 Task: Update your Trello board with specific details for each task in your personal planner.
Action: Mouse moved to (436, 629)
Screenshot: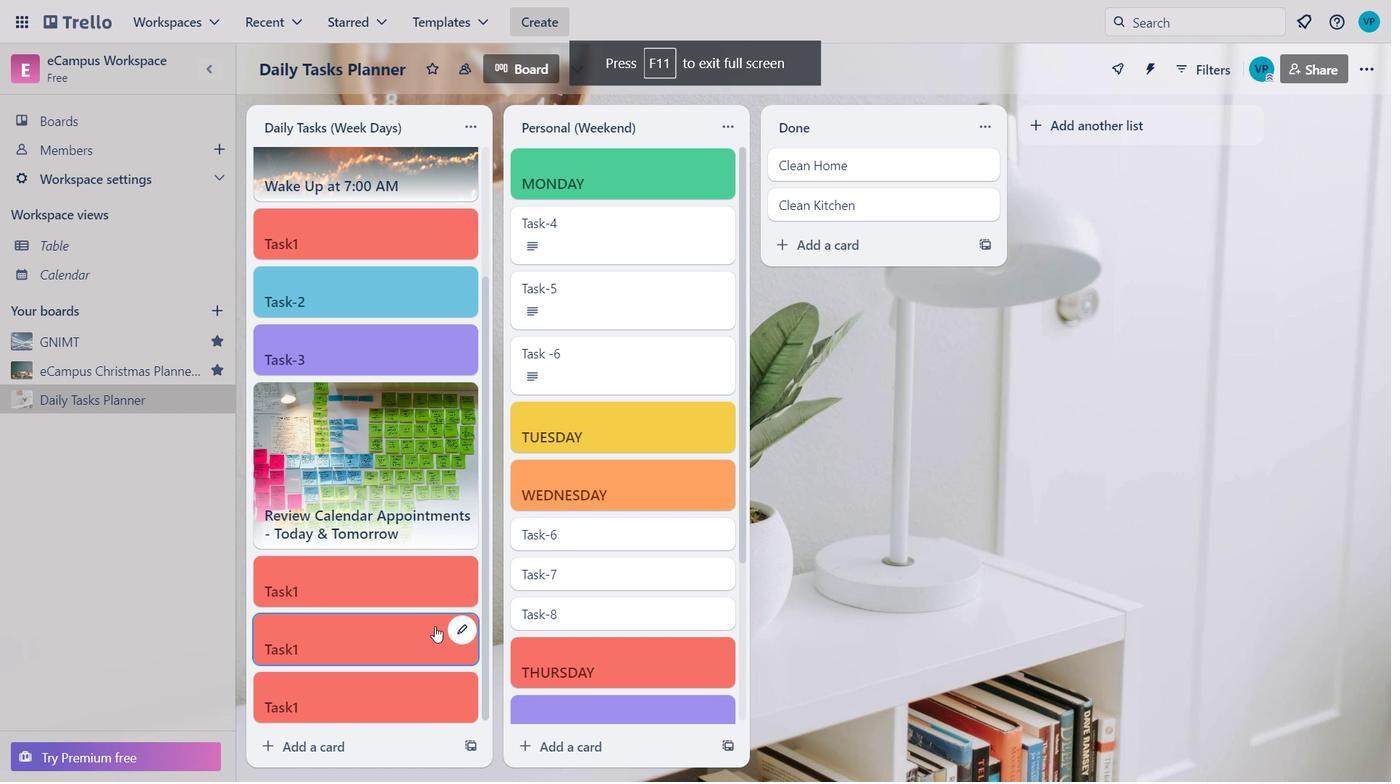 
Action: Mouse scrolled (436, 628) with delta (0, 0)
Screenshot: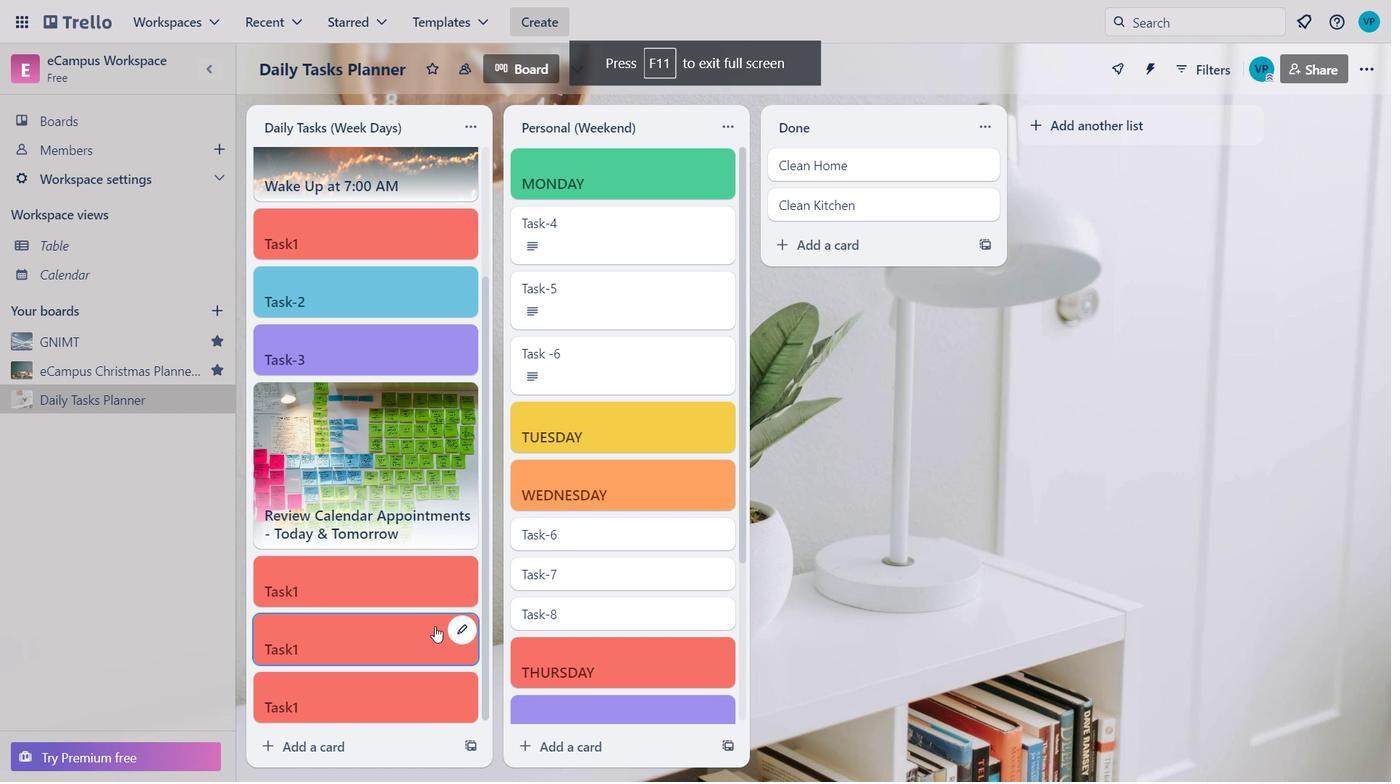 
Action: Mouse moved to (439, 632)
Screenshot: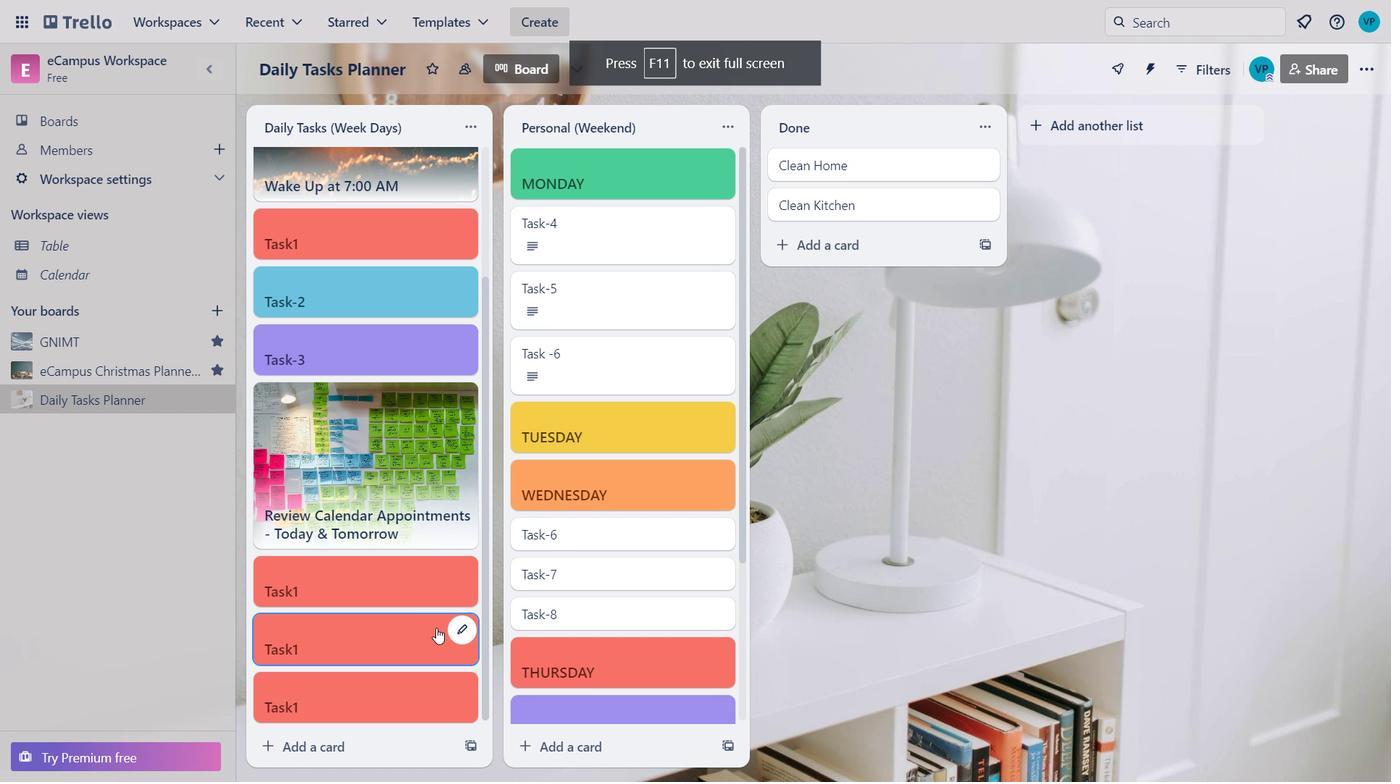
Action: Mouse scrolled (439, 632) with delta (0, 0)
Screenshot: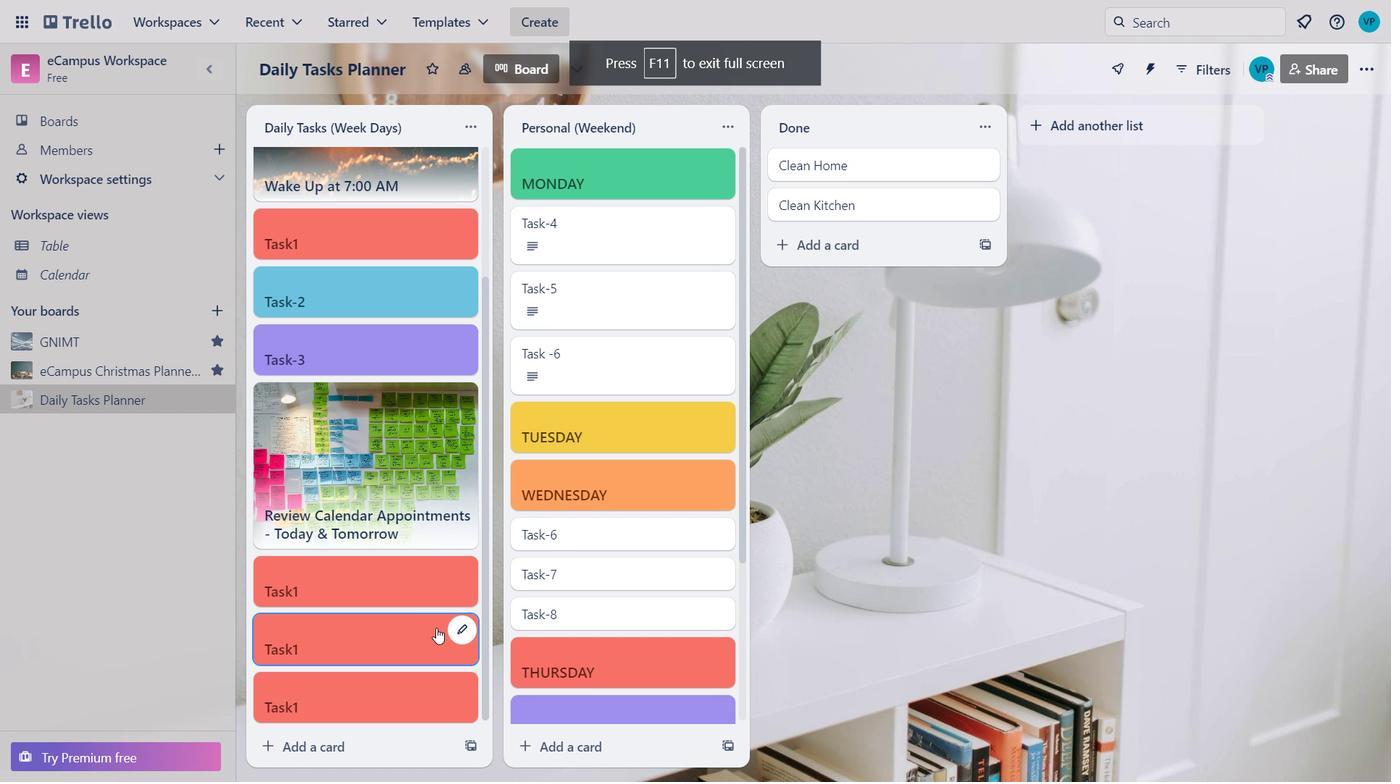 
Action: Mouse moved to (450, 661)
Screenshot: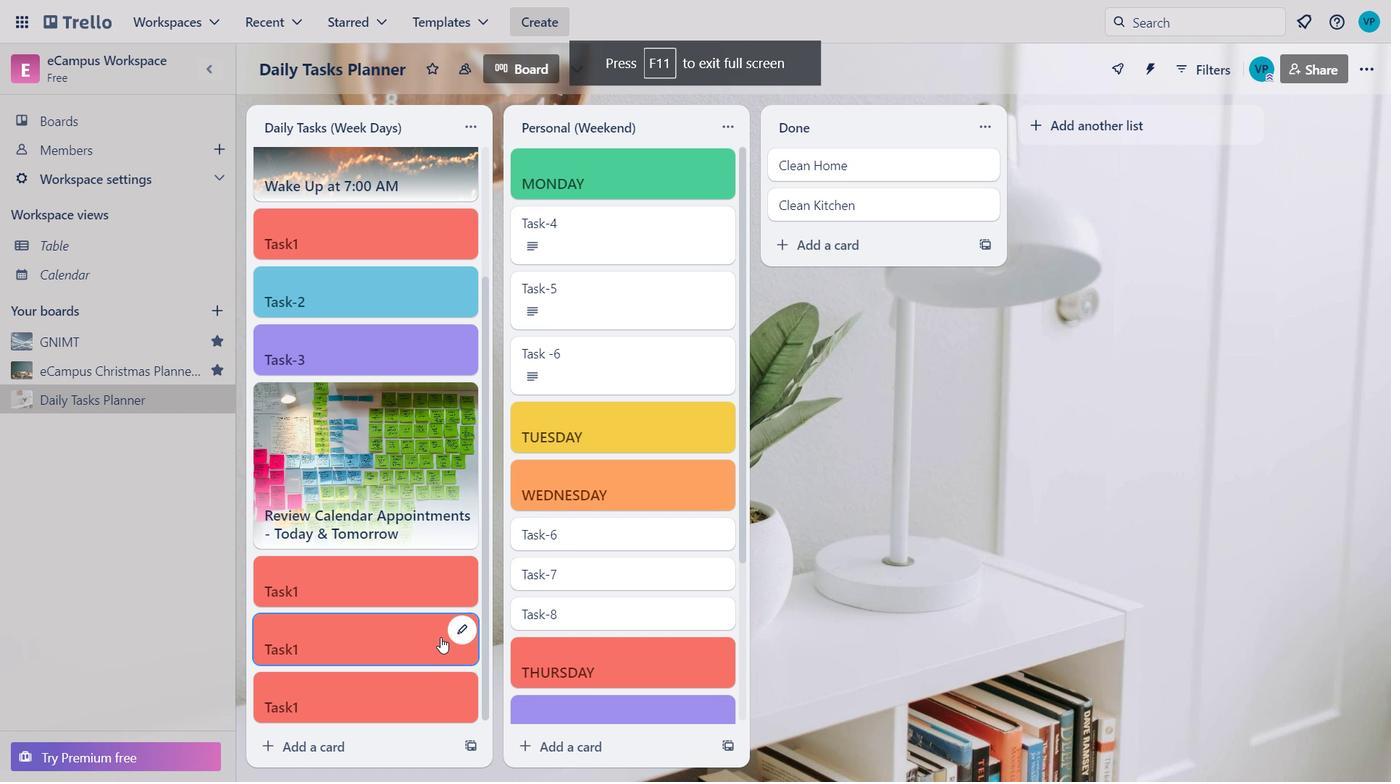 
Action: Mouse scrolled (450, 660) with delta (0, 0)
Screenshot: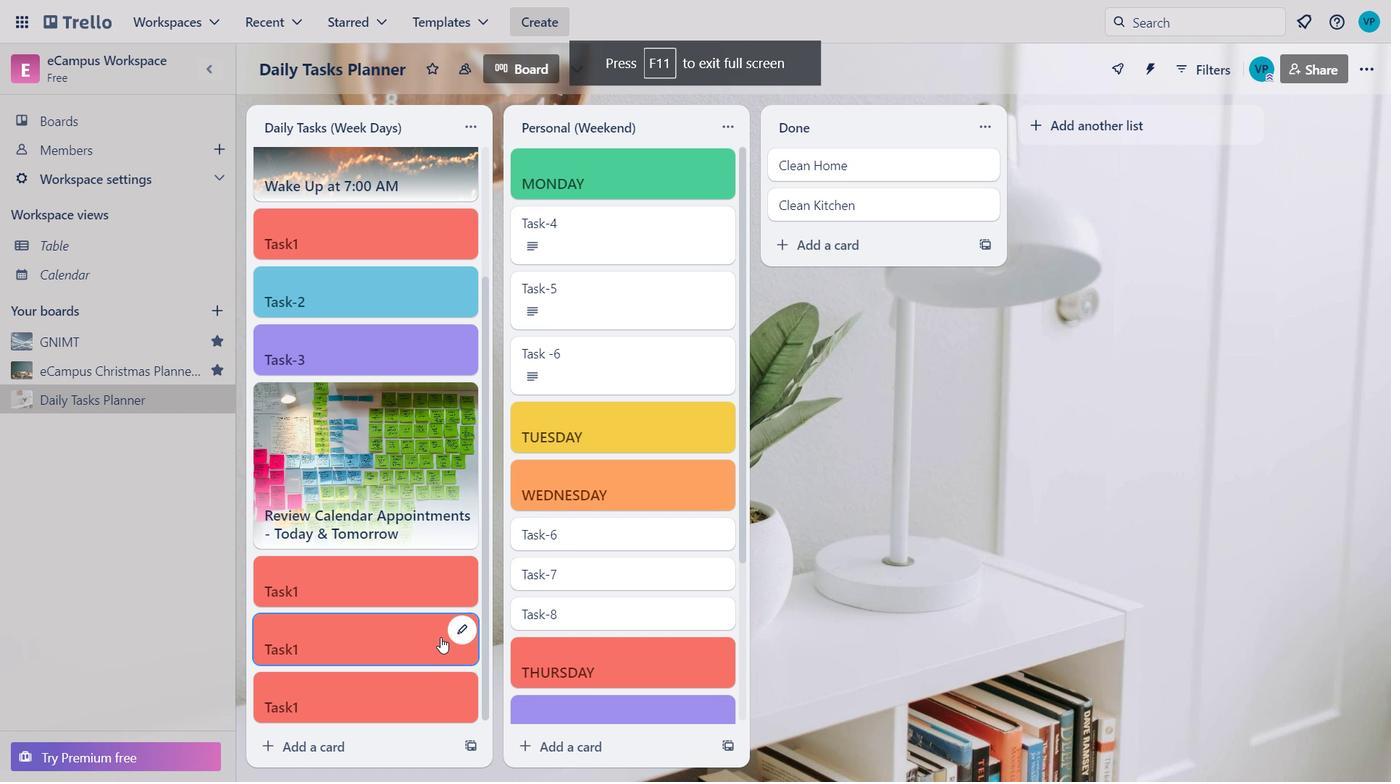 
Action: Mouse moved to (455, 688)
Screenshot: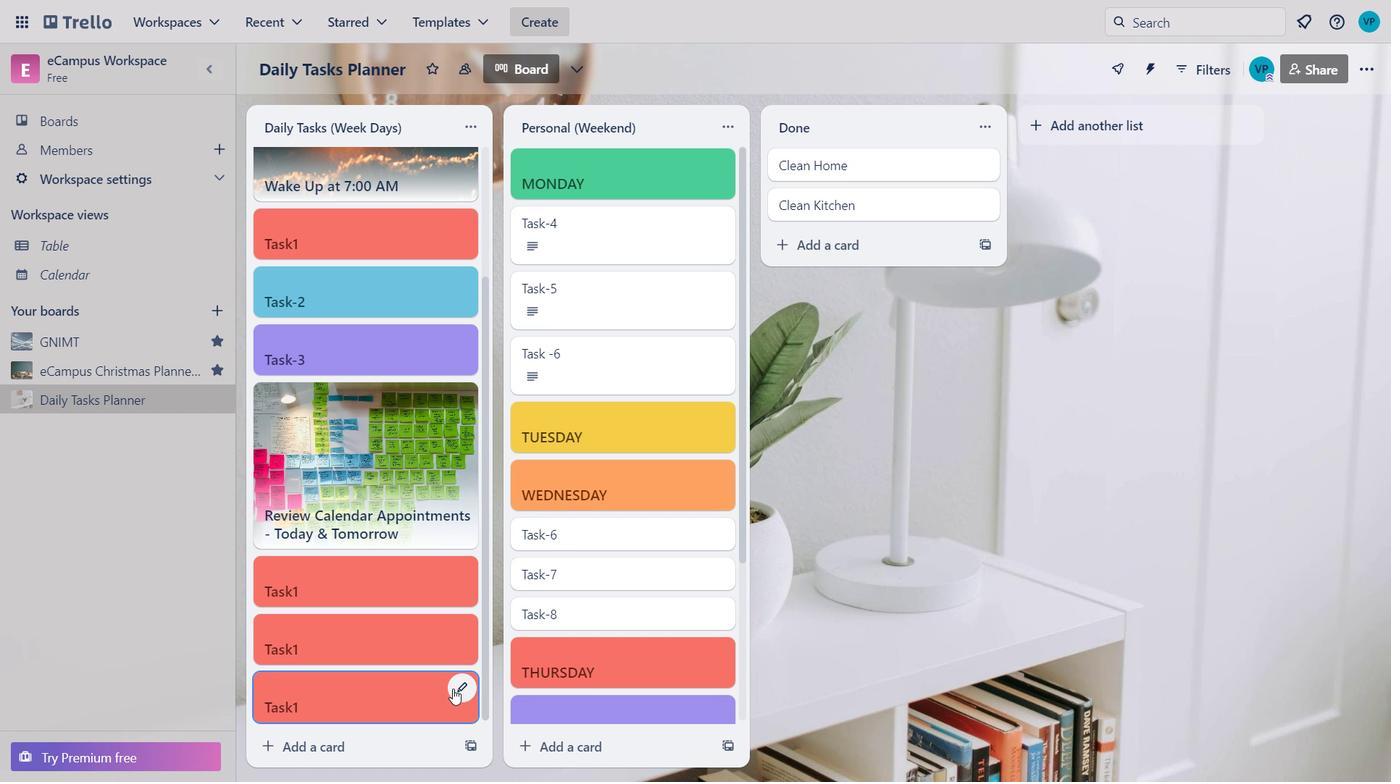 
Action: Mouse pressed left at (455, 688)
Screenshot: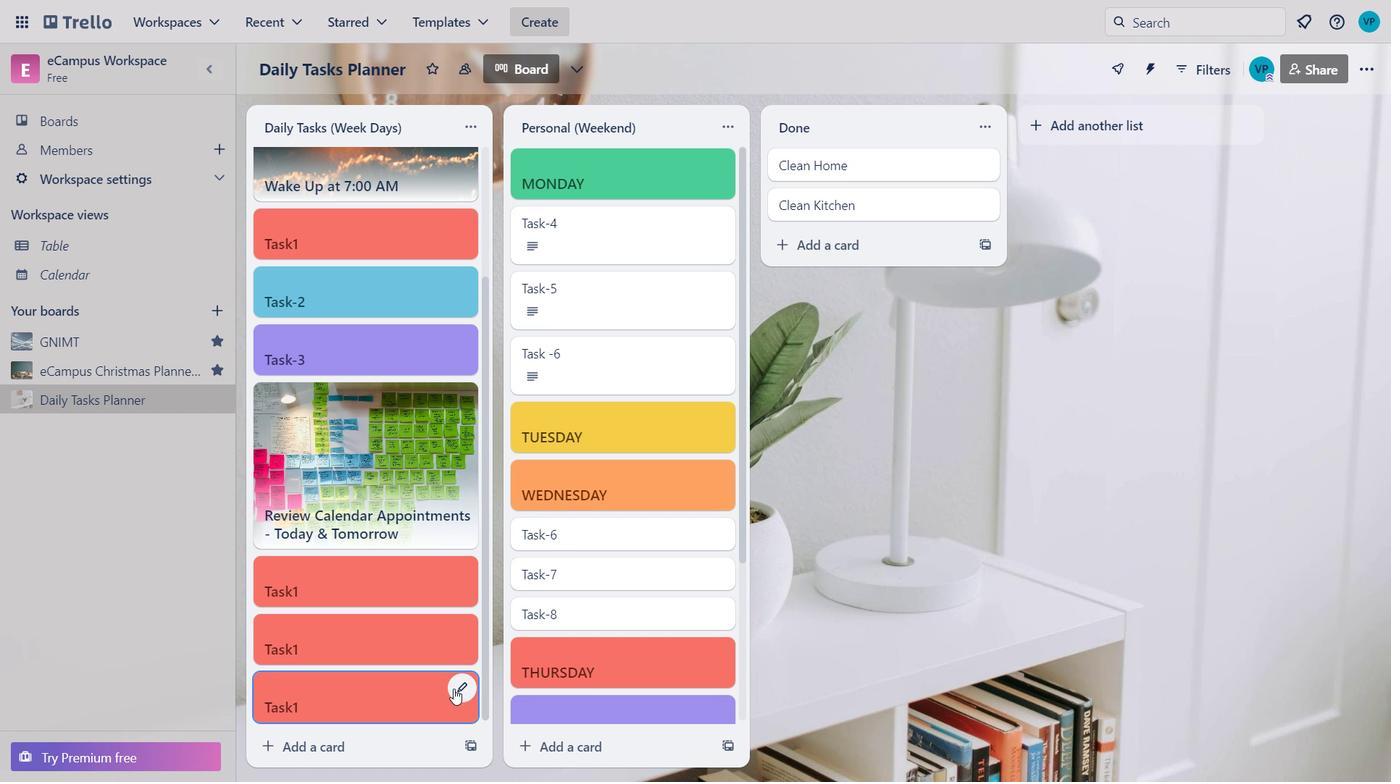 
Action: Mouse moved to (553, 626)
Screenshot: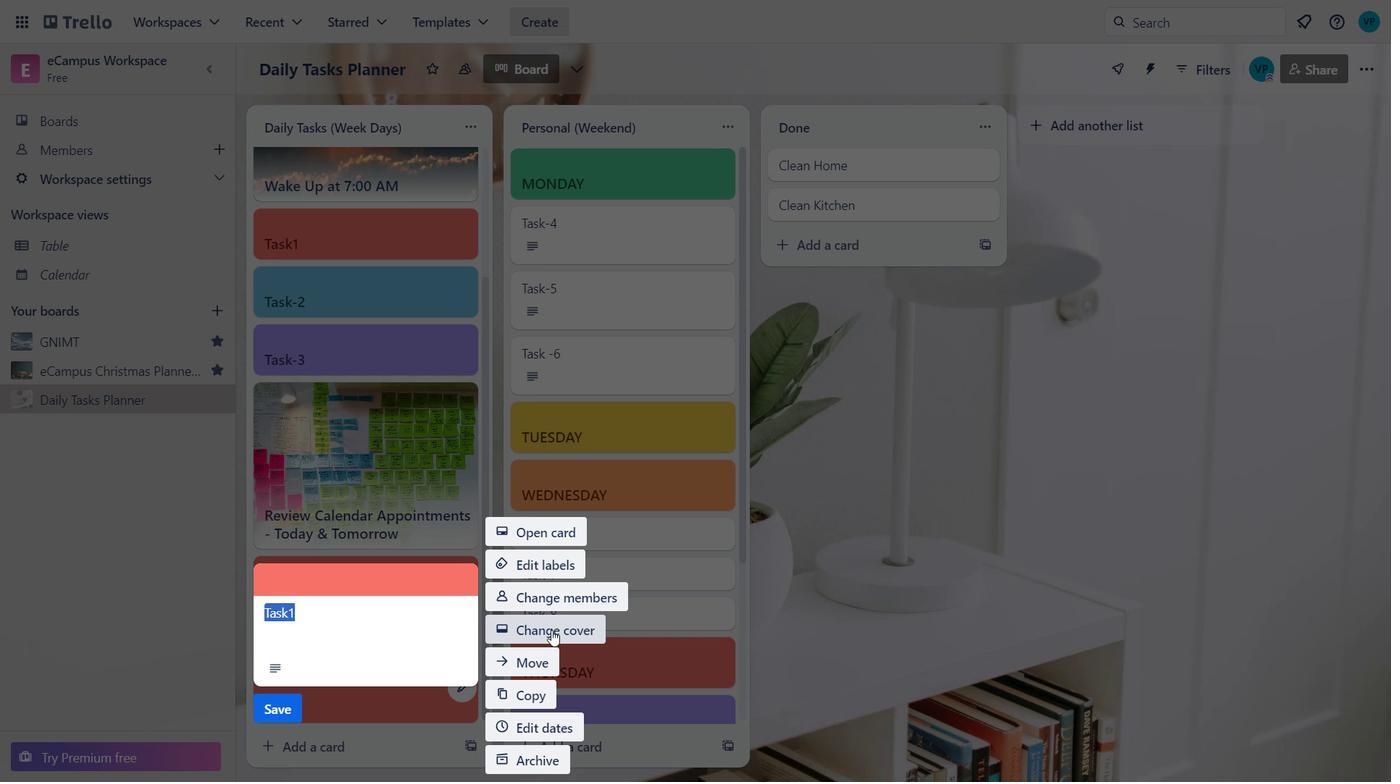 
Action: Mouse pressed left at (553, 626)
Screenshot: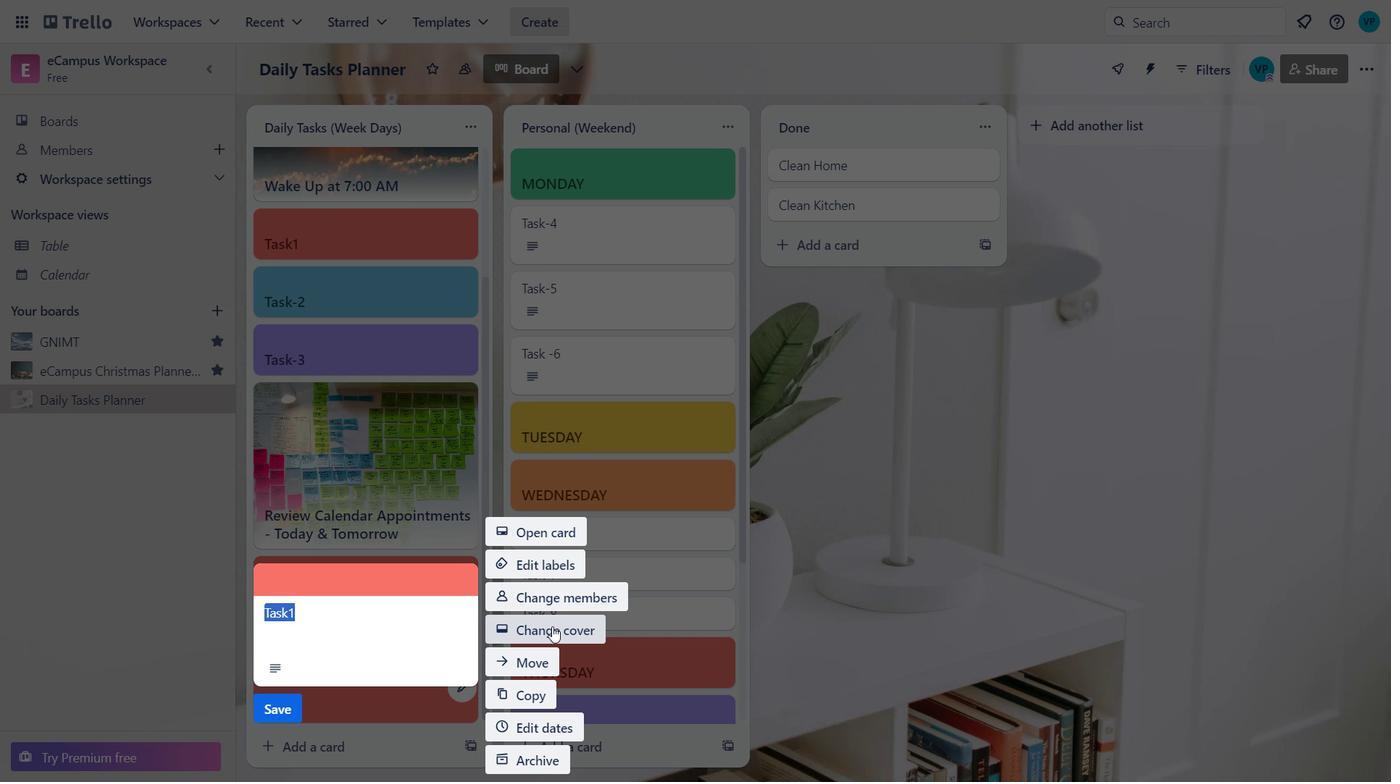 
Action: Mouse moved to (871, 591)
Screenshot: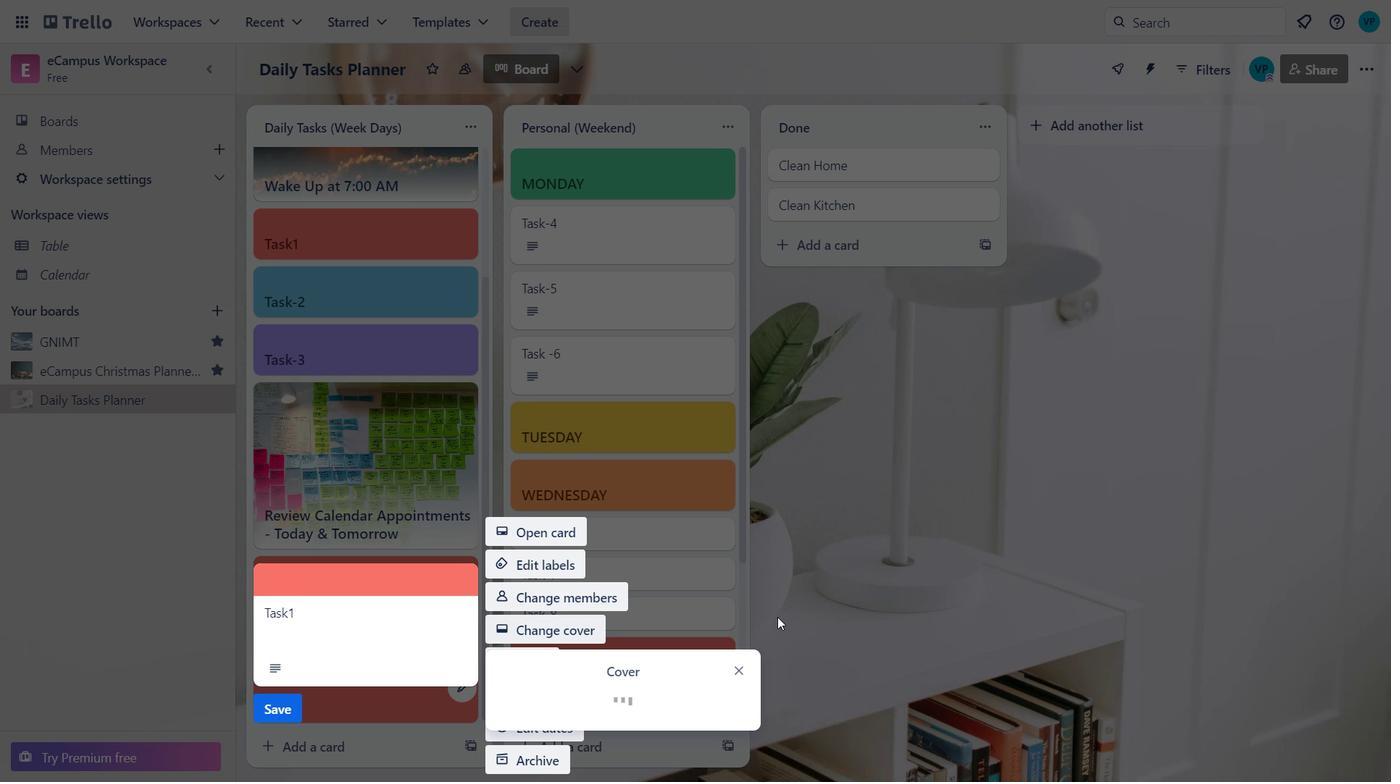 
Action: Mouse pressed left at (871, 591)
Screenshot: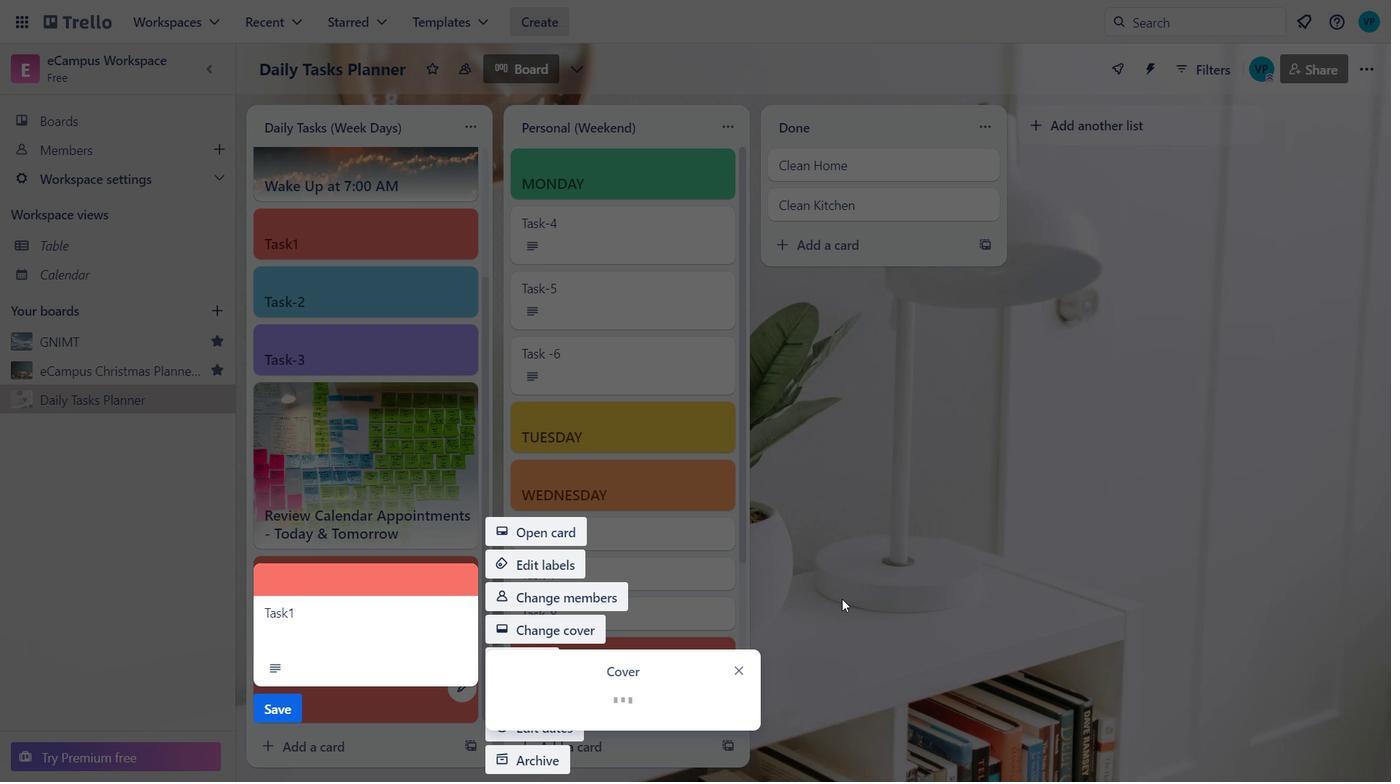 
Action: Mouse moved to (392, 652)
Screenshot: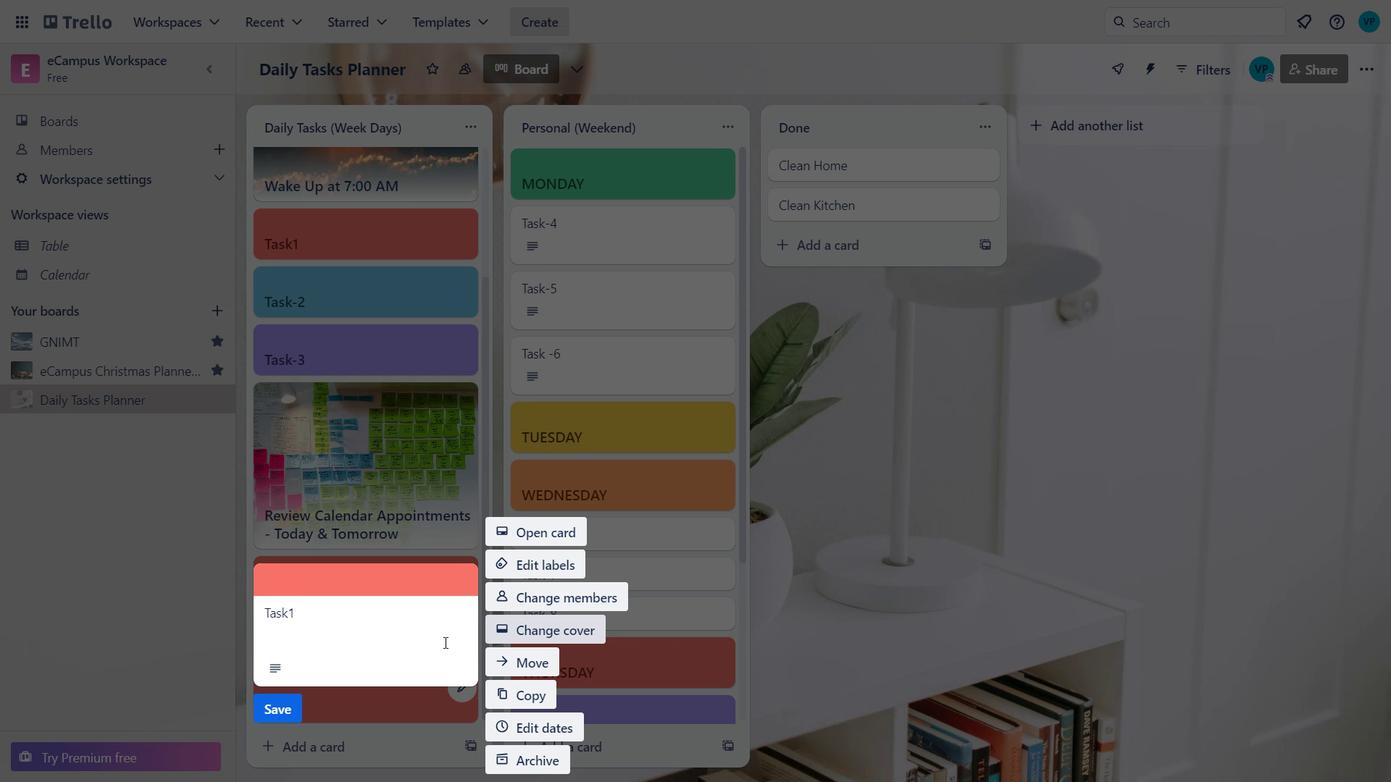 
Action: Mouse pressed left at (392, 652)
Screenshot: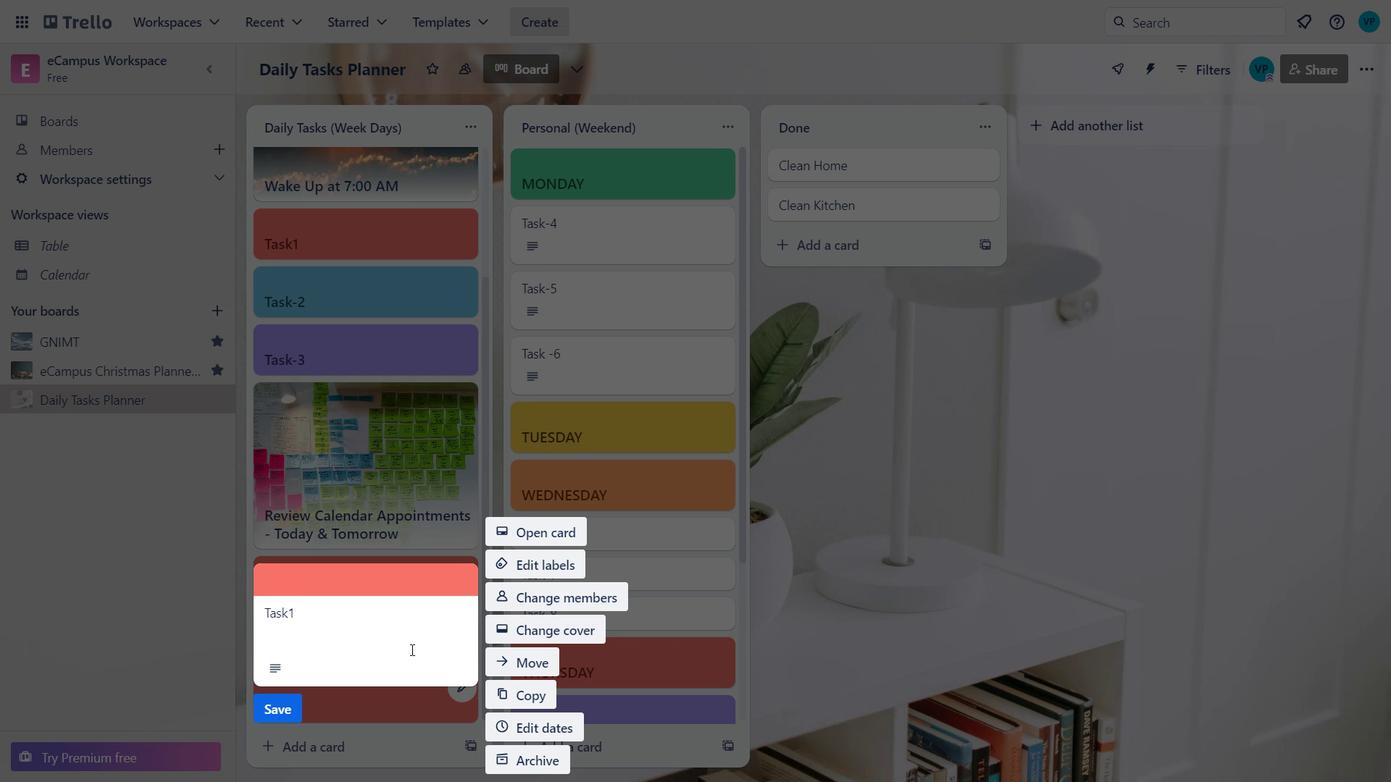 
Action: Mouse moved to (911, 590)
Screenshot: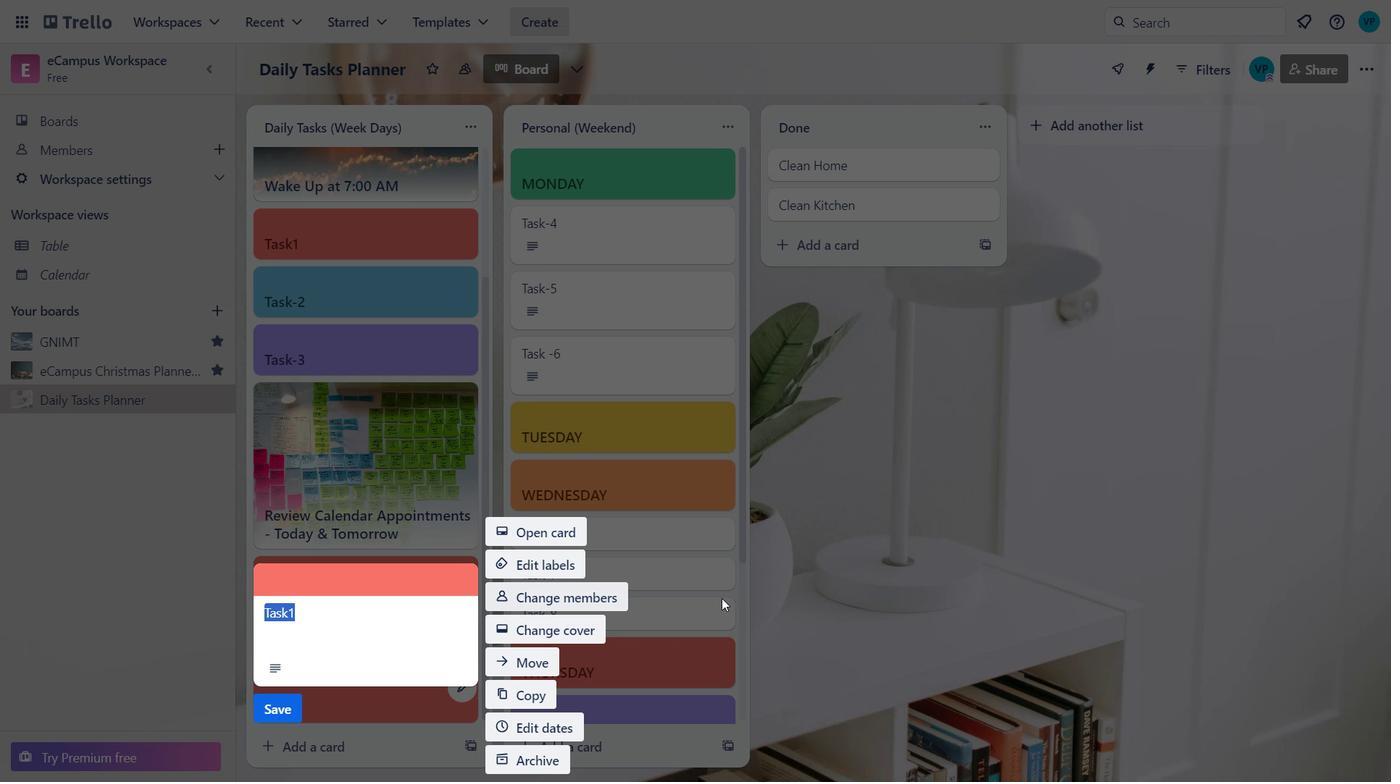 
Action: Mouse pressed left at (911, 590)
Screenshot: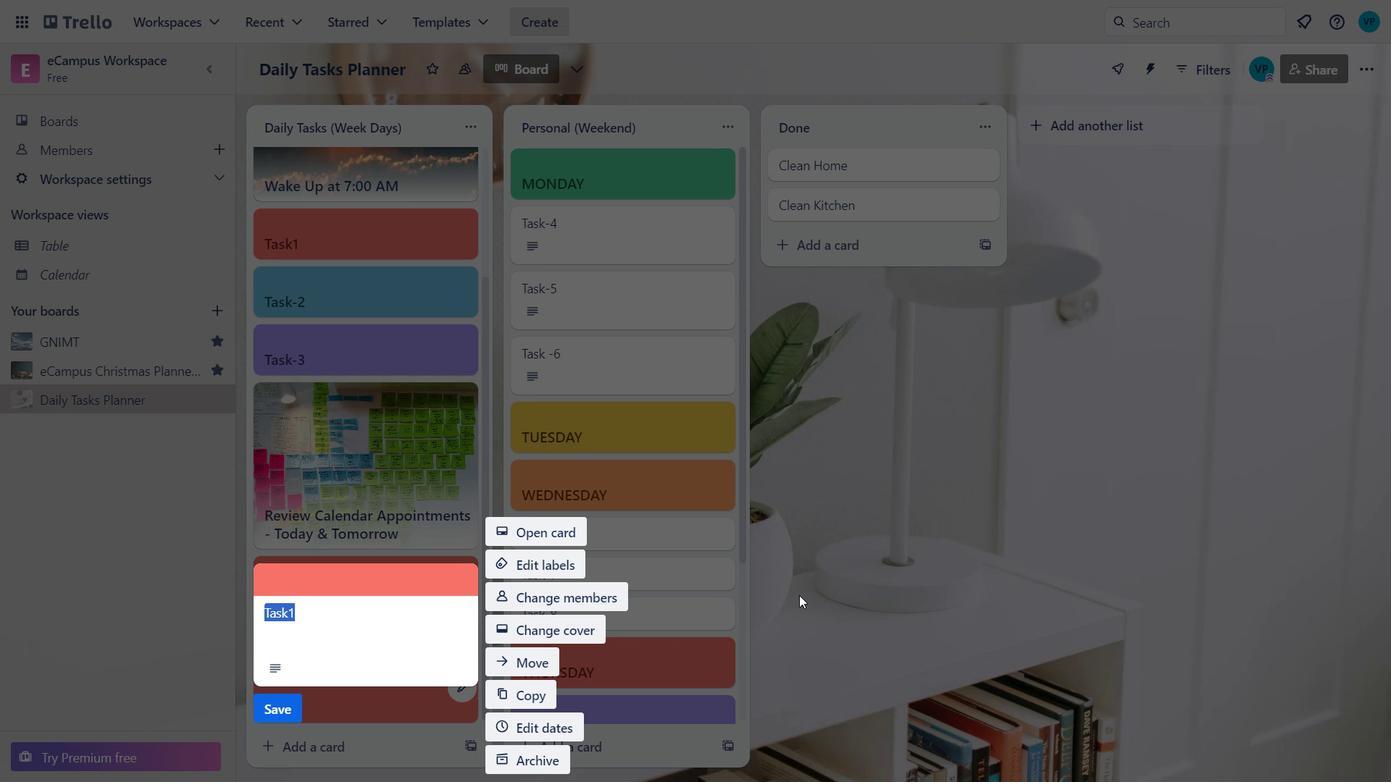 
Action: Mouse moved to (910, 590)
Screenshot: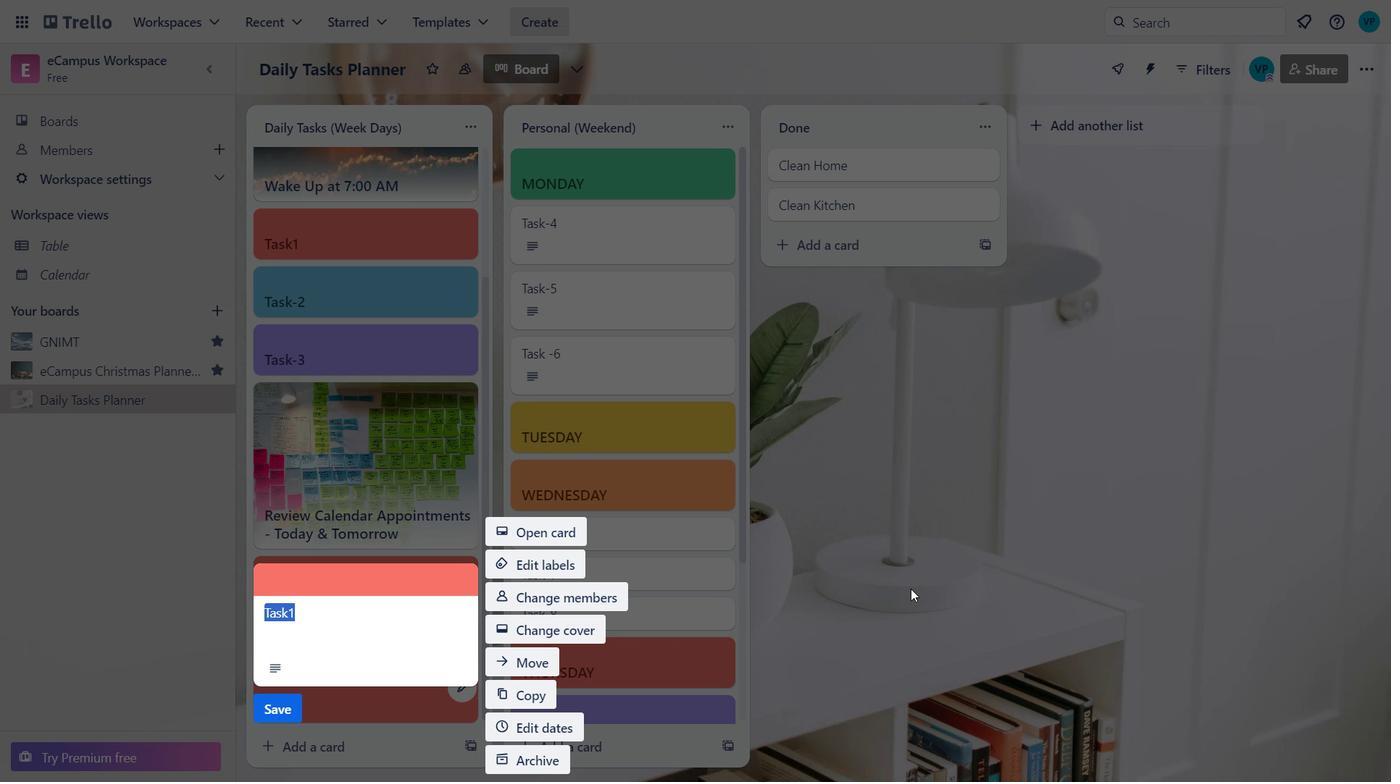 
Action: Mouse pressed left at (910, 590)
Screenshot: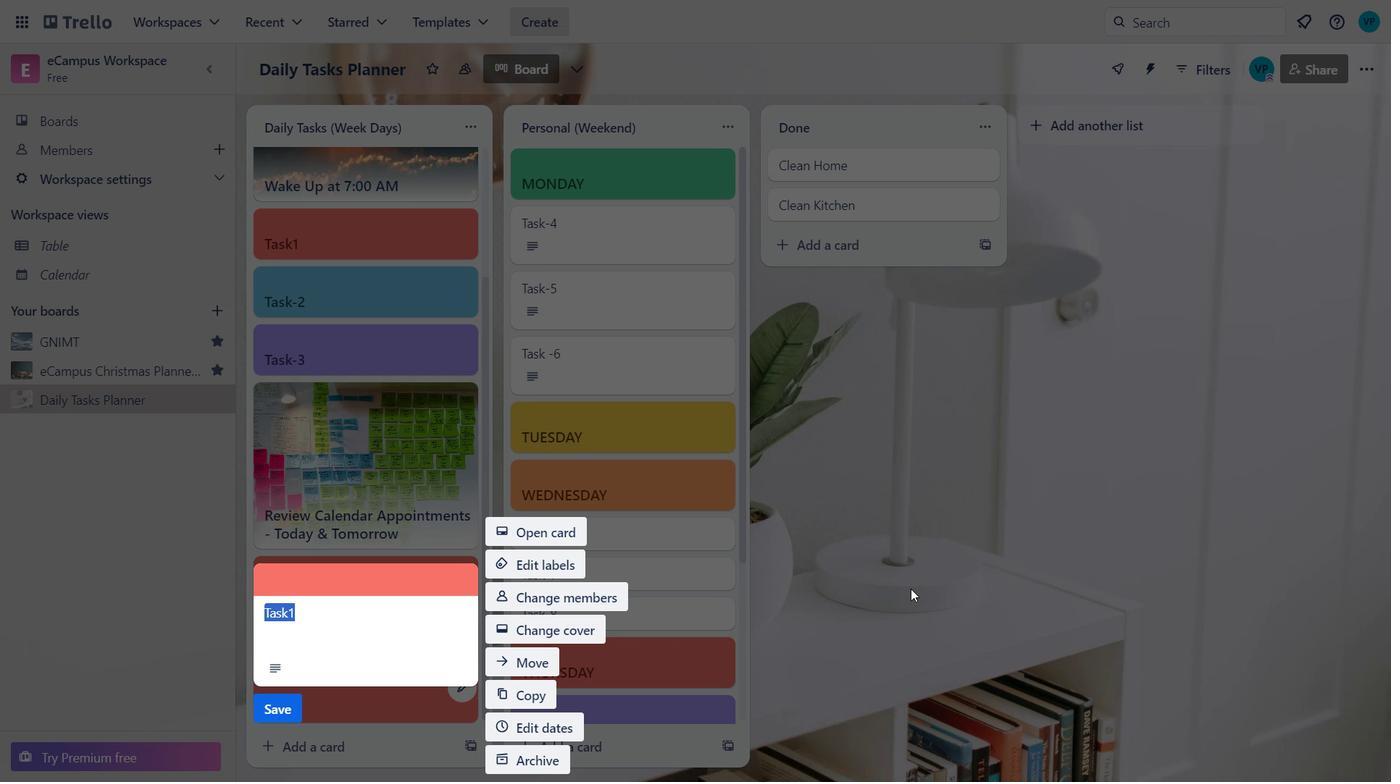 
Action: Mouse moved to (306, 709)
Screenshot: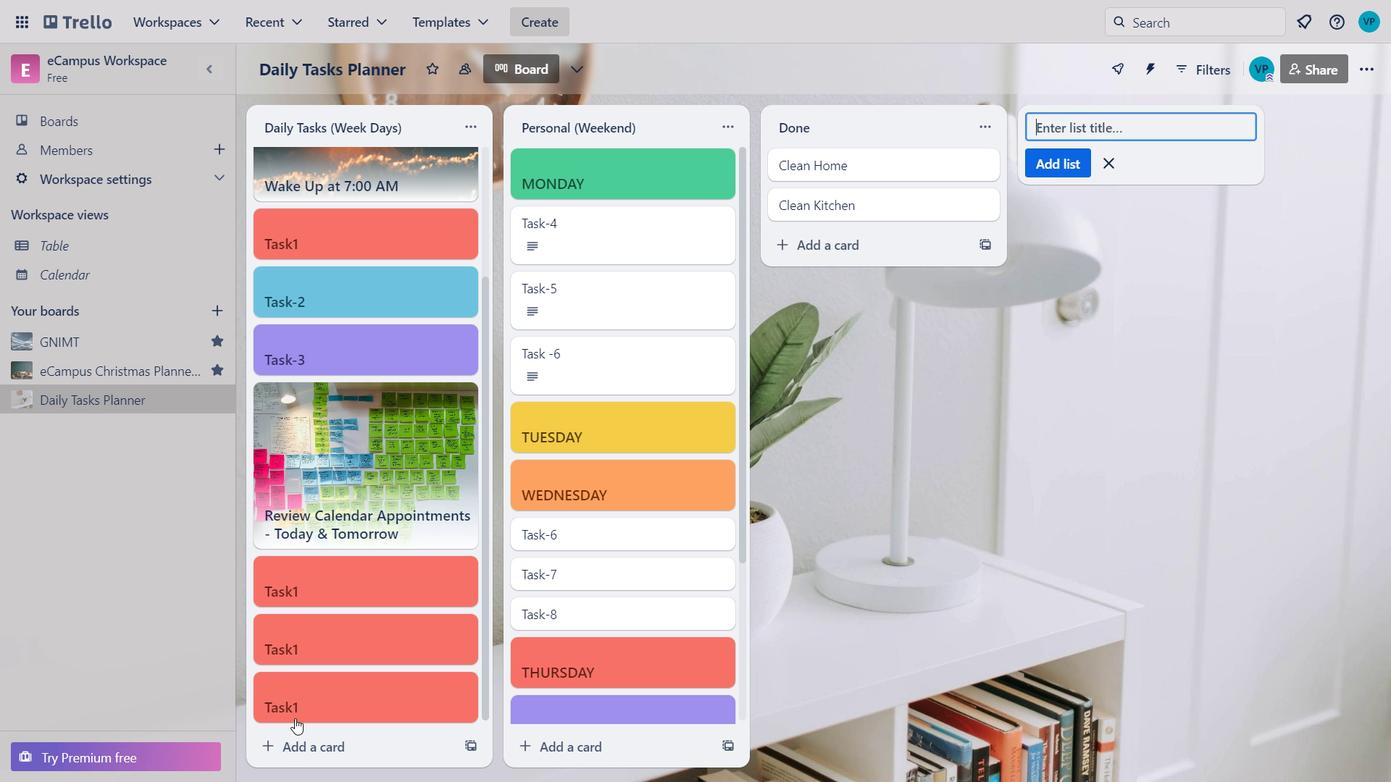 
Action: Mouse pressed left at (306, 709)
Screenshot: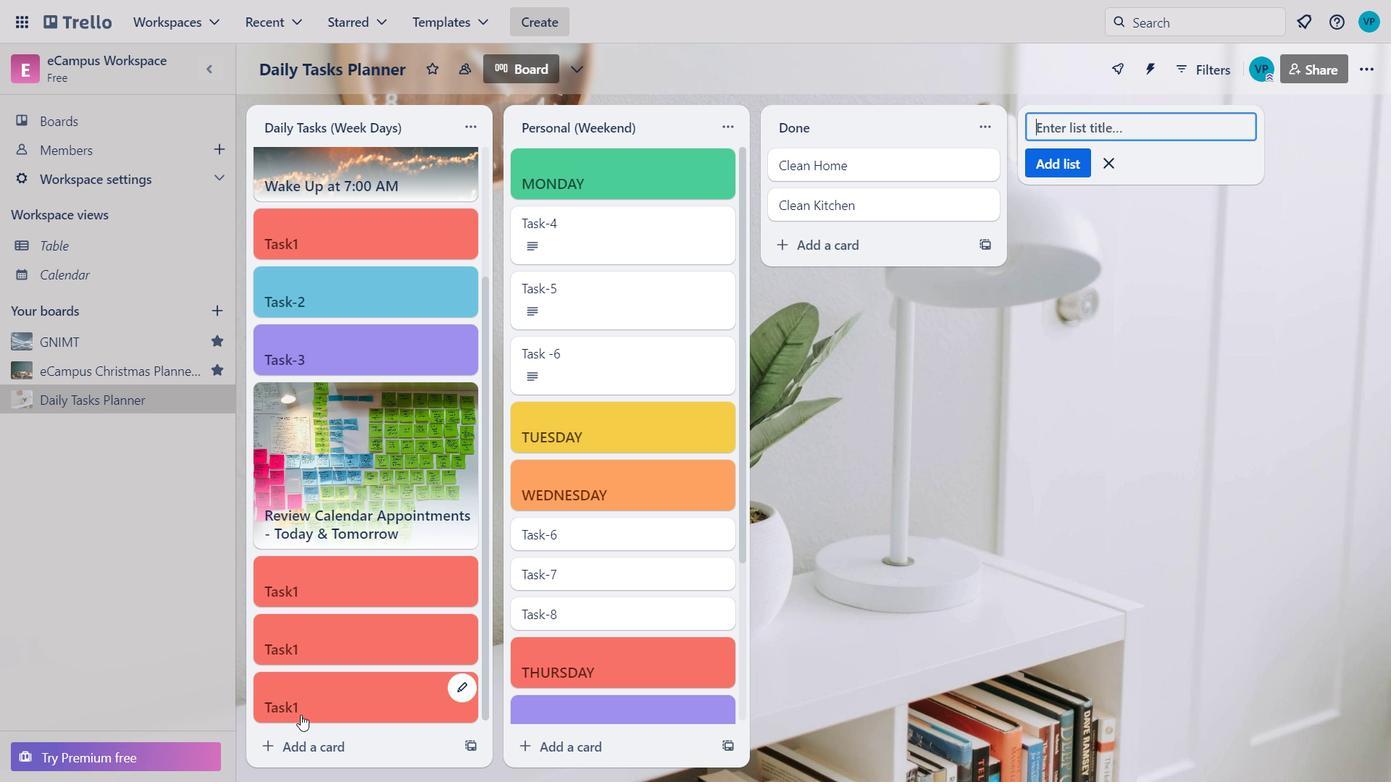 
Action: Mouse pressed left at (306, 709)
Screenshot: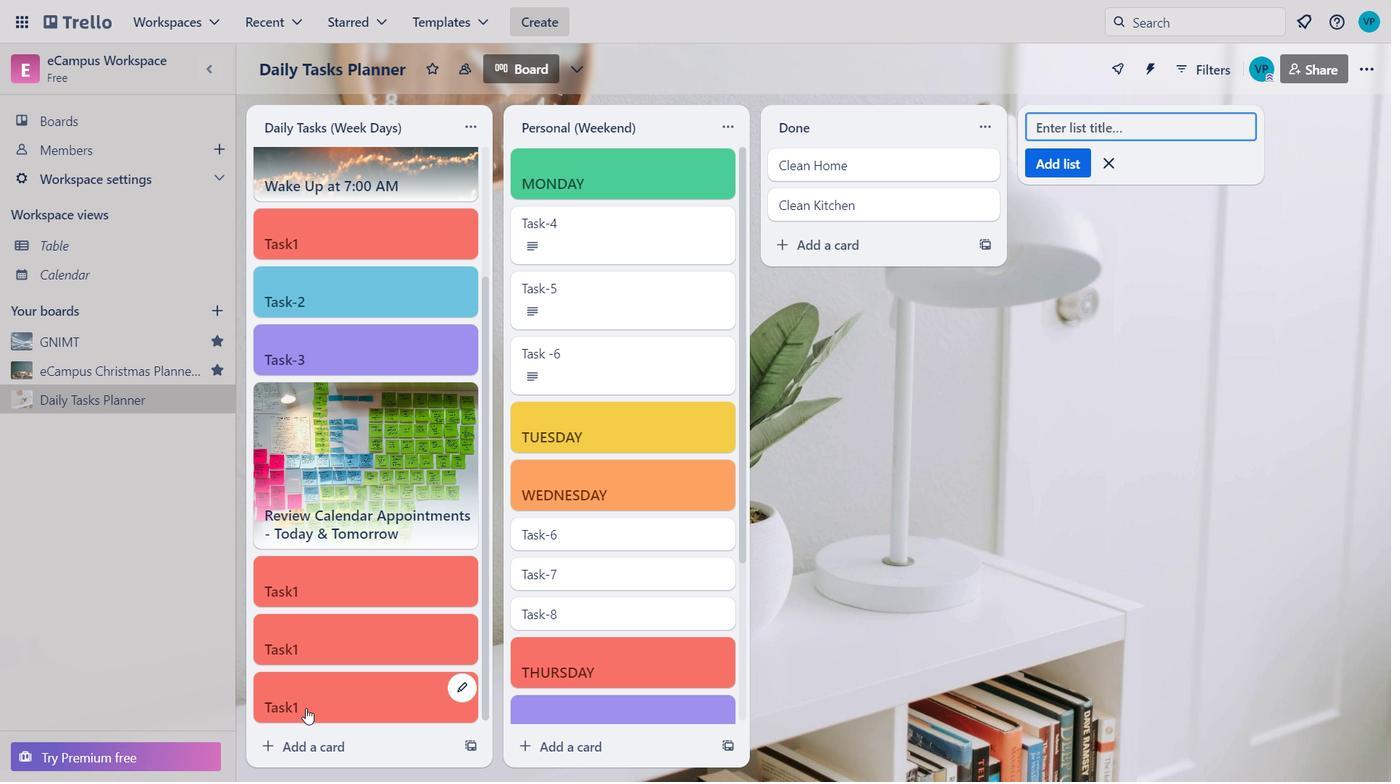 
Action: Mouse moved to (363, 679)
Screenshot: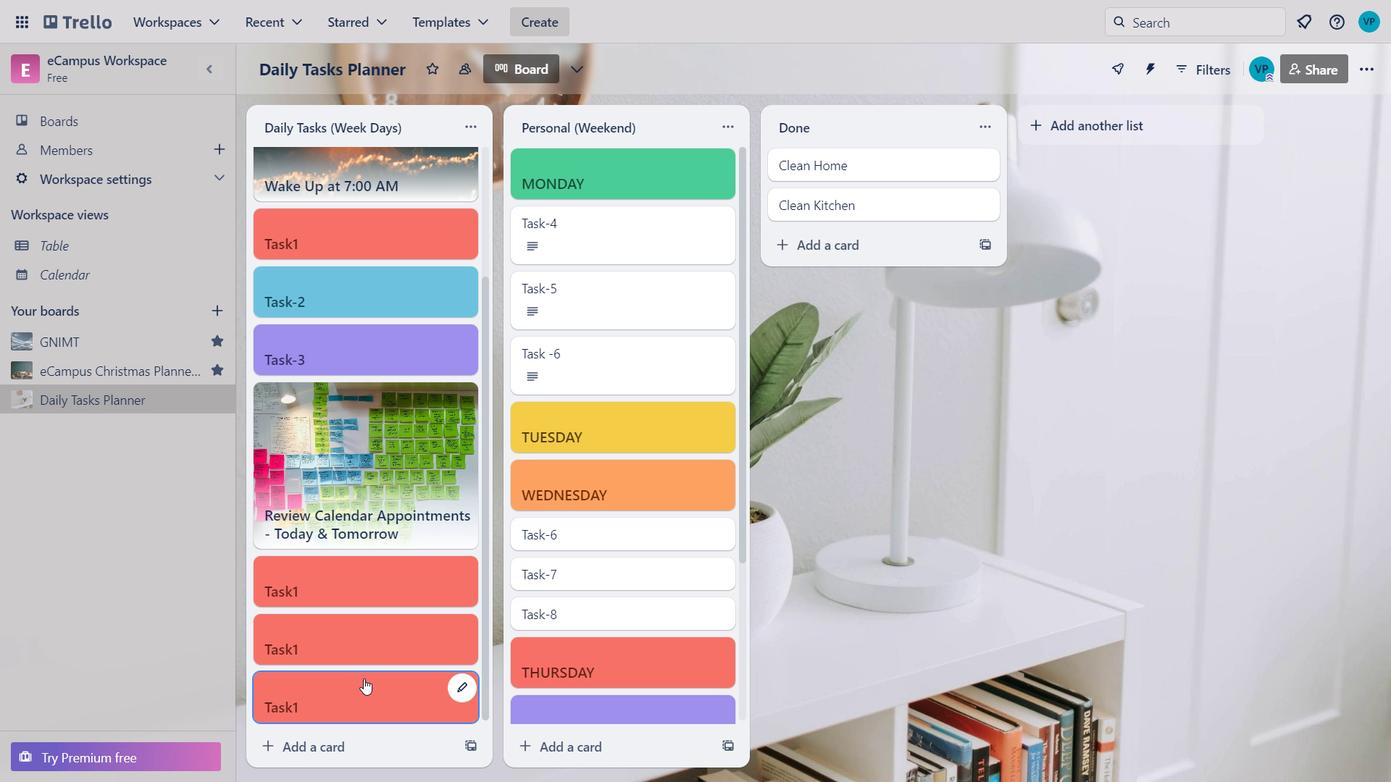 
Action: Mouse pressed left at (363, 679)
Screenshot: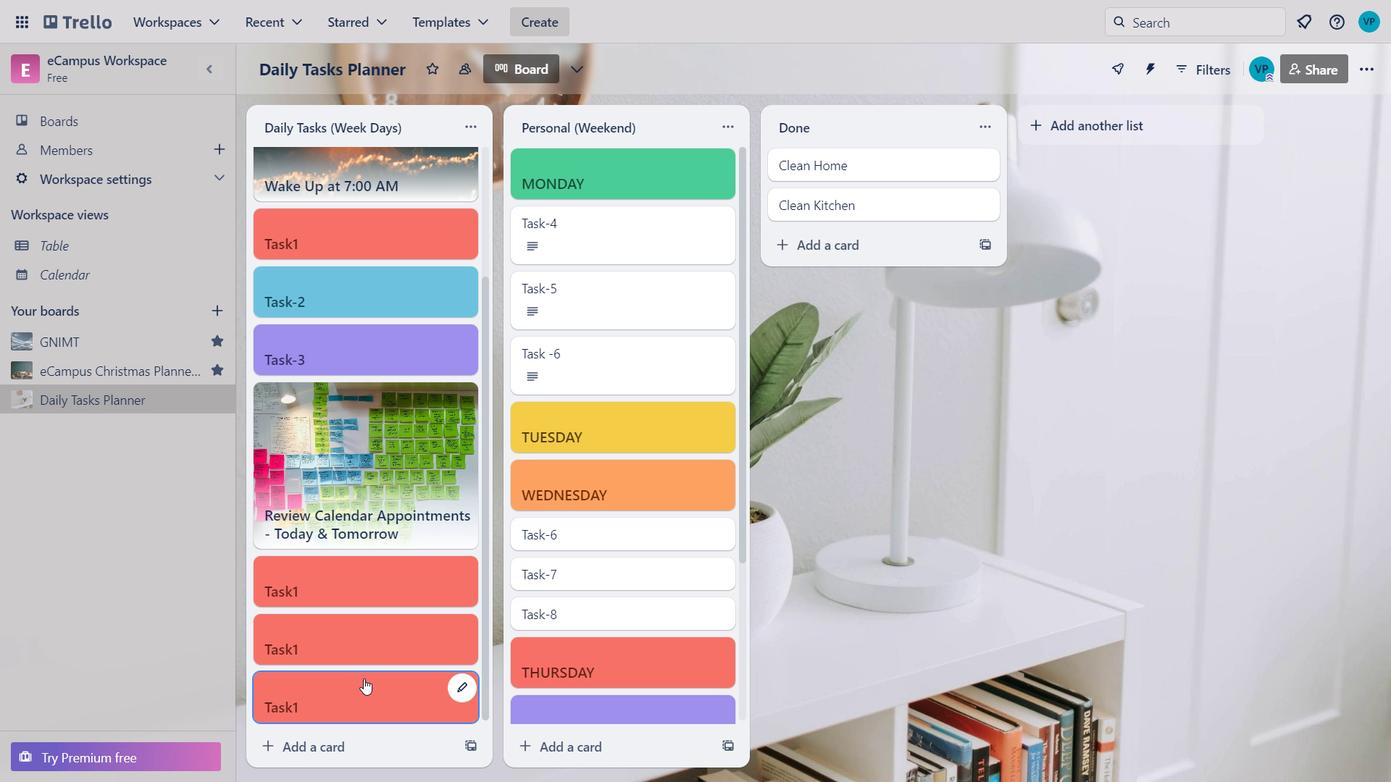 
Action: Mouse pressed left at (363, 679)
Screenshot: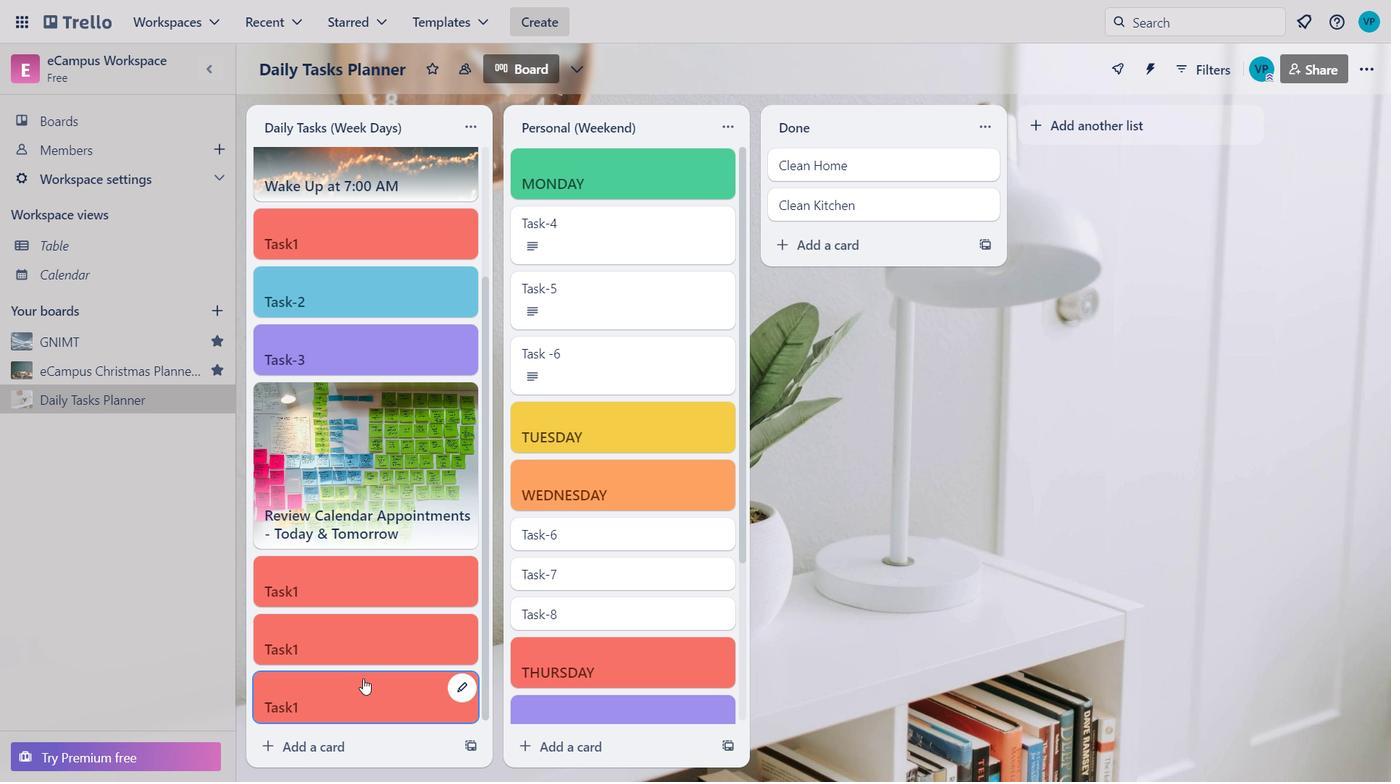 
Action: Mouse moved to (911, 646)
Screenshot: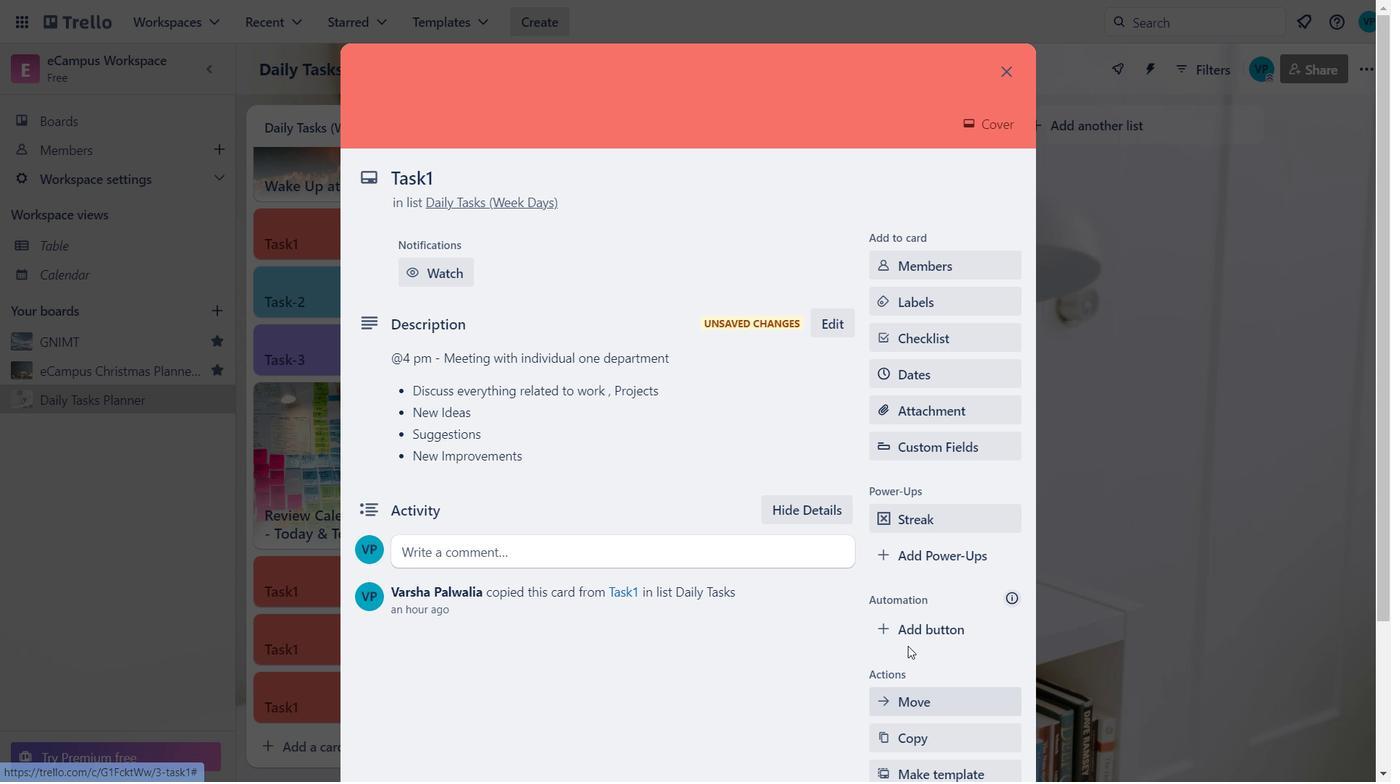 
Action: Mouse scrolled (911, 645) with delta (0, 0)
Screenshot: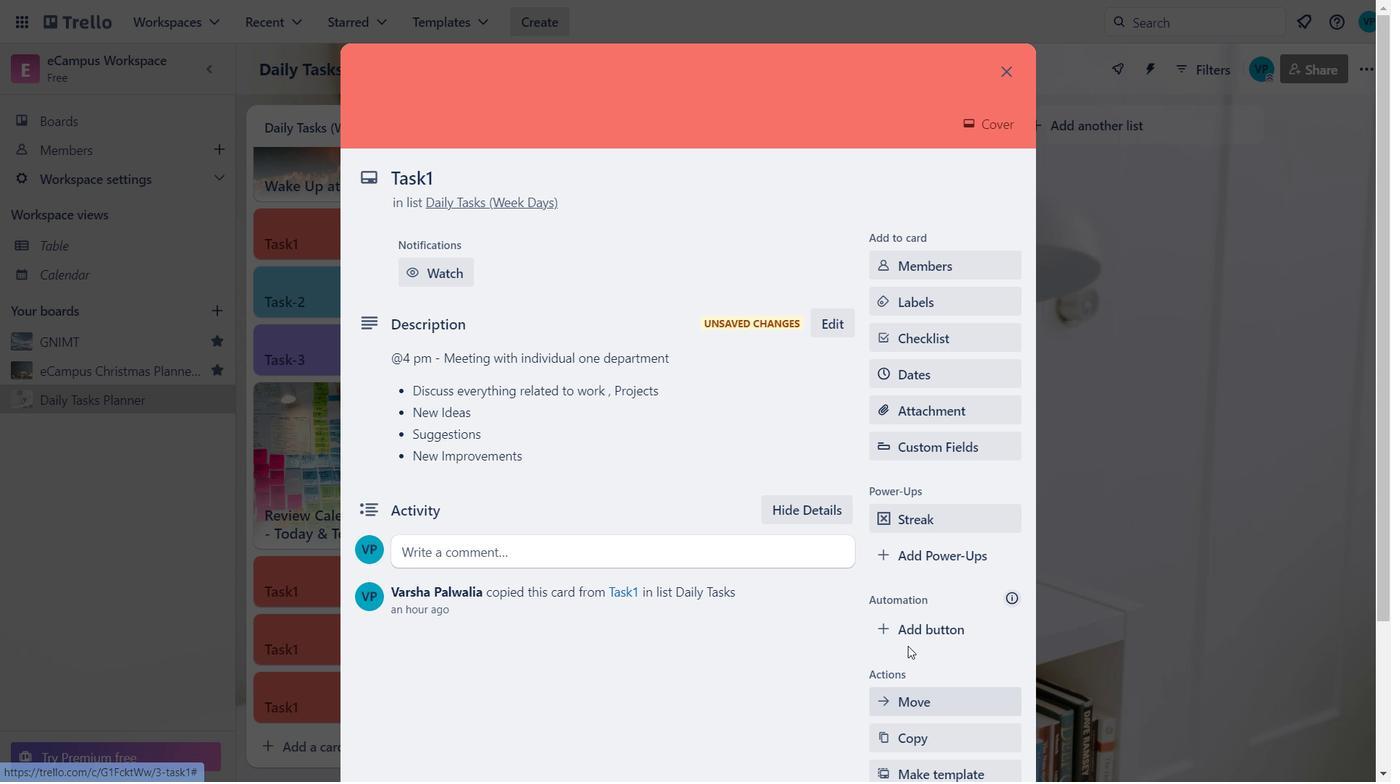 
Action: Mouse moved to (913, 648)
Screenshot: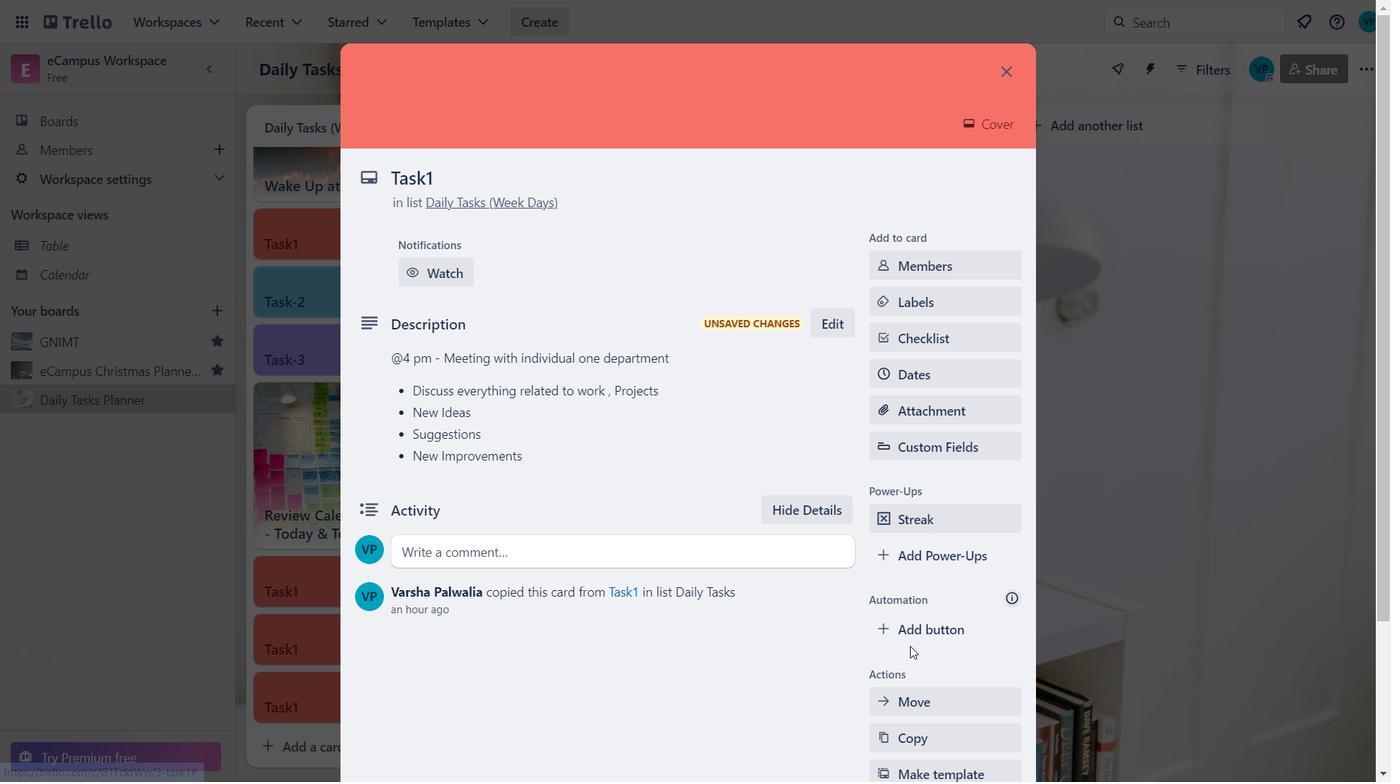 
Action: Mouse scrolled (913, 648) with delta (0, 0)
Screenshot: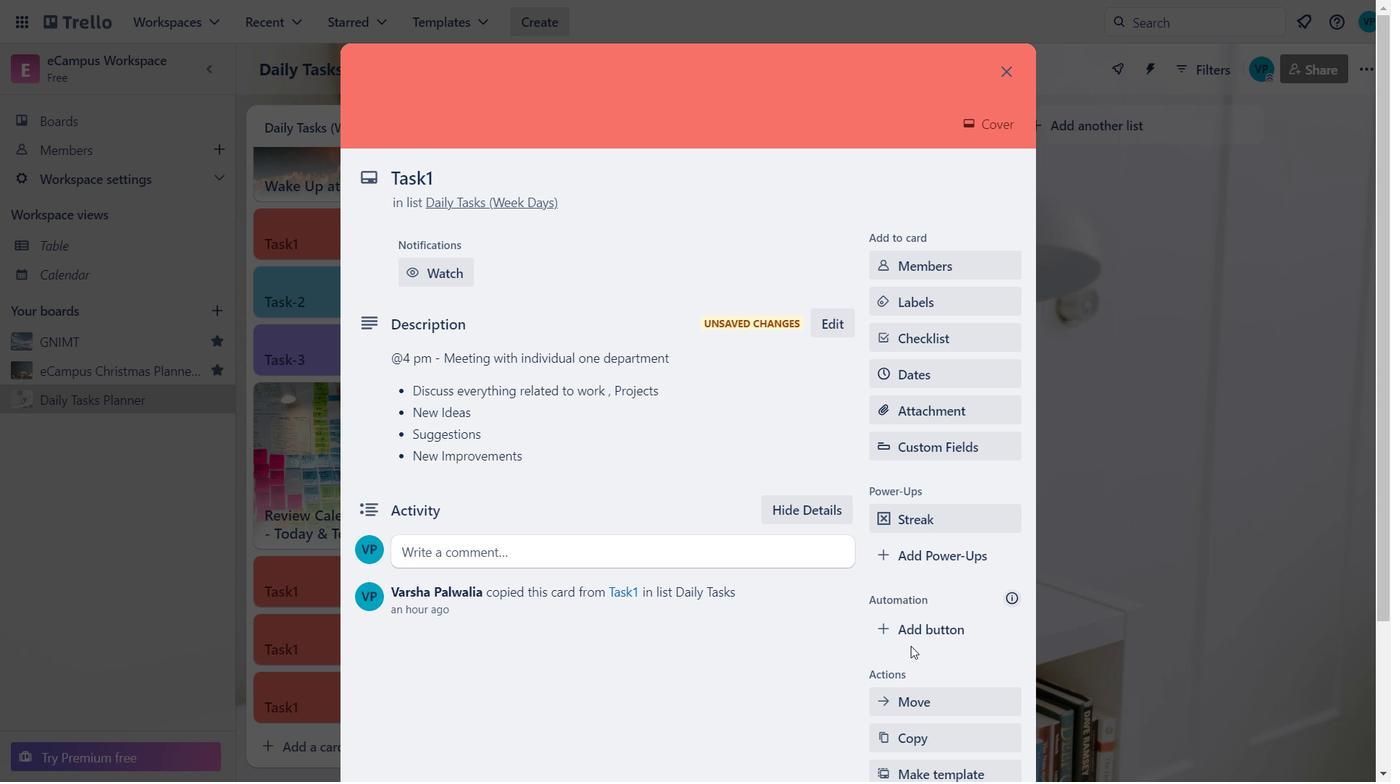 
Action: Mouse moved to (916, 555)
Screenshot: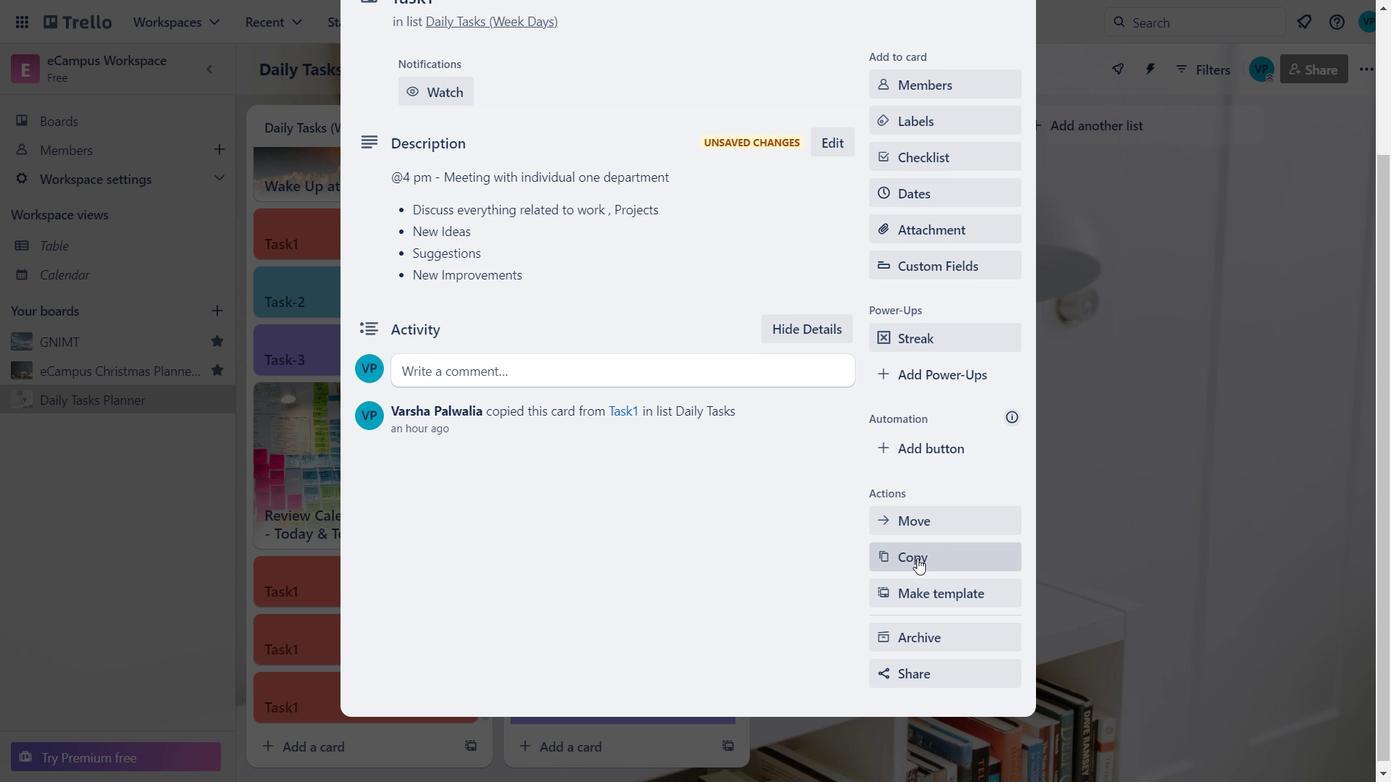 
Action: Mouse scrolled (916, 555) with delta (0, 0)
Screenshot: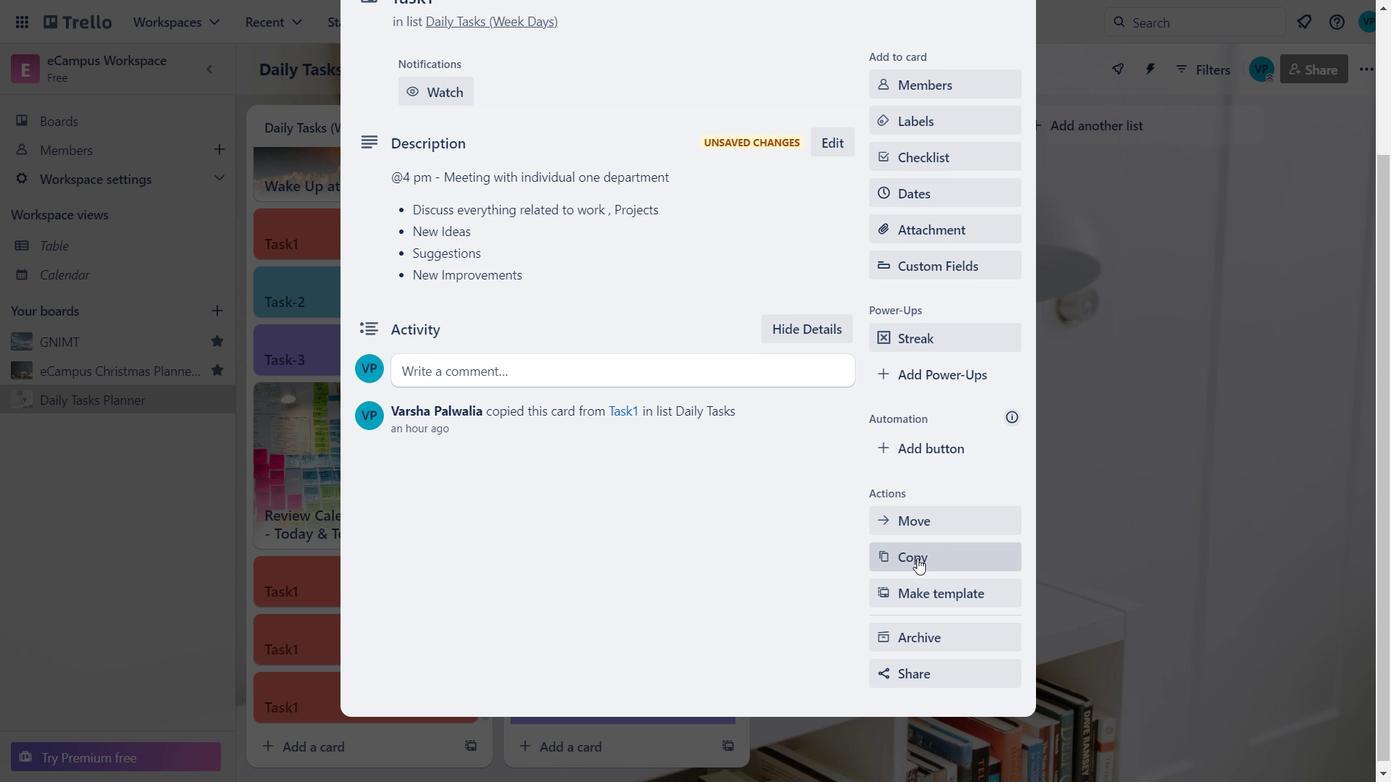 
Action: Mouse moved to (953, 644)
Screenshot: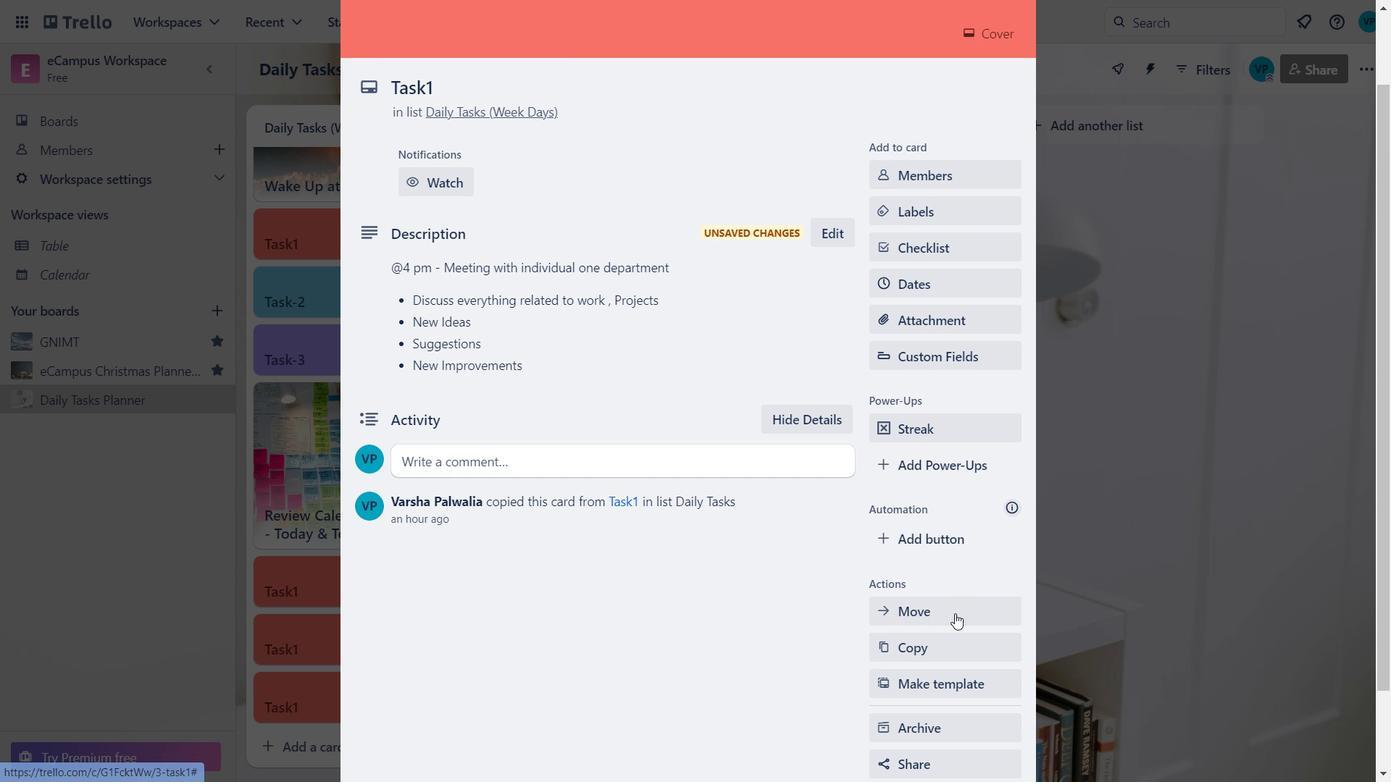 
Action: Mouse scrolled (953, 643) with delta (0, 0)
Screenshot: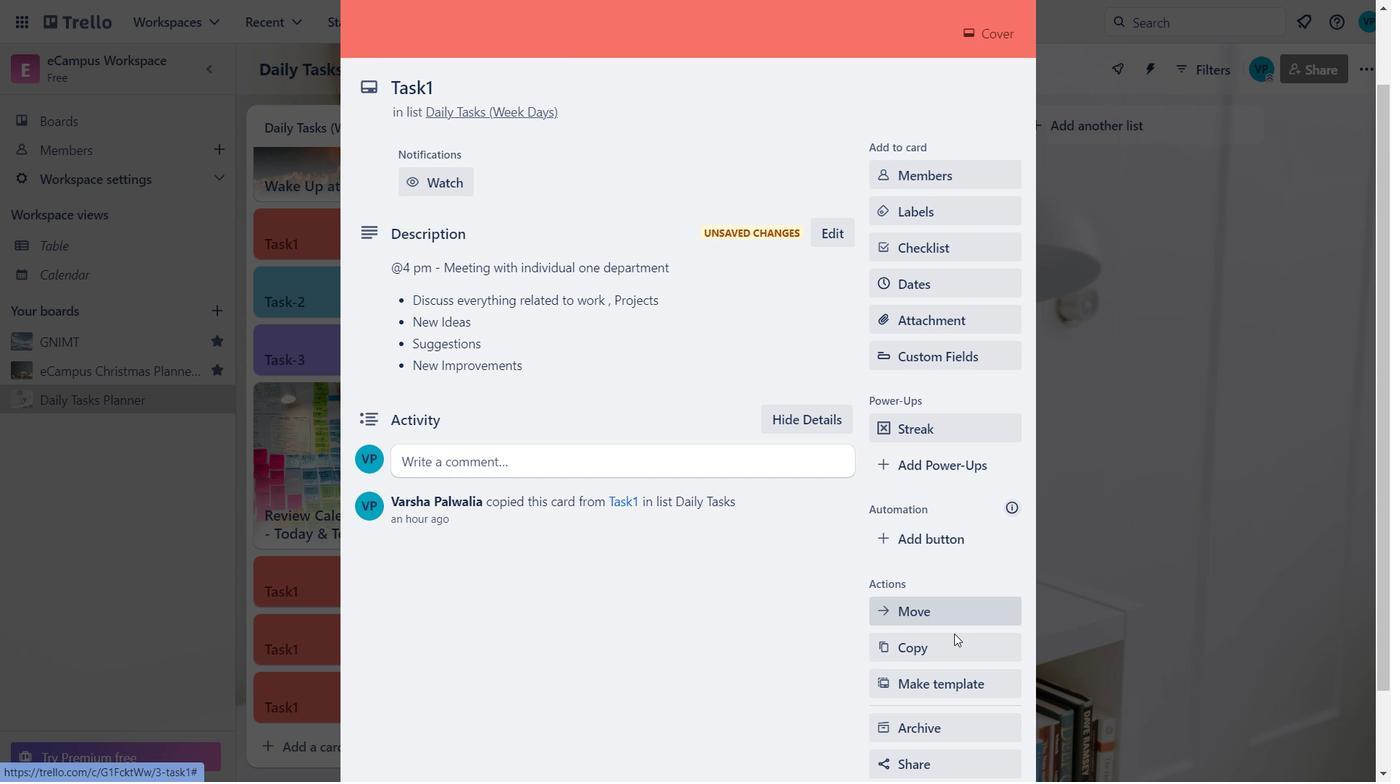
Action: Mouse moved to (939, 225)
Screenshot: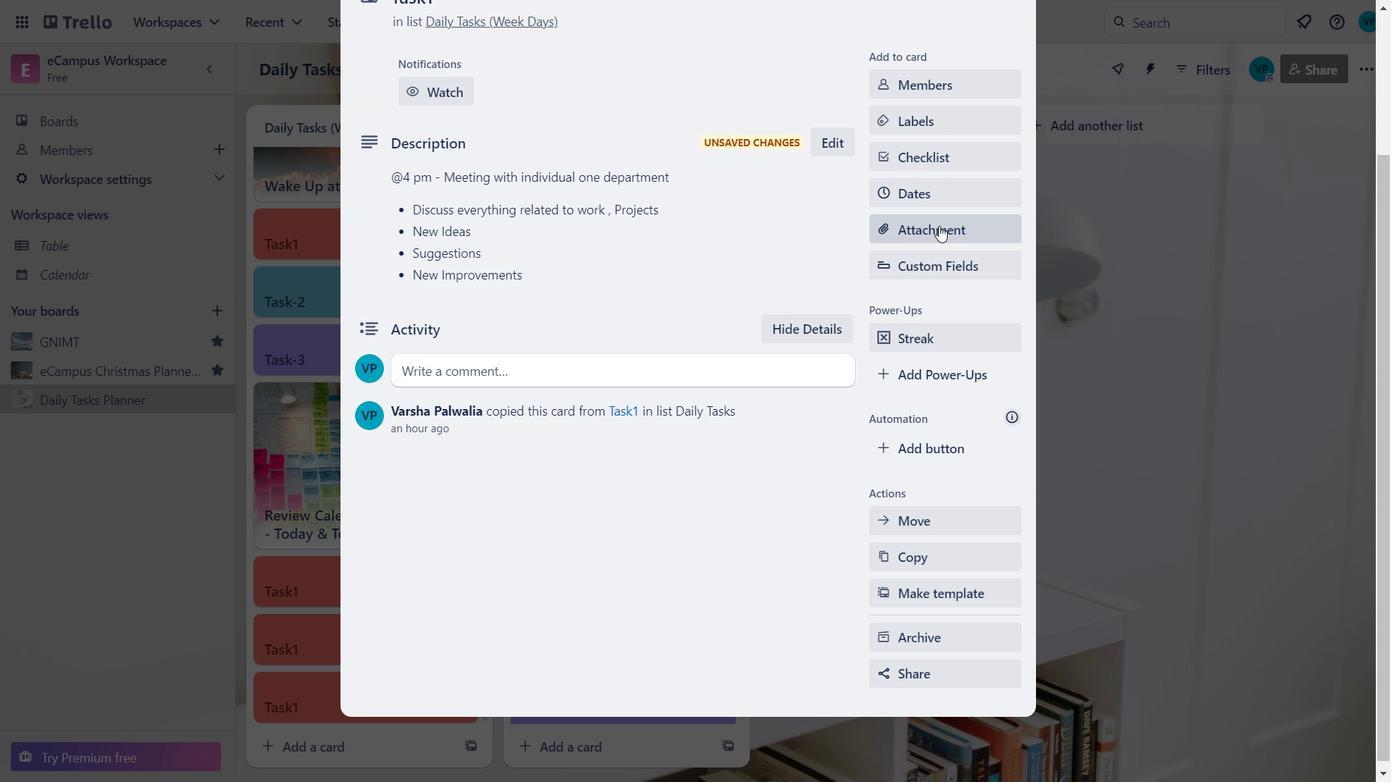 
Action: Mouse scrolled (939, 226) with delta (0, 0)
Screenshot: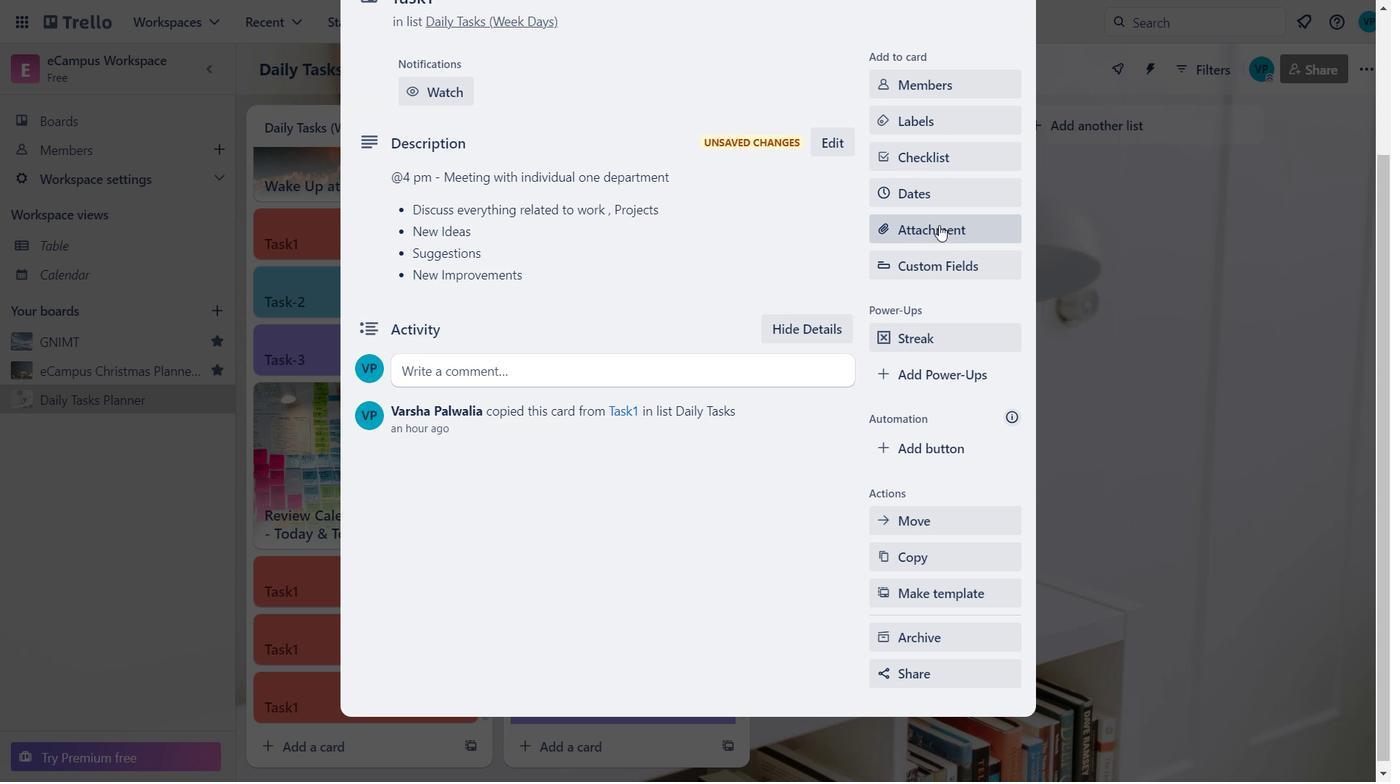
Action: Mouse moved to (991, 35)
Screenshot: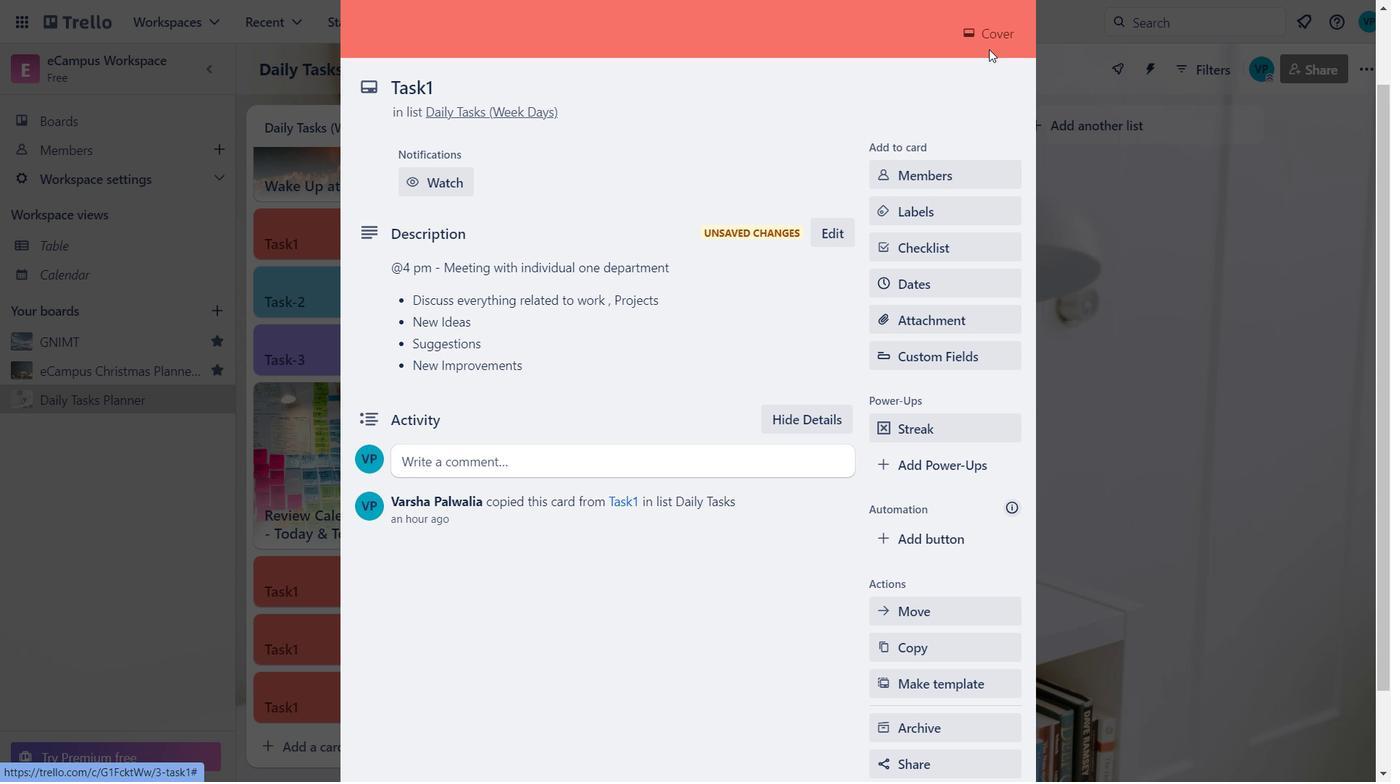 
Action: Mouse pressed left at (991, 35)
Screenshot: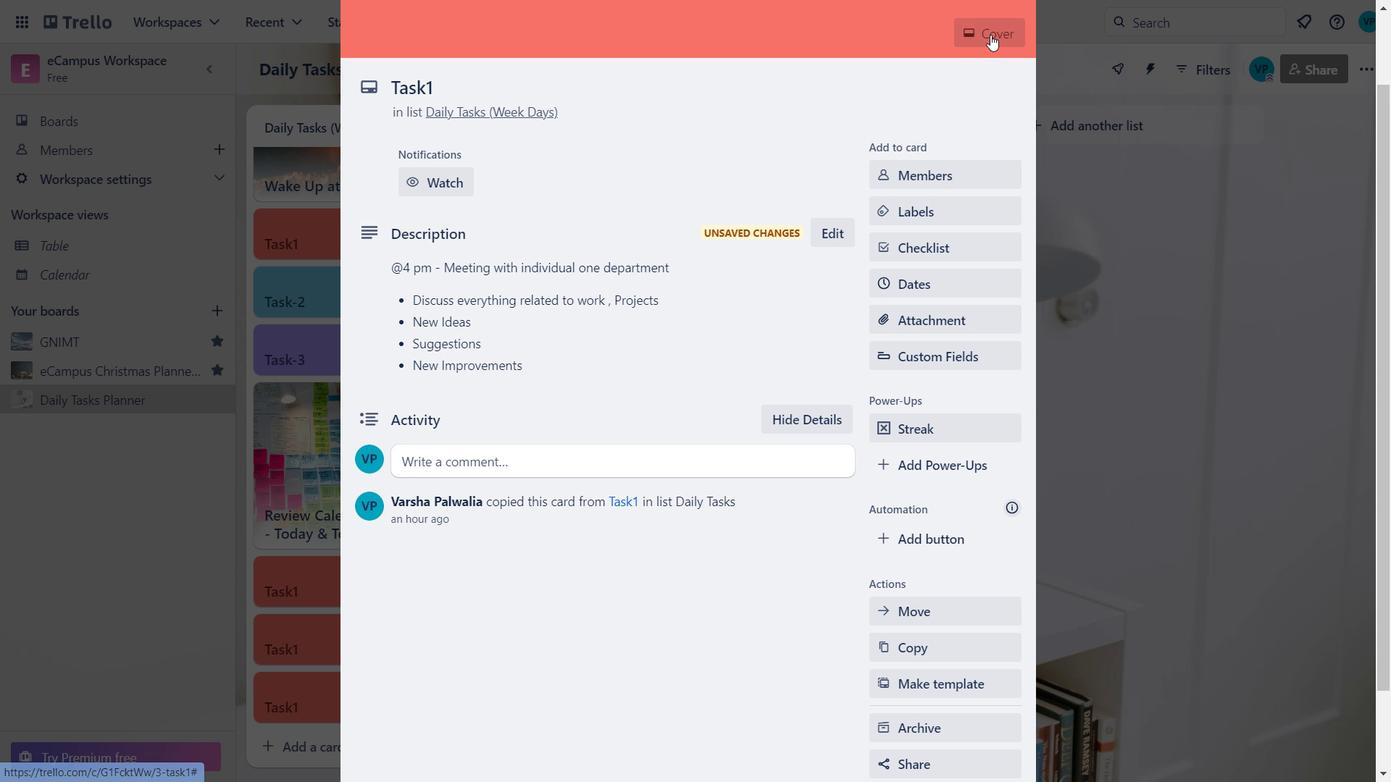 
Action: Mouse moved to (991, 33)
Screenshot: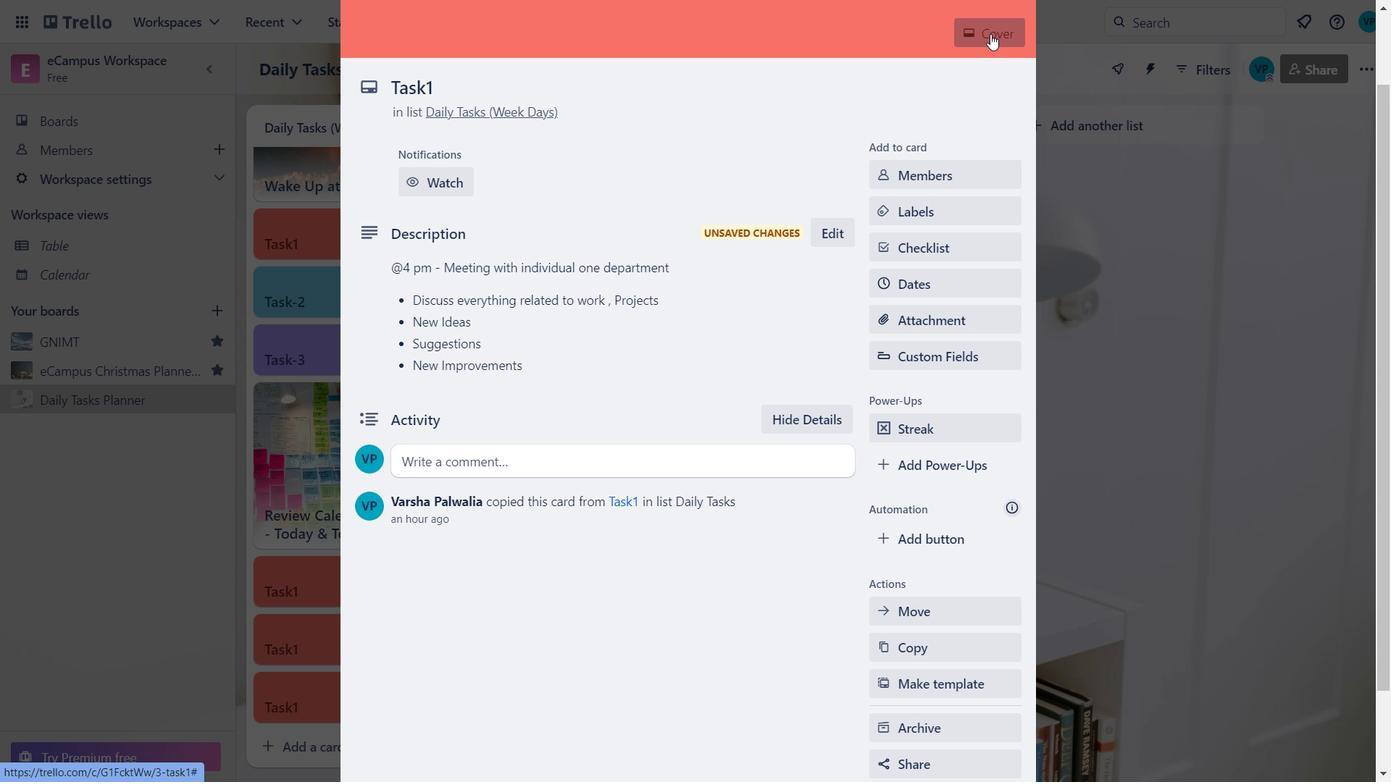 
Action: Mouse scrolled (991, 34) with delta (0, 0)
Screenshot: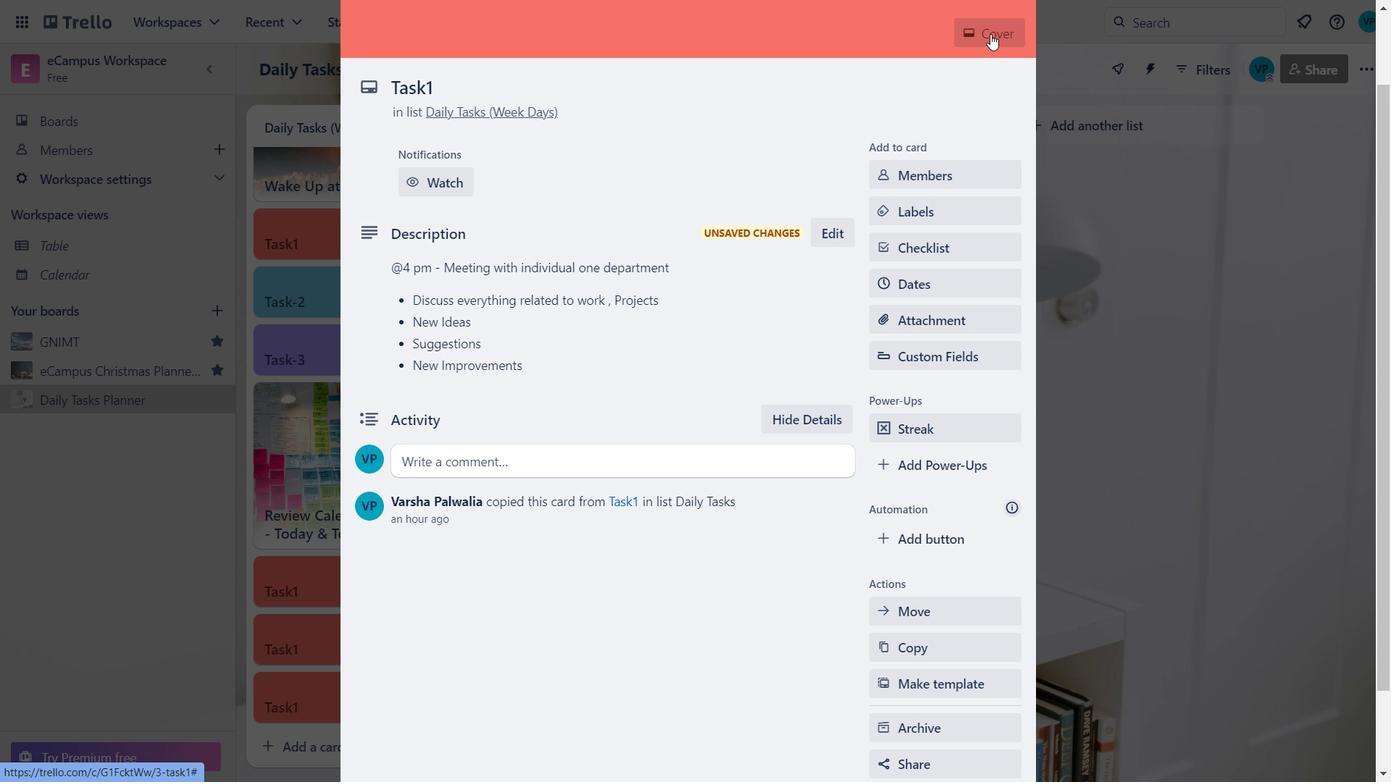 
Action: Mouse moved to (1099, 552)
Screenshot: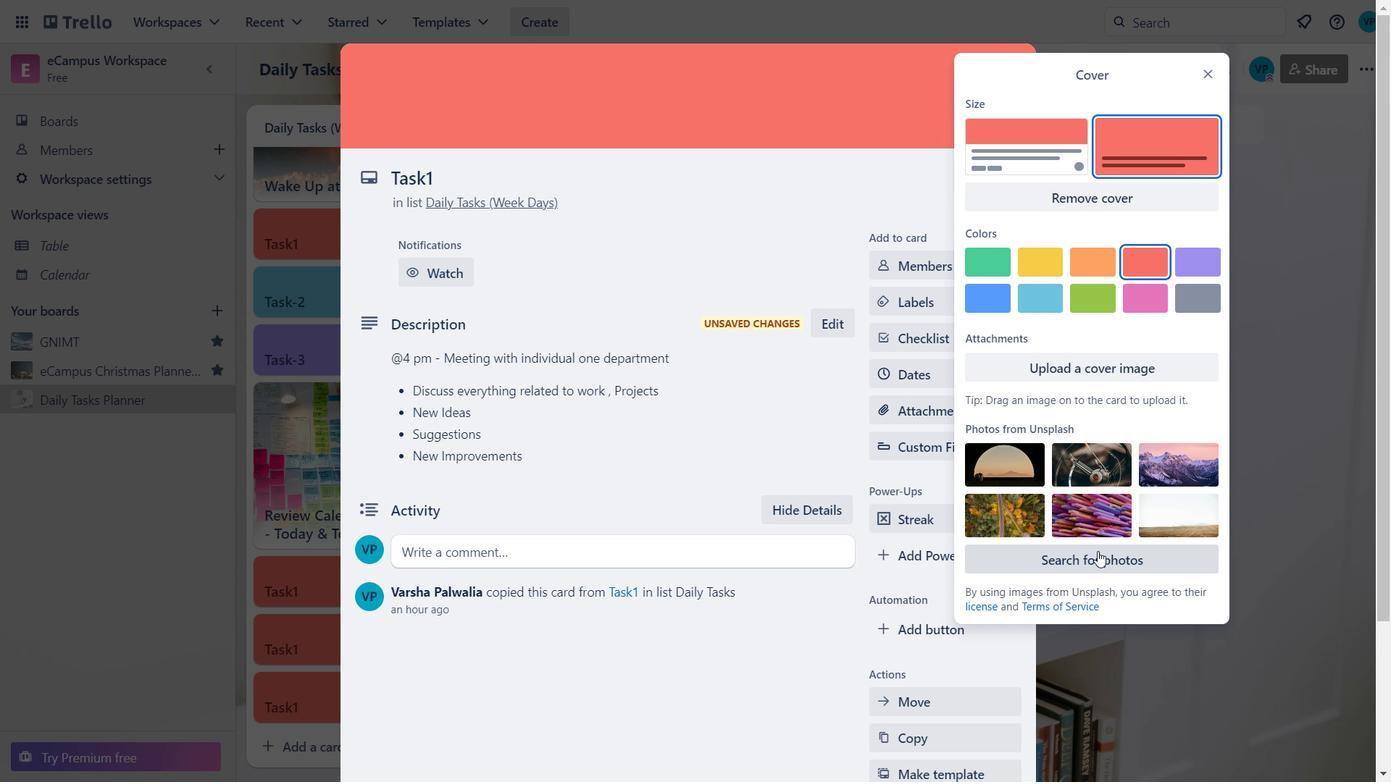 
Action: Mouse pressed left at (1099, 552)
Screenshot: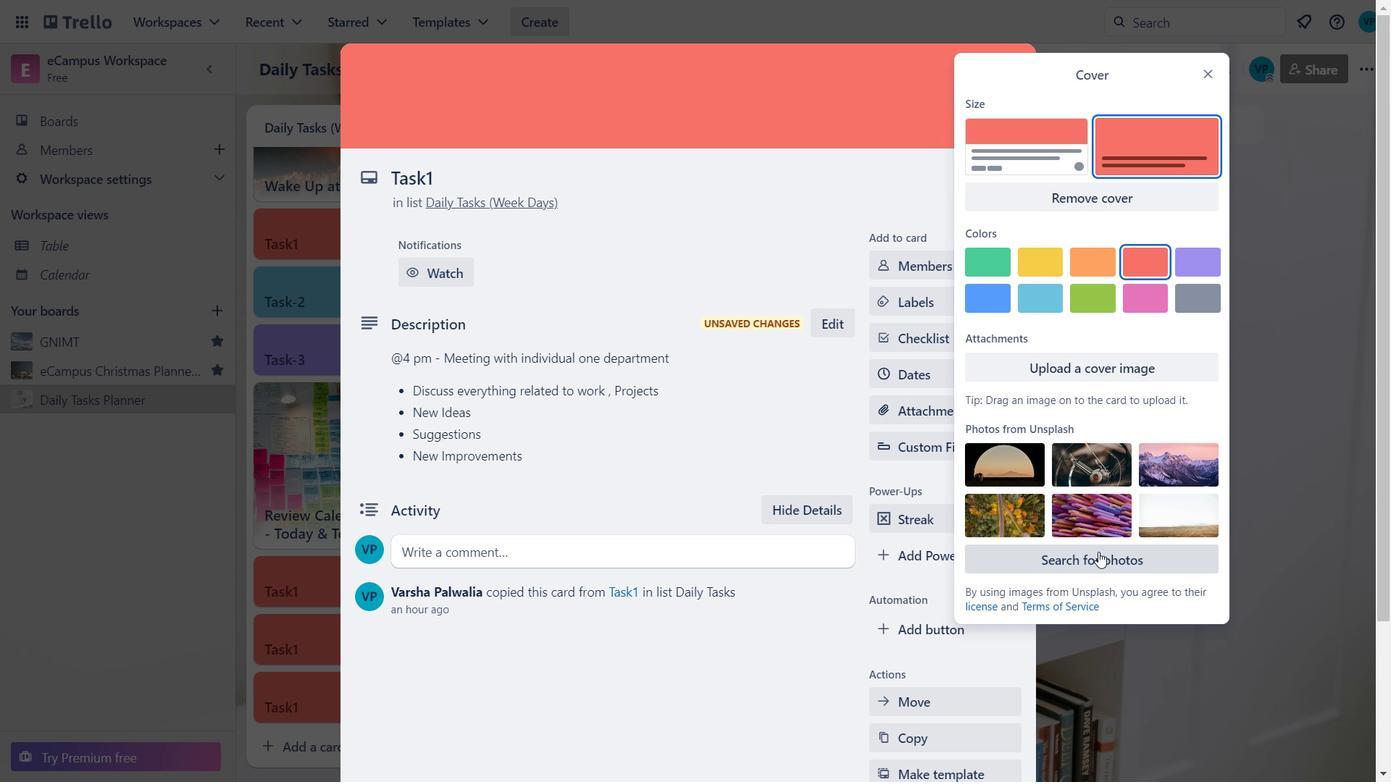 
Action: Mouse moved to (1045, 125)
Screenshot: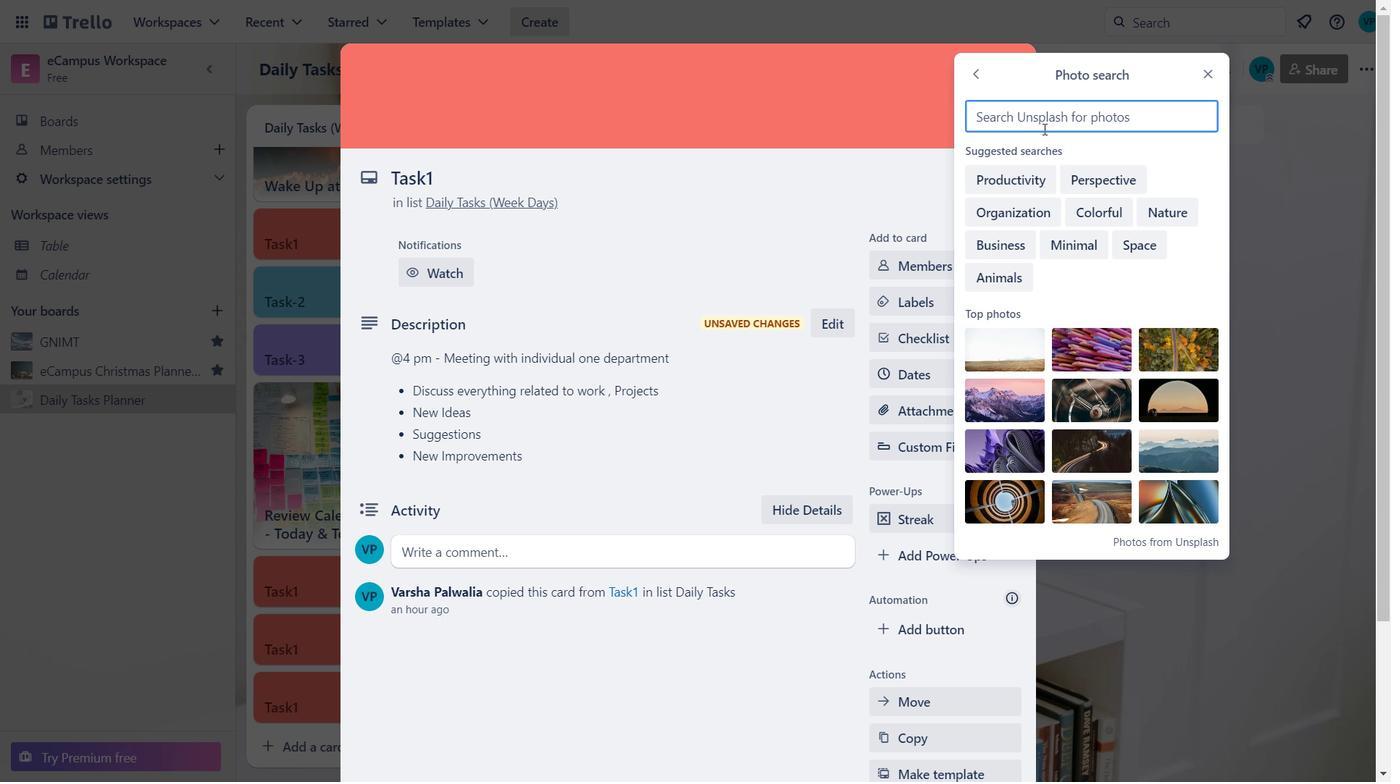
Action: Mouse pressed left at (1045, 125)
Screenshot: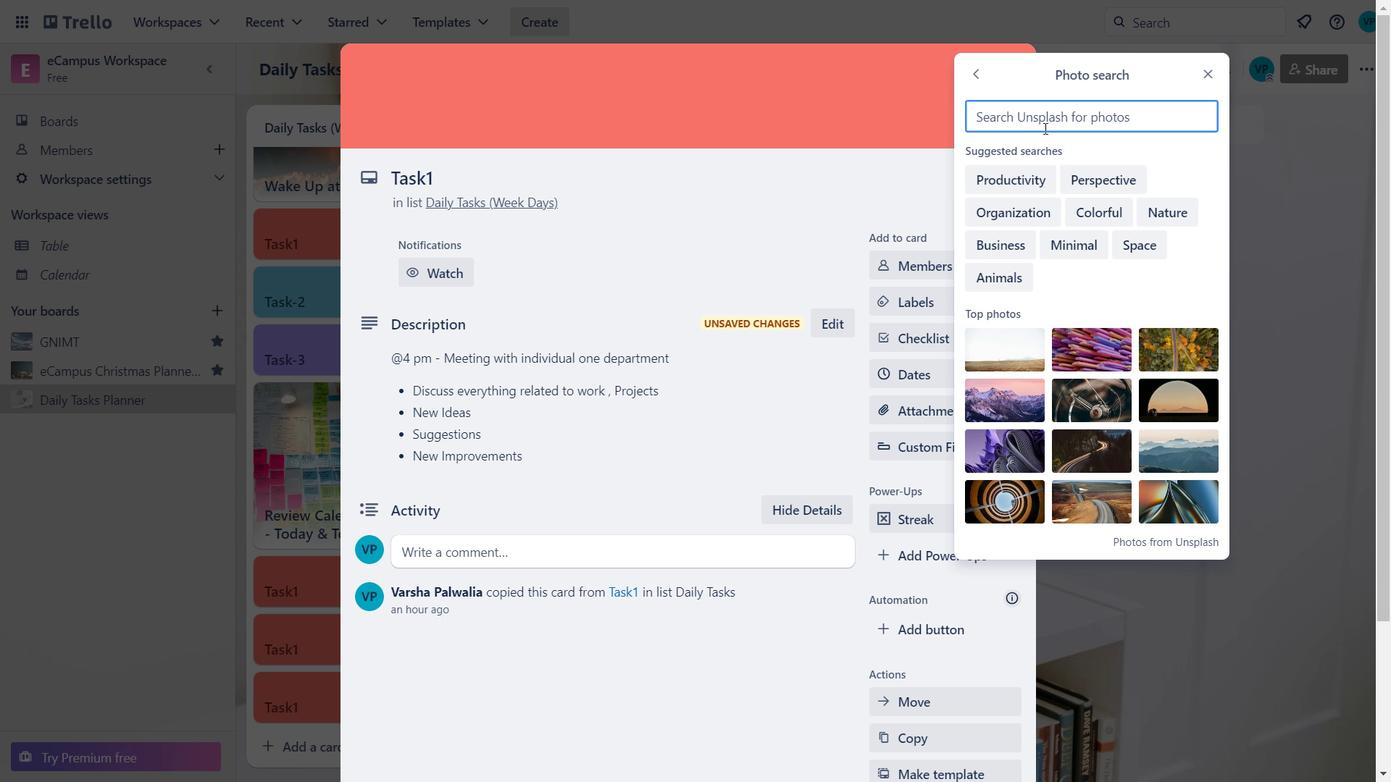 
Action: Mouse moved to (1048, 125)
Screenshot: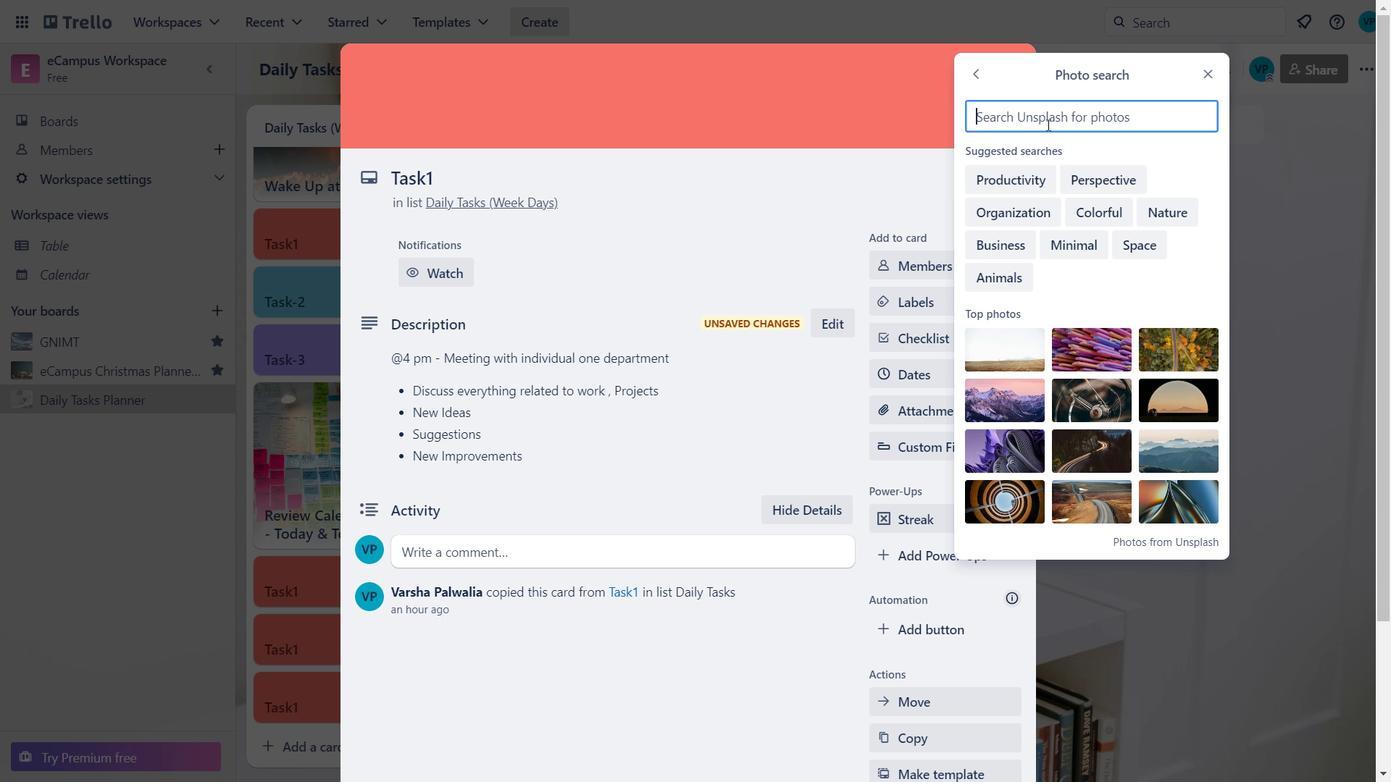 
Action: Key pressed <Key.caps_lock>M<Key.caps_lock>eeting
Screenshot: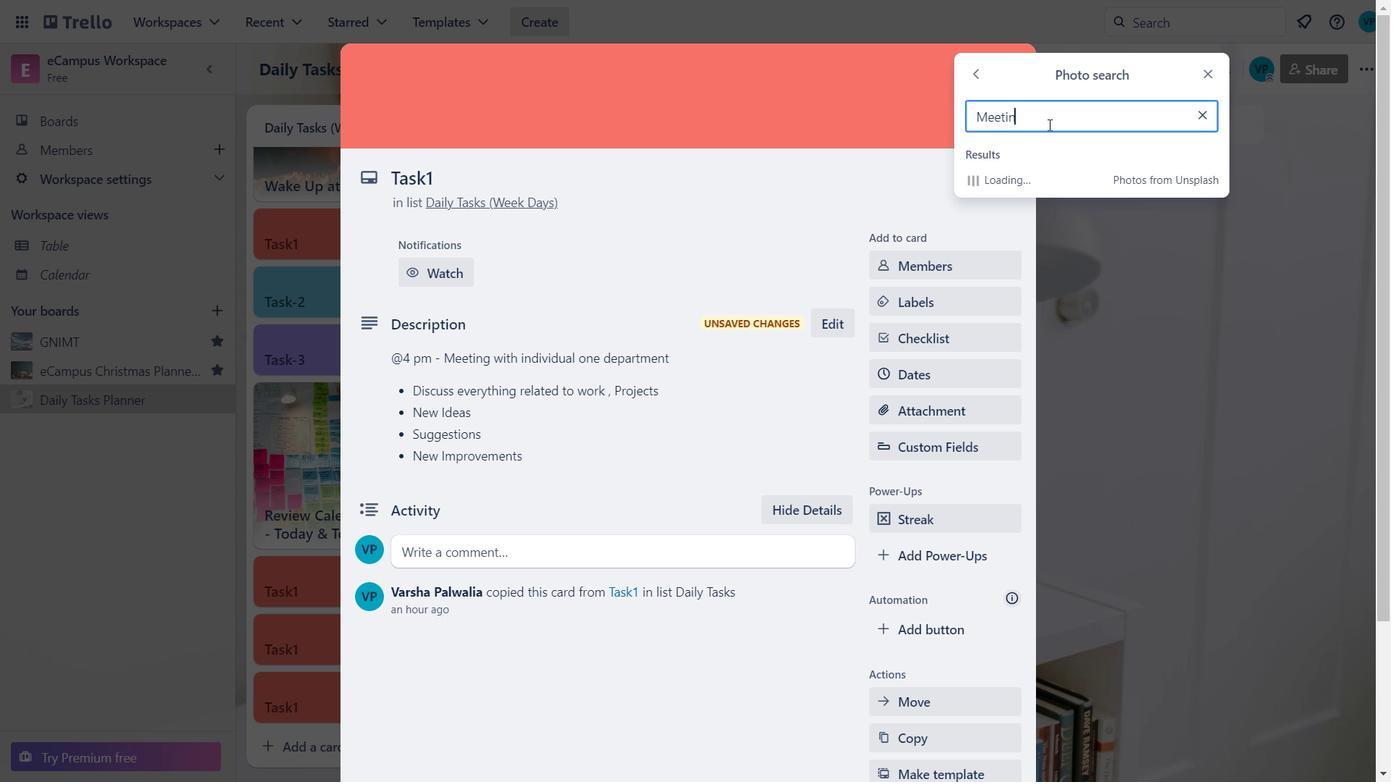 
Action: Mouse moved to (1034, 268)
Screenshot: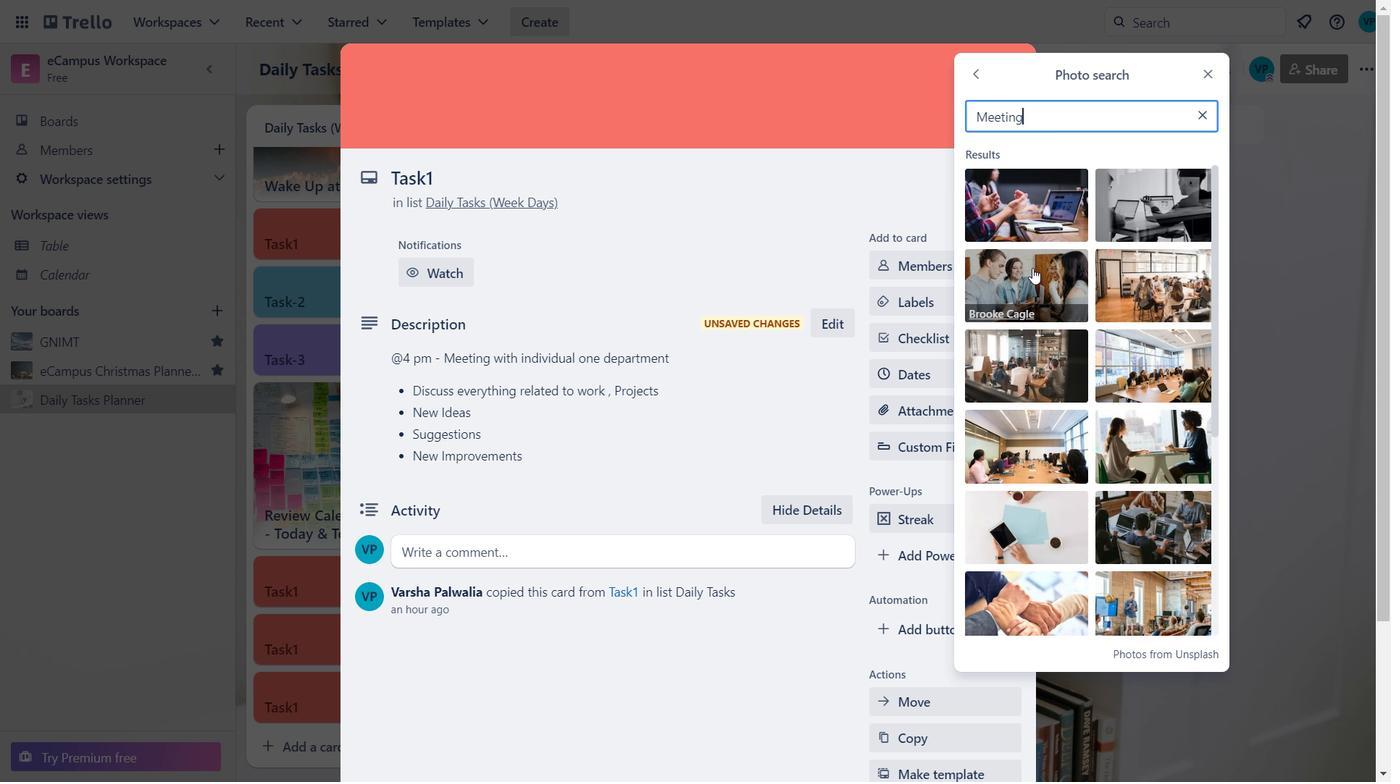 
Action: Mouse scrolled (1034, 267) with delta (0, 0)
Screenshot: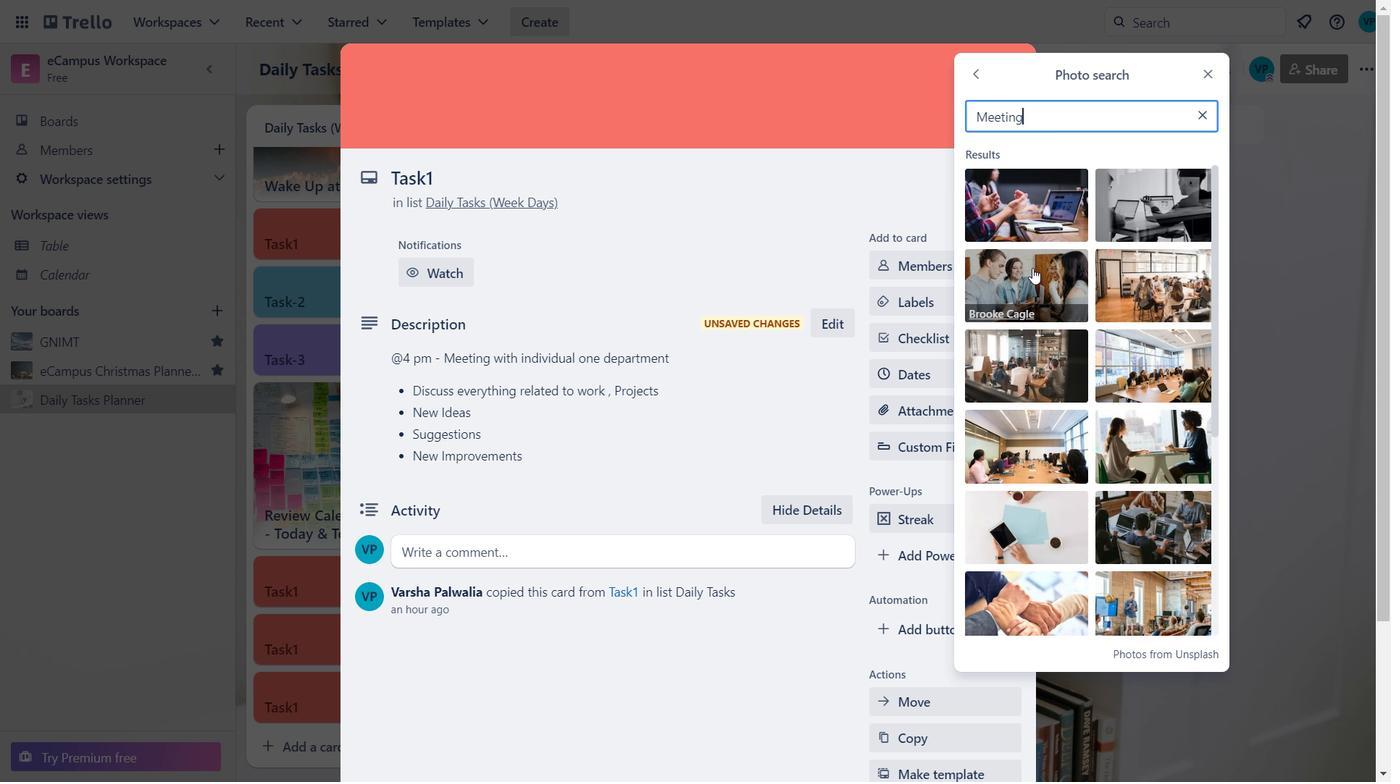 
Action: Mouse moved to (1037, 271)
Screenshot: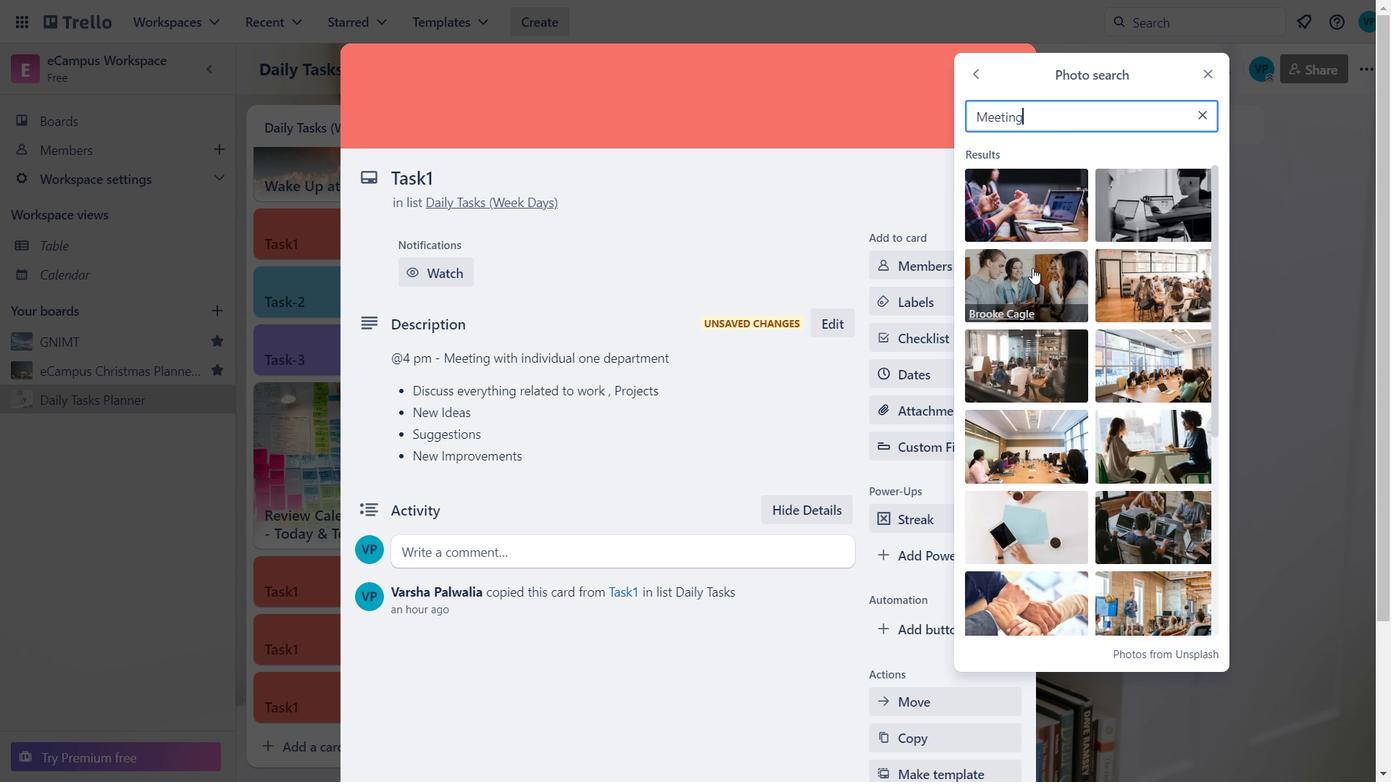 
Action: Mouse scrolled (1037, 270) with delta (0, 0)
Screenshot: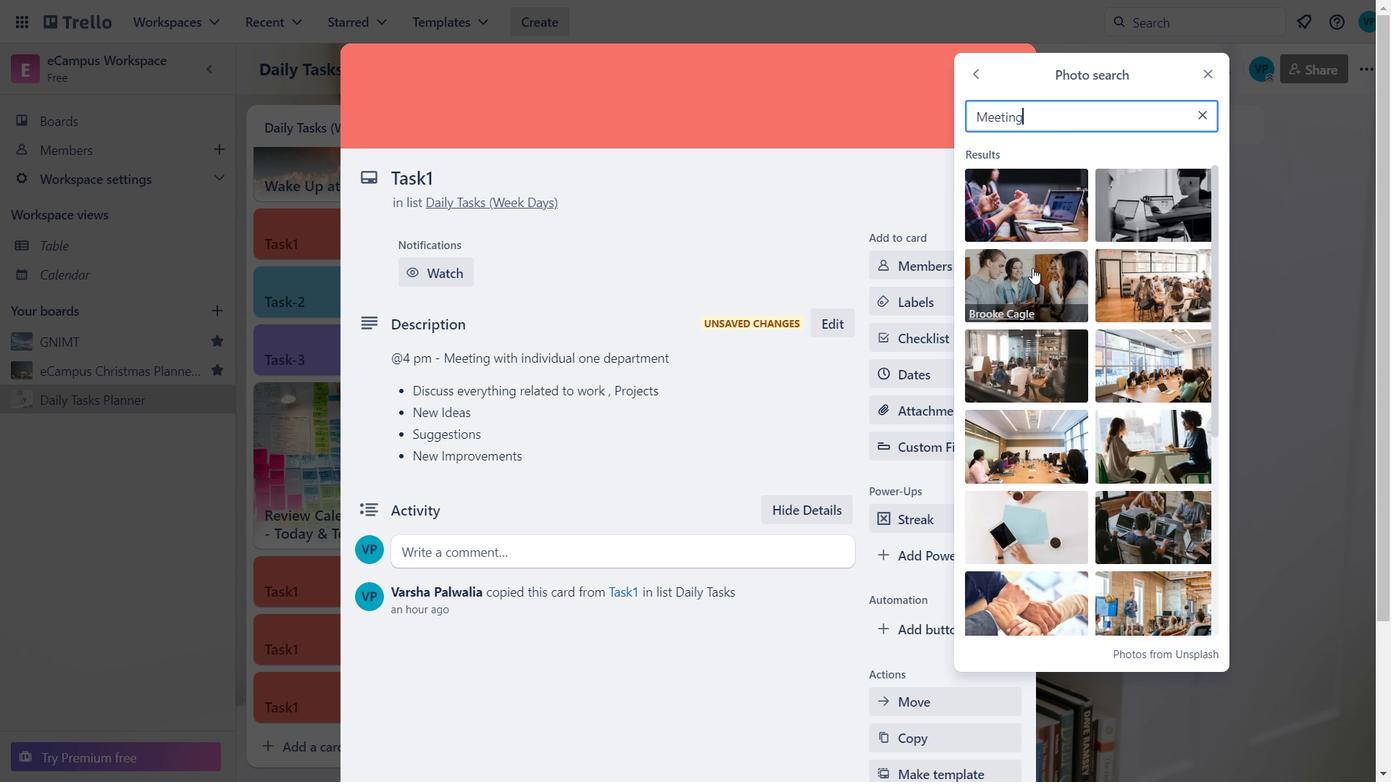 
Action: Mouse moved to (1130, 552)
Screenshot: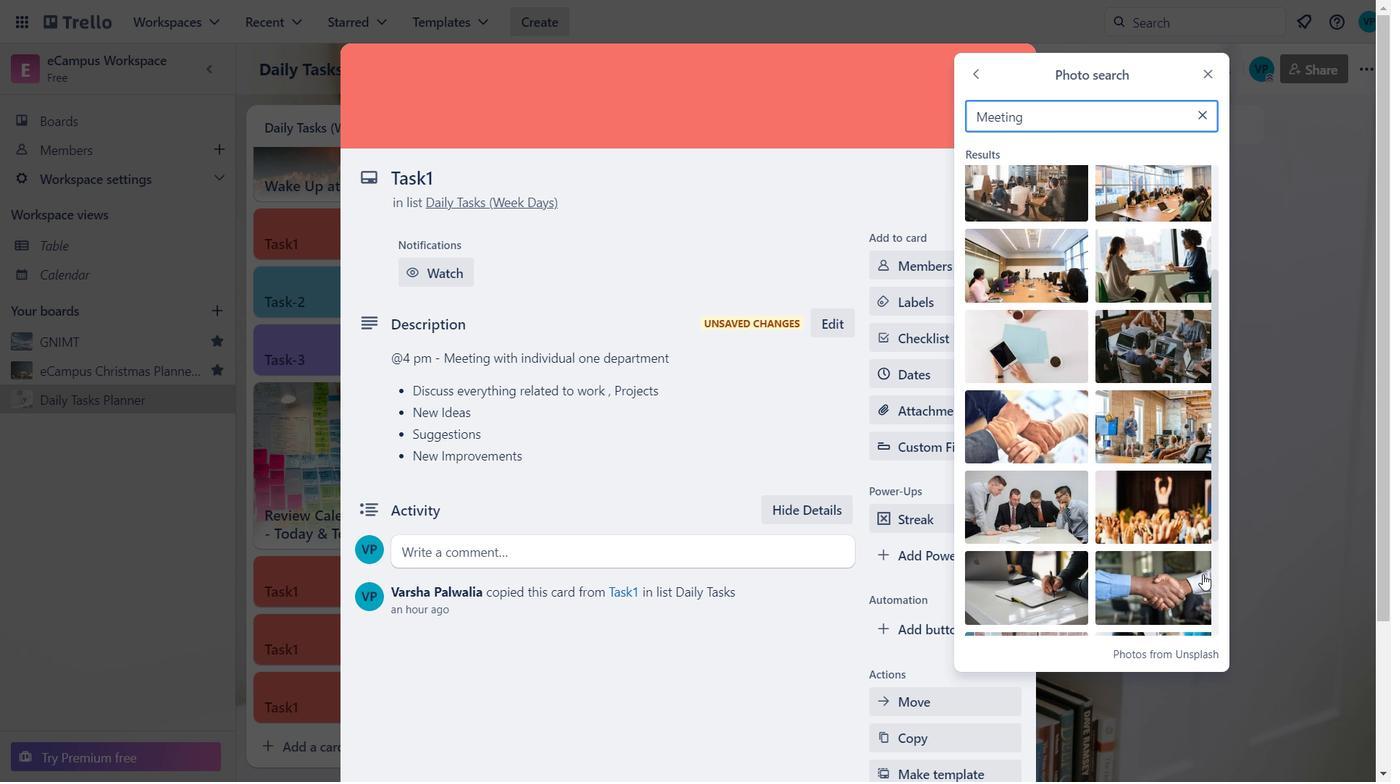 
Action: Mouse scrolled (1130, 551) with delta (0, 0)
Screenshot: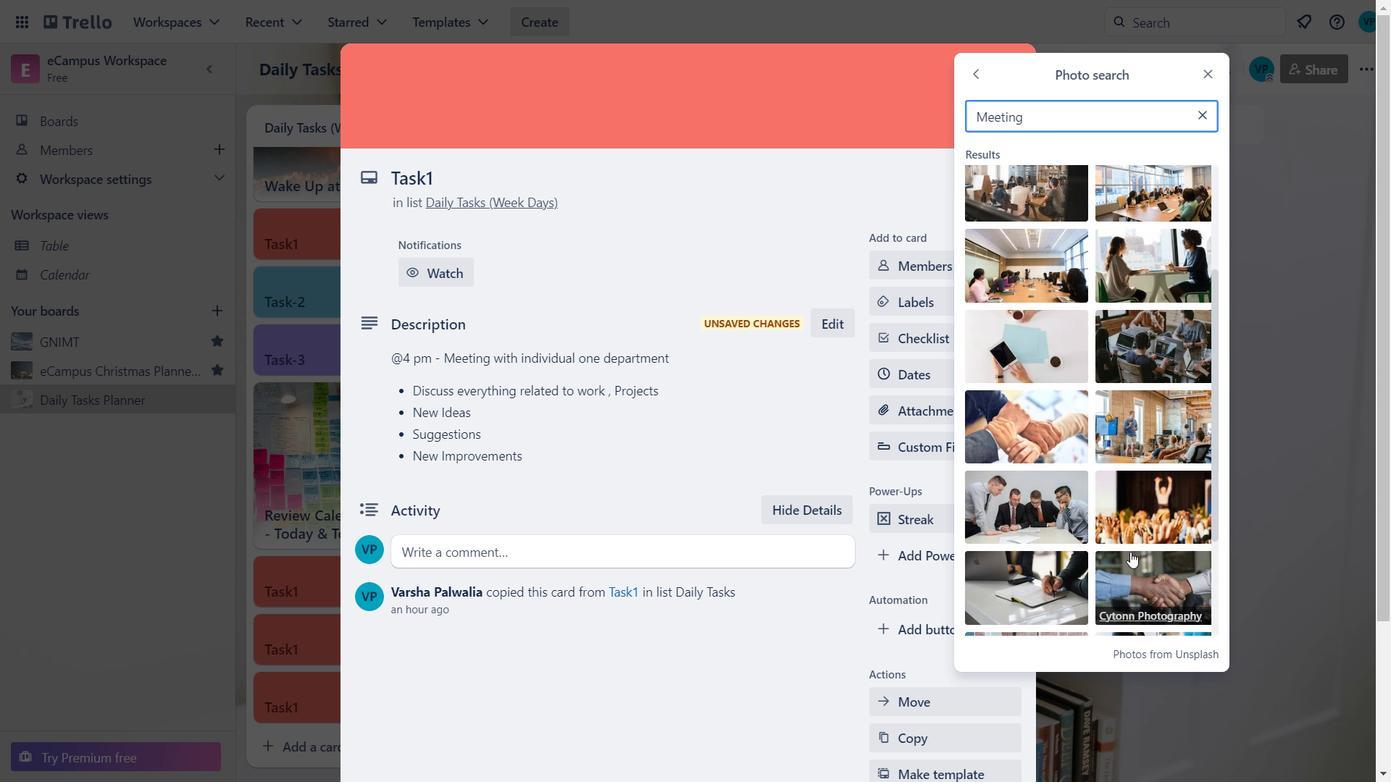 
Action: Mouse scrolled (1130, 551) with delta (0, 0)
Screenshot: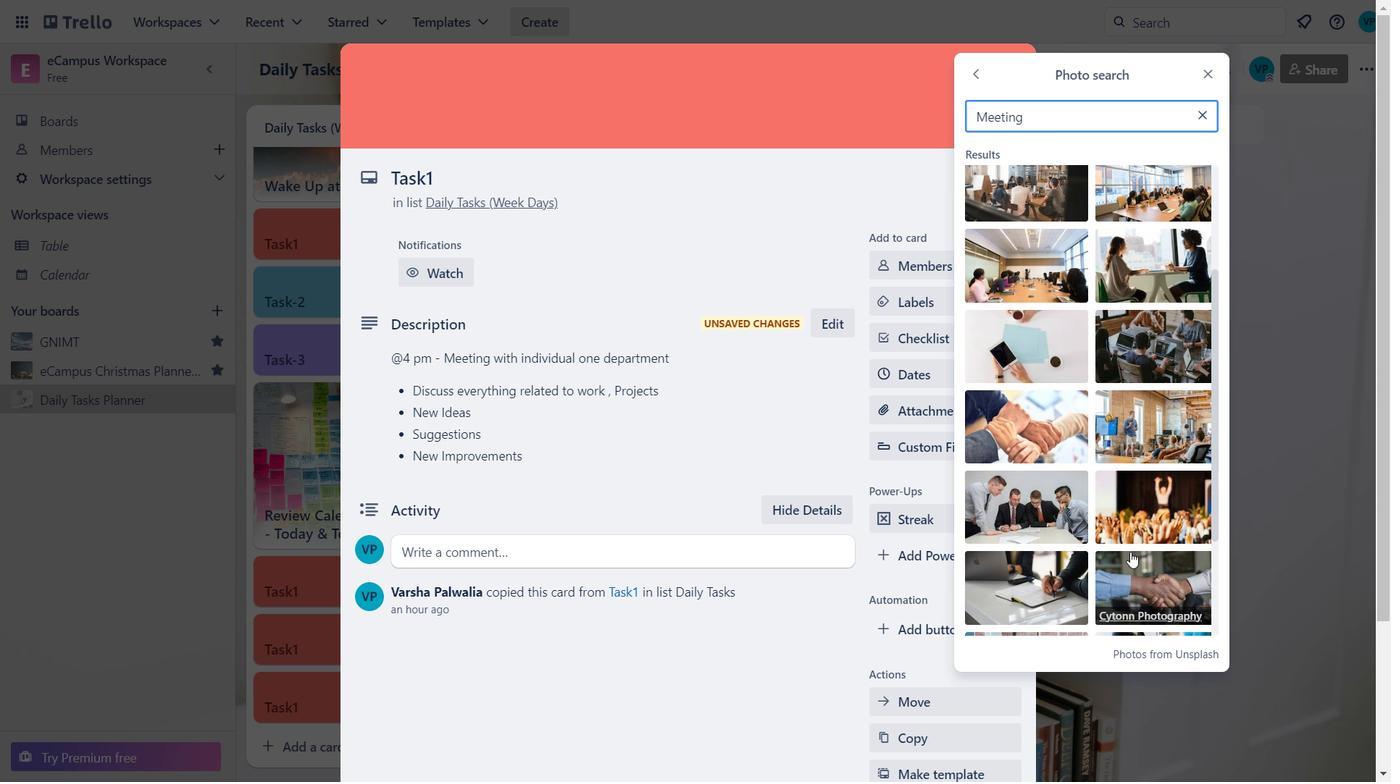 
Action: Mouse moved to (1110, 534)
Screenshot: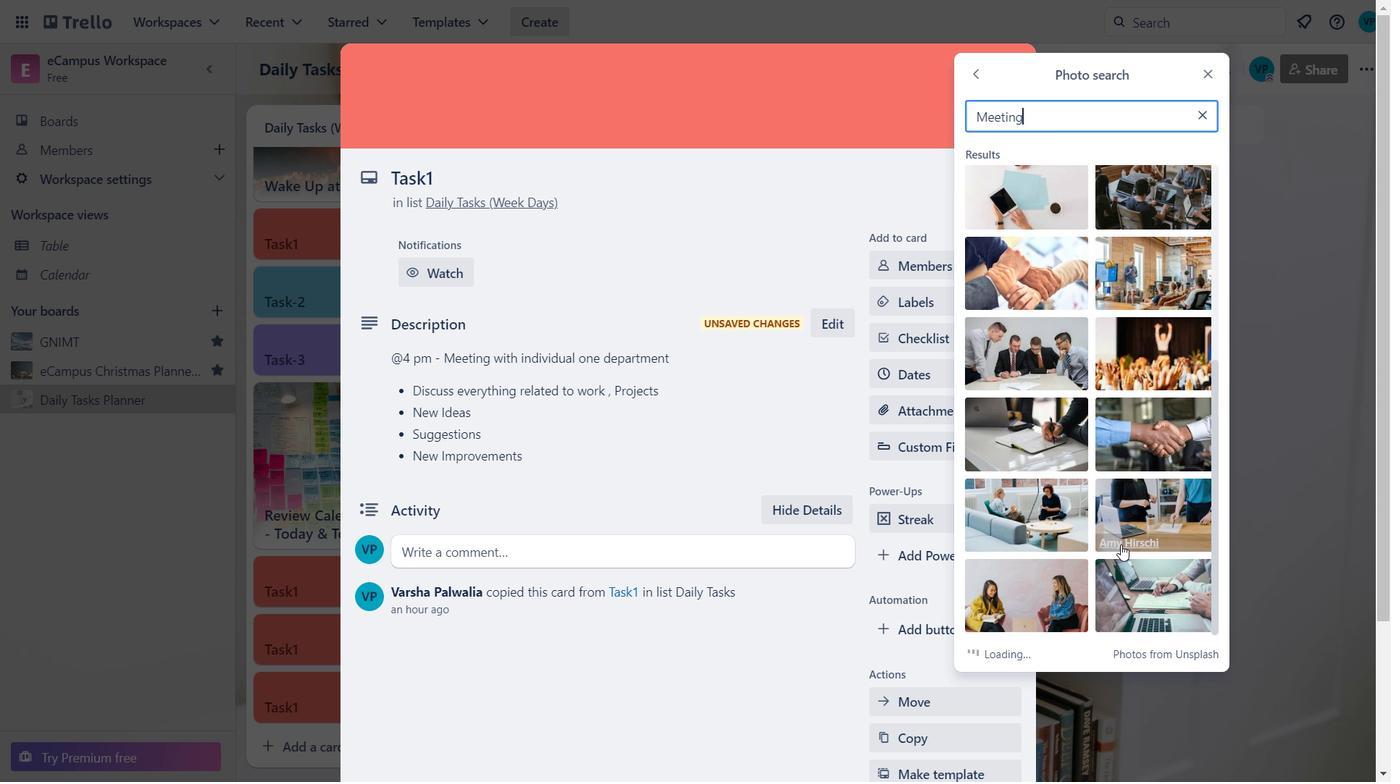 
Action: Mouse scrolled (1110, 534) with delta (0, 0)
Screenshot: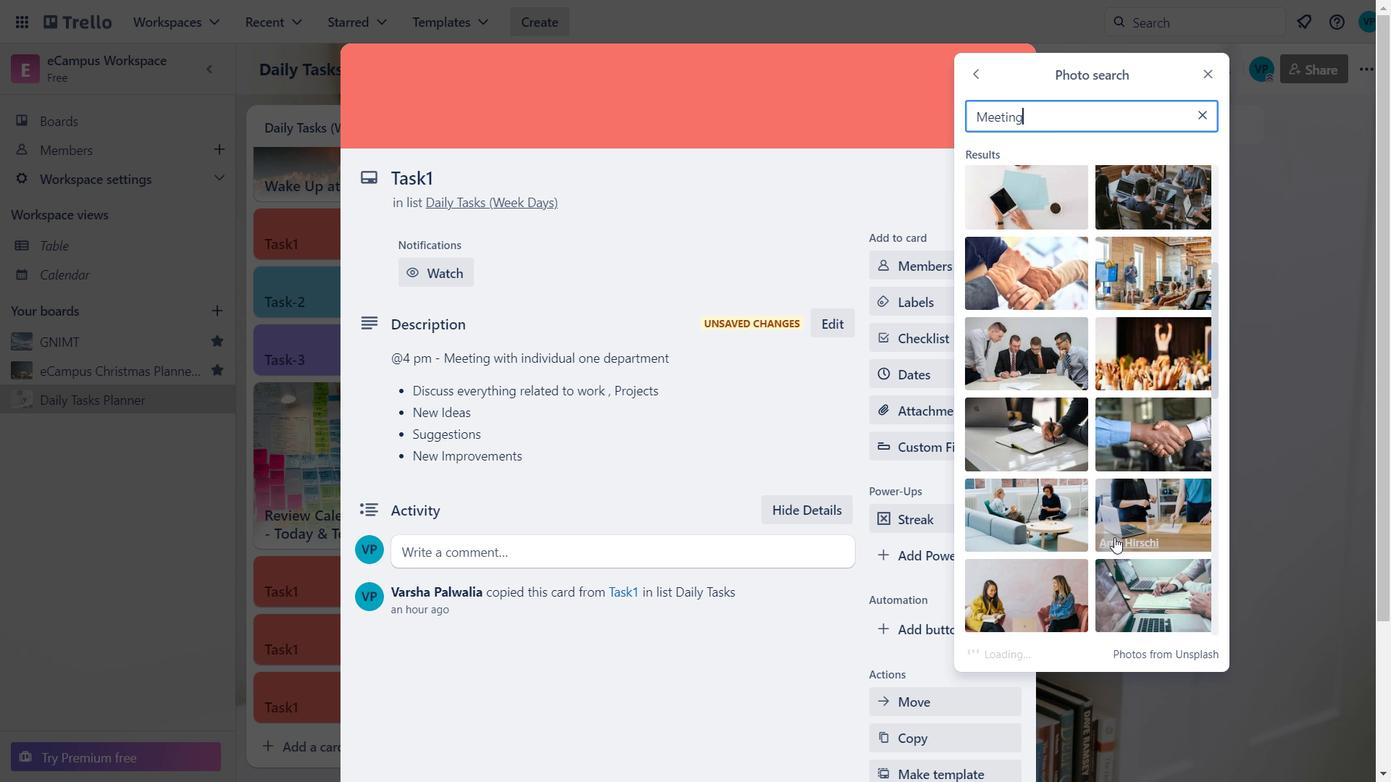 
Action: Mouse moved to (1110, 534)
Screenshot: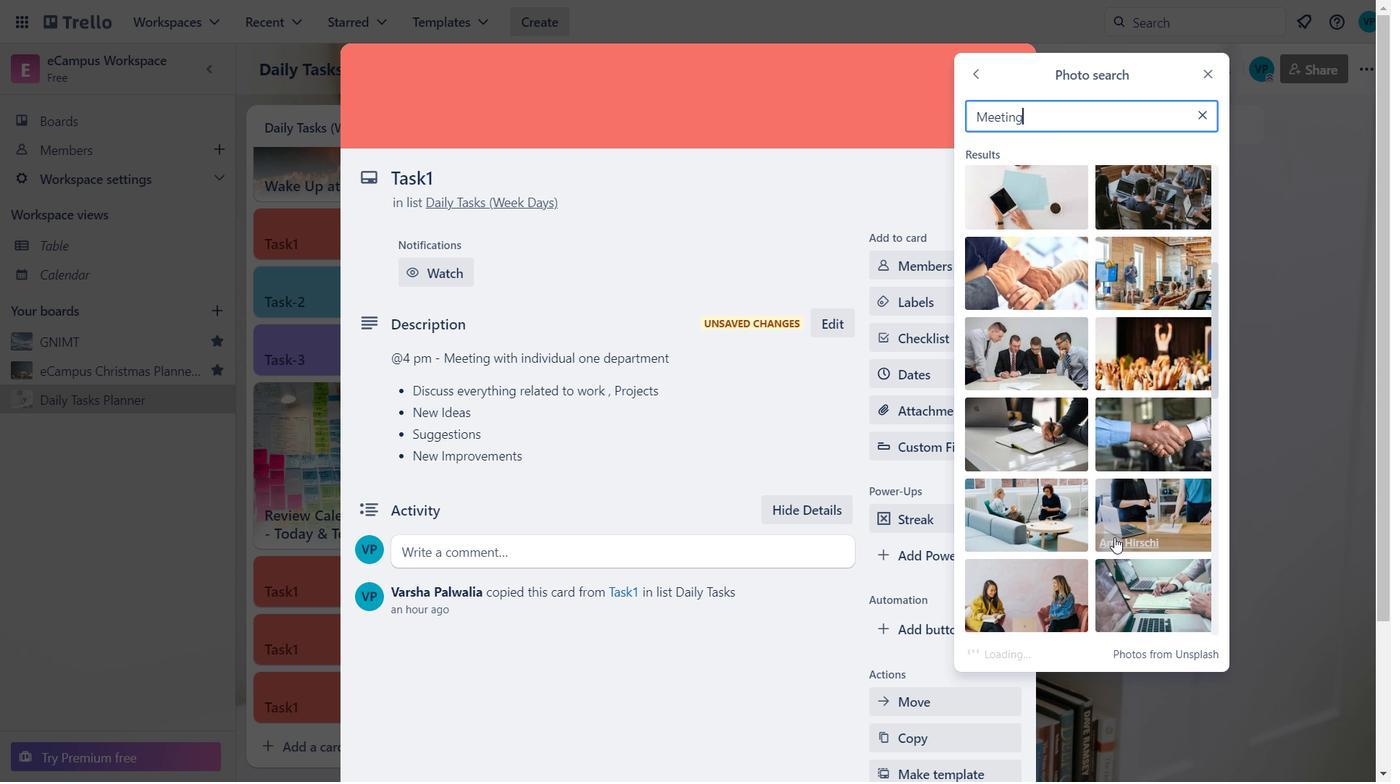 
Action: Mouse scrolled (1110, 533) with delta (0, 0)
Screenshot: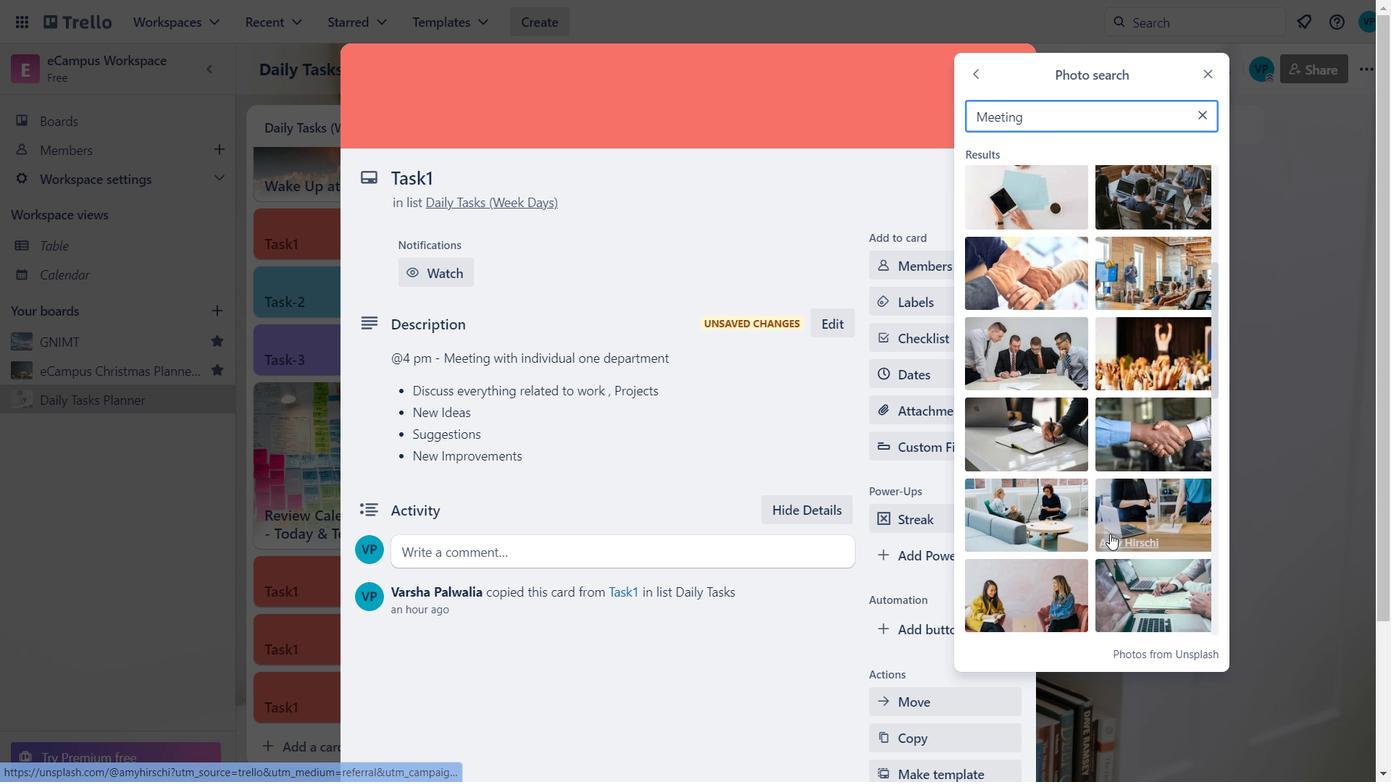 
Action: Mouse moved to (1040, 418)
Screenshot: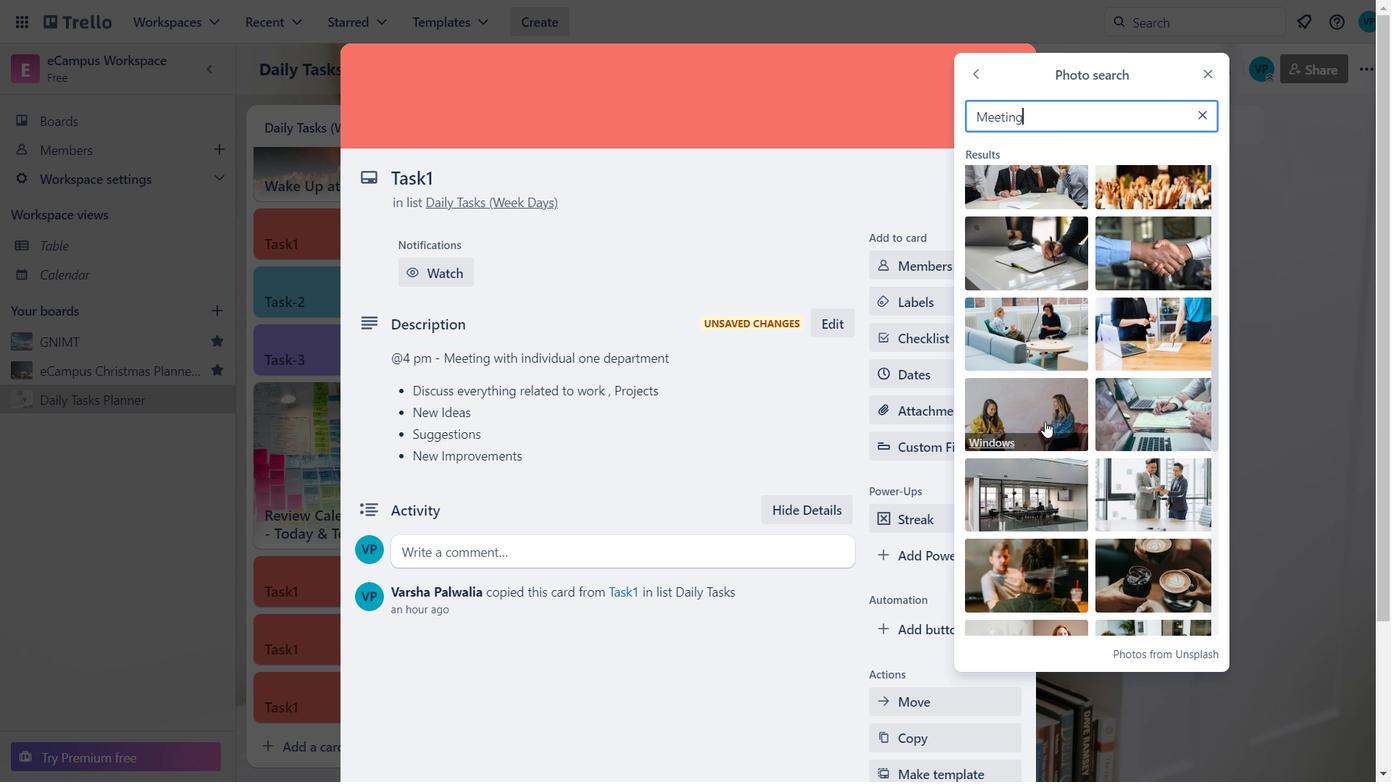 
Action: Mouse pressed left at (1040, 418)
Screenshot: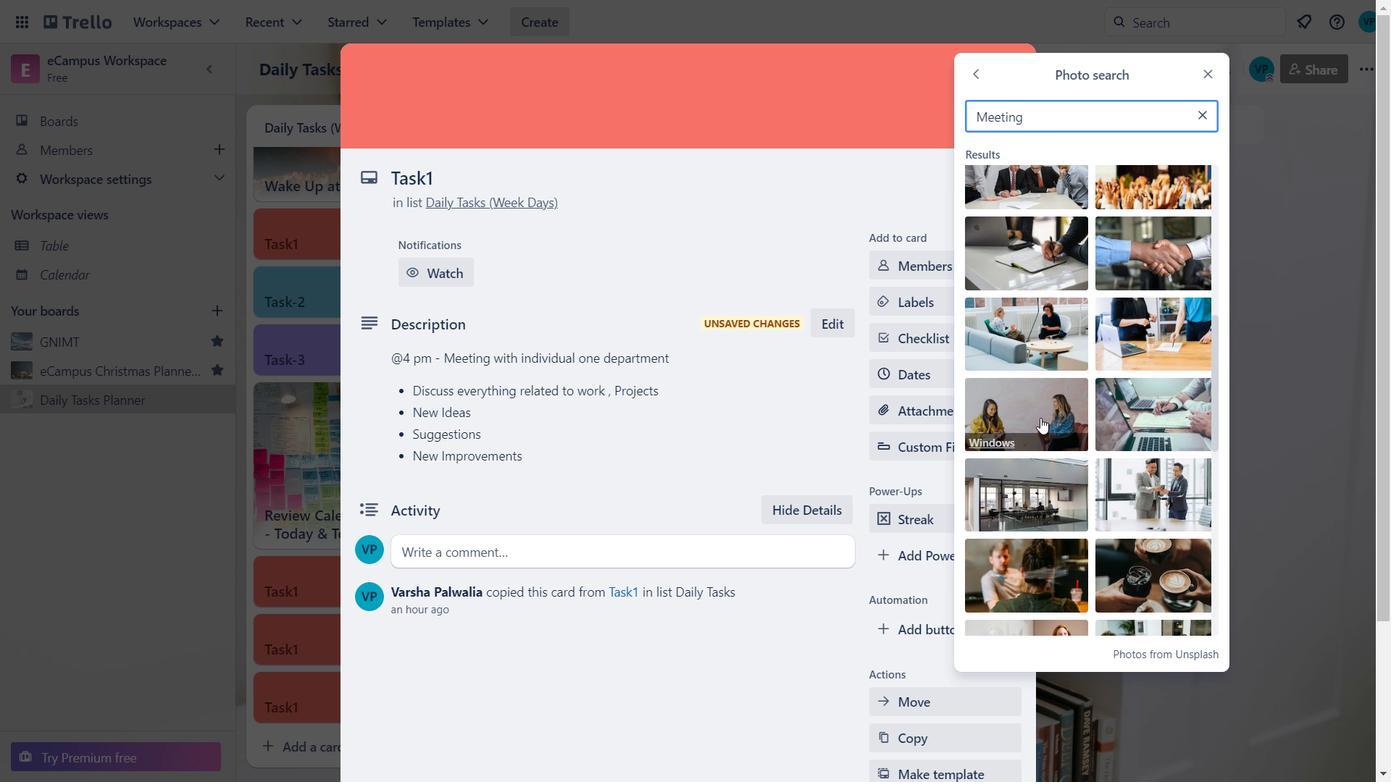 
Action: Mouse moved to (1164, 128)
Screenshot: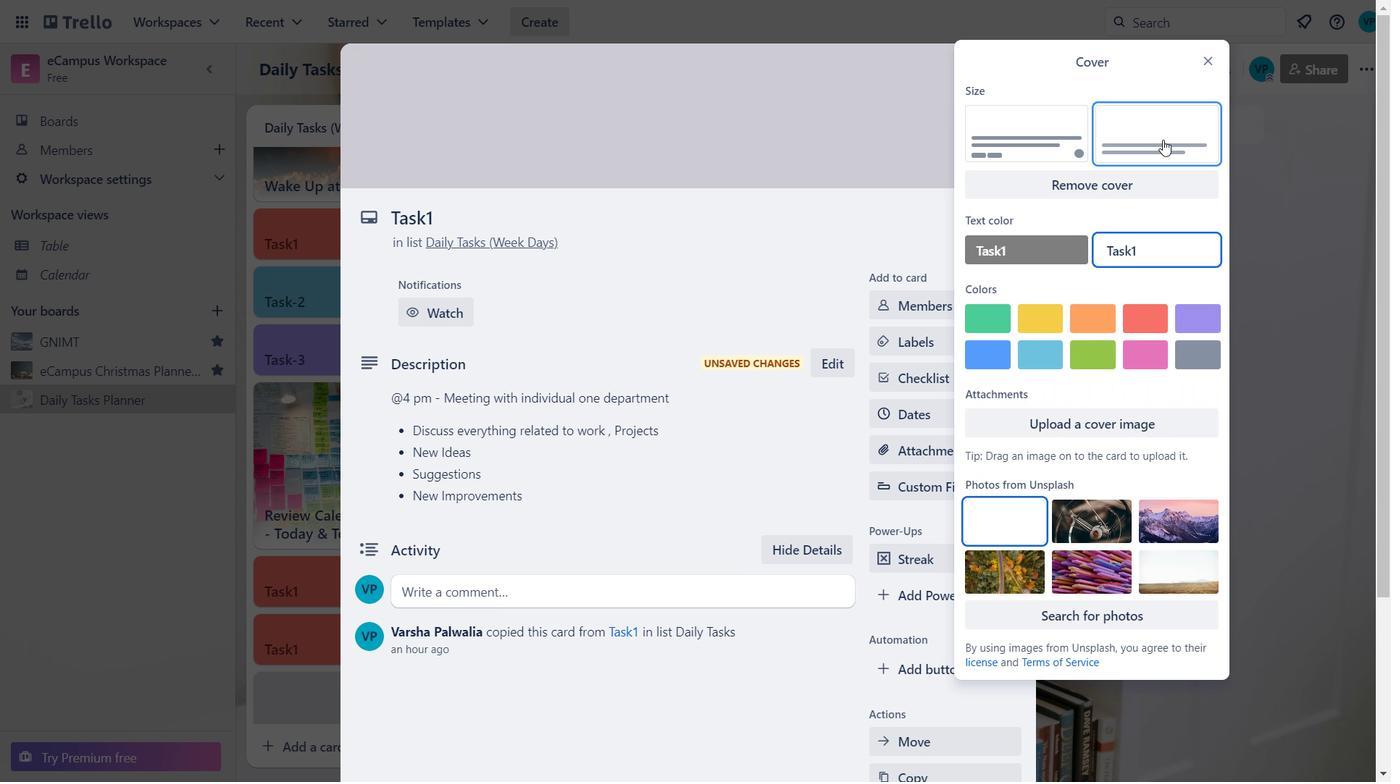 
Action: Mouse pressed left at (1164, 128)
Screenshot: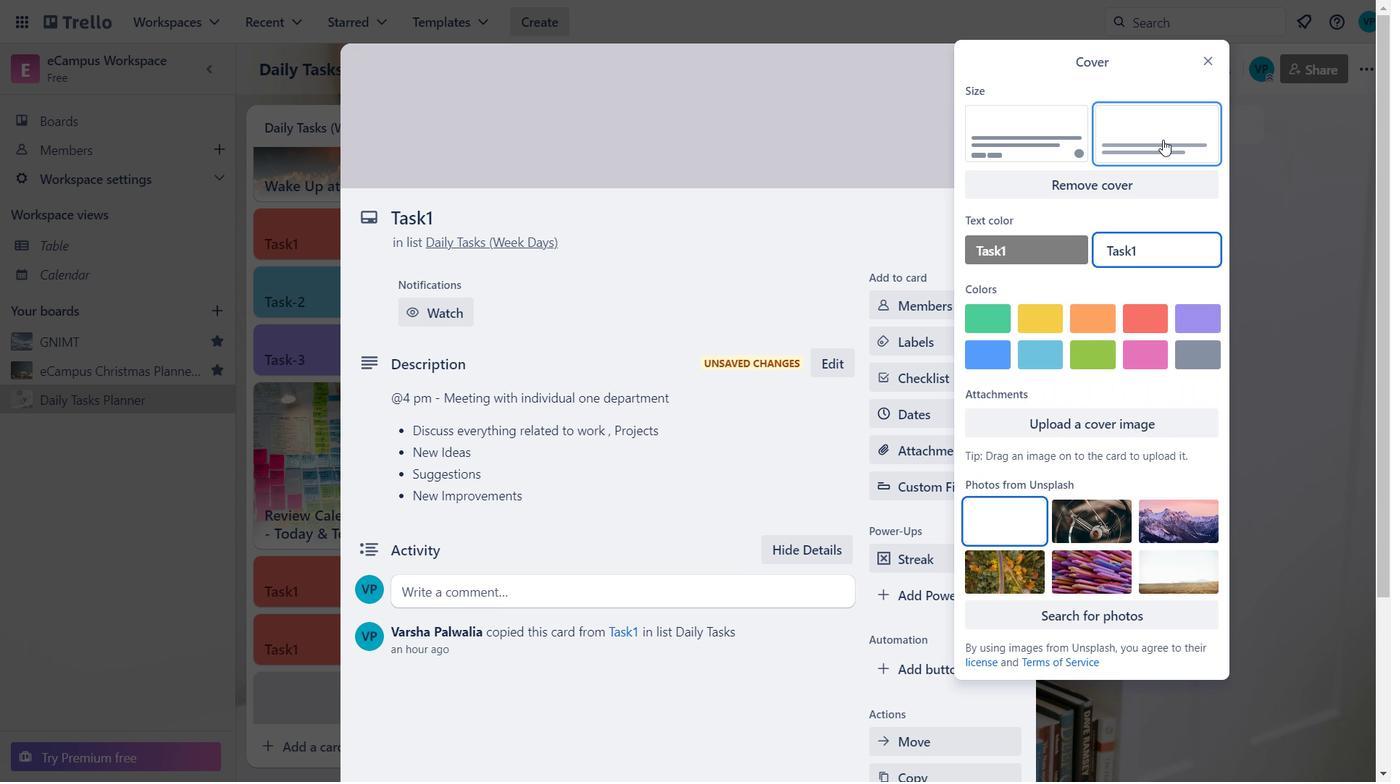 
Action: Mouse moved to (1248, 92)
Screenshot: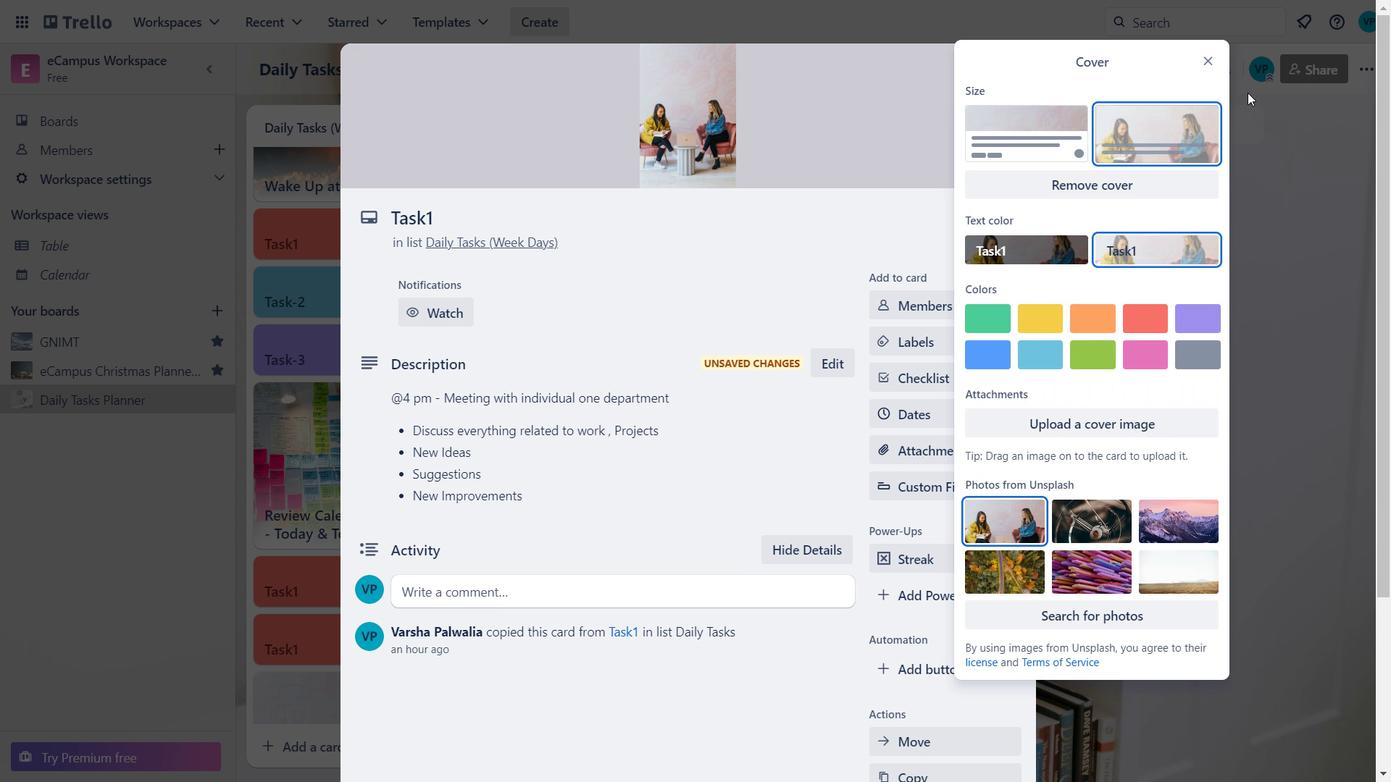 
Action: Mouse pressed left at (1248, 92)
Screenshot: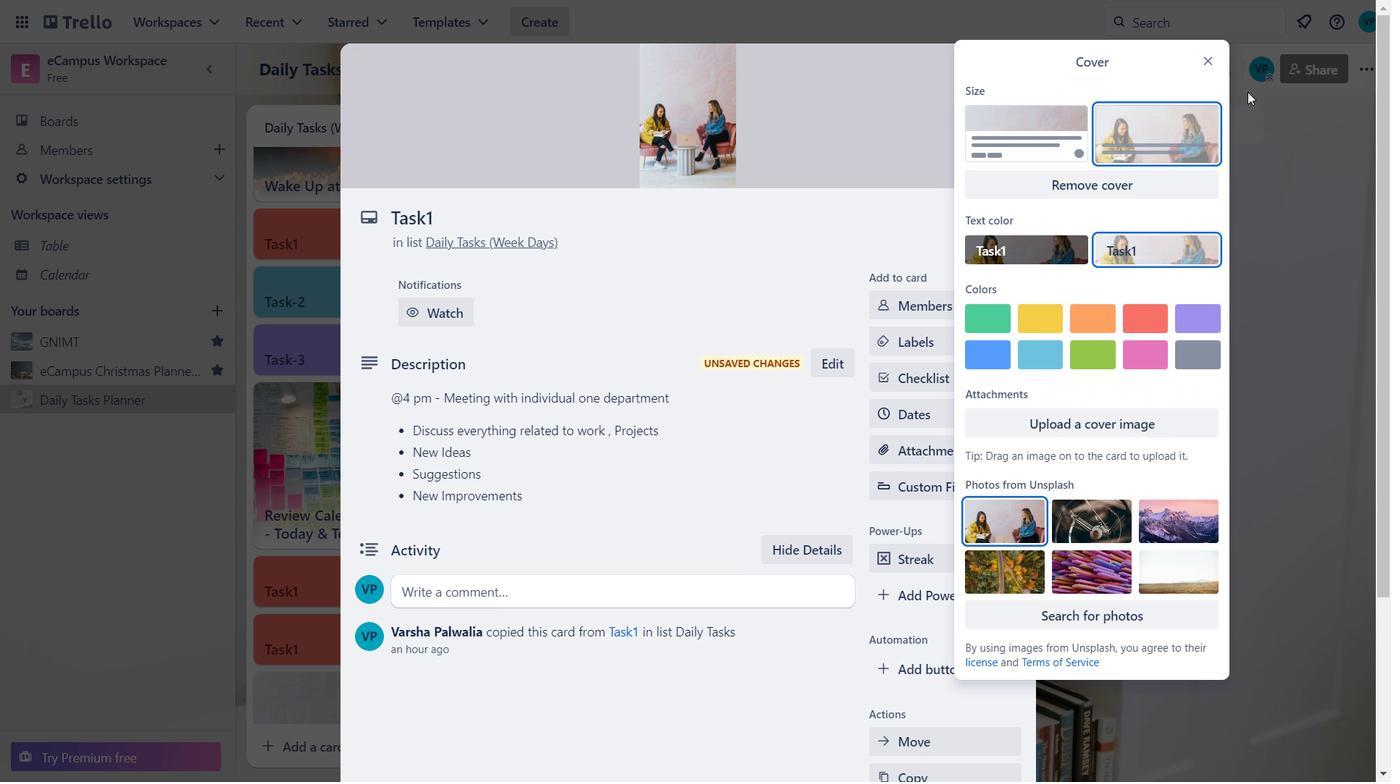 
Action: Mouse moved to (1000, 71)
Screenshot: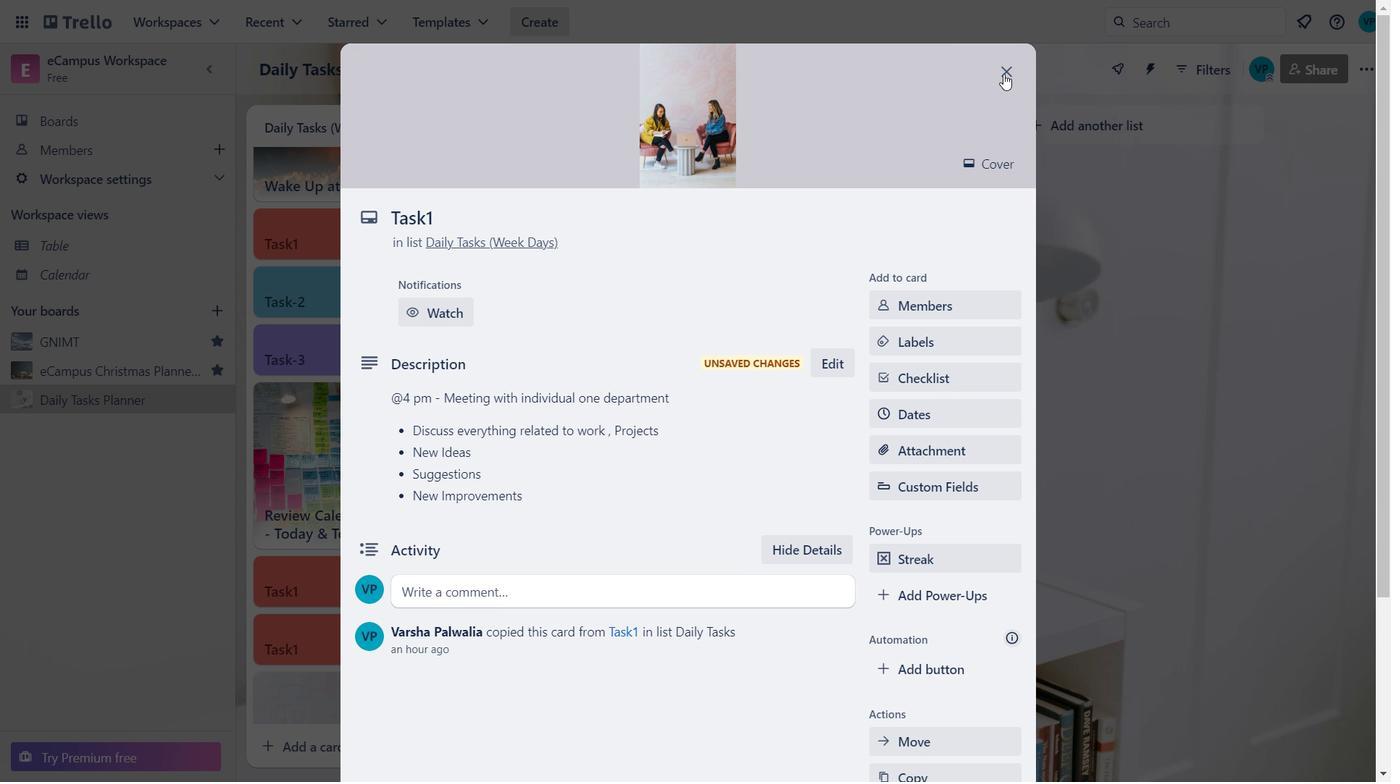 
Action: Mouse pressed left at (1000, 71)
Screenshot: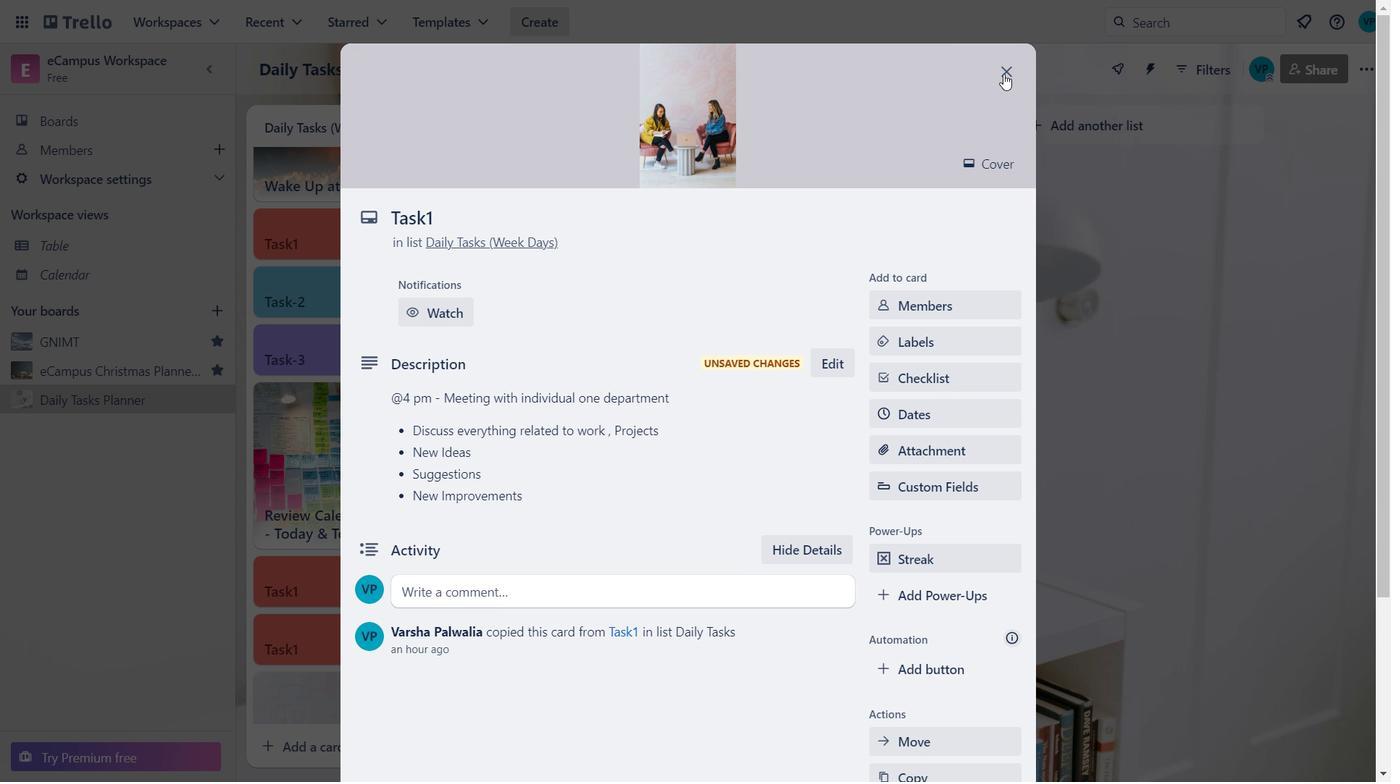 
Action: Mouse moved to (353, 595)
Screenshot: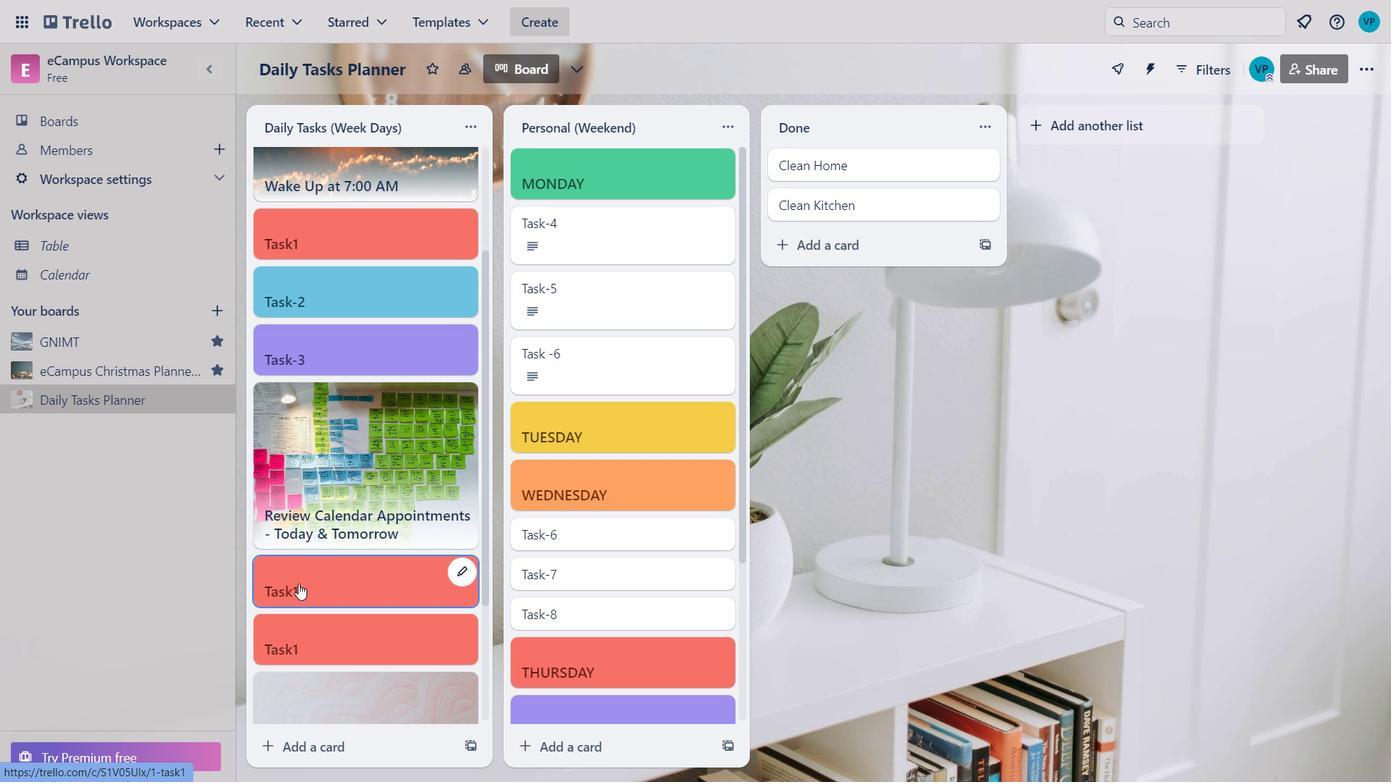 
Action: Mouse scrolled (353, 594) with delta (0, 0)
Screenshot: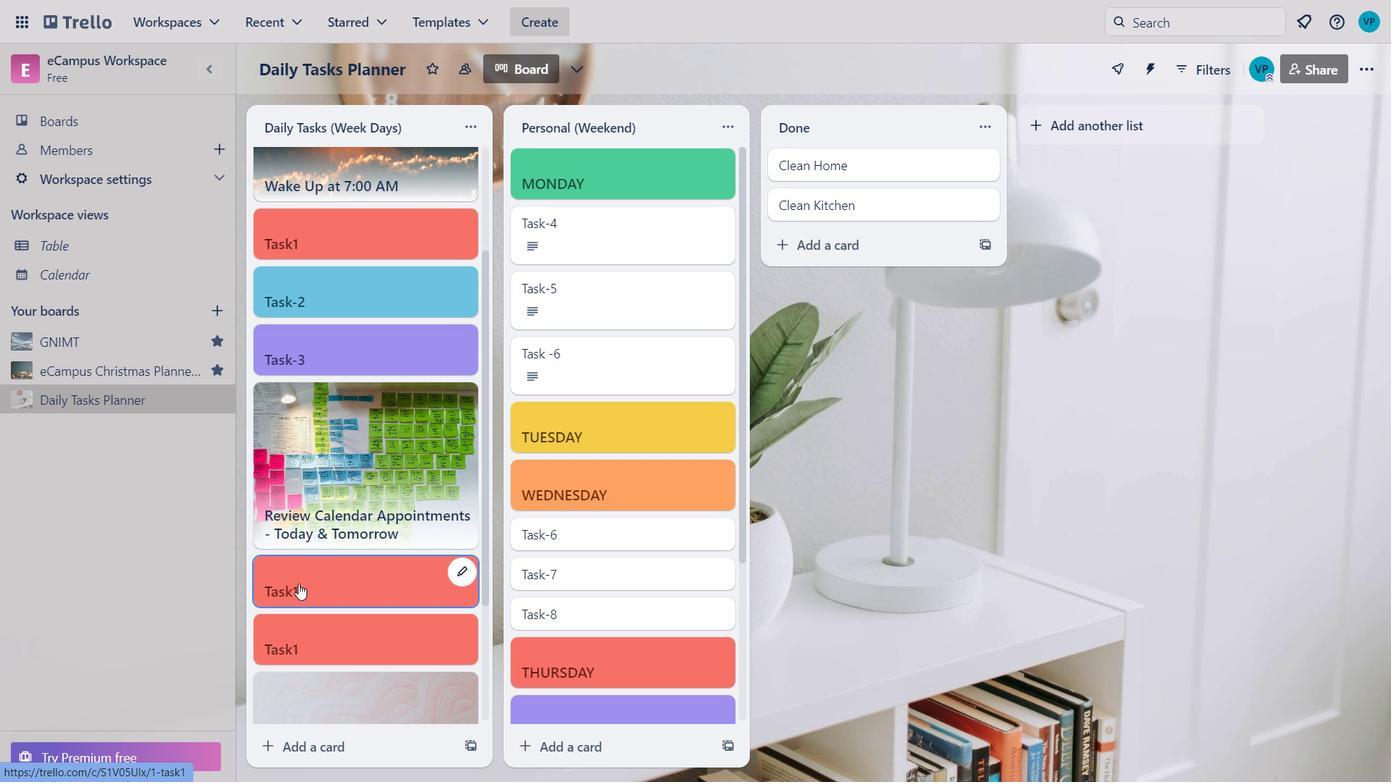 
Action: Mouse moved to (354, 598)
Screenshot: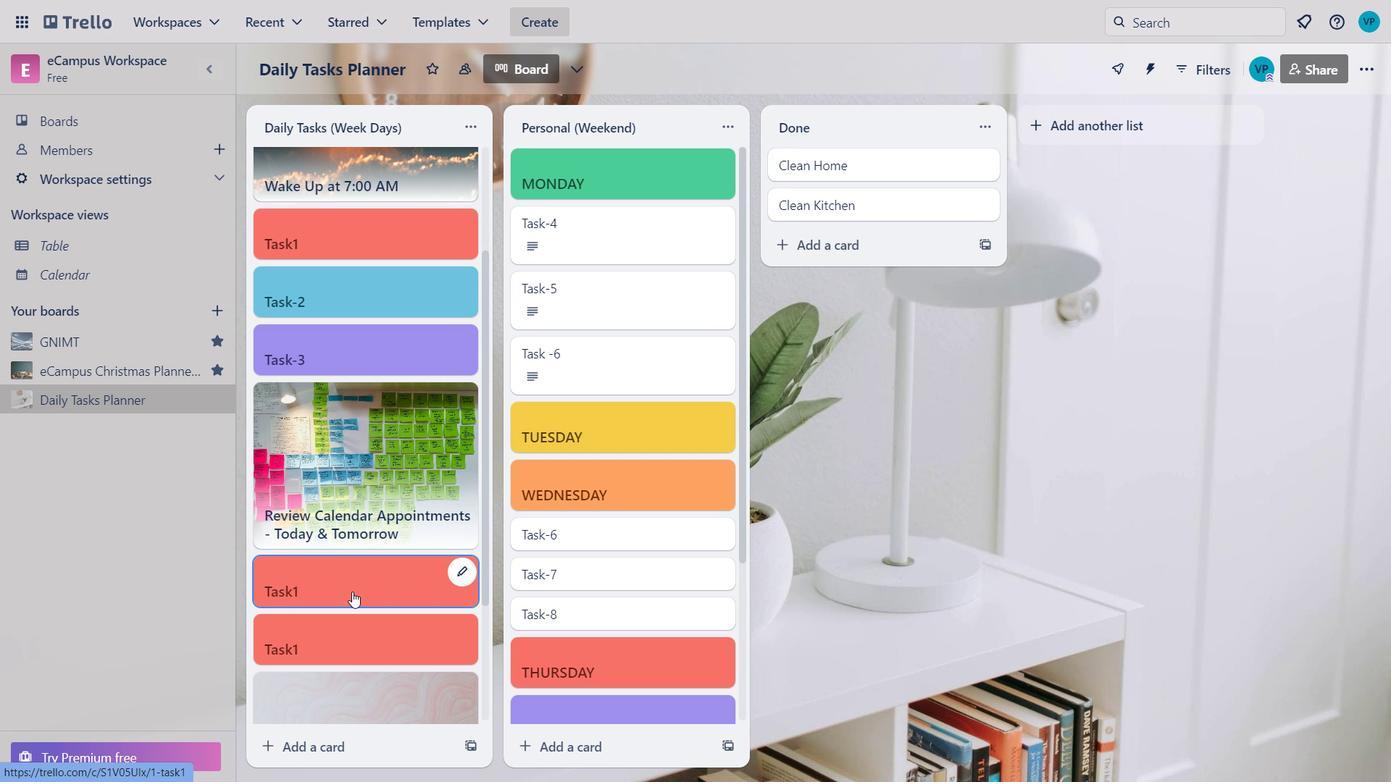
Action: Mouse scrolled (354, 597) with delta (0, 0)
Screenshot: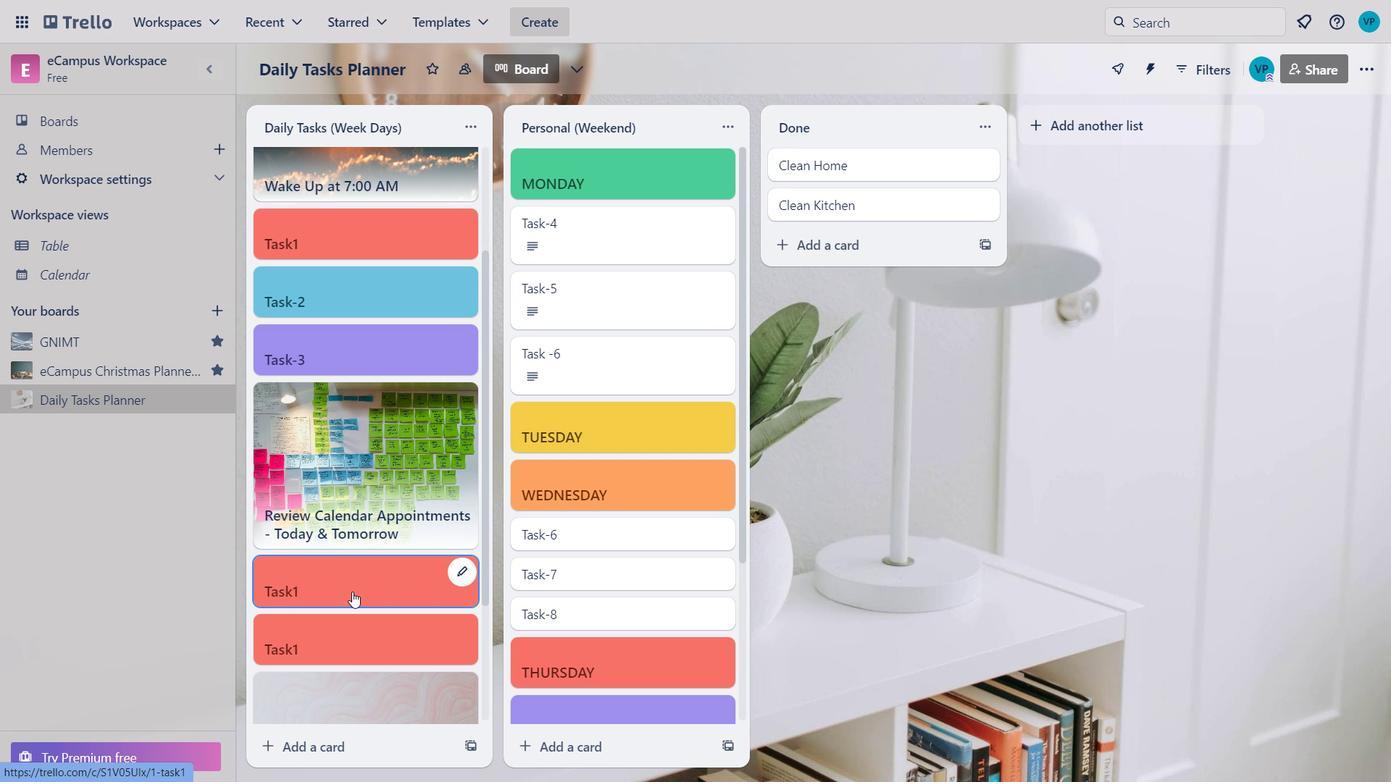 
Action: Mouse moved to (356, 605)
Screenshot: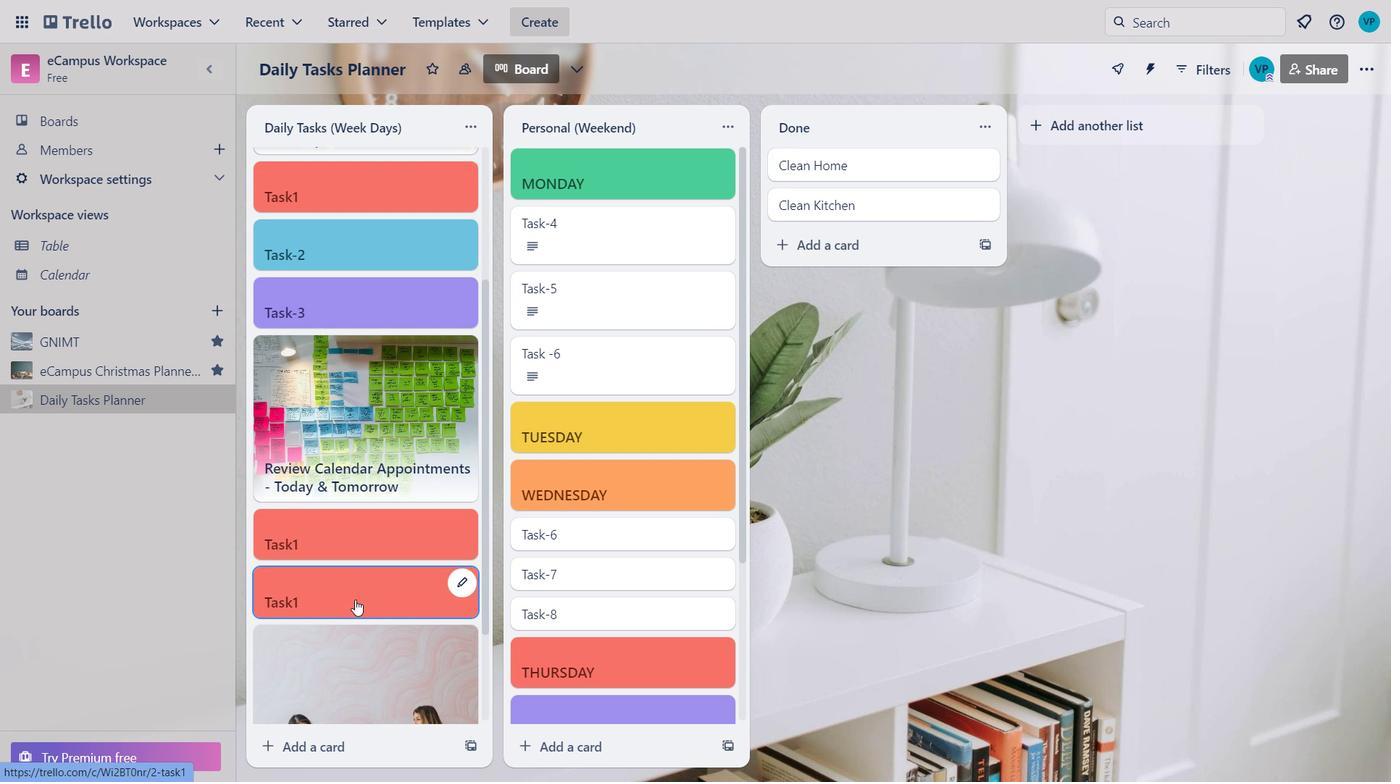 
Action: Mouse scrolled (356, 605) with delta (0, 0)
Screenshot: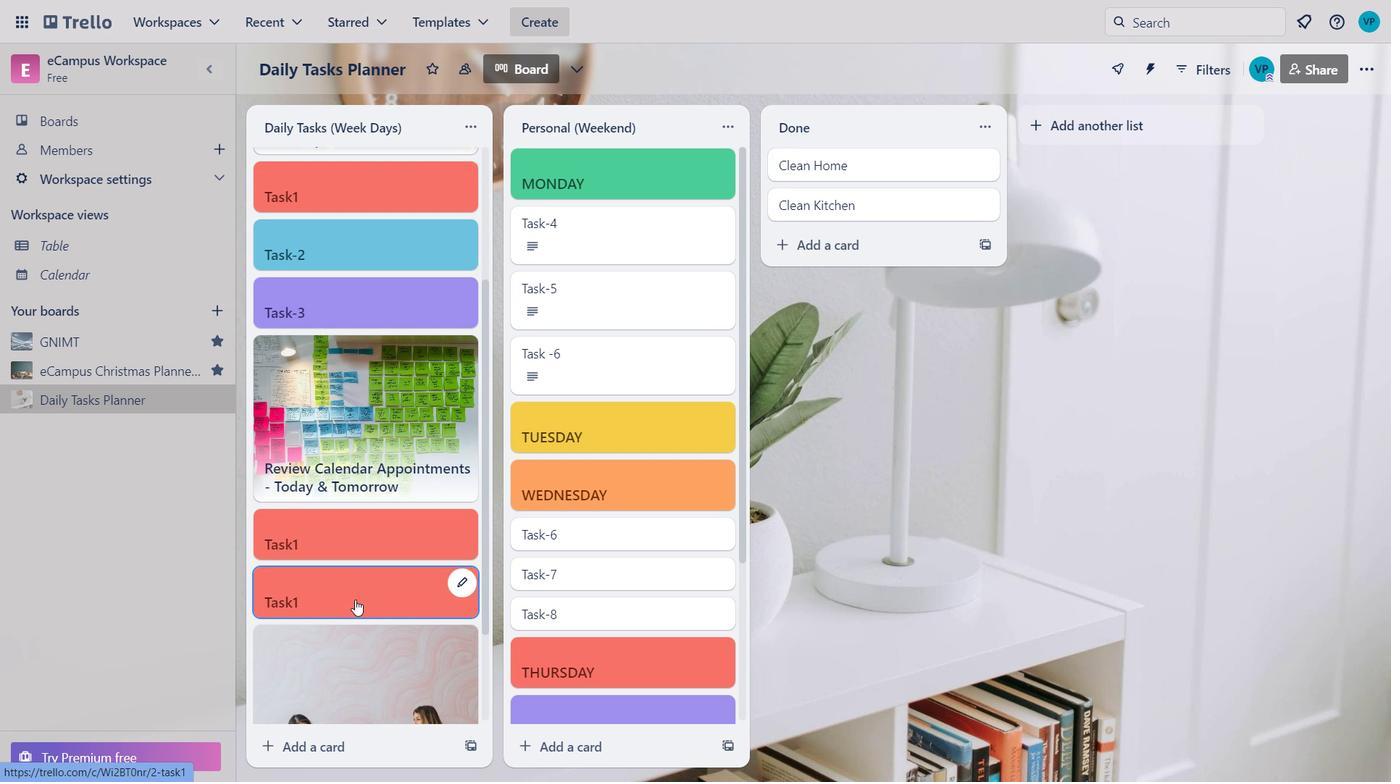 
Action: Mouse moved to (358, 610)
Screenshot: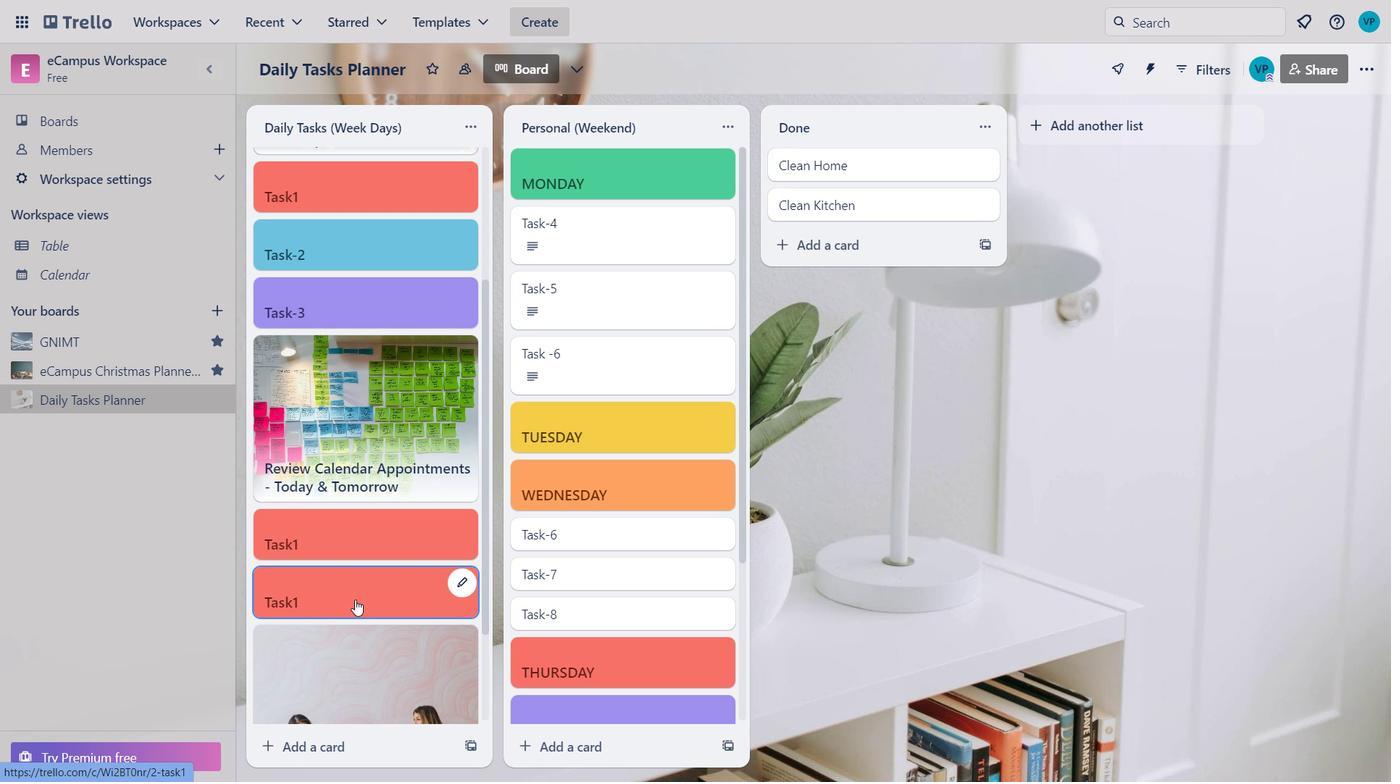 
Action: Mouse scrolled (358, 609) with delta (0, 0)
Screenshot: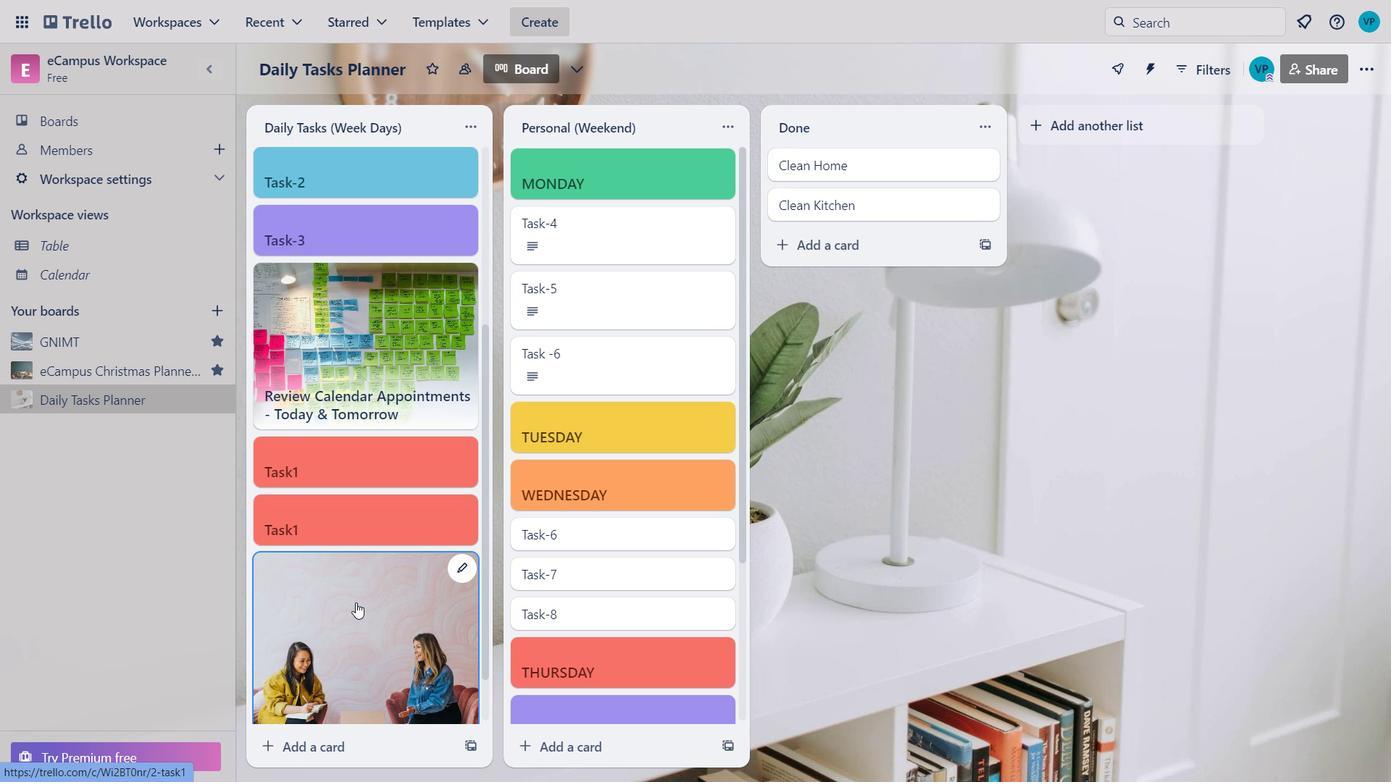 
Action: Mouse moved to (312, 400)
Screenshot: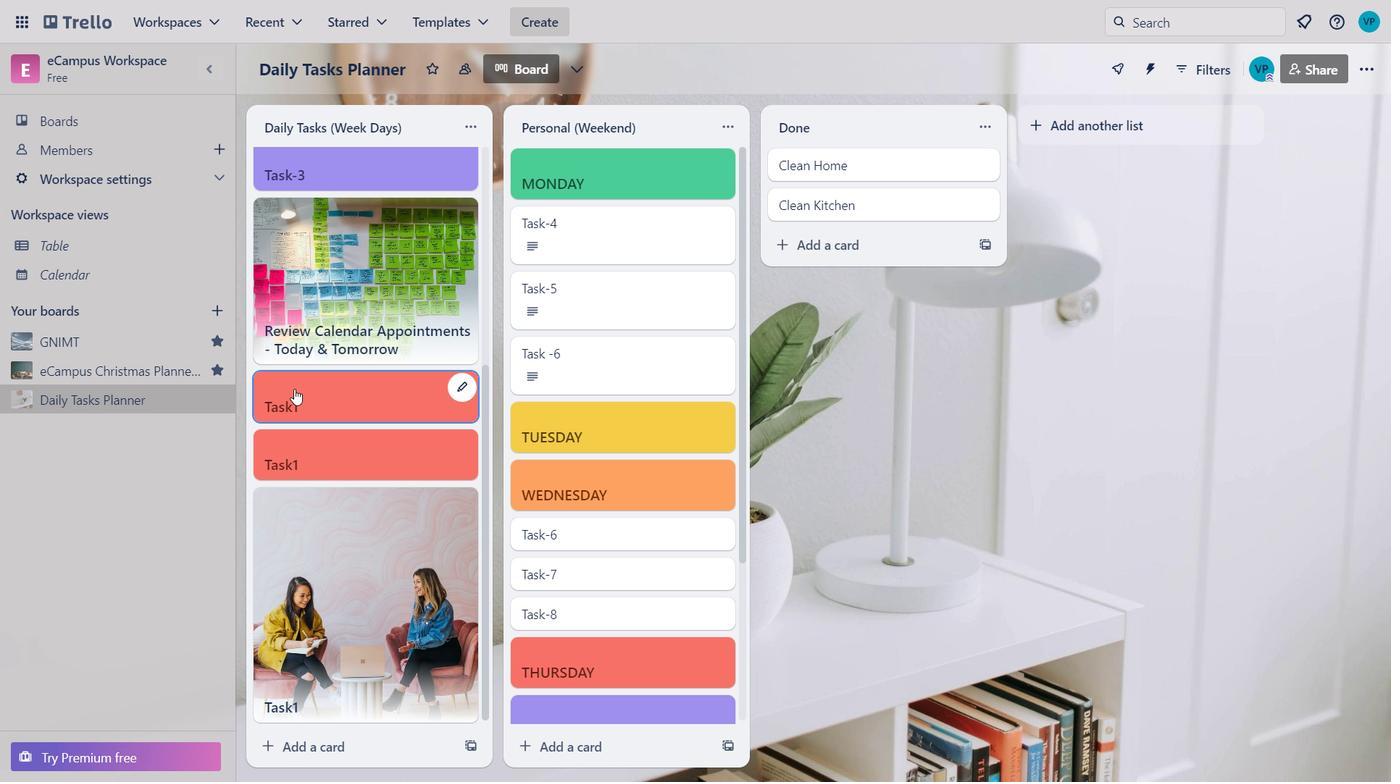 
Action: Mouse pressed left at (312, 400)
Screenshot: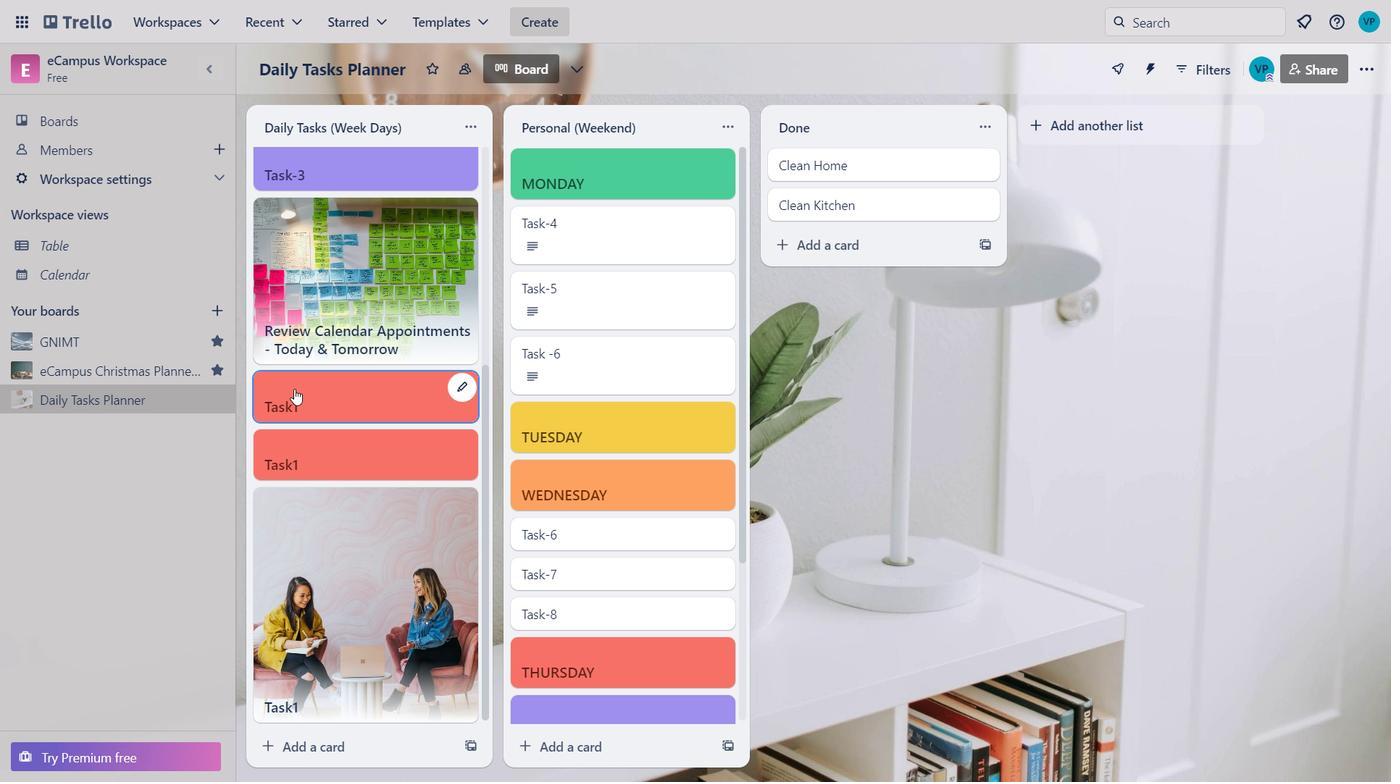 
Action: Mouse moved to (312, 400)
Screenshot: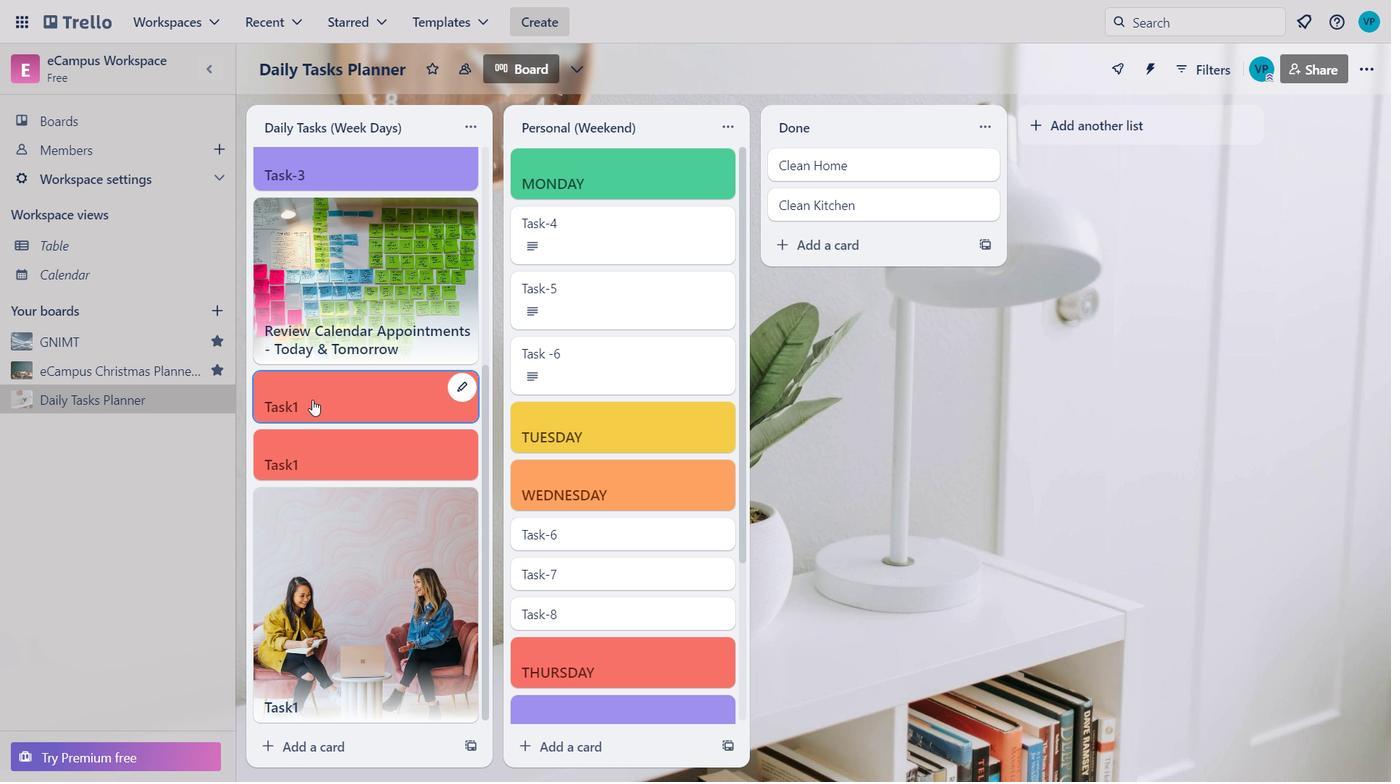
Action: Mouse pressed left at (312, 400)
Screenshot: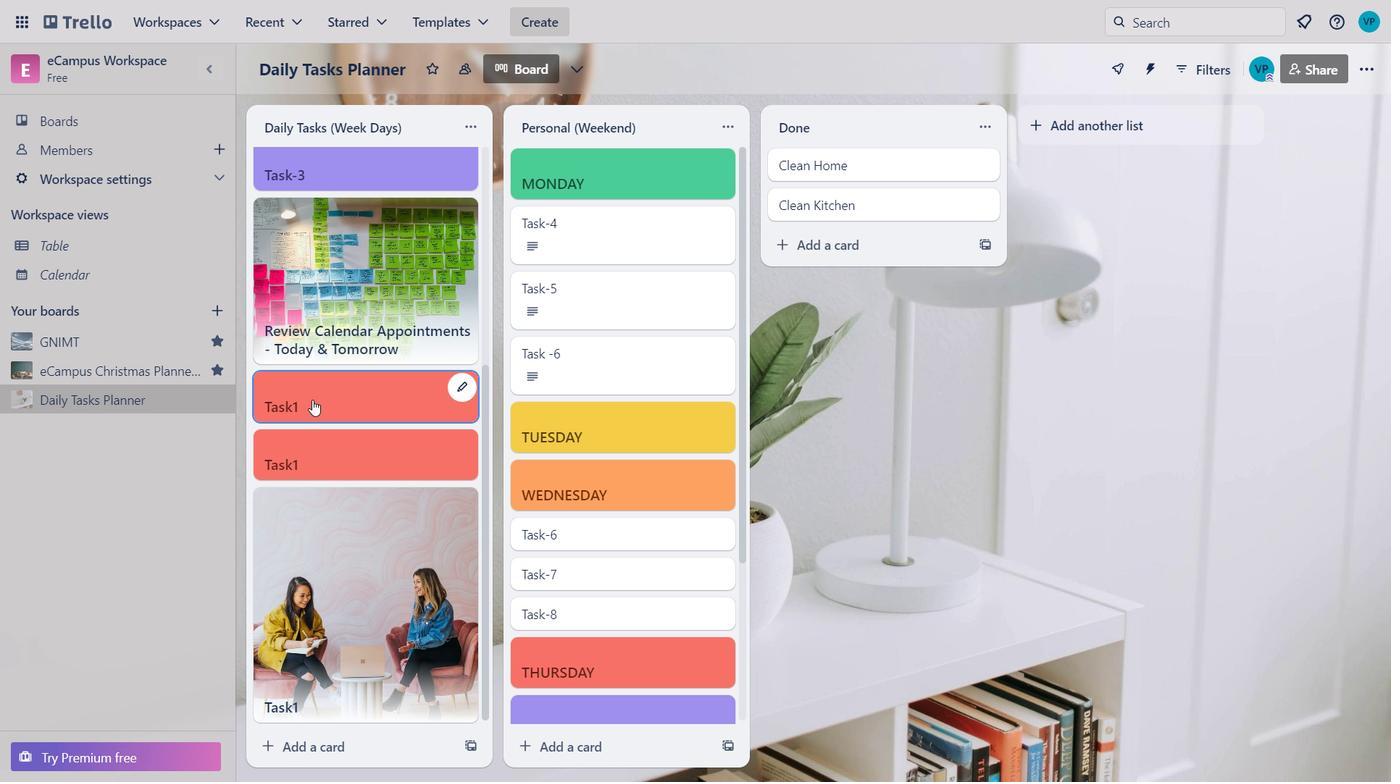
Action: Mouse moved to (300, 404)
Screenshot: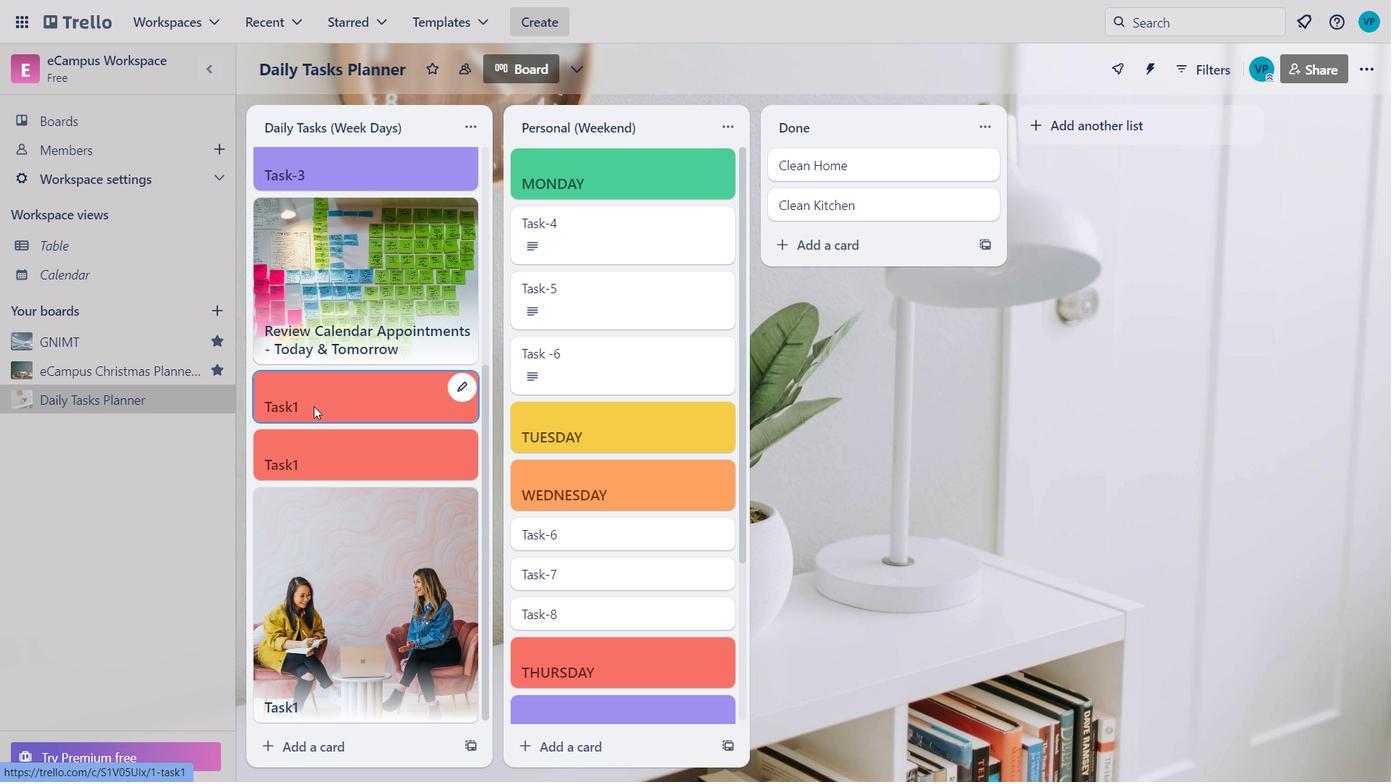 
Action: Mouse pressed left at (300, 404)
Screenshot: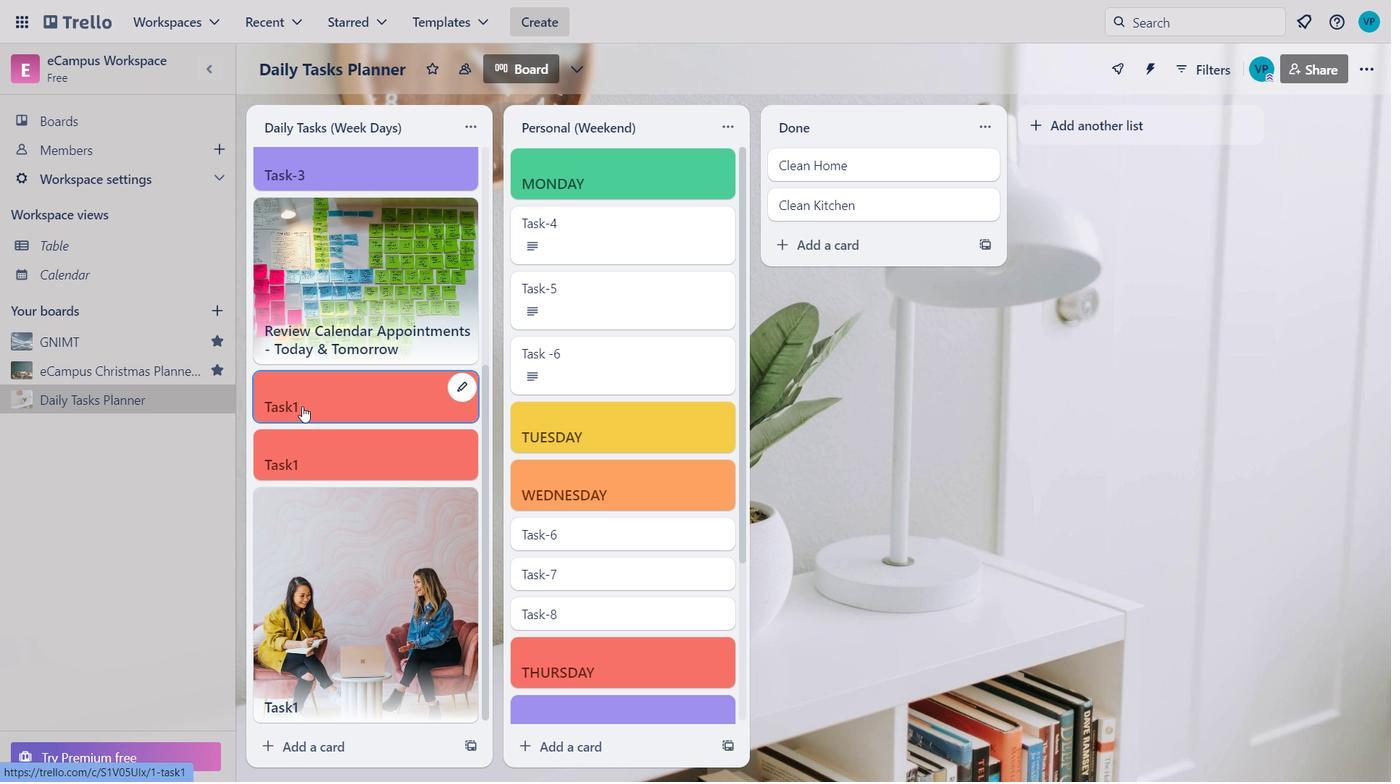 
Action: Mouse pressed left at (300, 404)
Screenshot: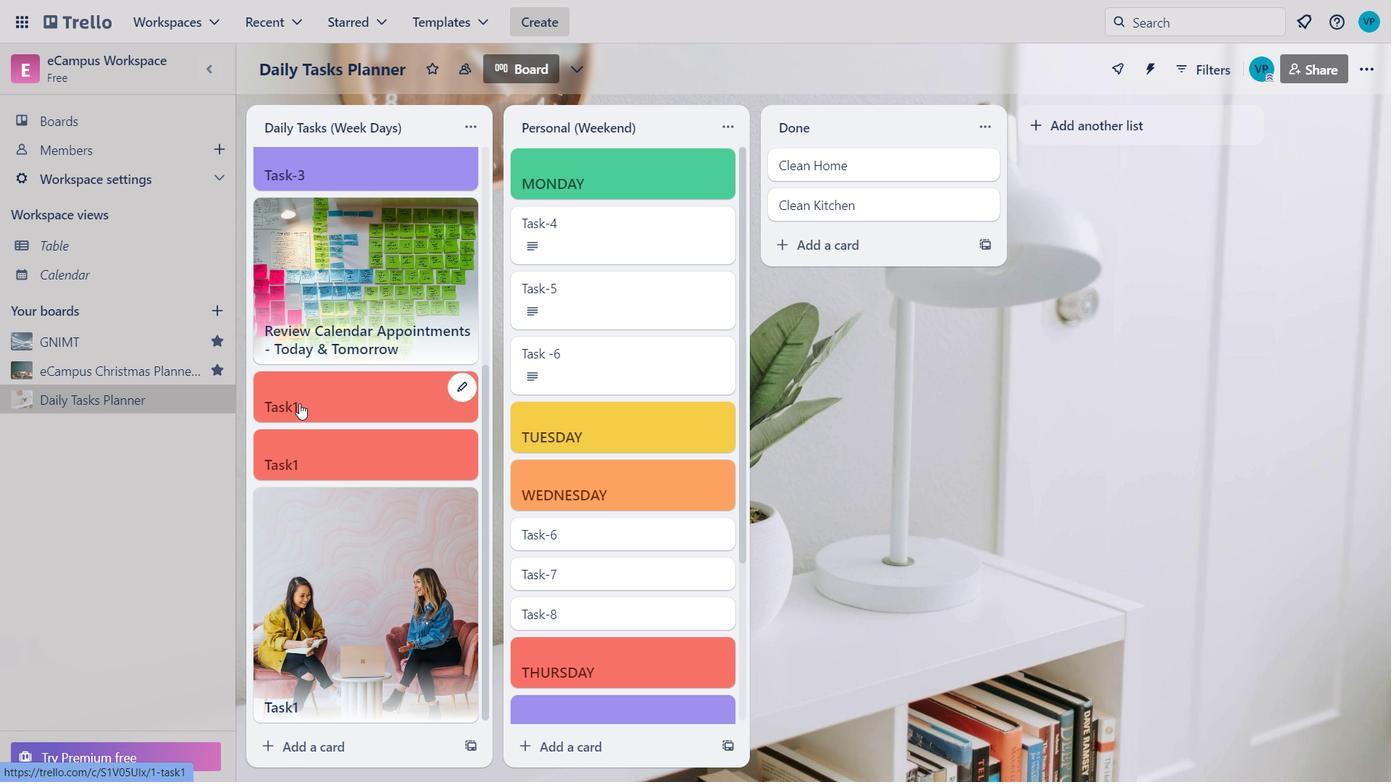 
Action: Mouse moved to (449, 386)
Screenshot: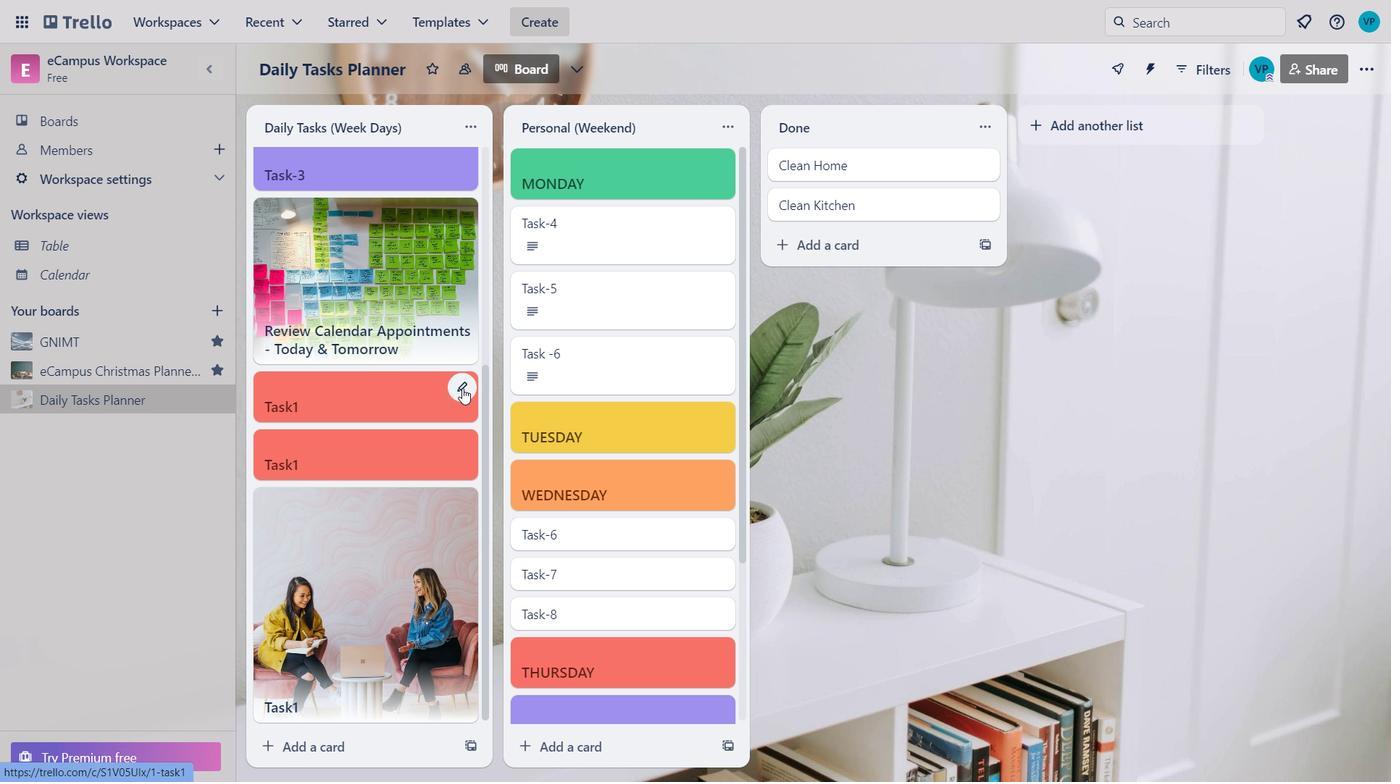 
Action: Mouse pressed left at (449, 386)
Screenshot: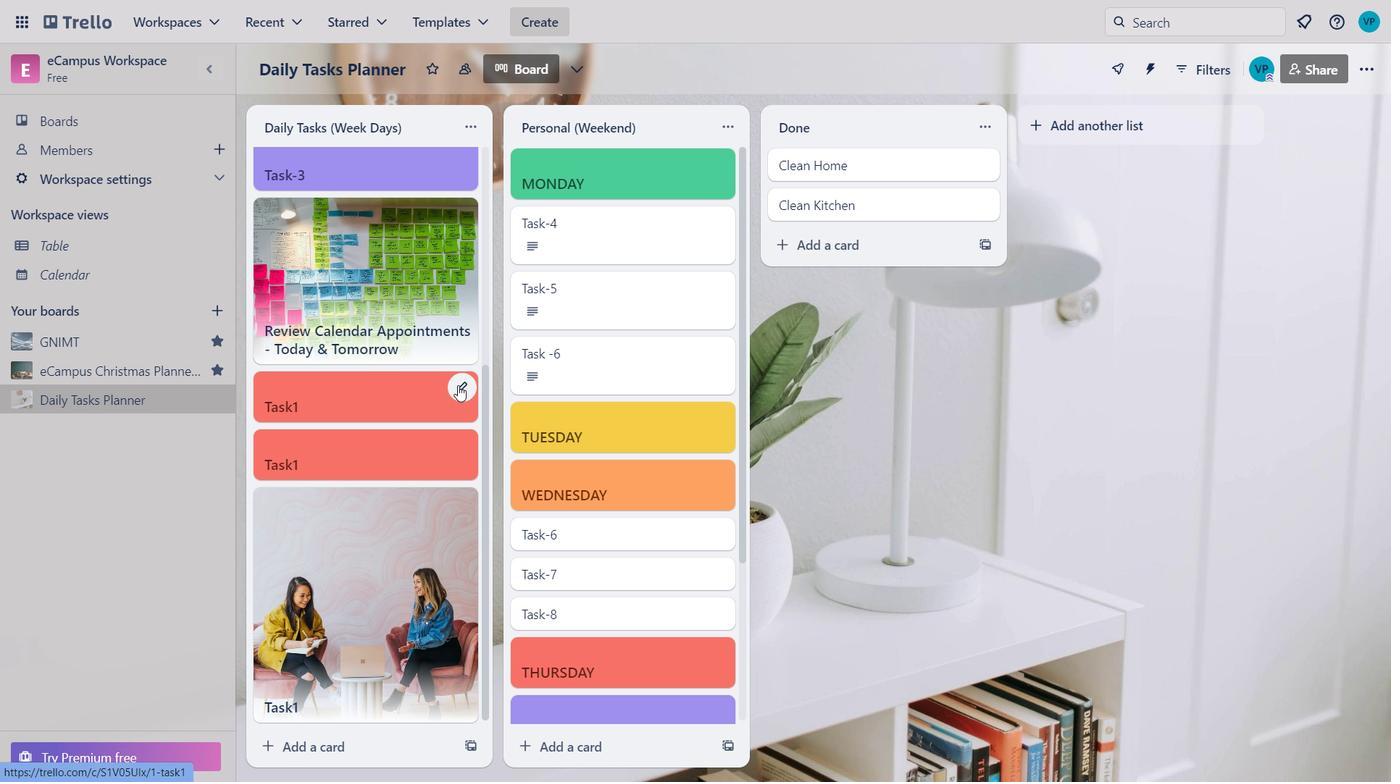 
Action: Mouse moved to (385, 429)
Screenshot: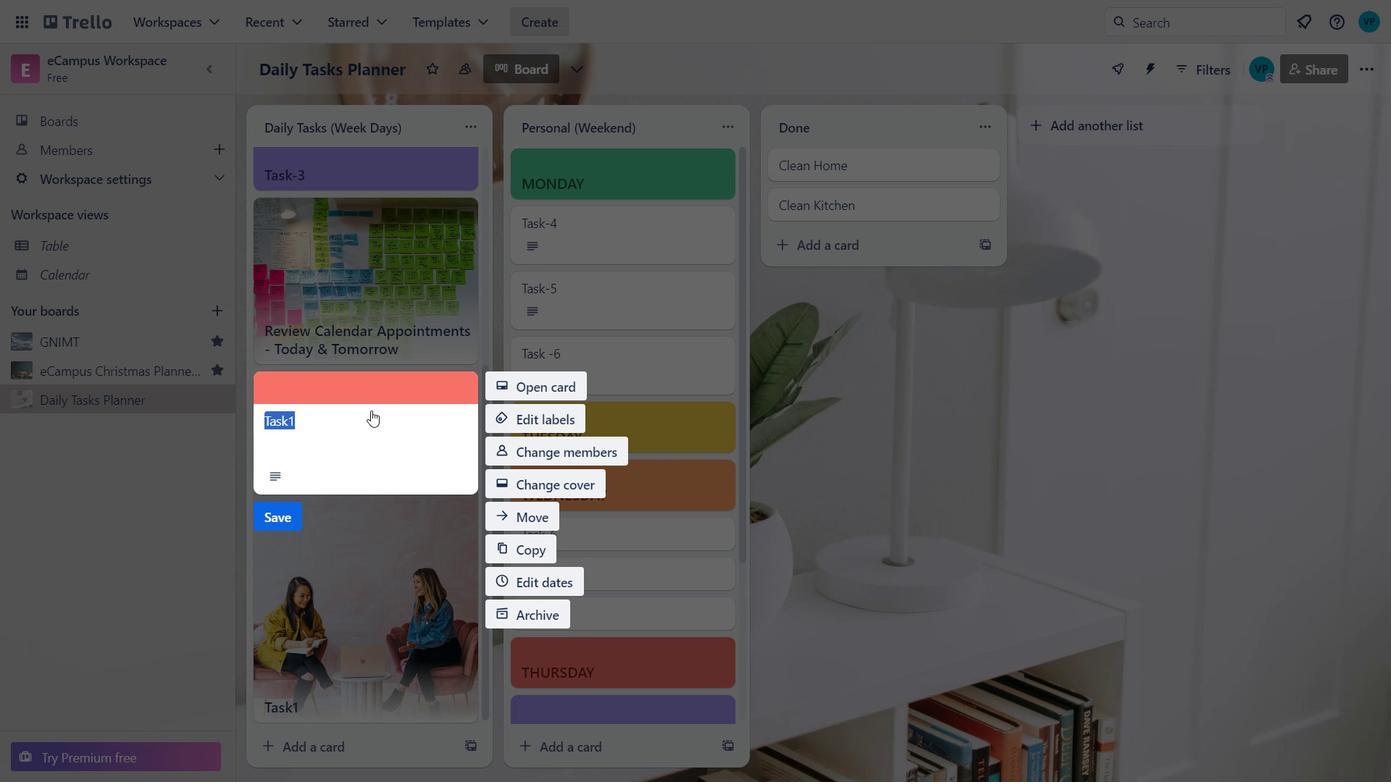 
Action: Mouse pressed left at (385, 429)
Screenshot: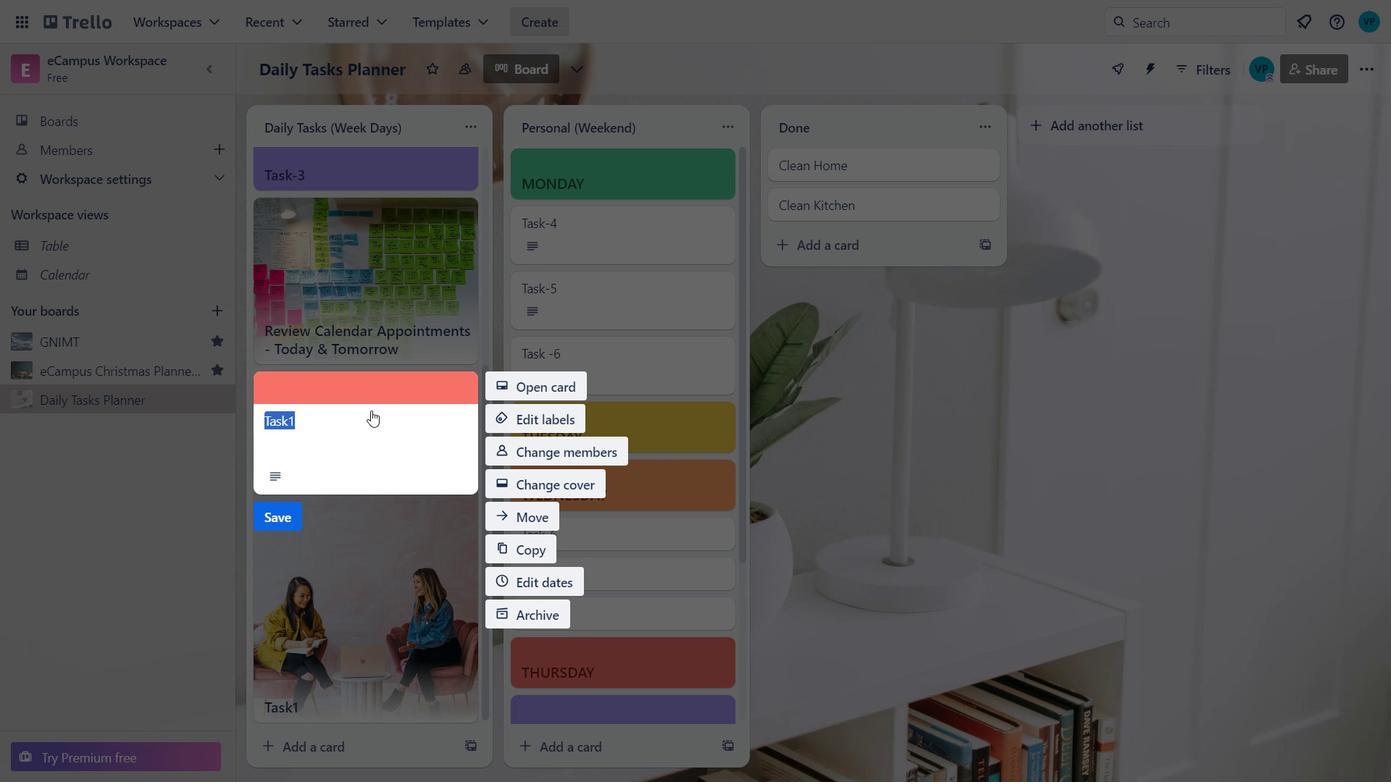 
Action: Mouse moved to (410, 599)
Screenshot: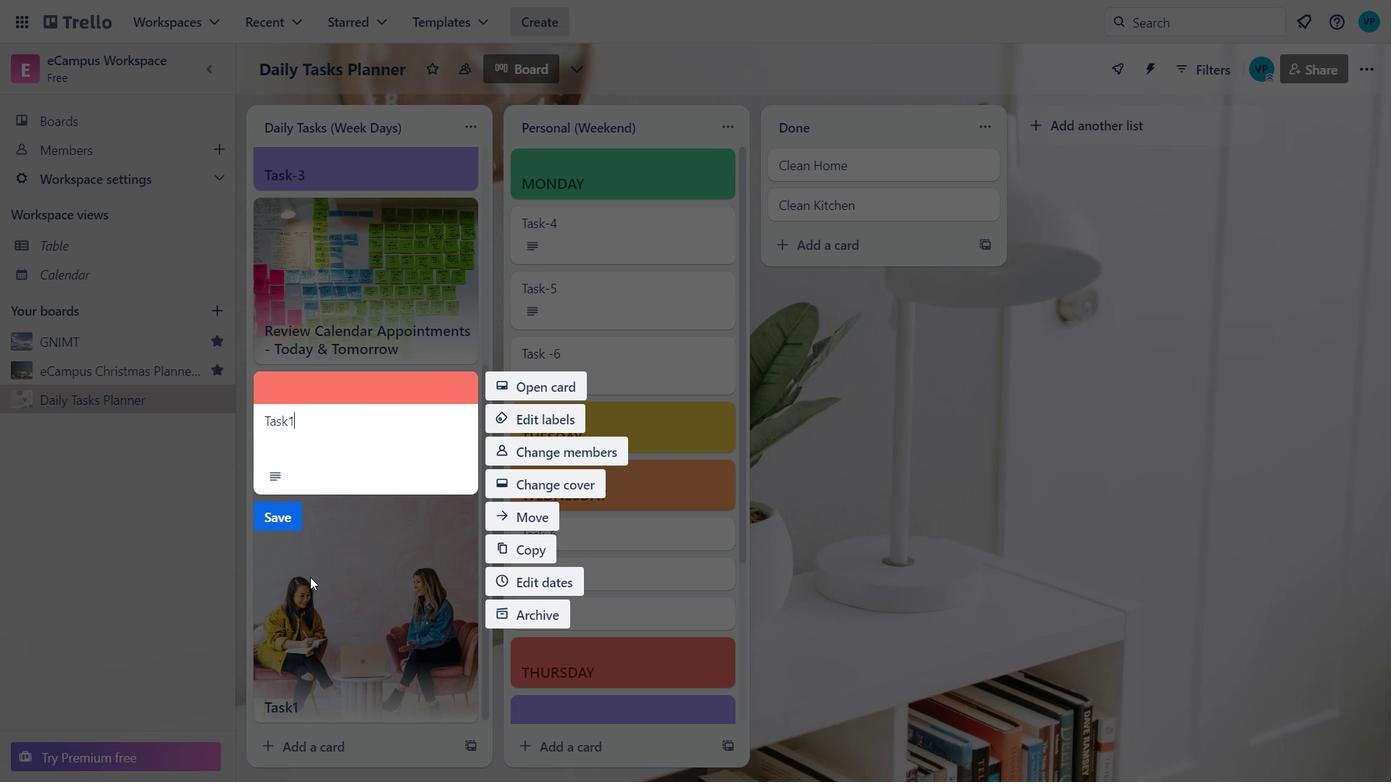 
Action: Mouse pressed left at (410, 599)
Screenshot: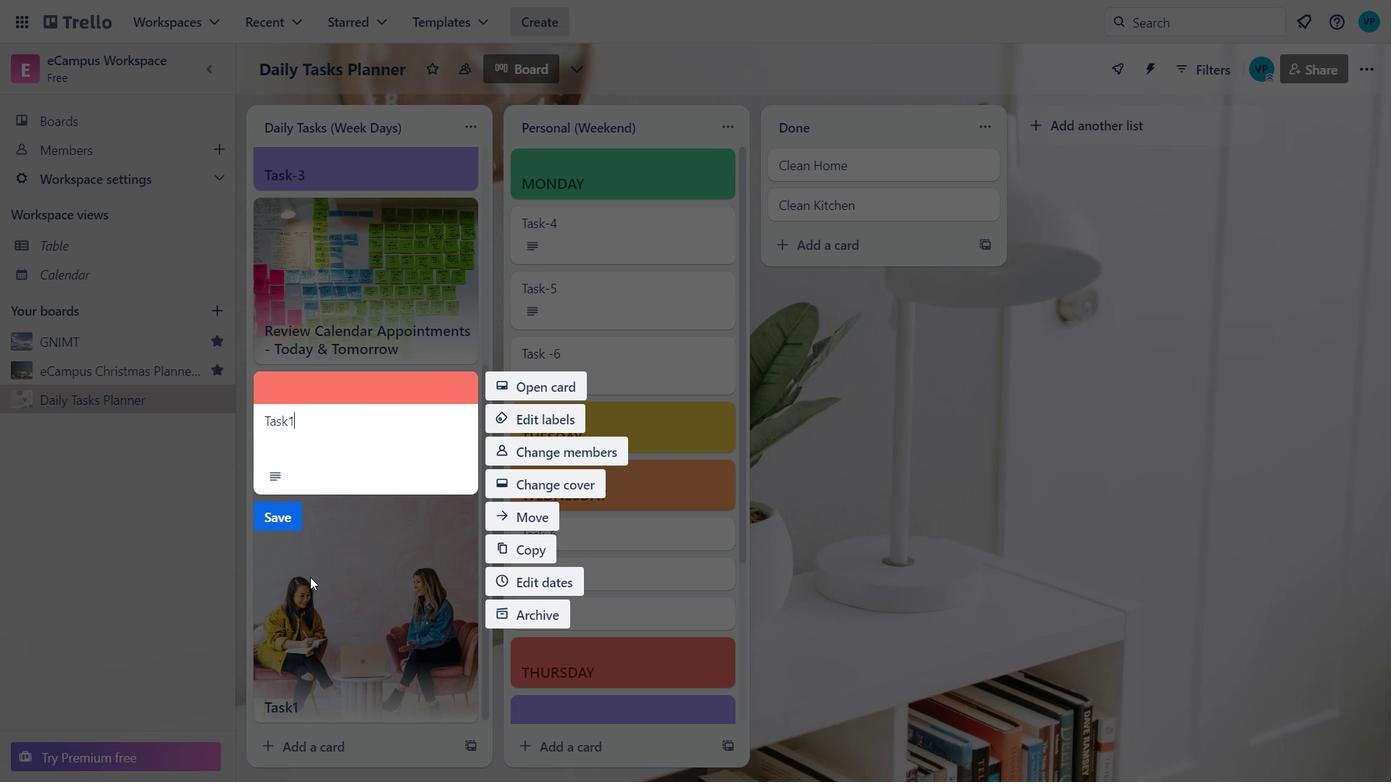 
Action: Mouse moved to (331, 448)
Screenshot: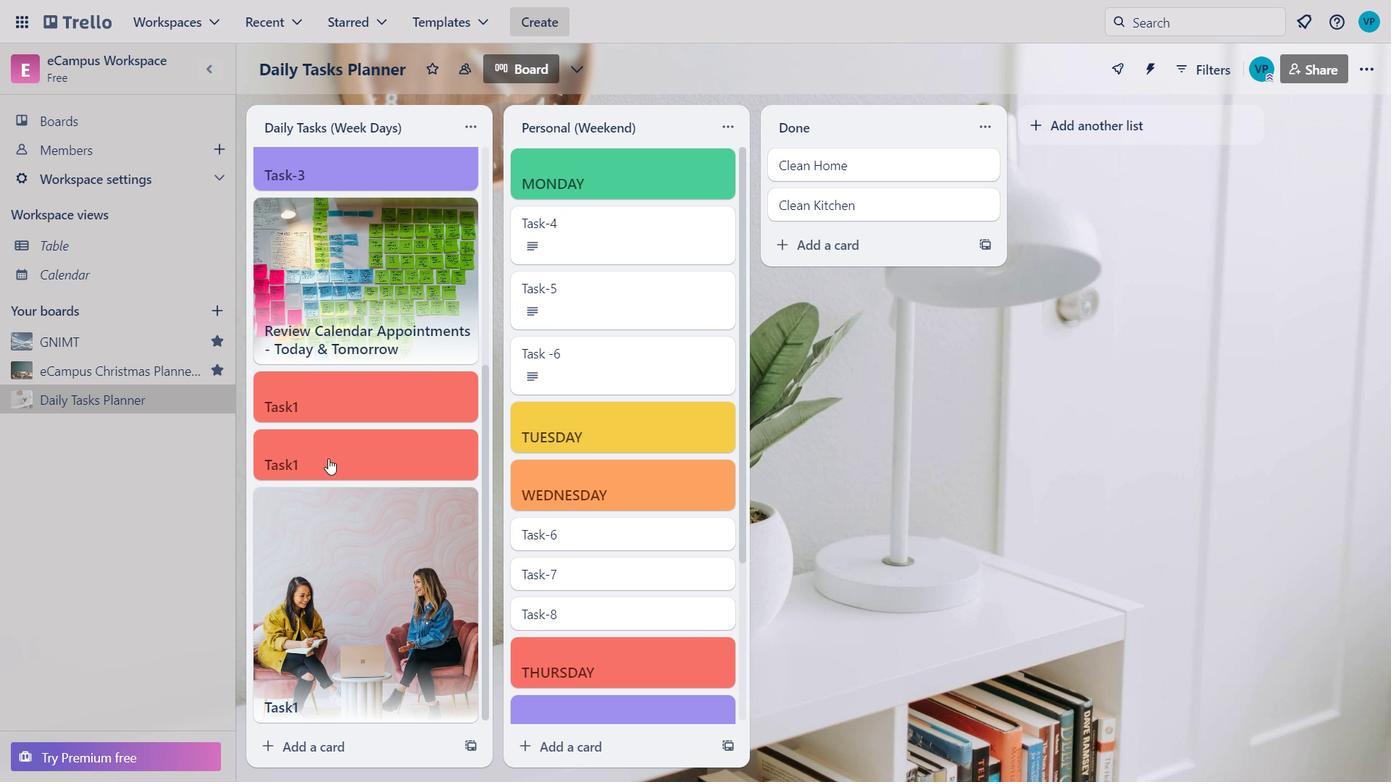 
Action: Mouse pressed left at (331, 448)
Screenshot: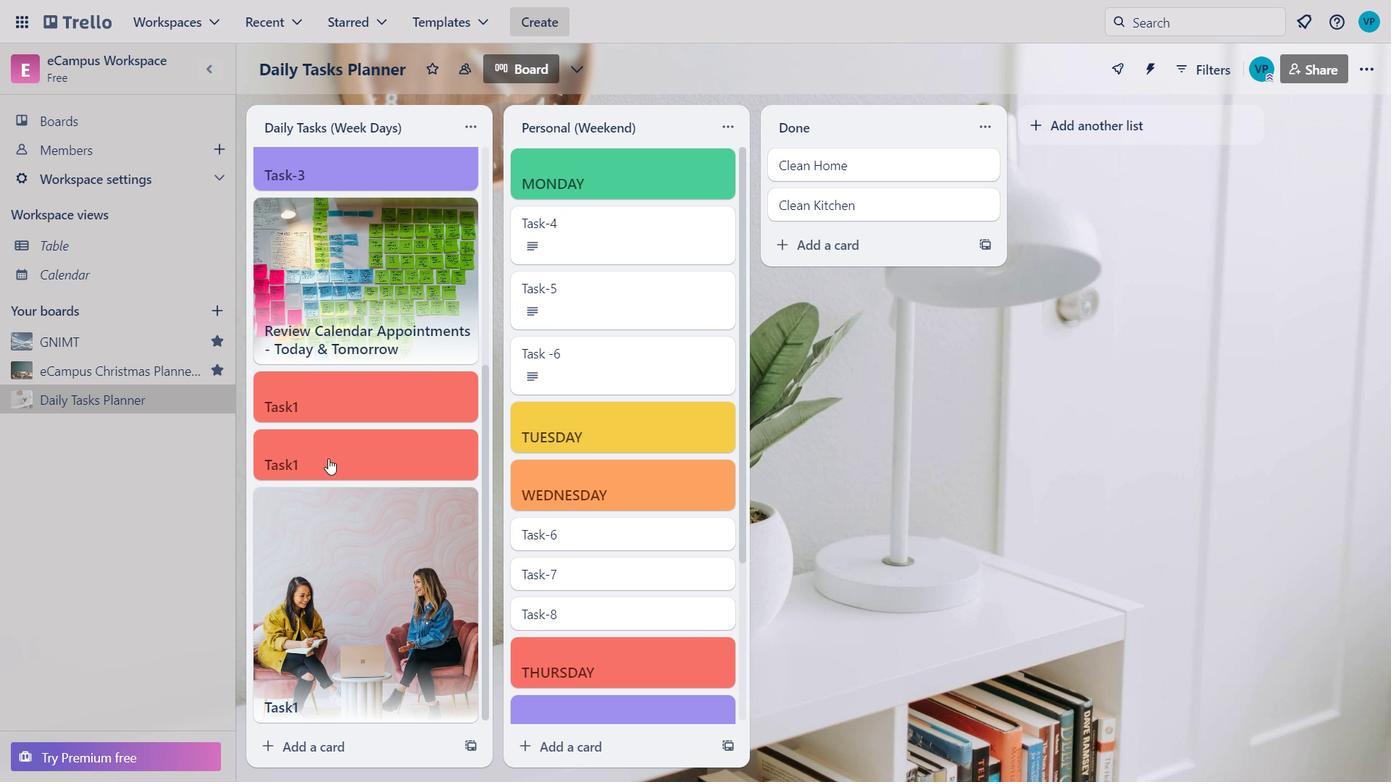
Action: Mouse pressed left at (331, 448)
Screenshot: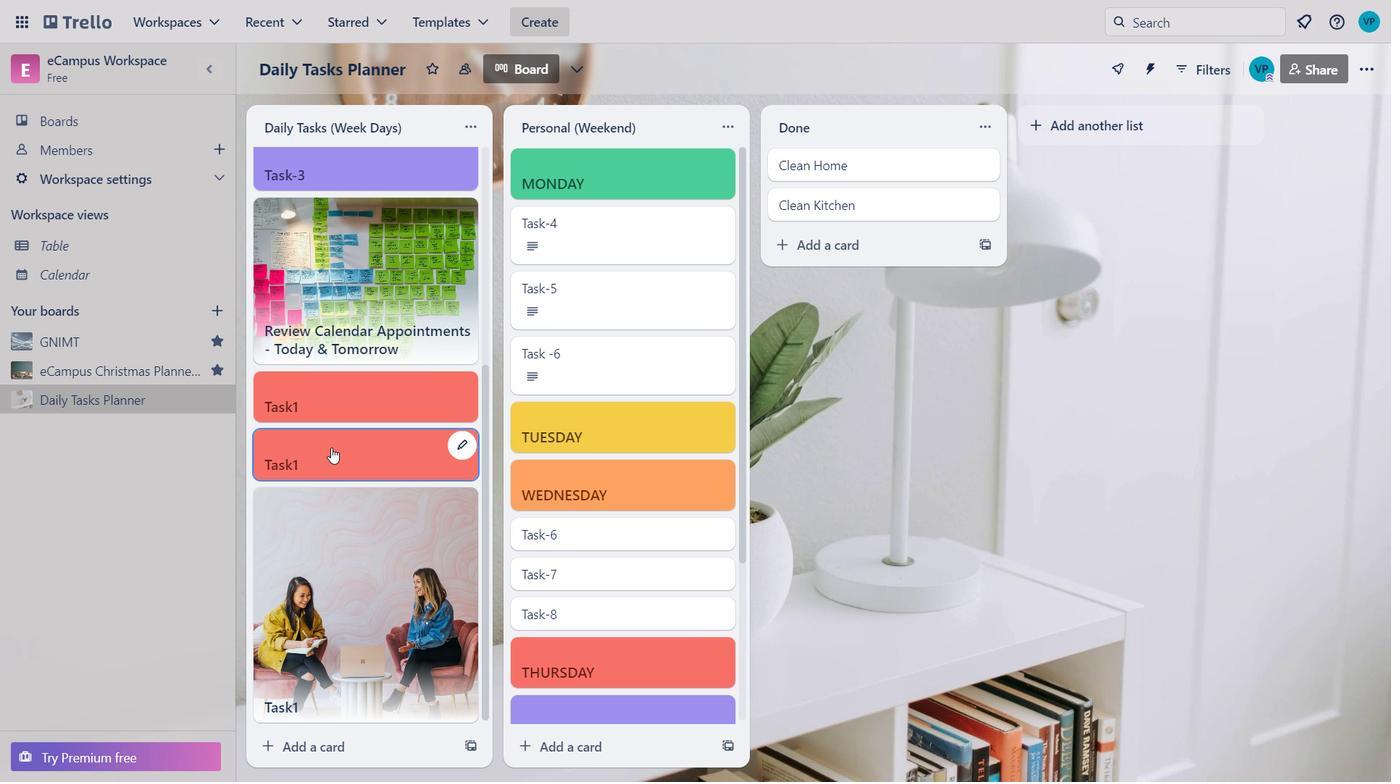 
Action: Mouse moved to (392, 445)
Screenshot: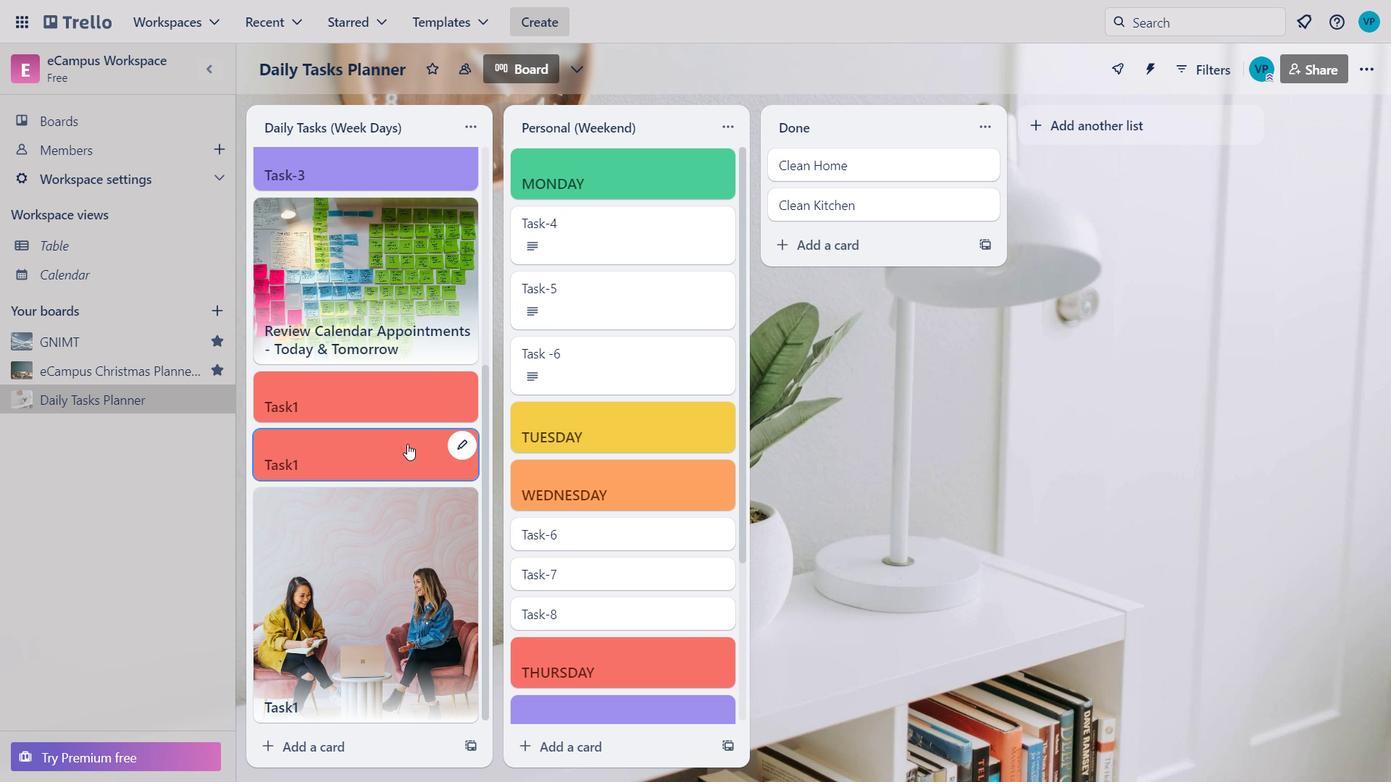 
Action: Mouse pressed left at (392, 445)
Screenshot: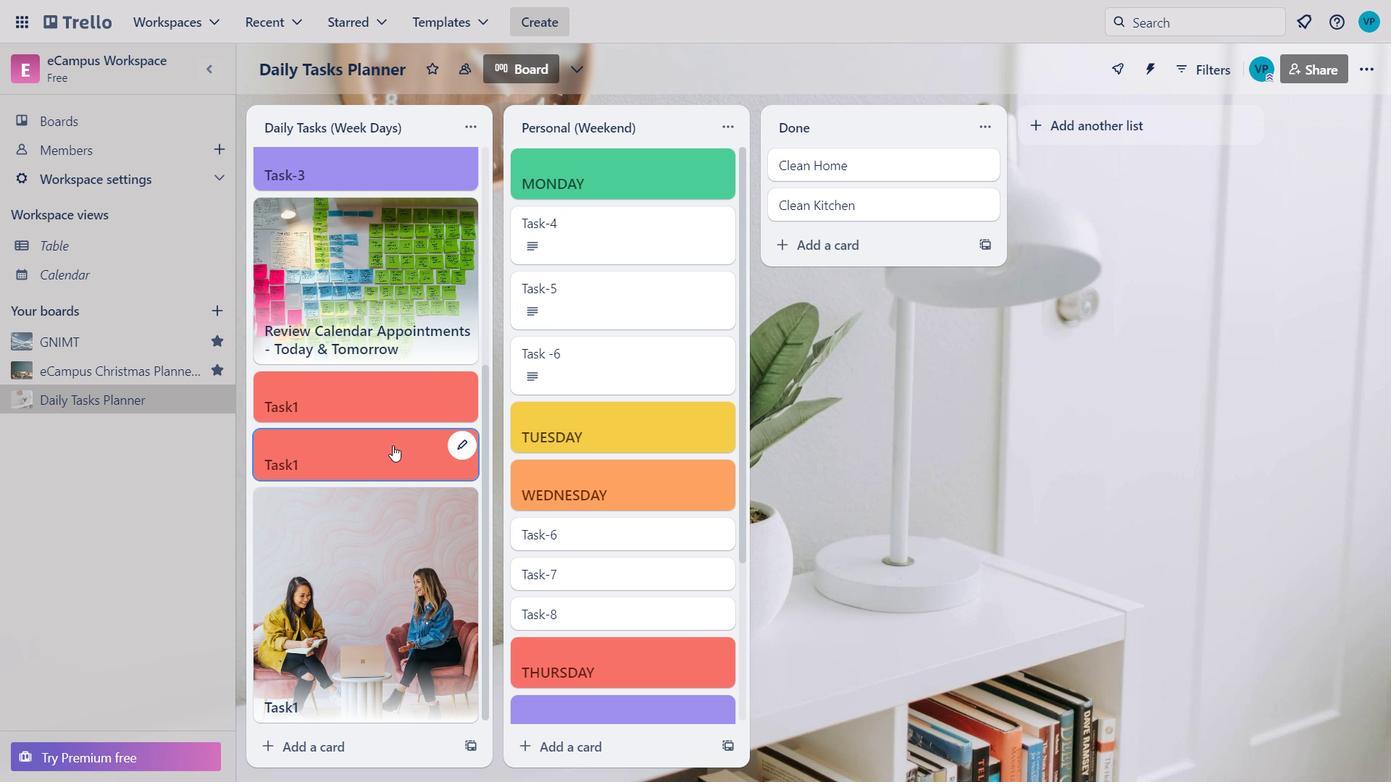 
Action: Mouse pressed left at (392, 445)
Screenshot: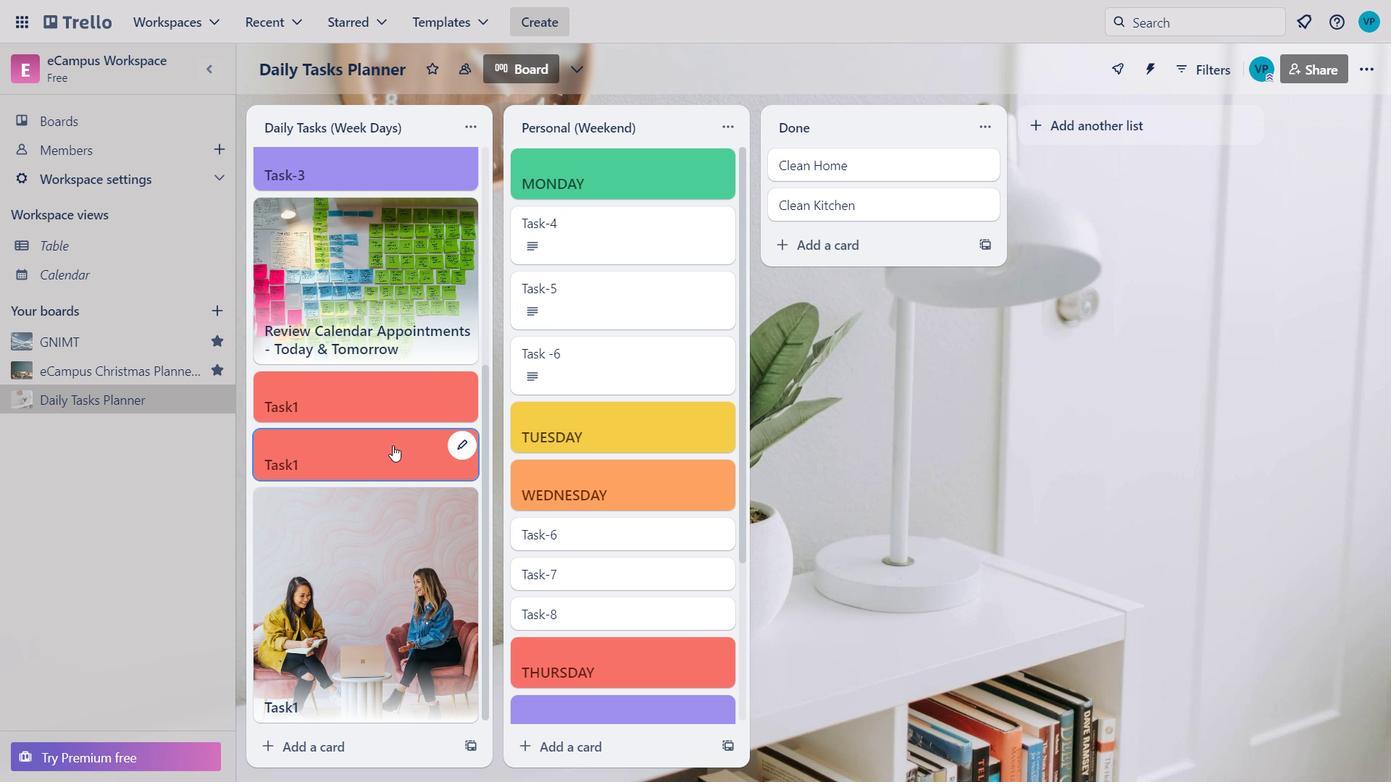 
Action: Mouse moved to (452, 152)
Screenshot: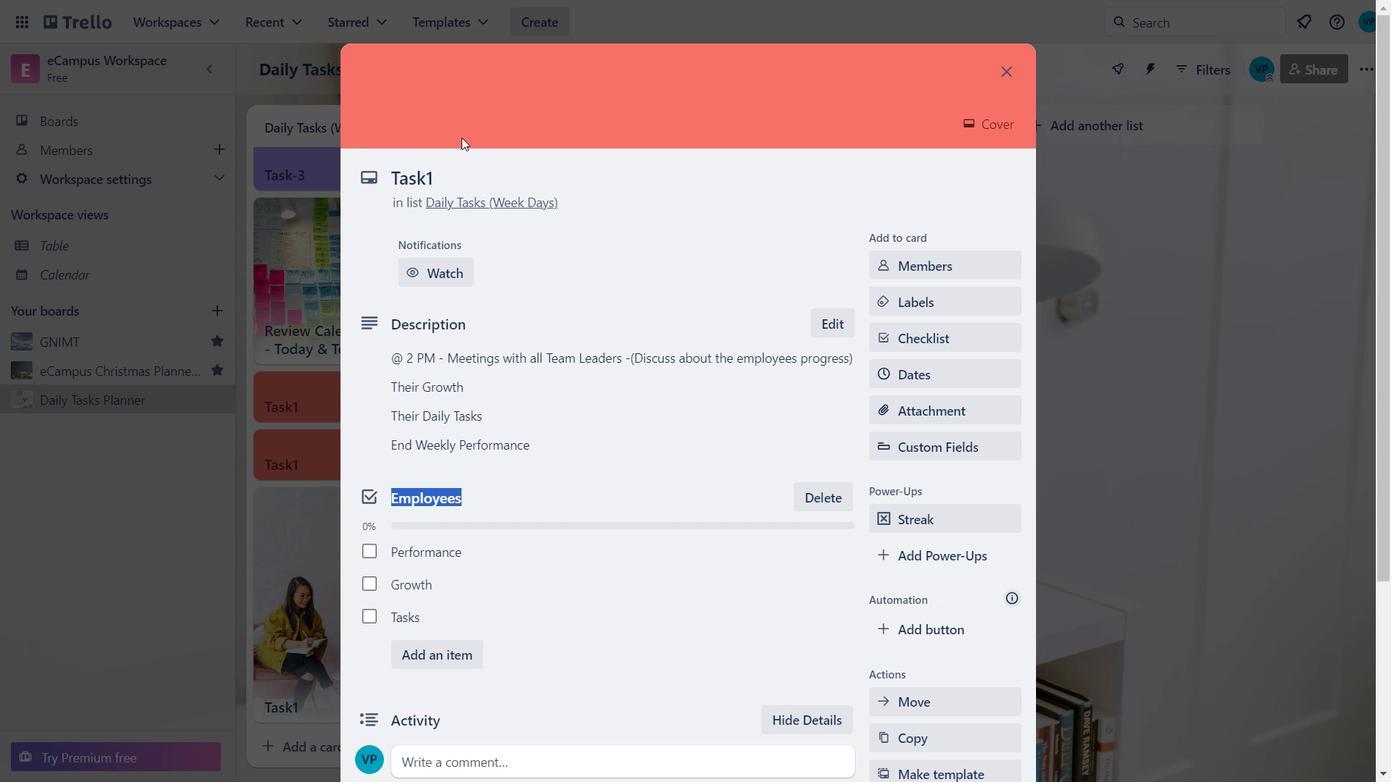 
Action: Mouse pressed left at (452, 152)
Screenshot: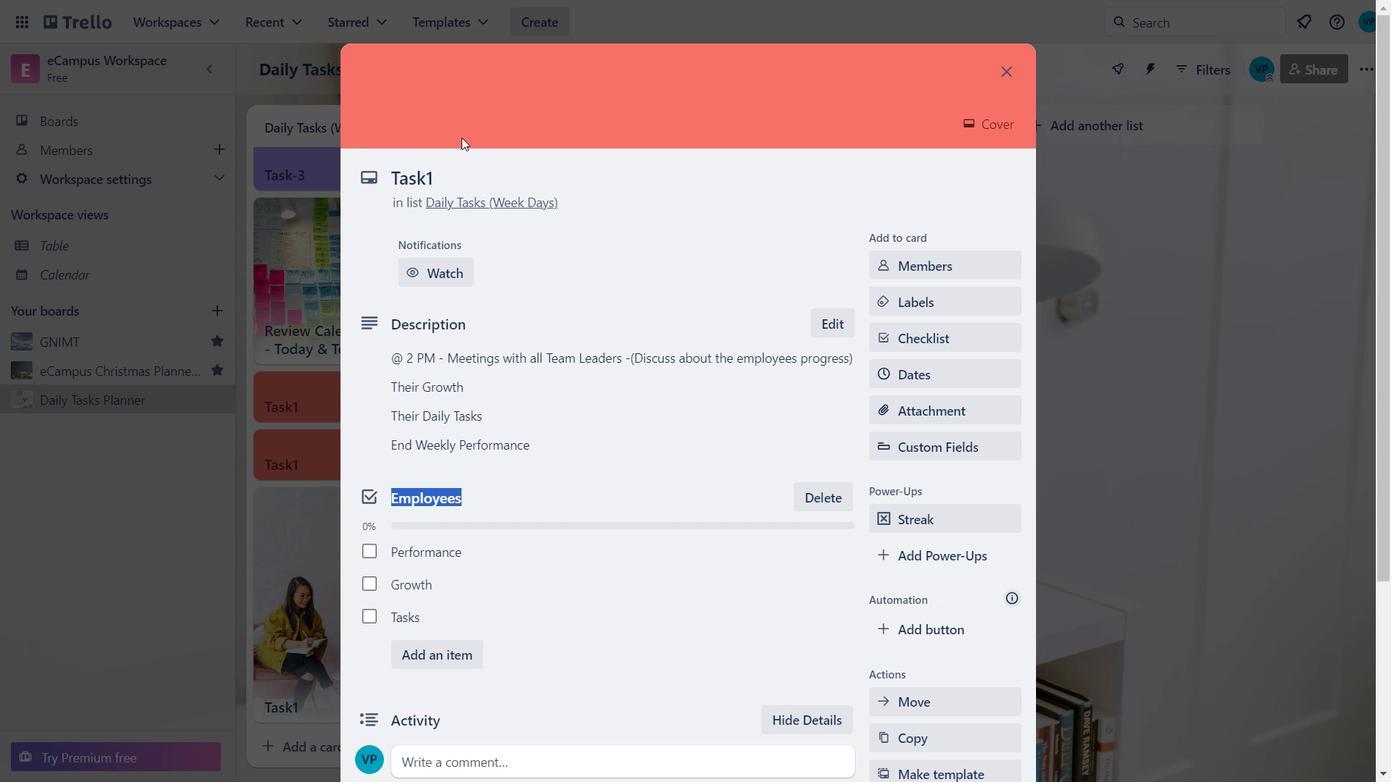 
Action: Mouse moved to (449, 156)
Screenshot: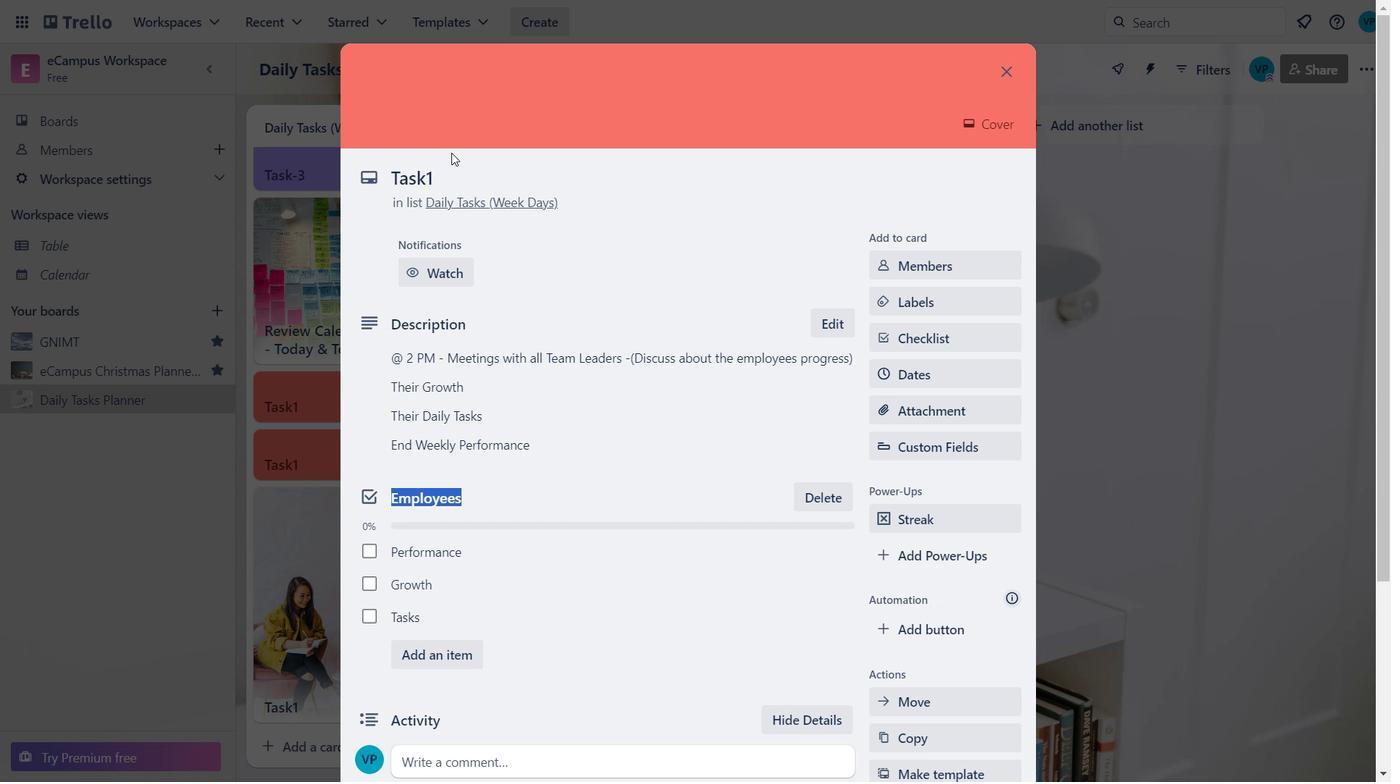 
Action: Mouse pressed left at (449, 156)
Screenshot: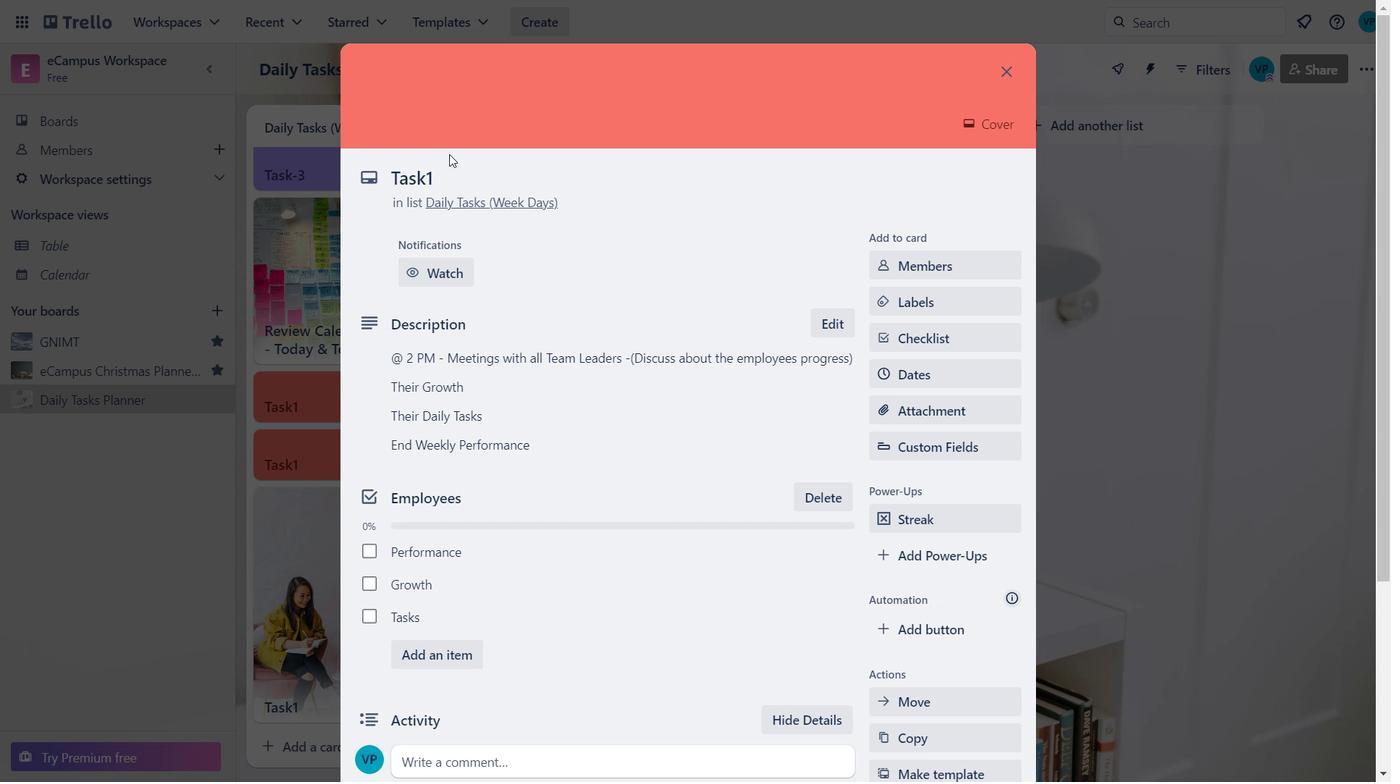 
Action: Mouse moved to (448, 169)
Screenshot: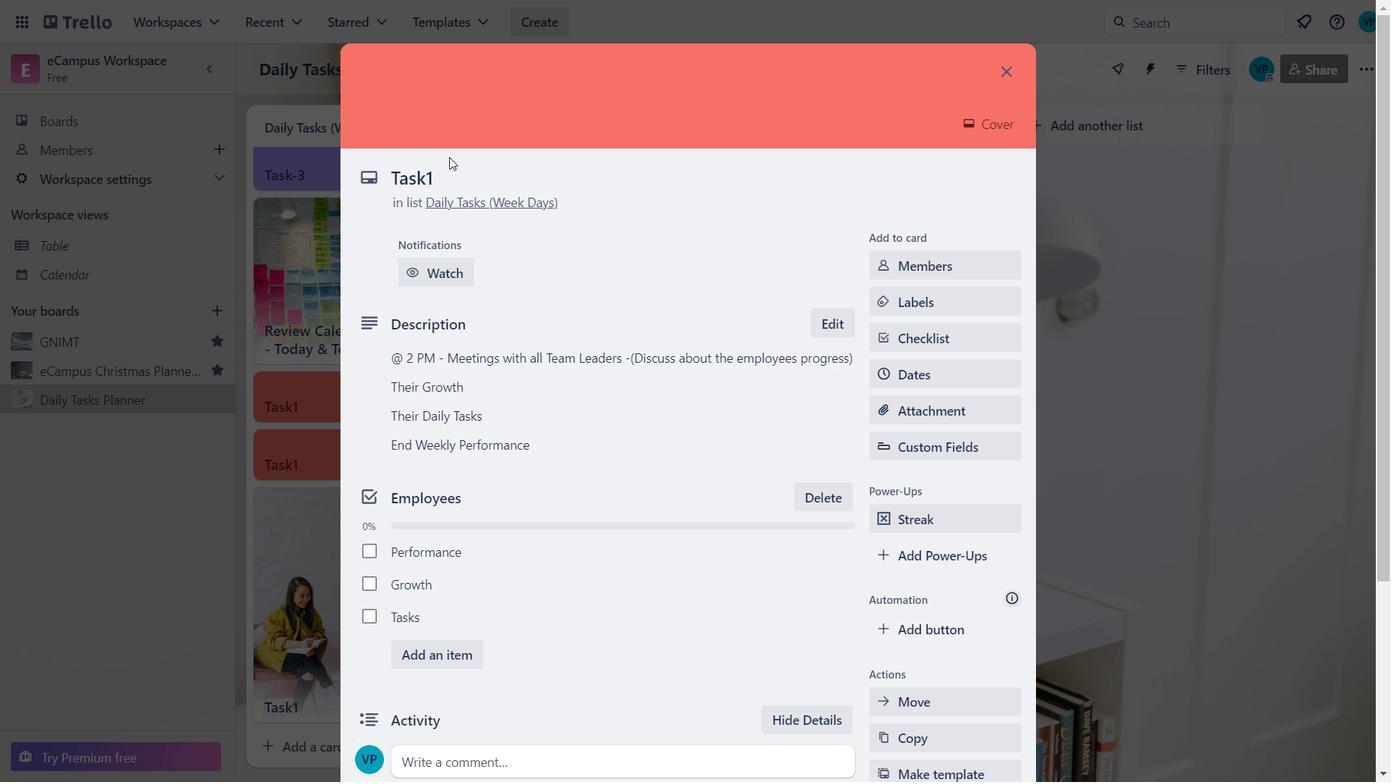
Action: Mouse pressed left at (448, 169)
Screenshot: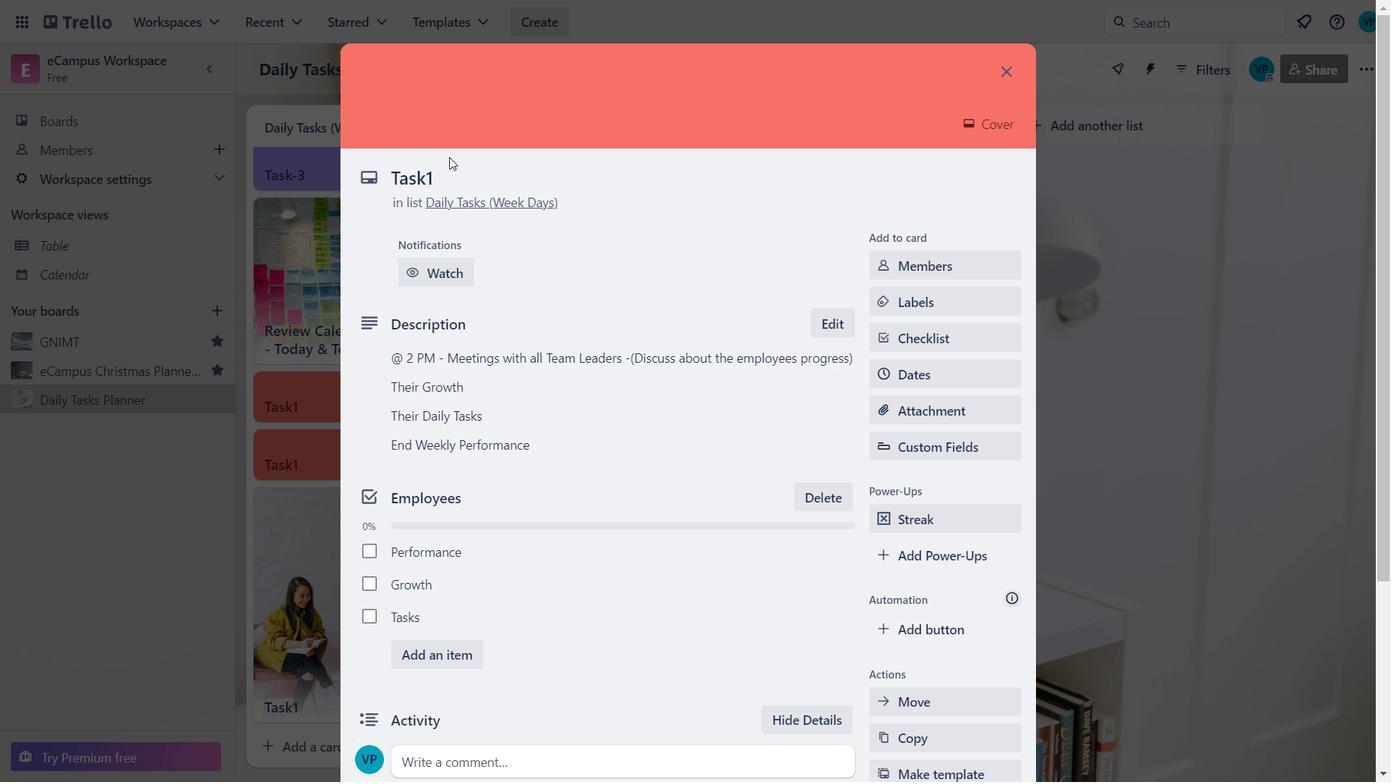 
Action: Mouse moved to (445, 175)
Screenshot: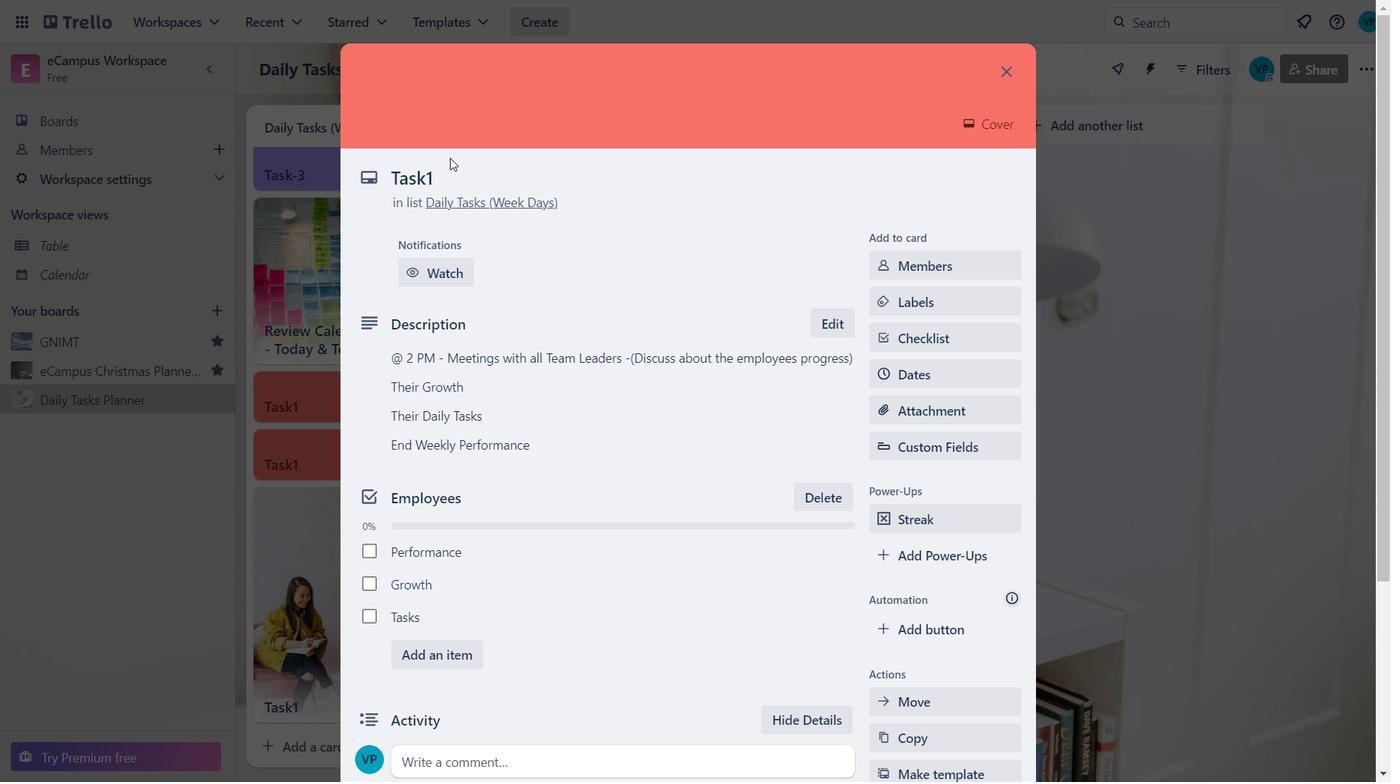 
Action: Mouse pressed left at (445, 175)
Screenshot: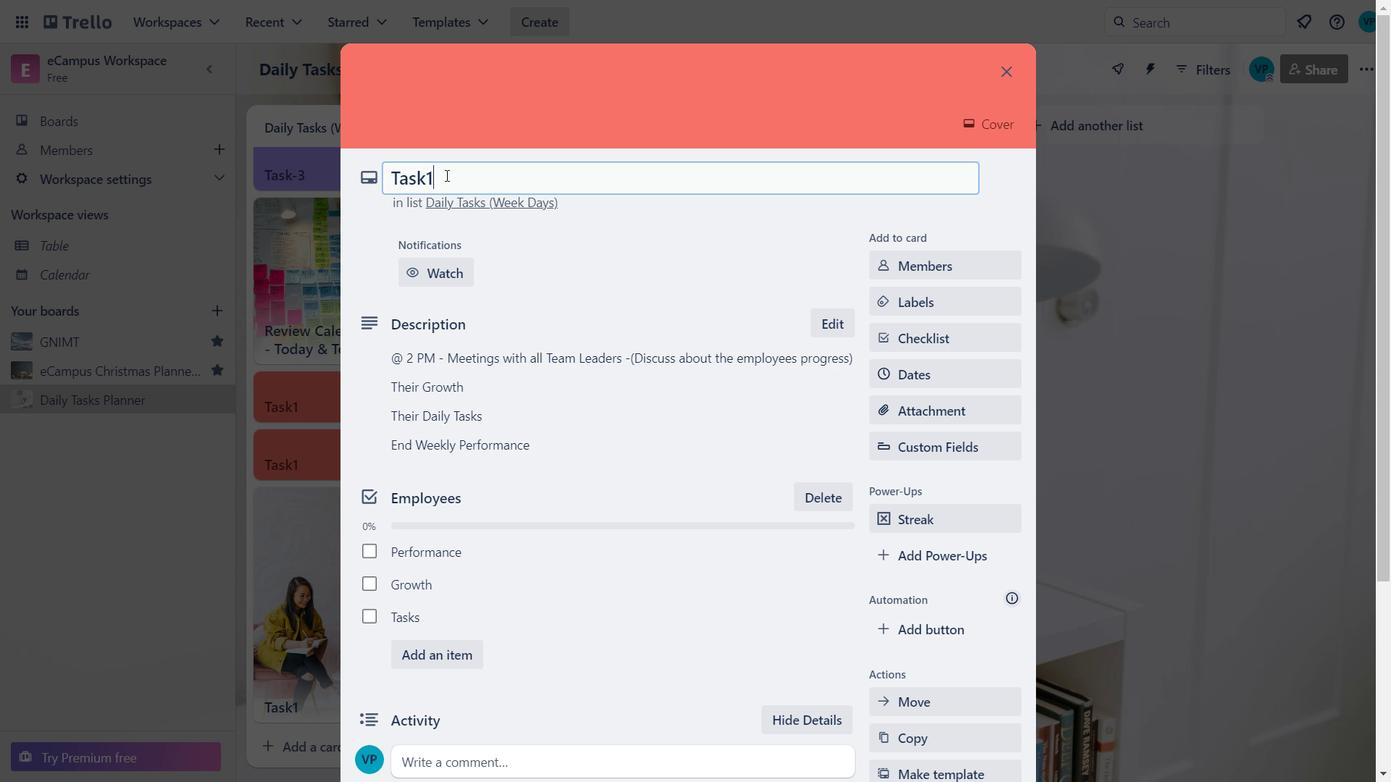 
Action: Key pressed <Key.backspace>
Screenshot: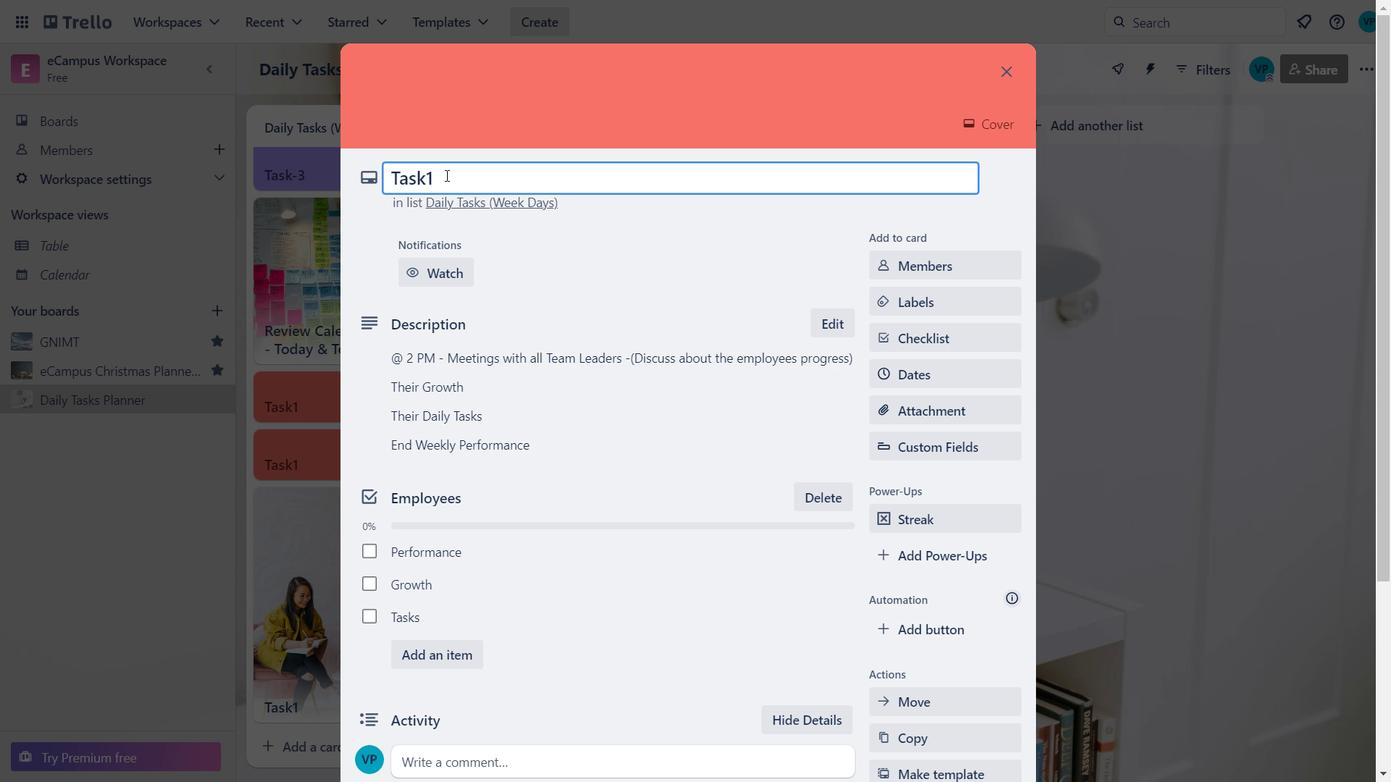 
Action: Mouse moved to (445, 174)
Screenshot: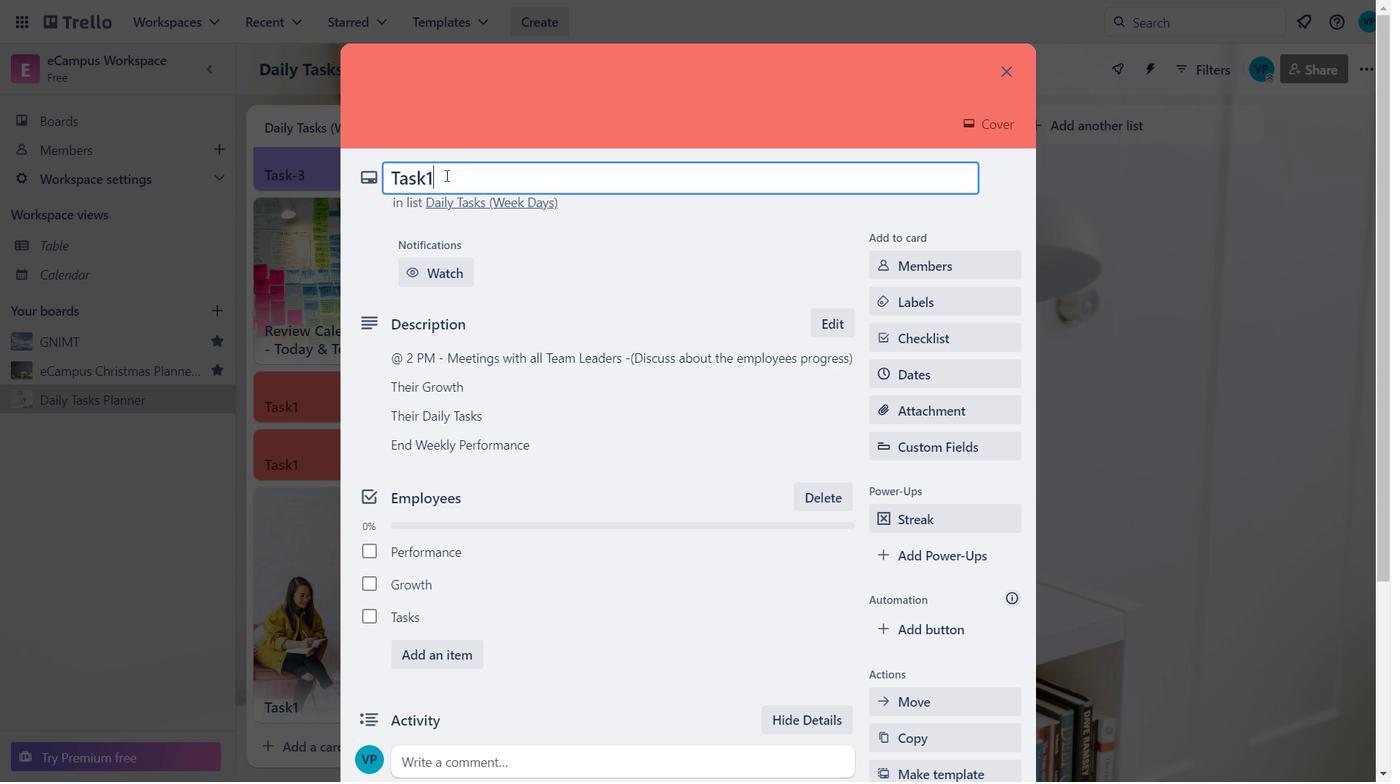 
Action: Key pressed 2
Screenshot: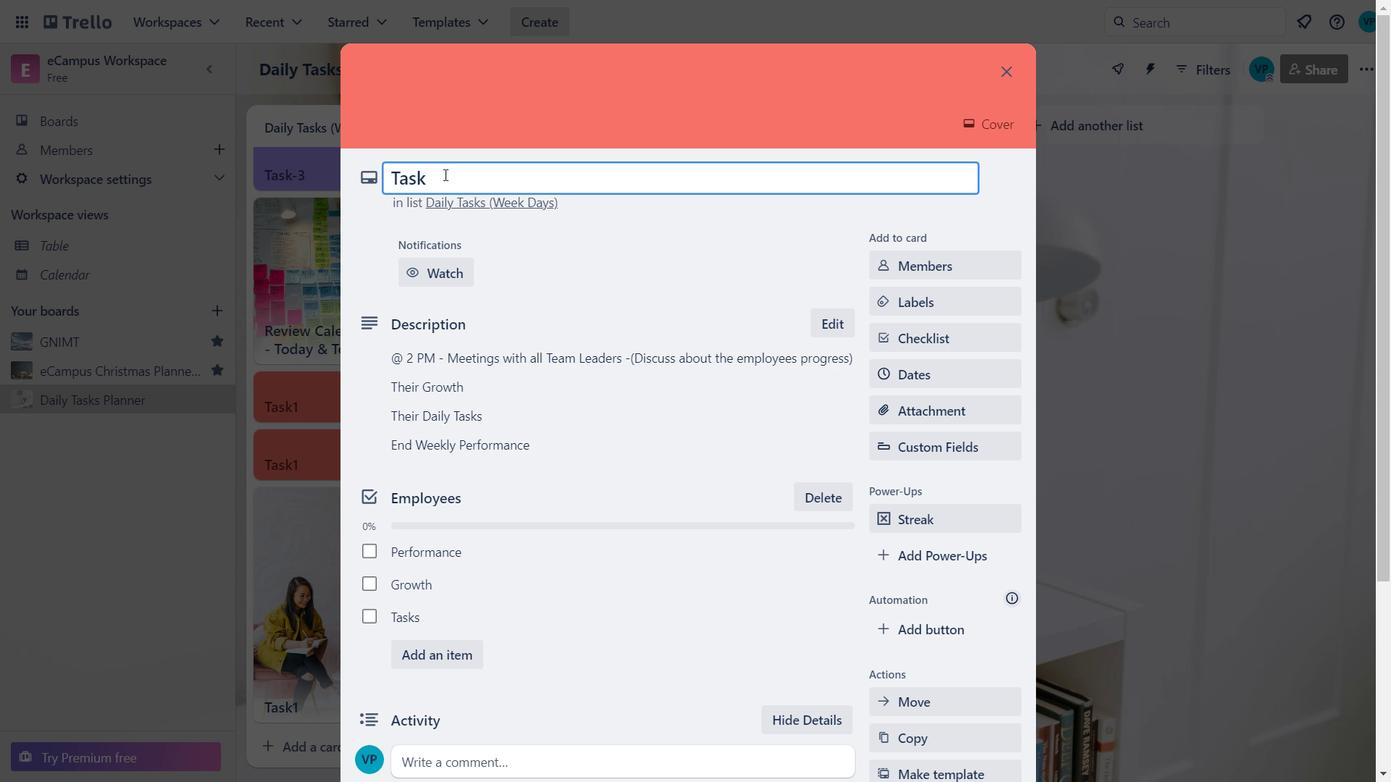 
Action: Mouse moved to (521, 414)
Screenshot: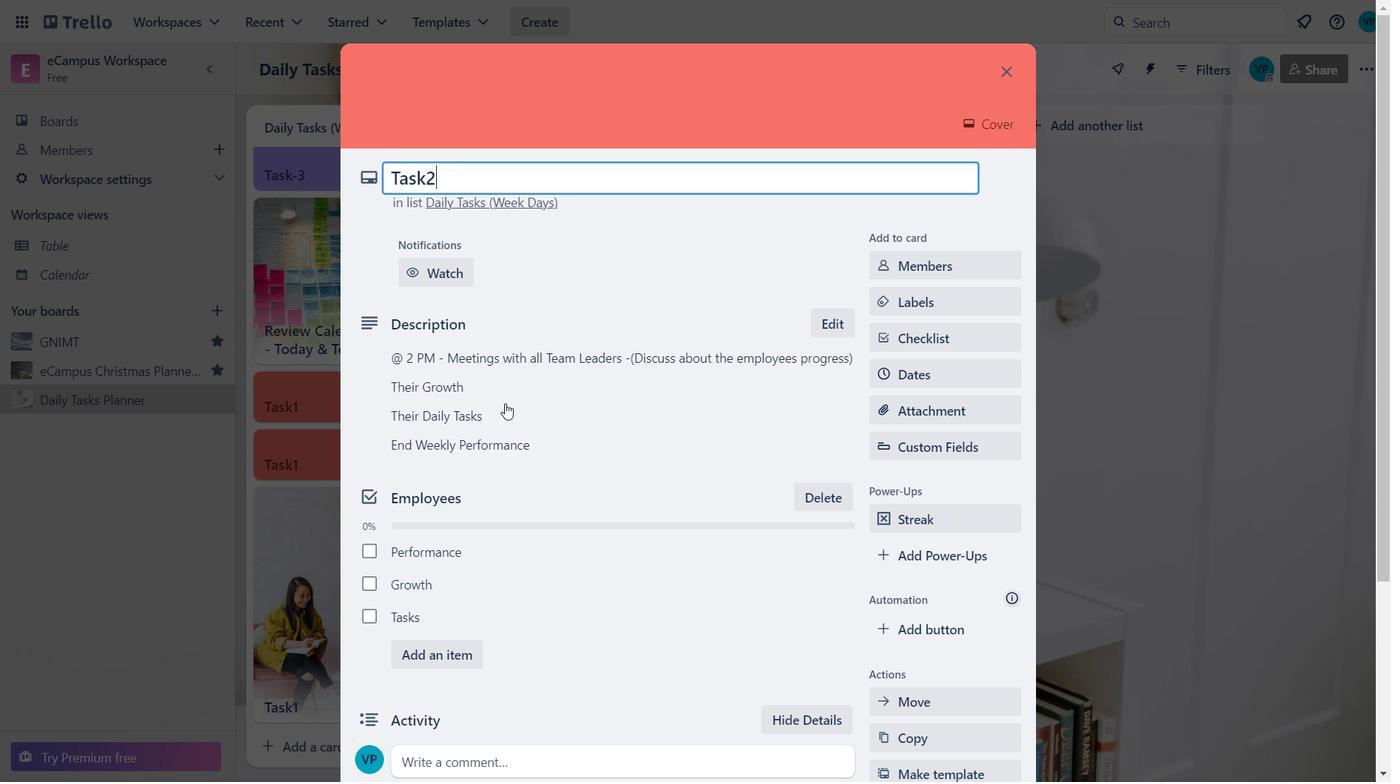
Action: Mouse scrolled (521, 413) with delta (0, 0)
Screenshot: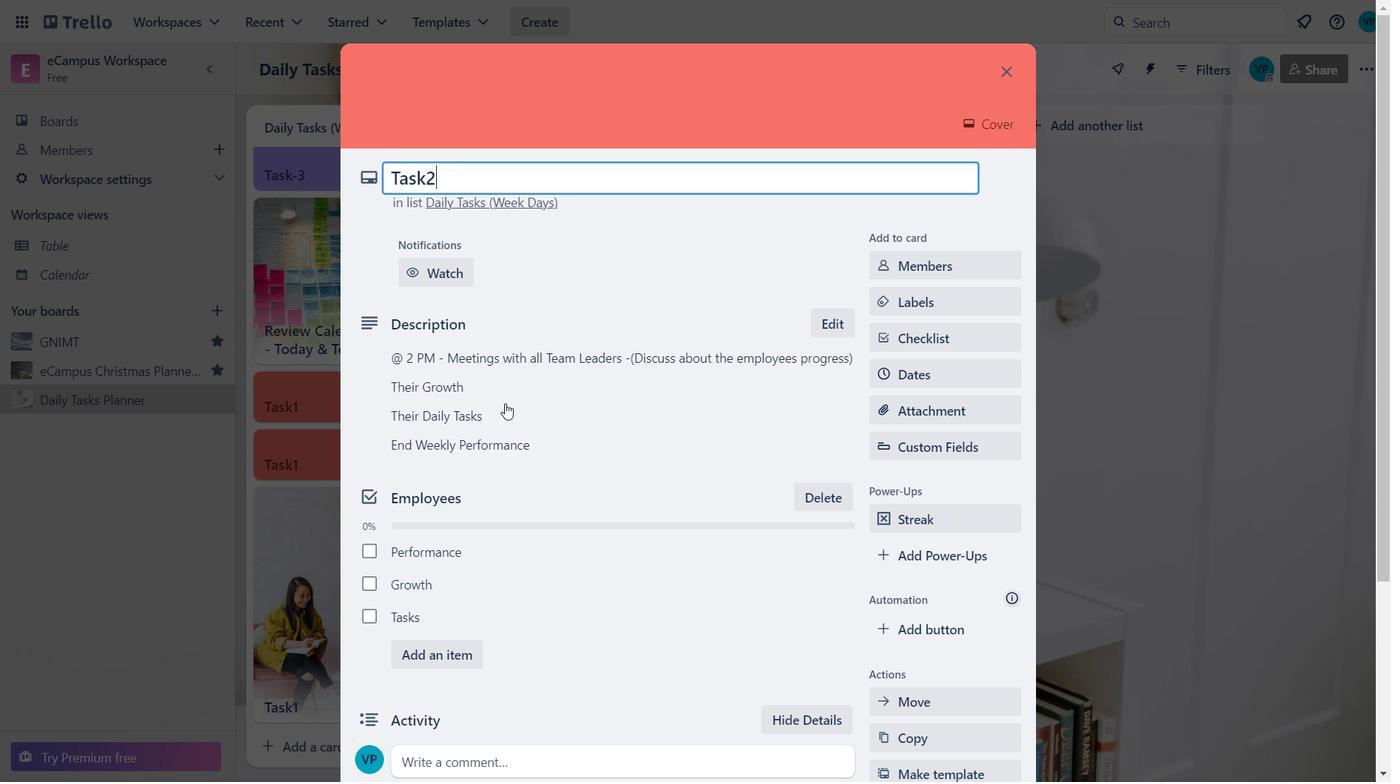 
Action: Mouse moved to (526, 421)
Screenshot: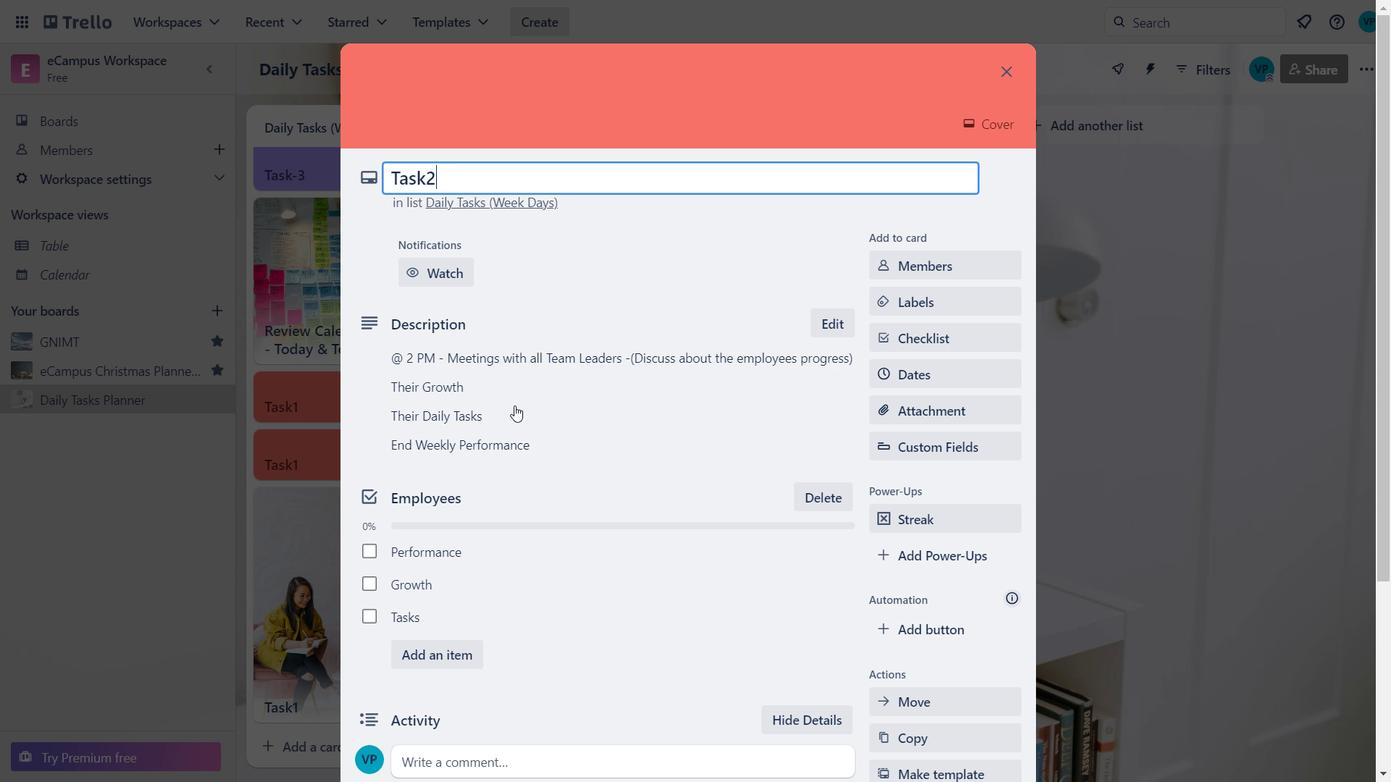 
Action: Mouse scrolled (526, 420) with delta (0, 0)
Screenshot: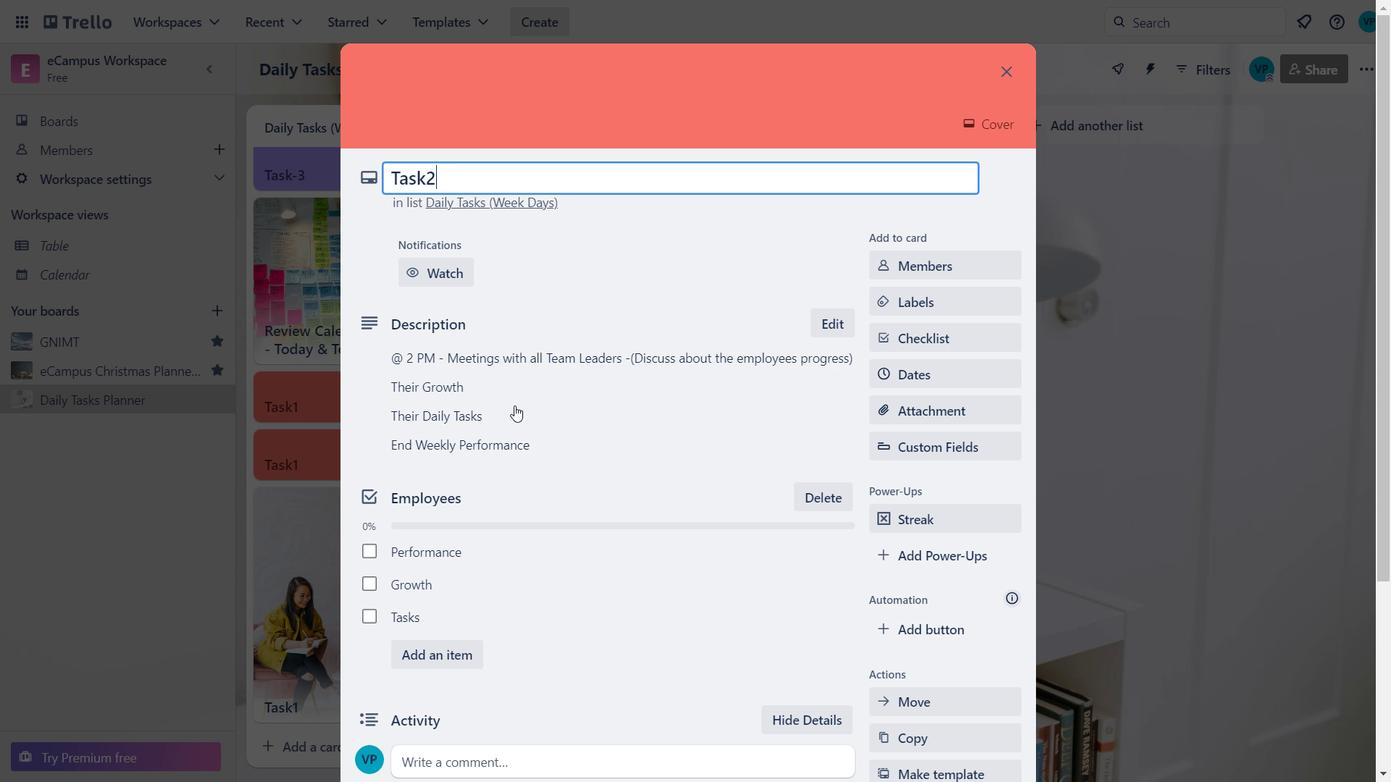 
Action: Mouse moved to (529, 426)
Screenshot: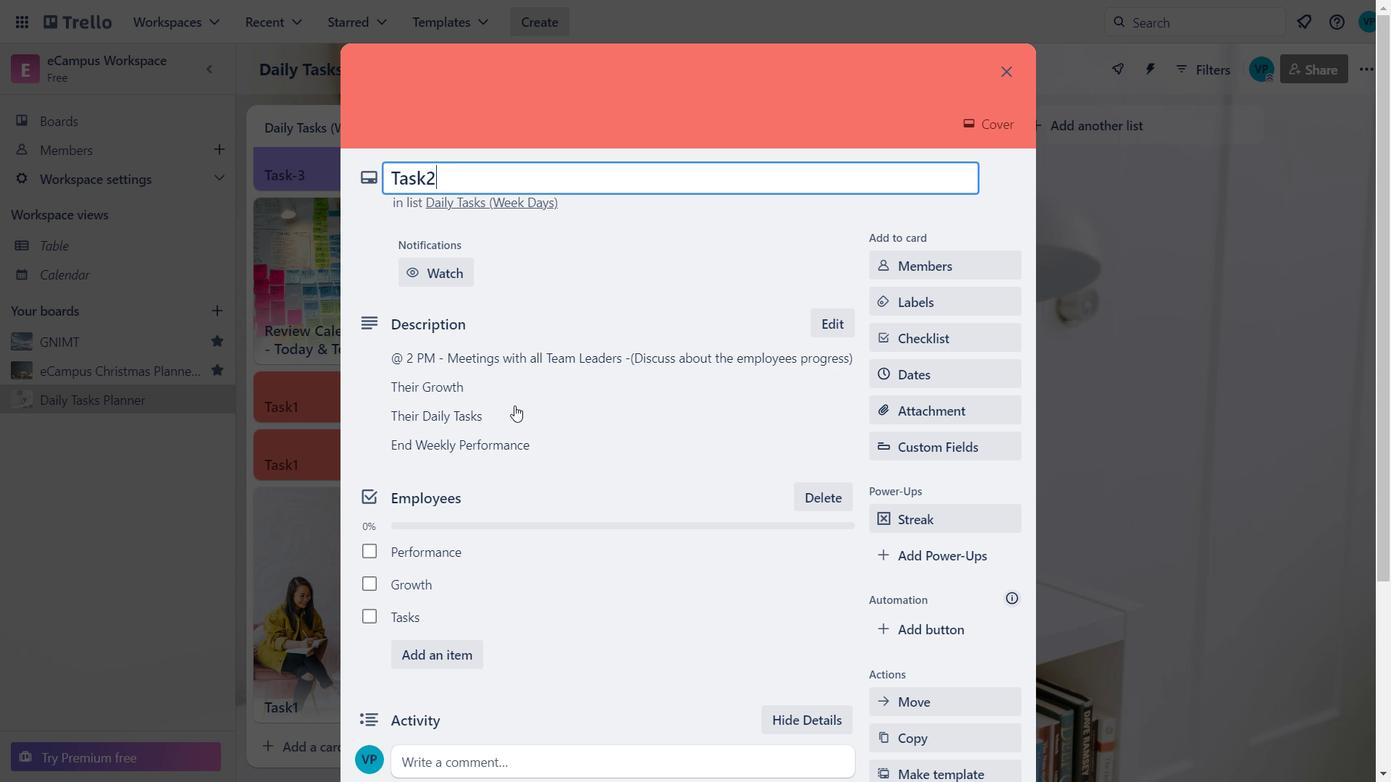 
Action: Mouse scrolled (529, 425) with delta (0, 0)
Screenshot: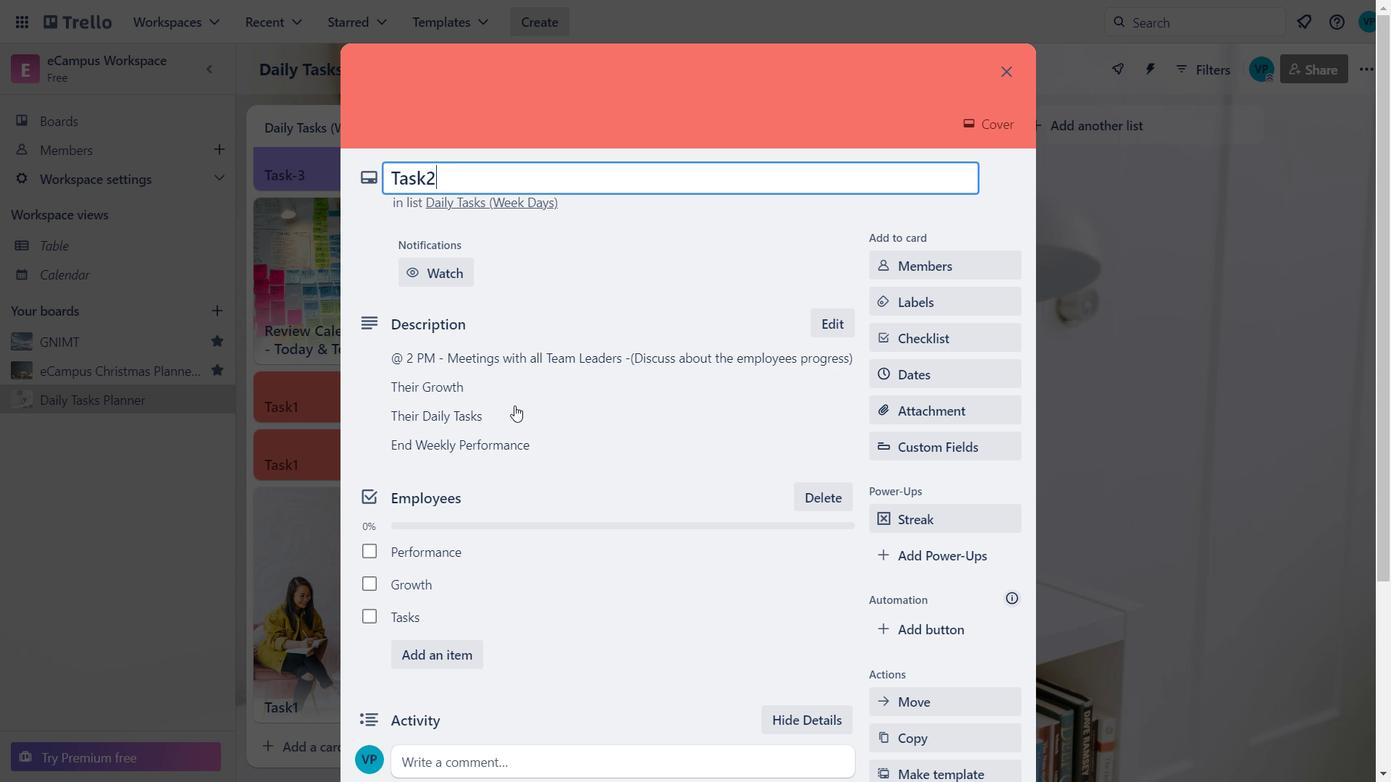 
Action: Mouse moved to (532, 431)
Screenshot: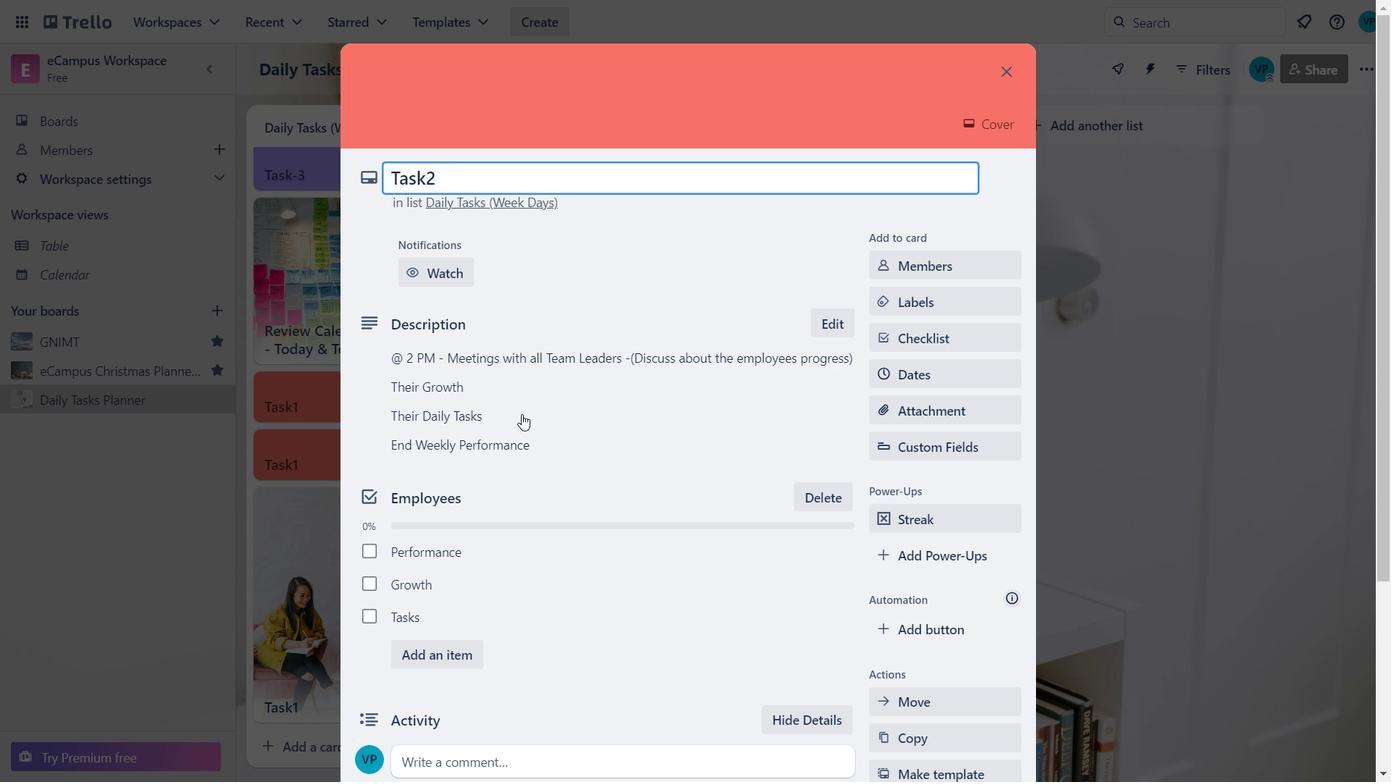 
Action: Mouse scrolled (532, 430) with delta (0, 0)
Screenshot: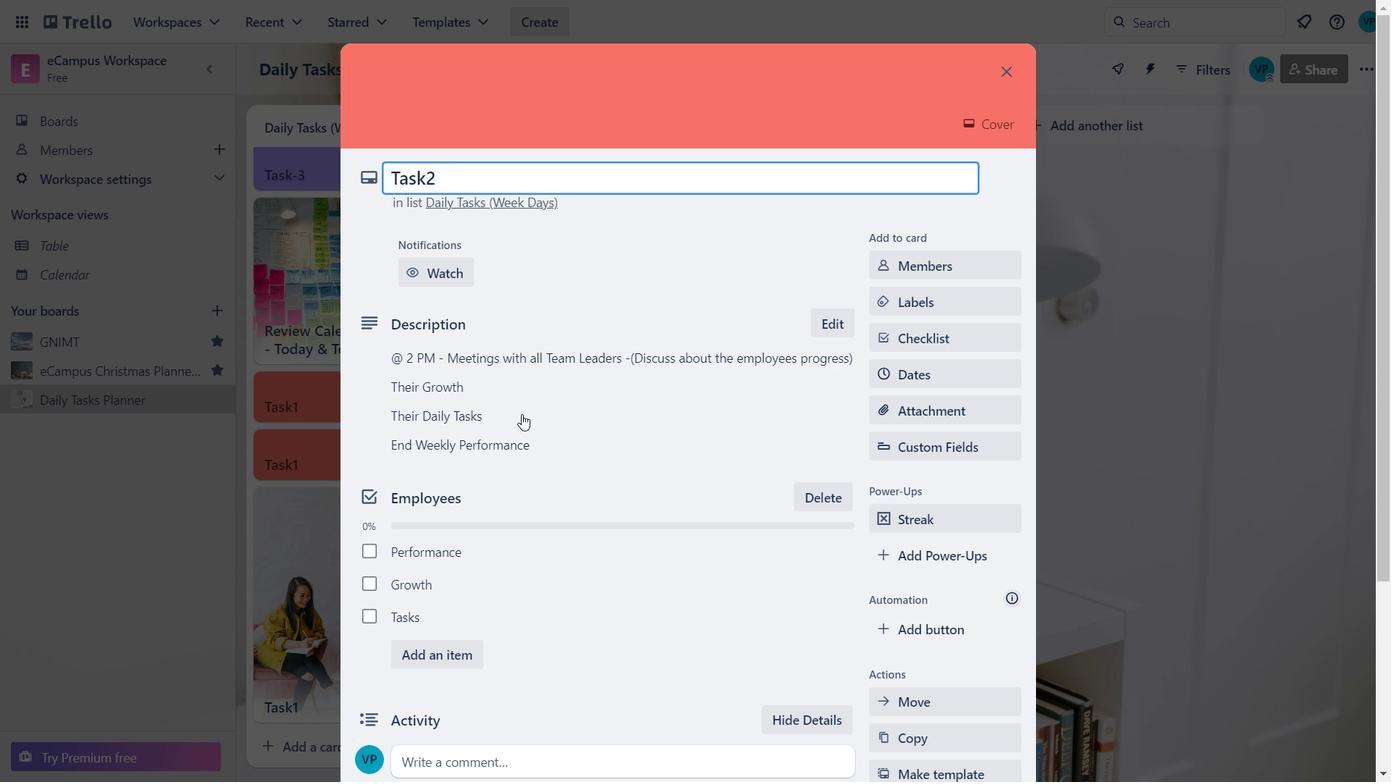 
Action: Mouse moved to (1239, 301)
Screenshot: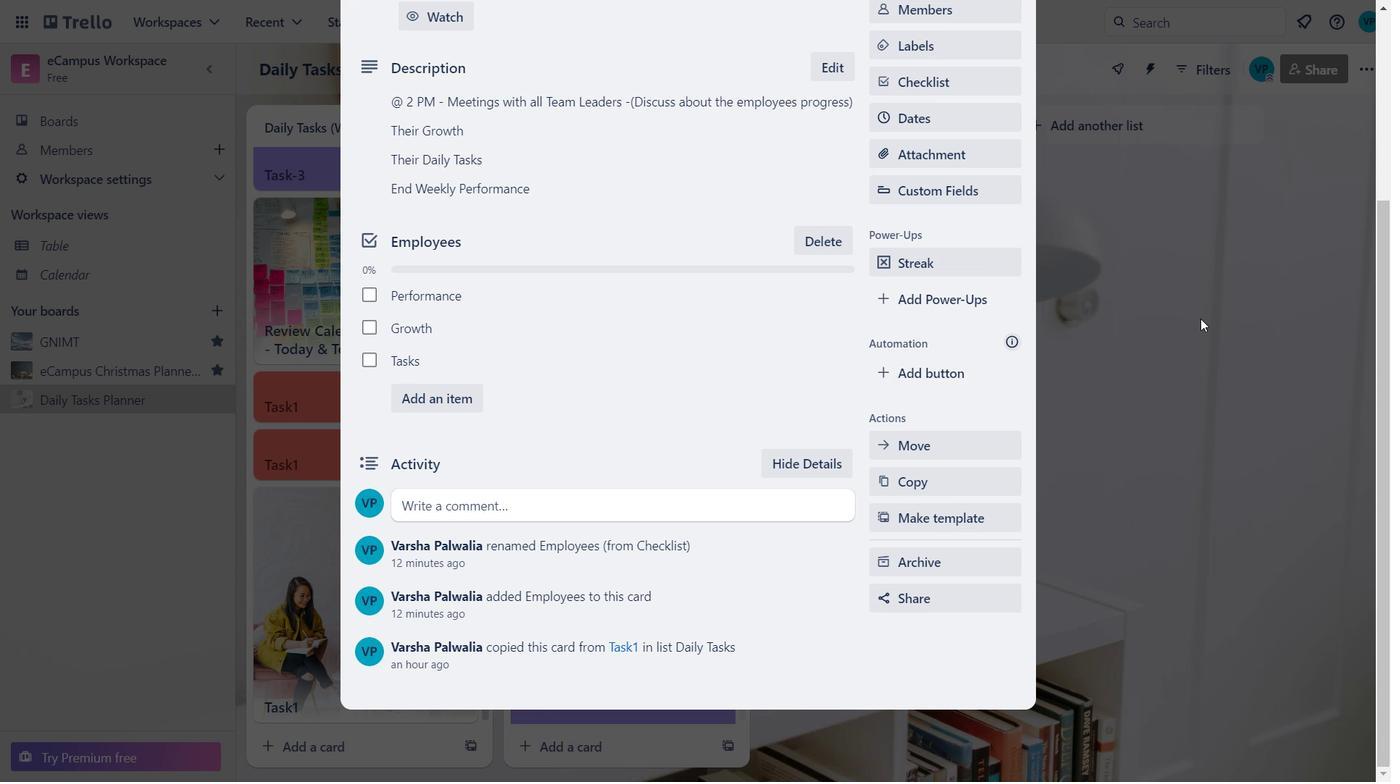 
Action: Mouse pressed left at (1239, 301)
Screenshot: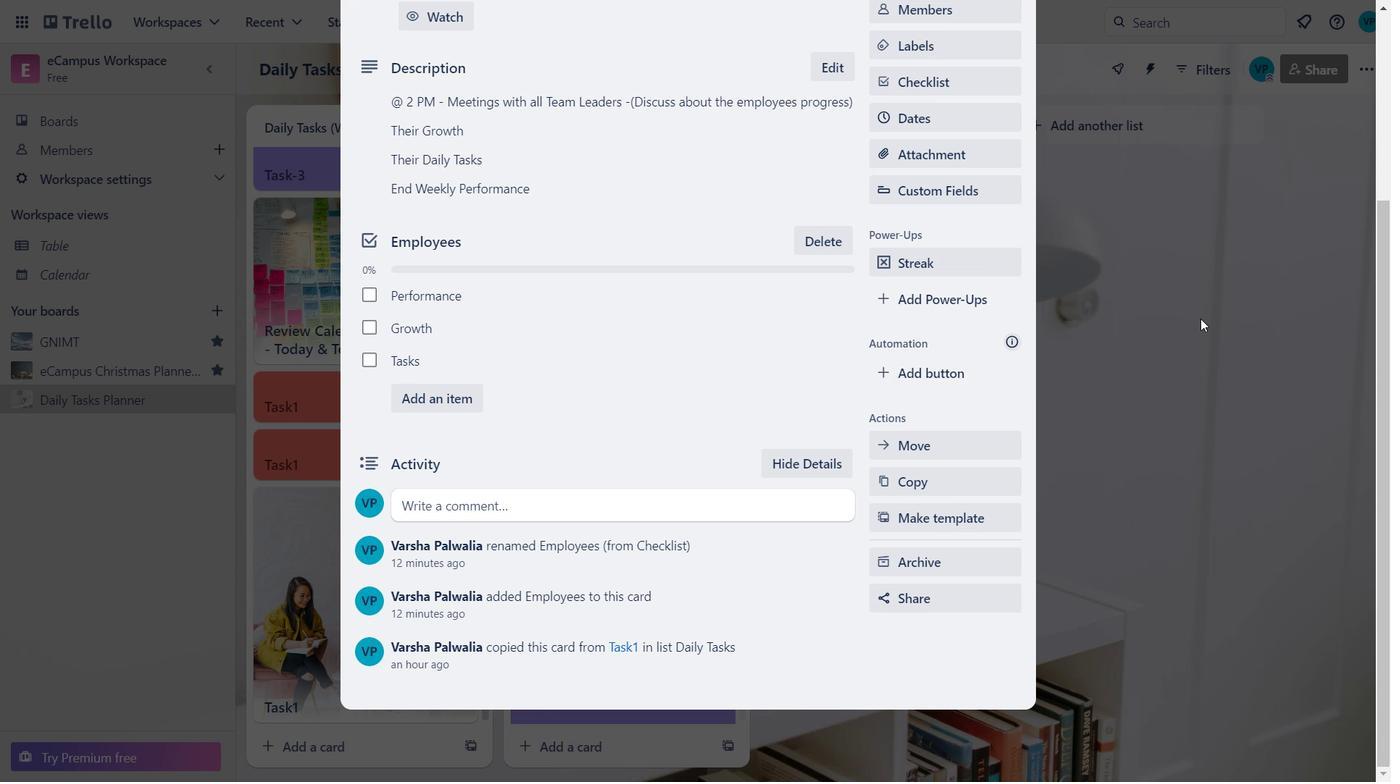 
Action: Mouse moved to (500, 611)
Screenshot: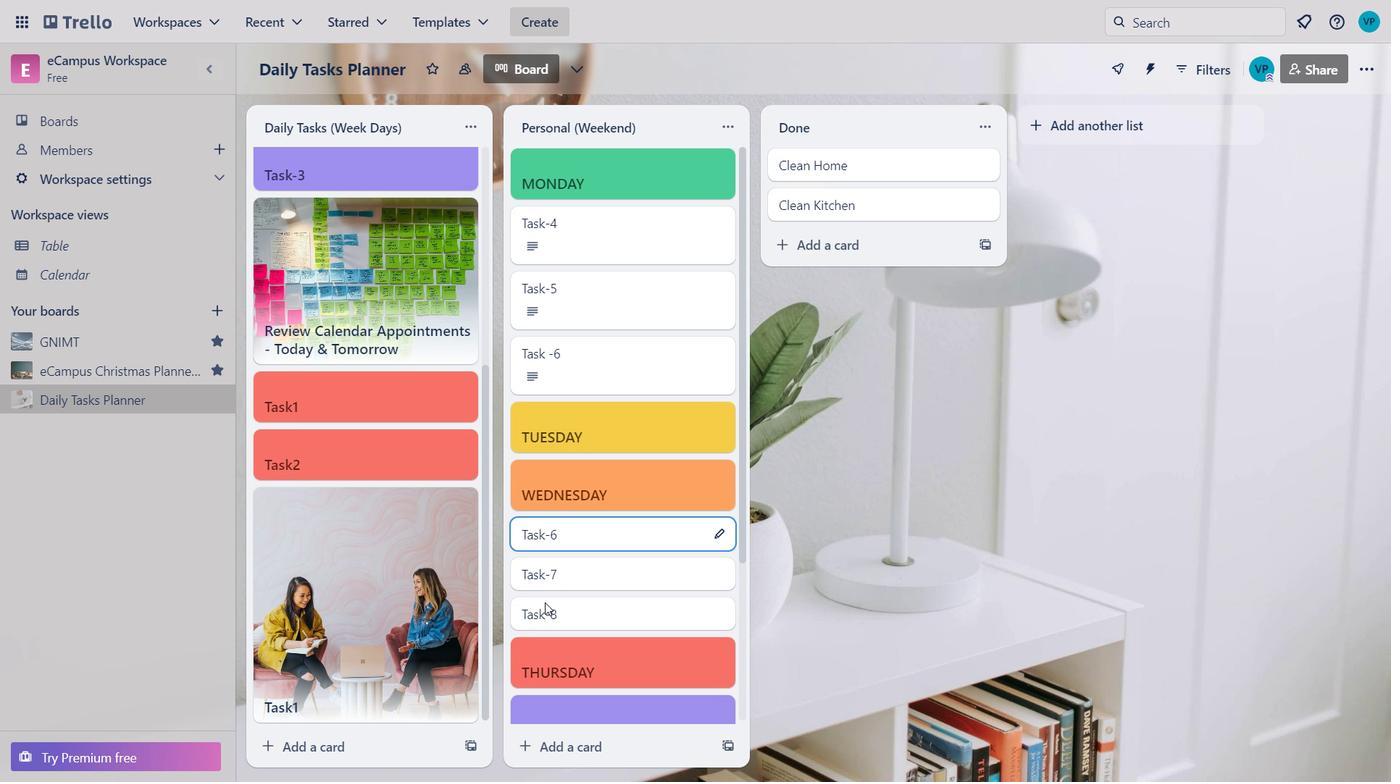 
Action: Mouse scrolled (500, 610) with delta (0, 0)
Screenshot: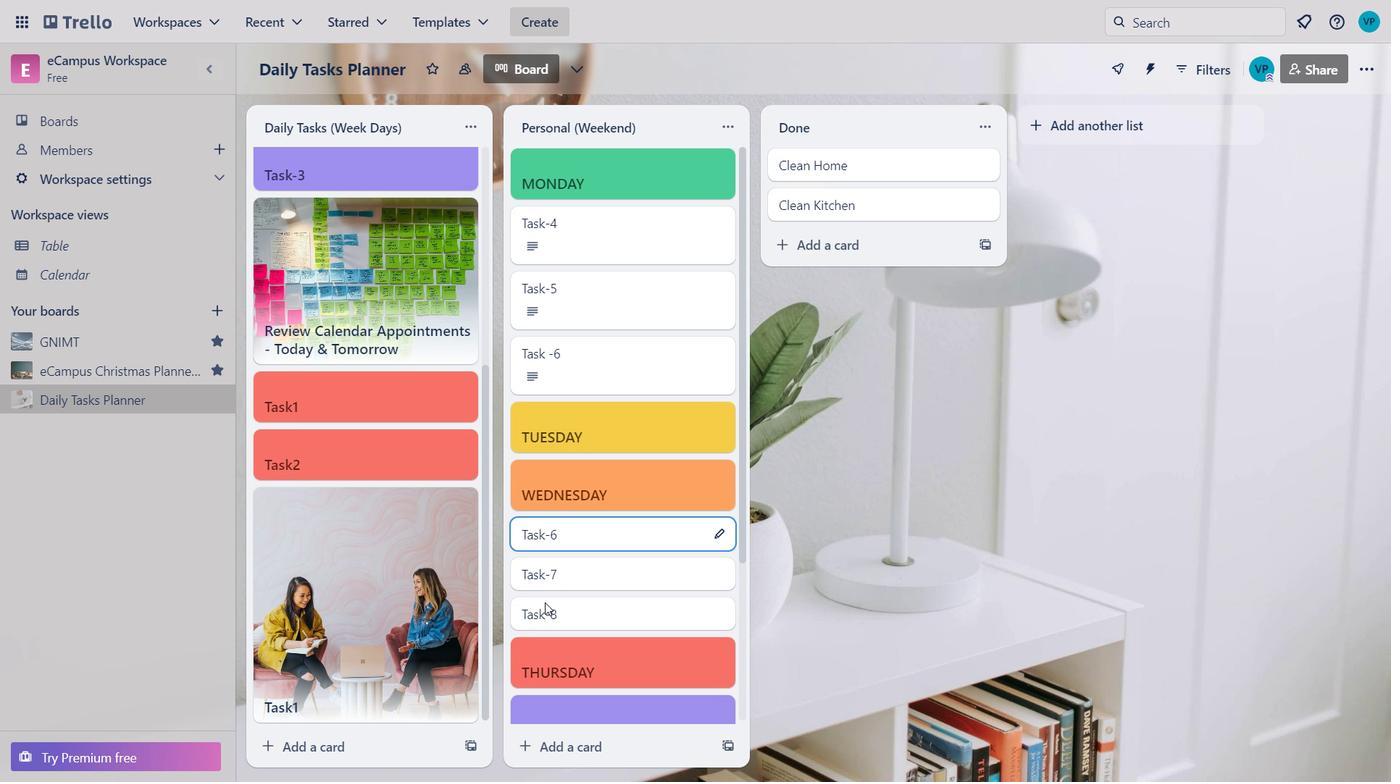 
Action: Mouse moved to (499, 610)
Screenshot: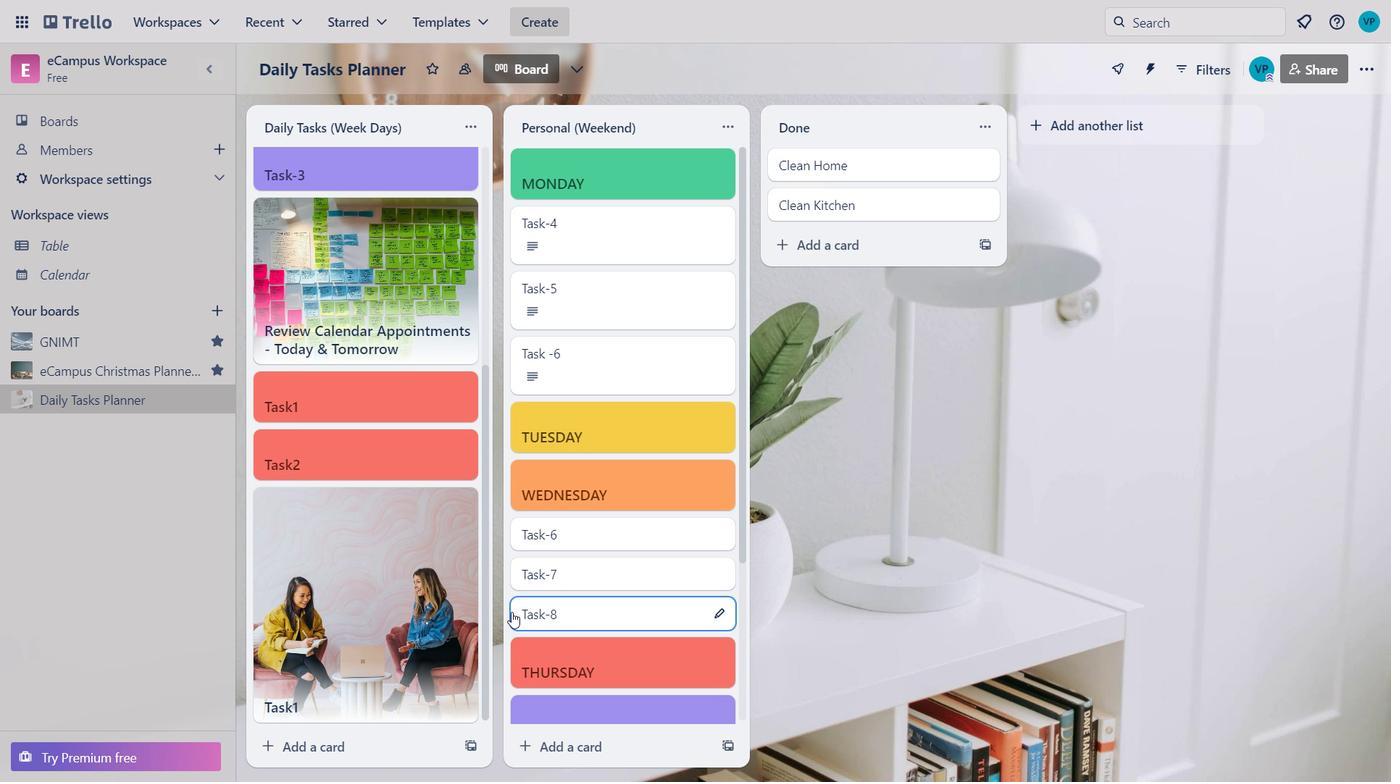 
Action: Mouse scrolled (499, 609) with delta (0, 0)
Screenshot: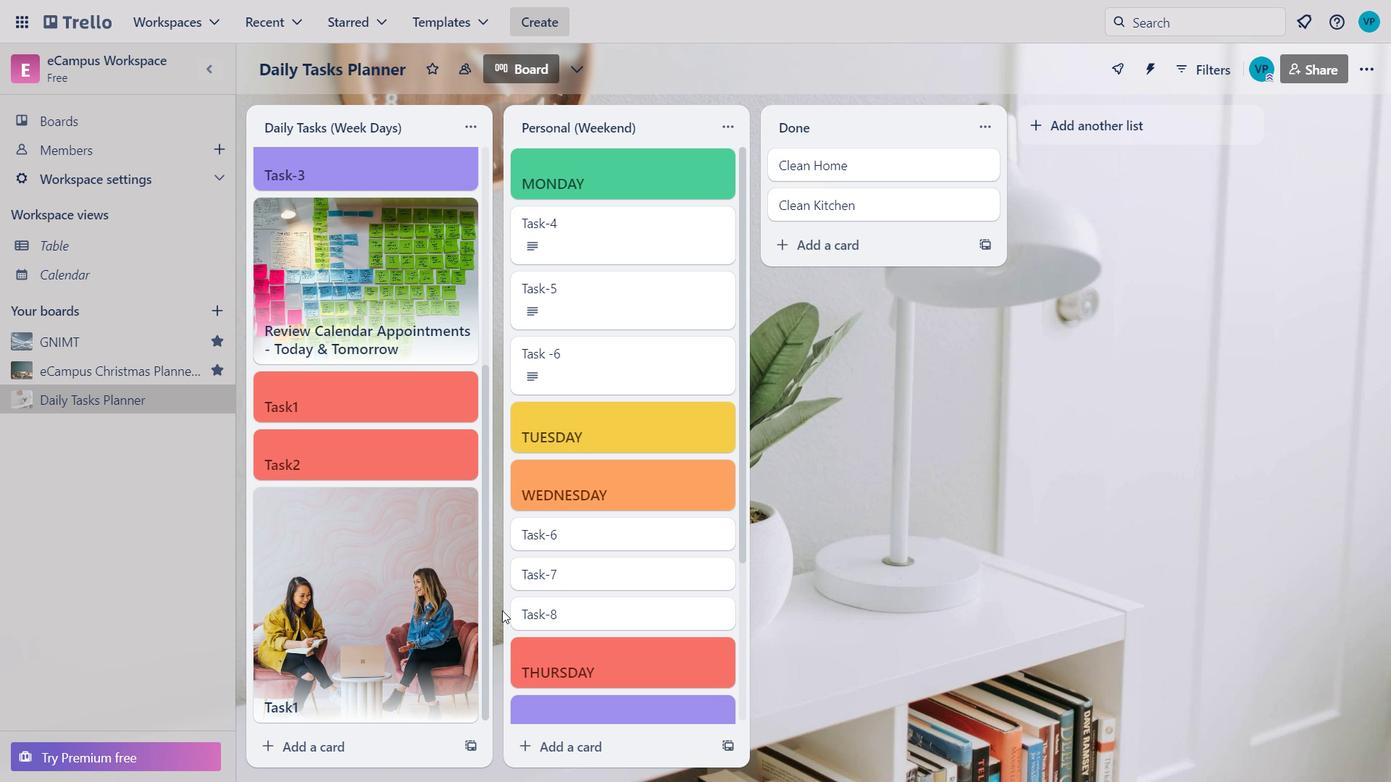 
Action: Mouse moved to (489, 610)
Screenshot: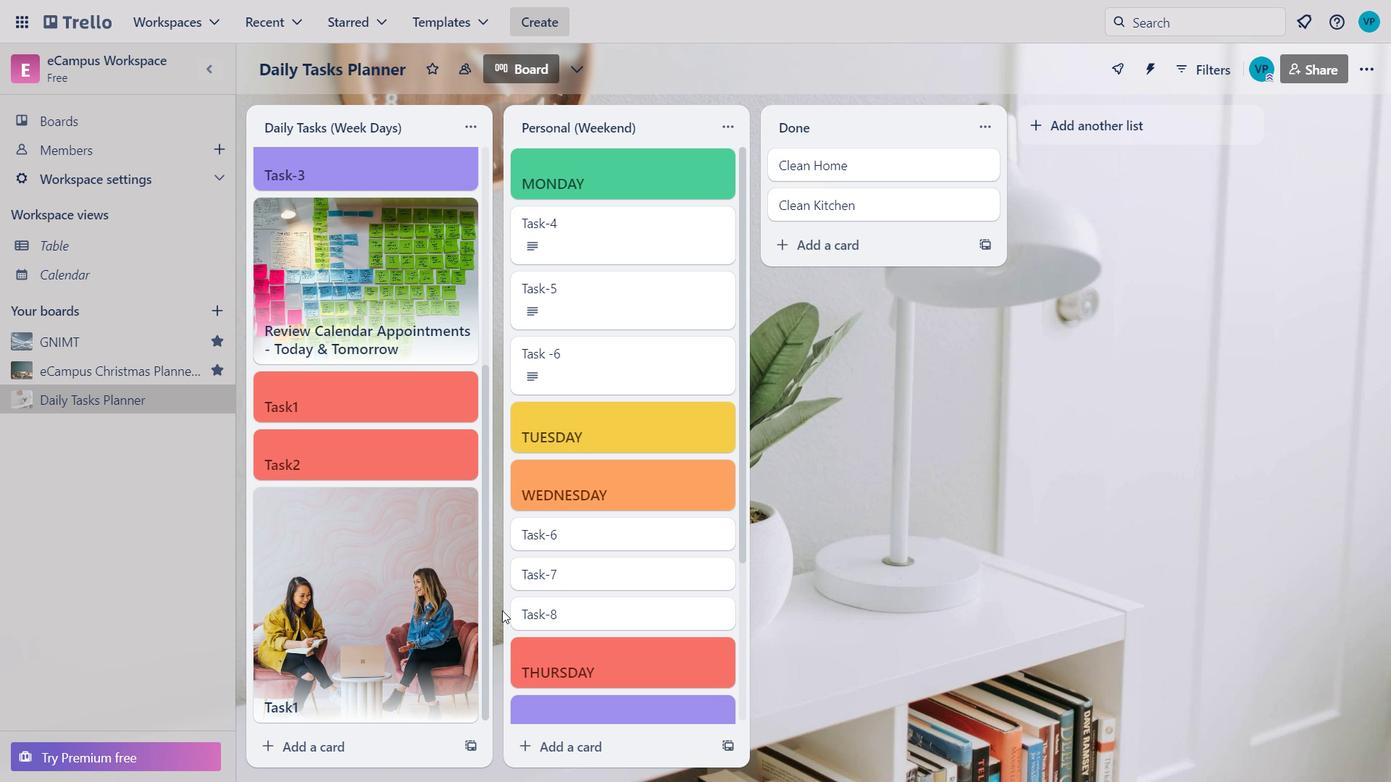 
Action: Mouse scrolled (489, 609) with delta (0, 0)
Screenshot: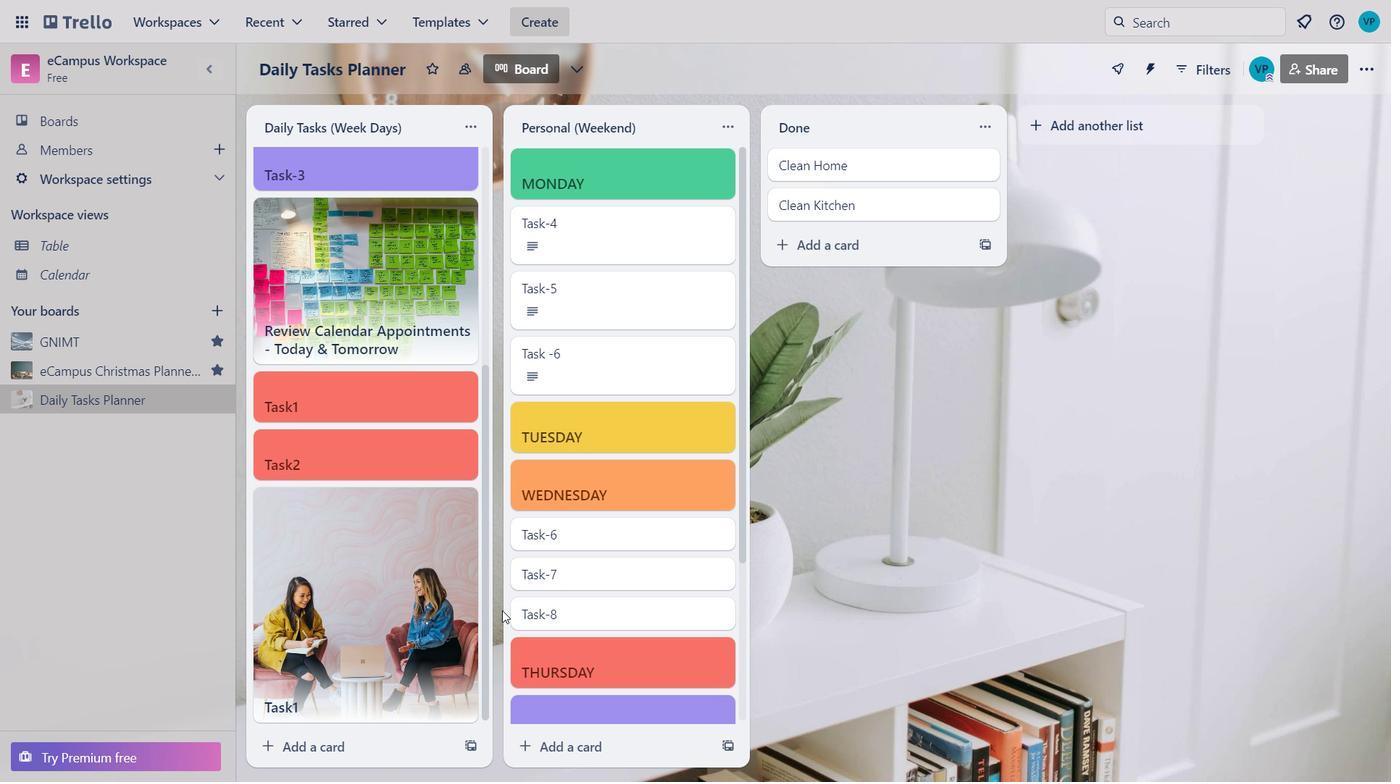 
Action: Mouse moved to (308, 687)
Screenshot: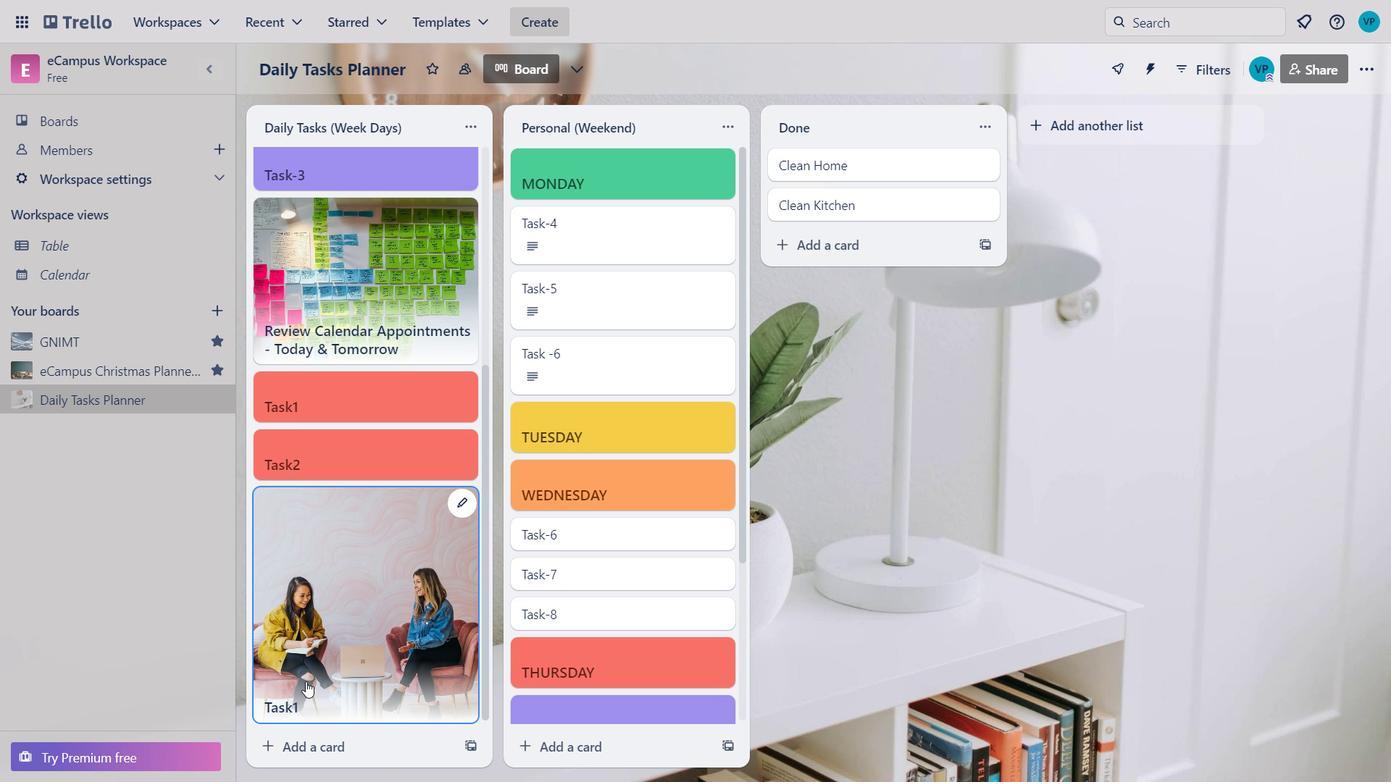 
Action: Mouse pressed left at (308, 687)
Screenshot: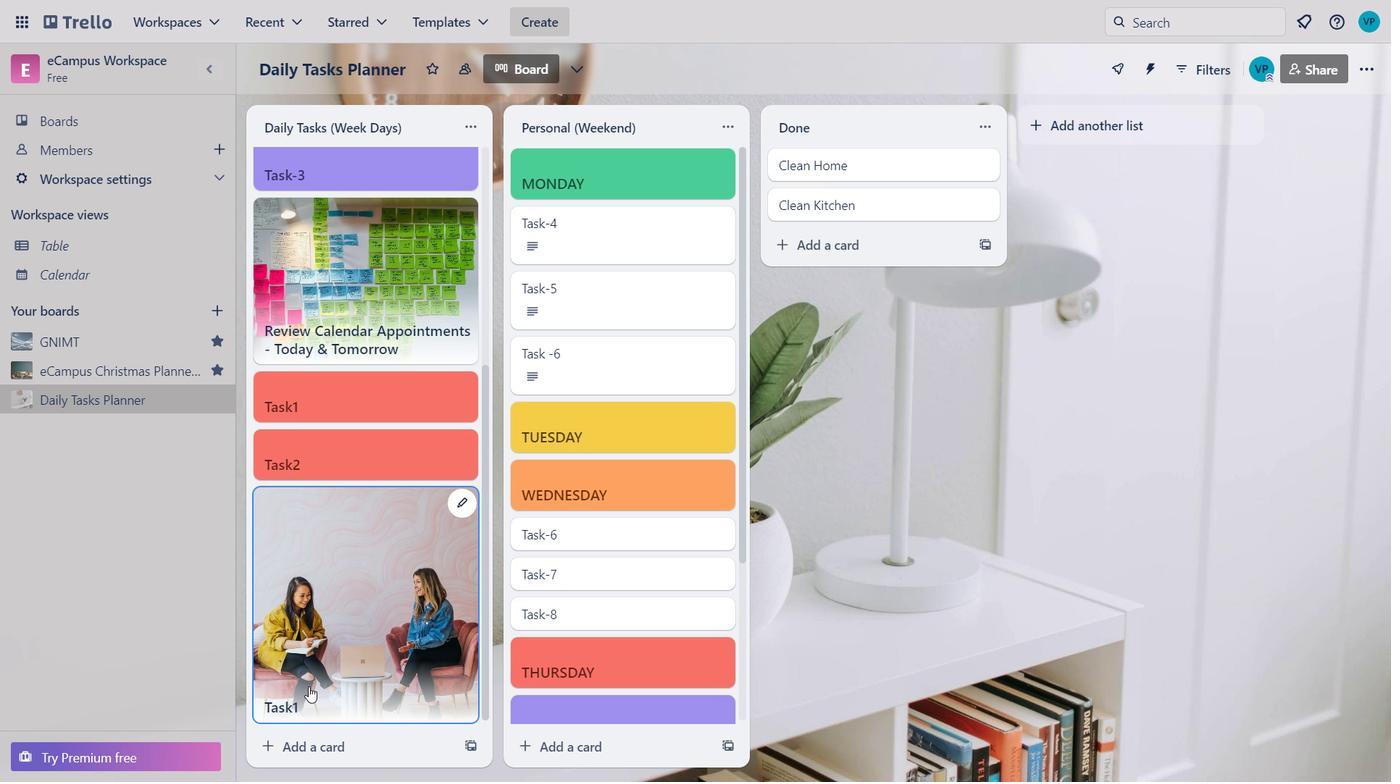
Action: Mouse moved to (309, 687)
Screenshot: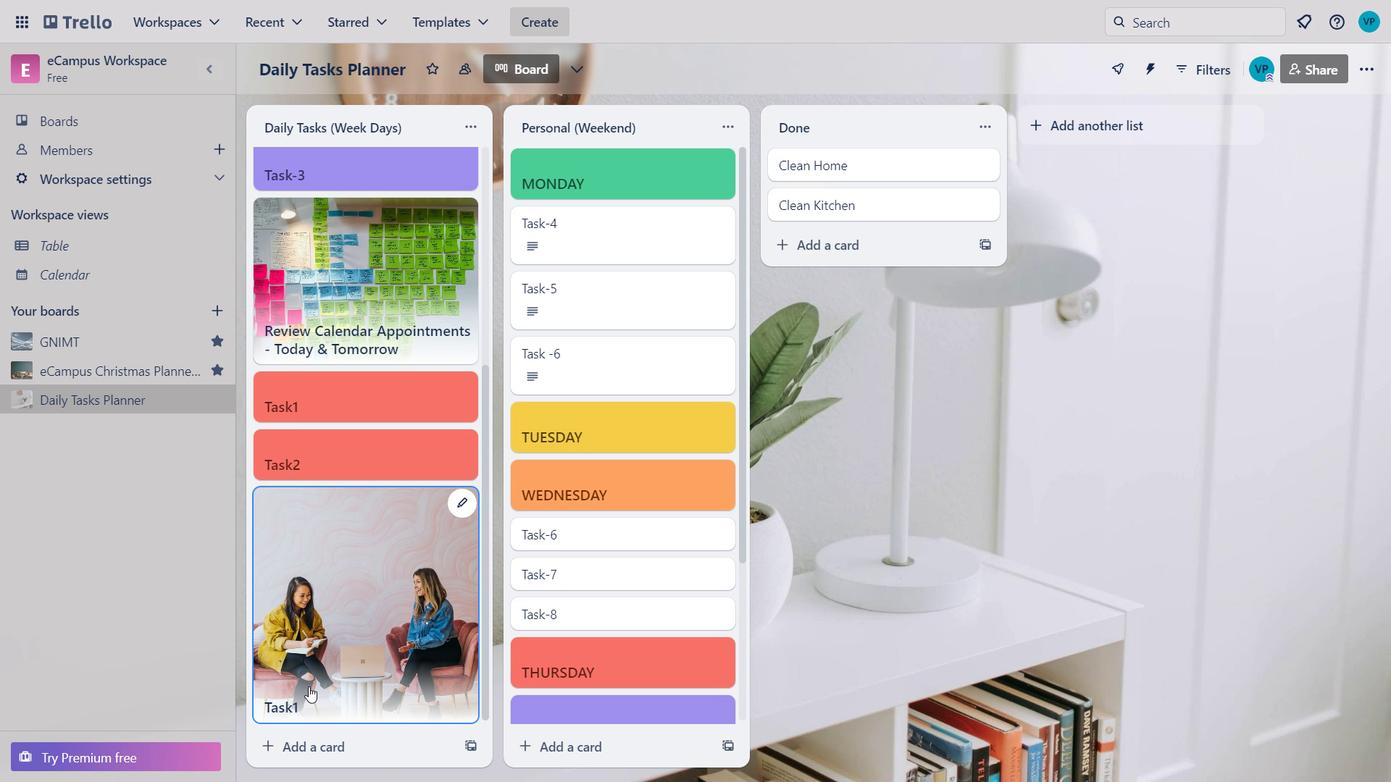
Action: Mouse pressed left at (309, 687)
Screenshot: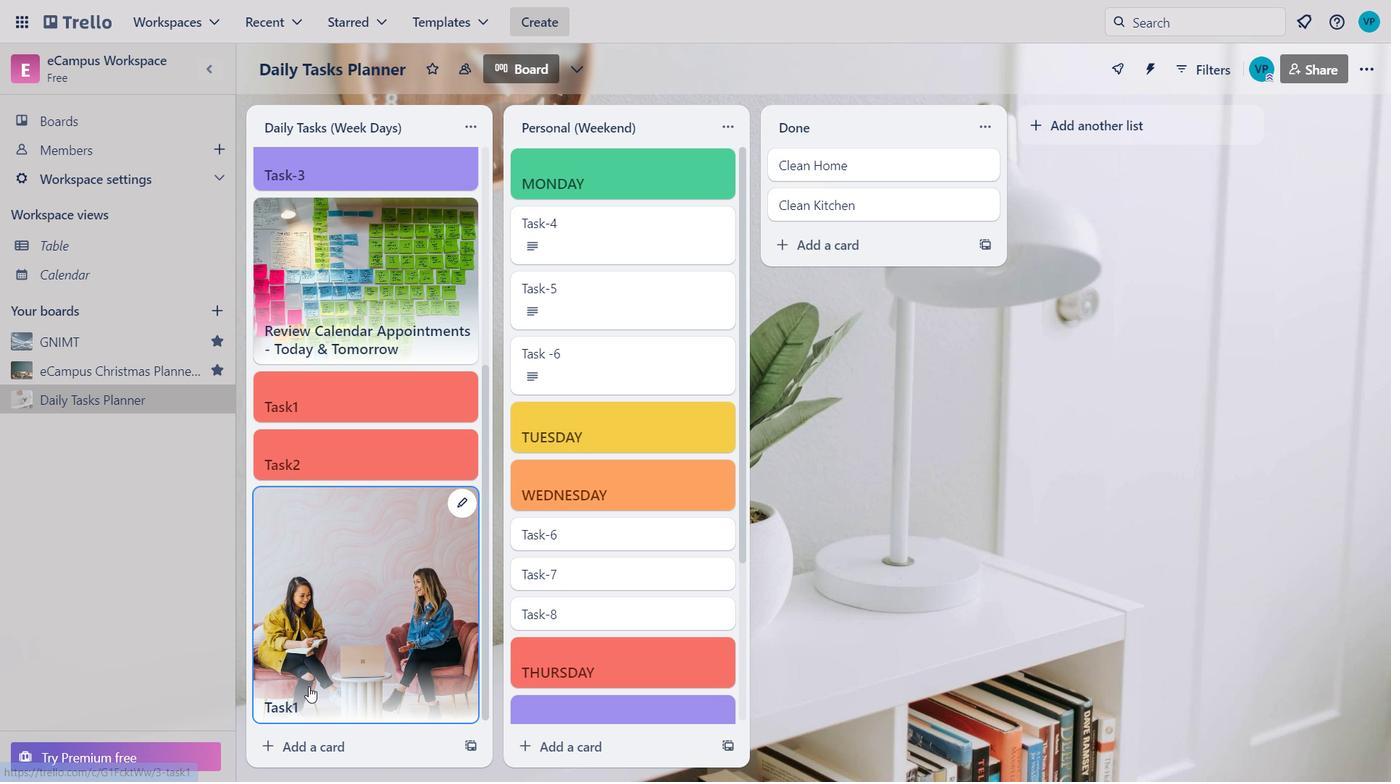 
Action: Mouse moved to (350, 524)
Screenshot: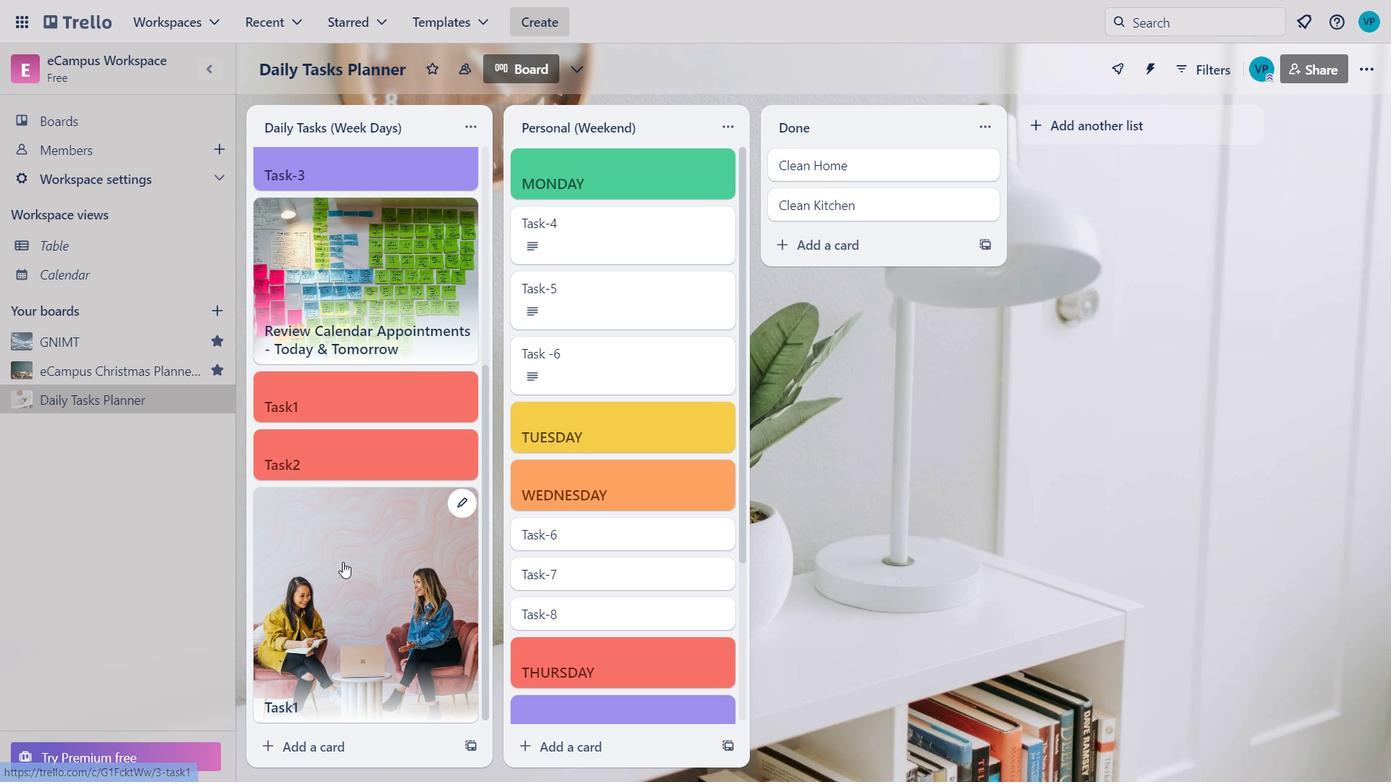 
Action: Mouse pressed left at (350, 524)
Screenshot: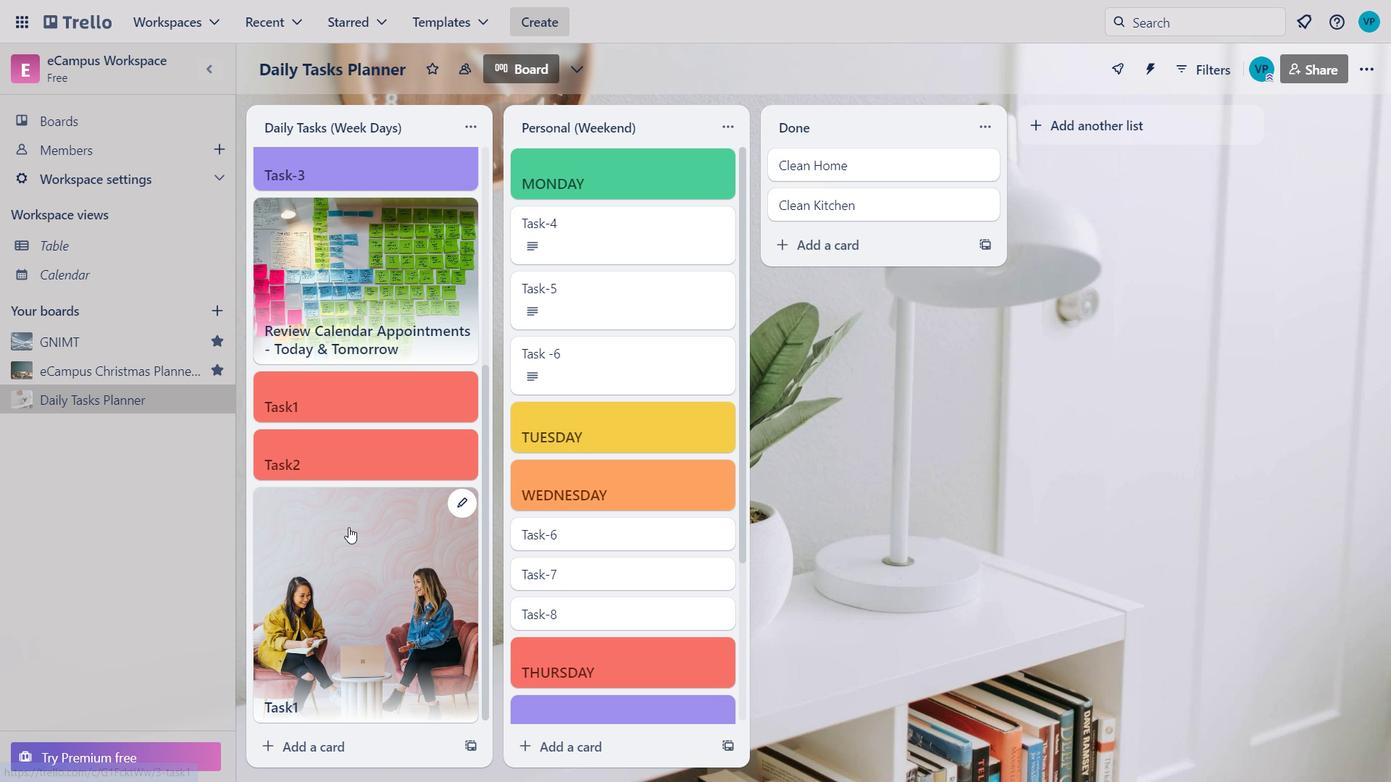 
Action: Mouse moved to (442, 216)
Screenshot: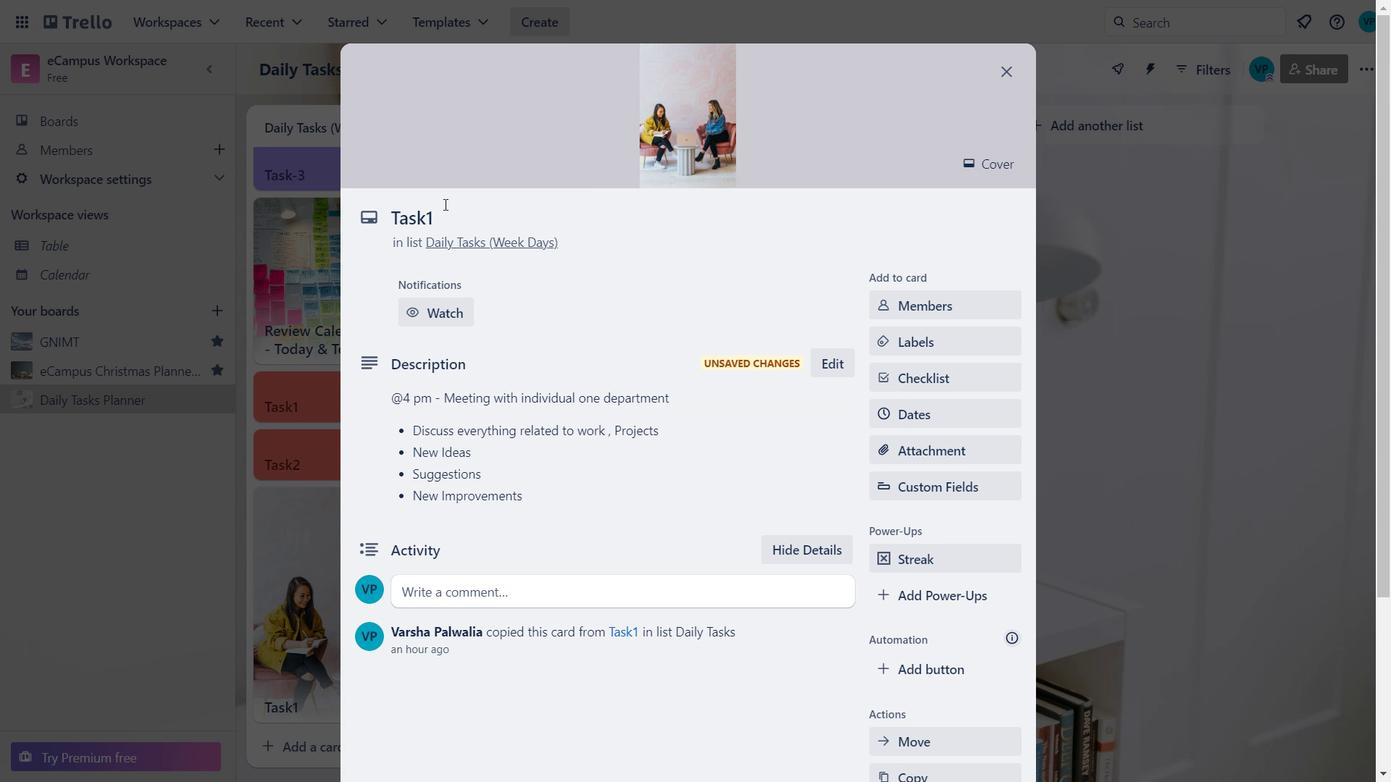 
Action: Mouse pressed left at (442, 216)
Screenshot: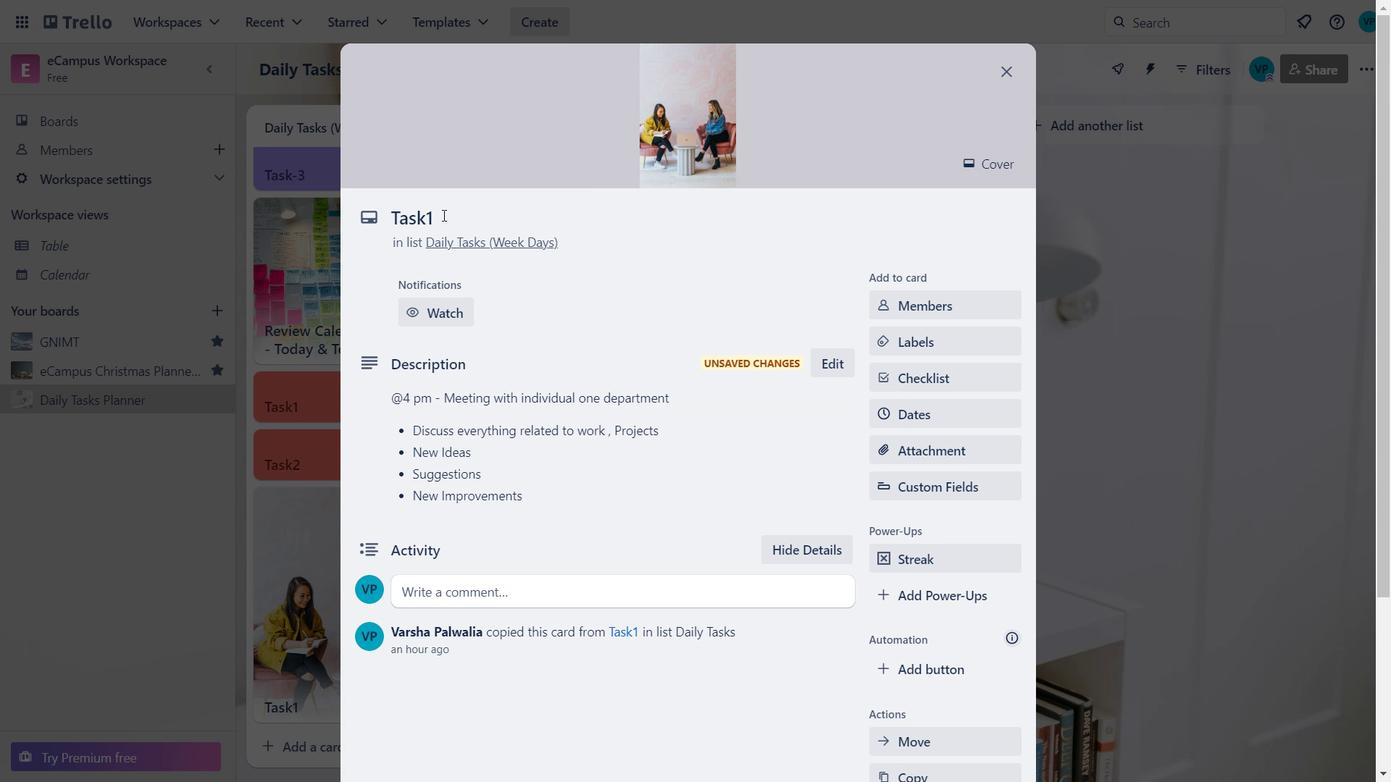 
Action: Mouse moved to (442, 213)
Screenshot: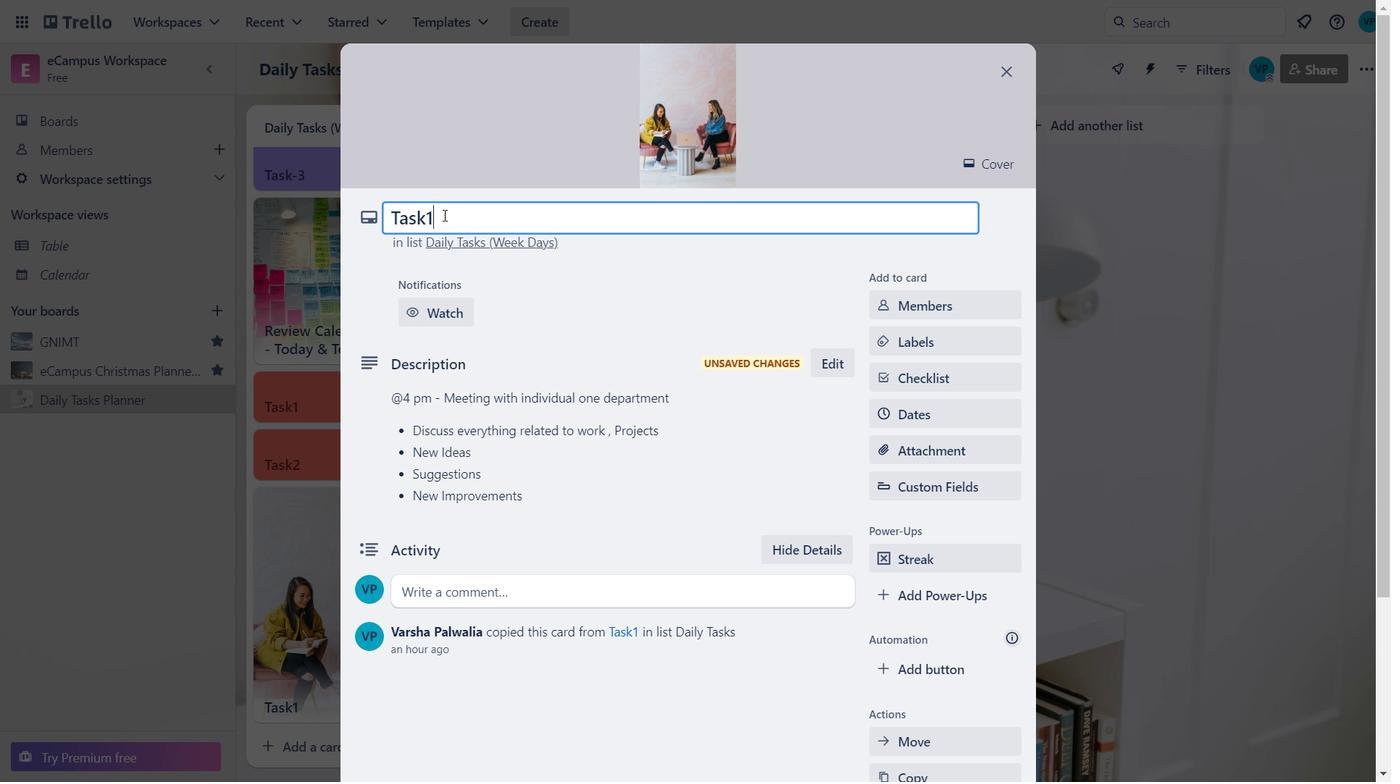 
Action: Key pressed <Key.backspace>3
Screenshot: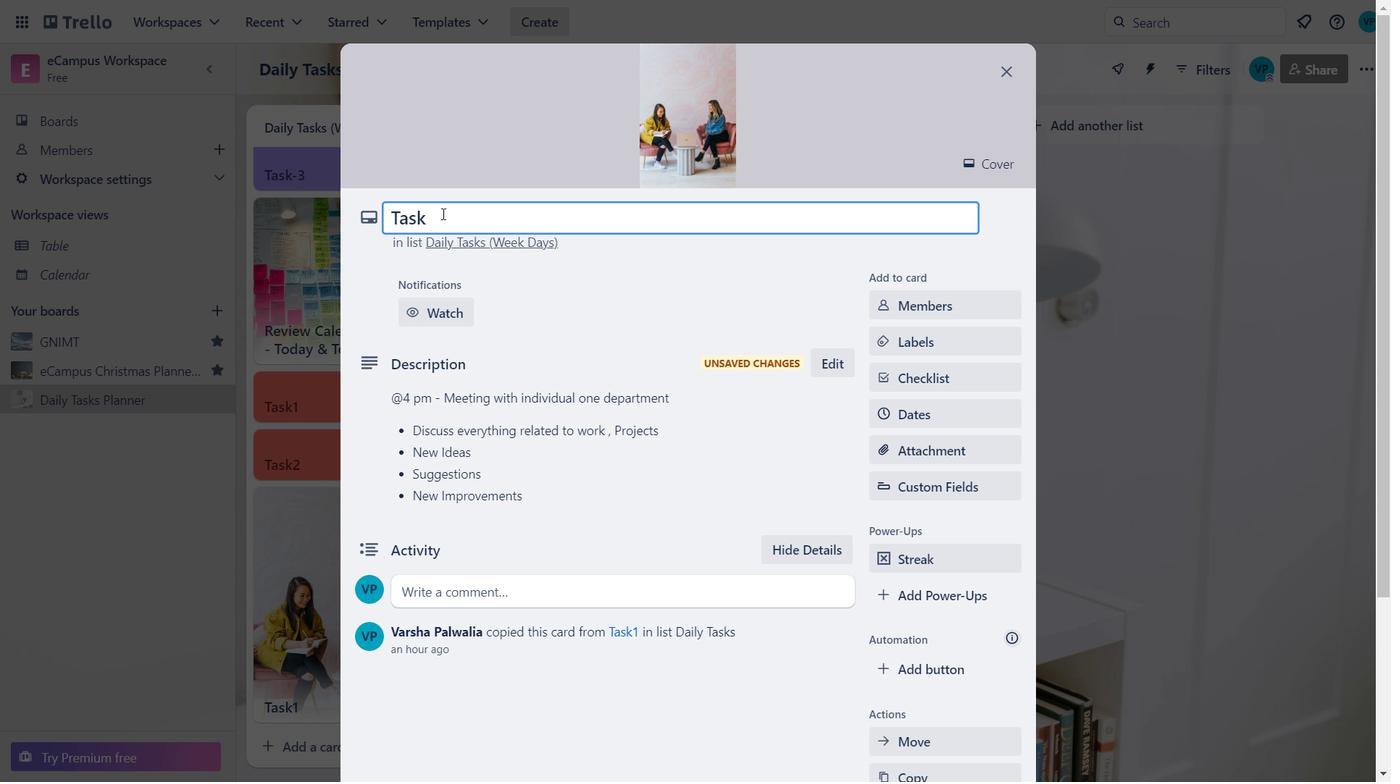 
Action: Mouse moved to (1108, 260)
Screenshot: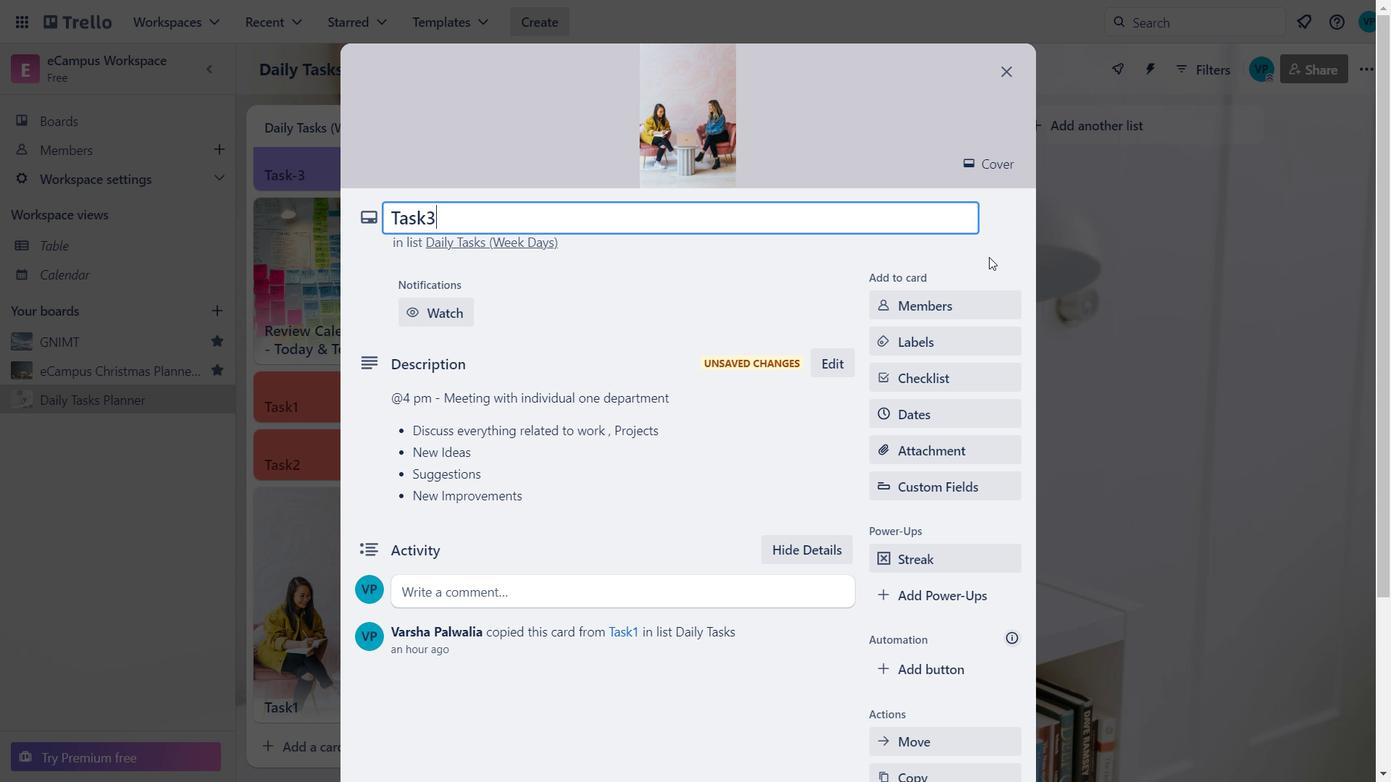 
Action: Mouse pressed left at (1108, 260)
Screenshot: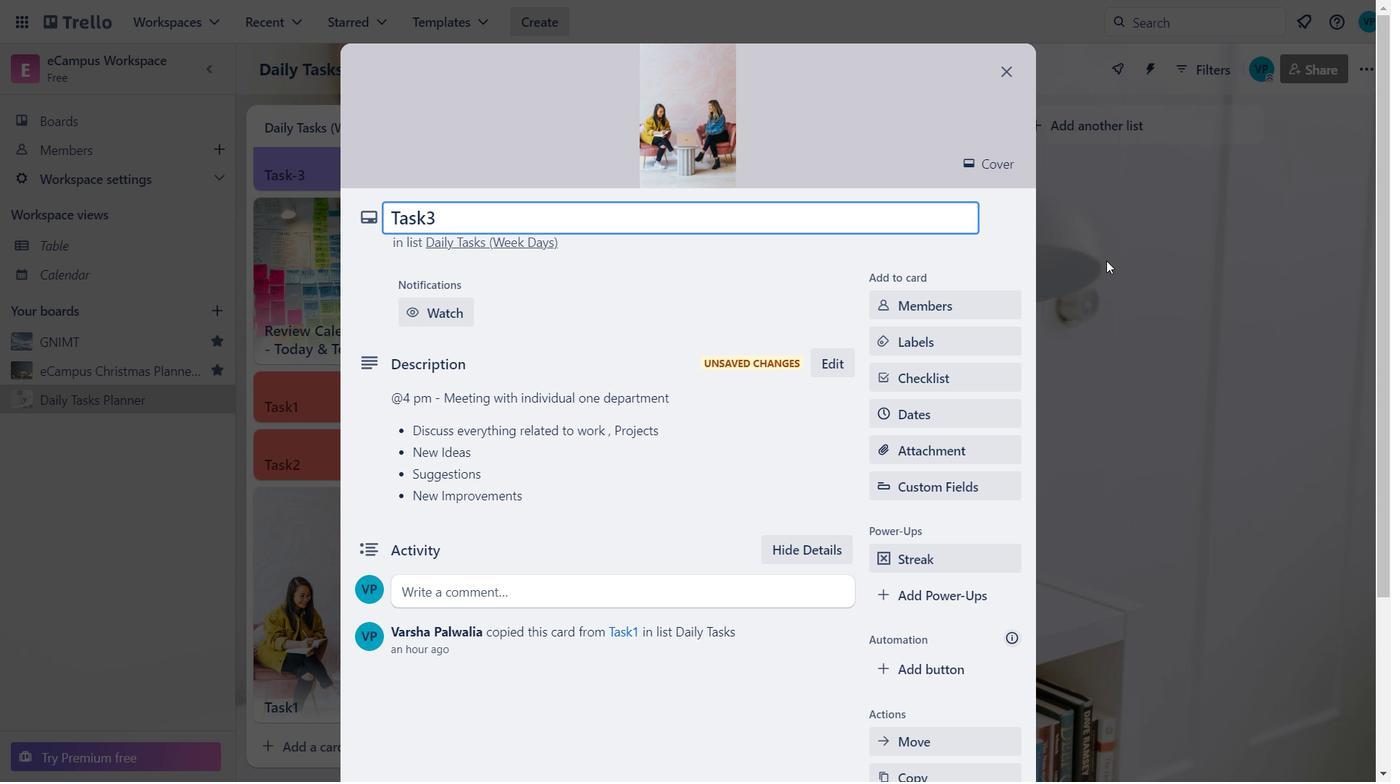 
Action: Mouse moved to (368, 321)
Screenshot: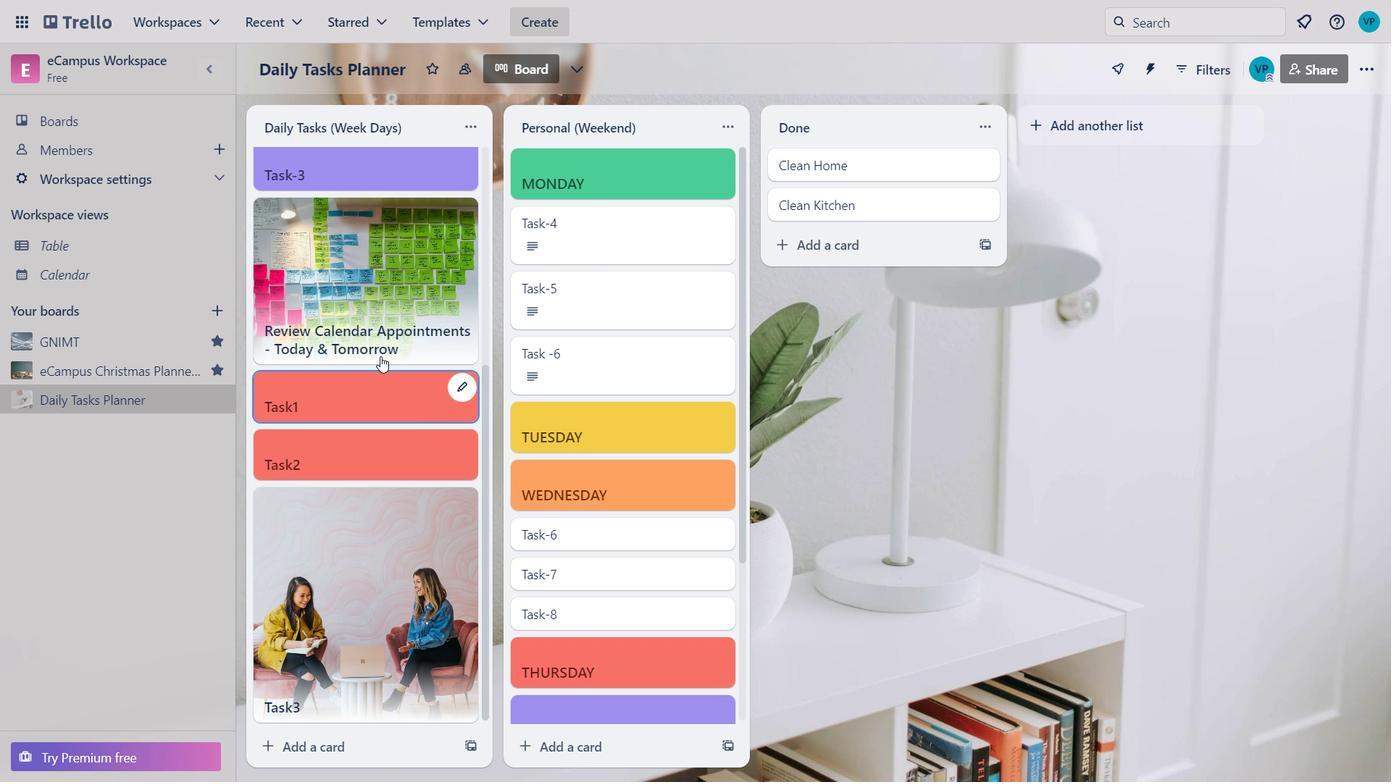 
Action: Mouse scrolled (368, 321) with delta (0, 0)
Screenshot: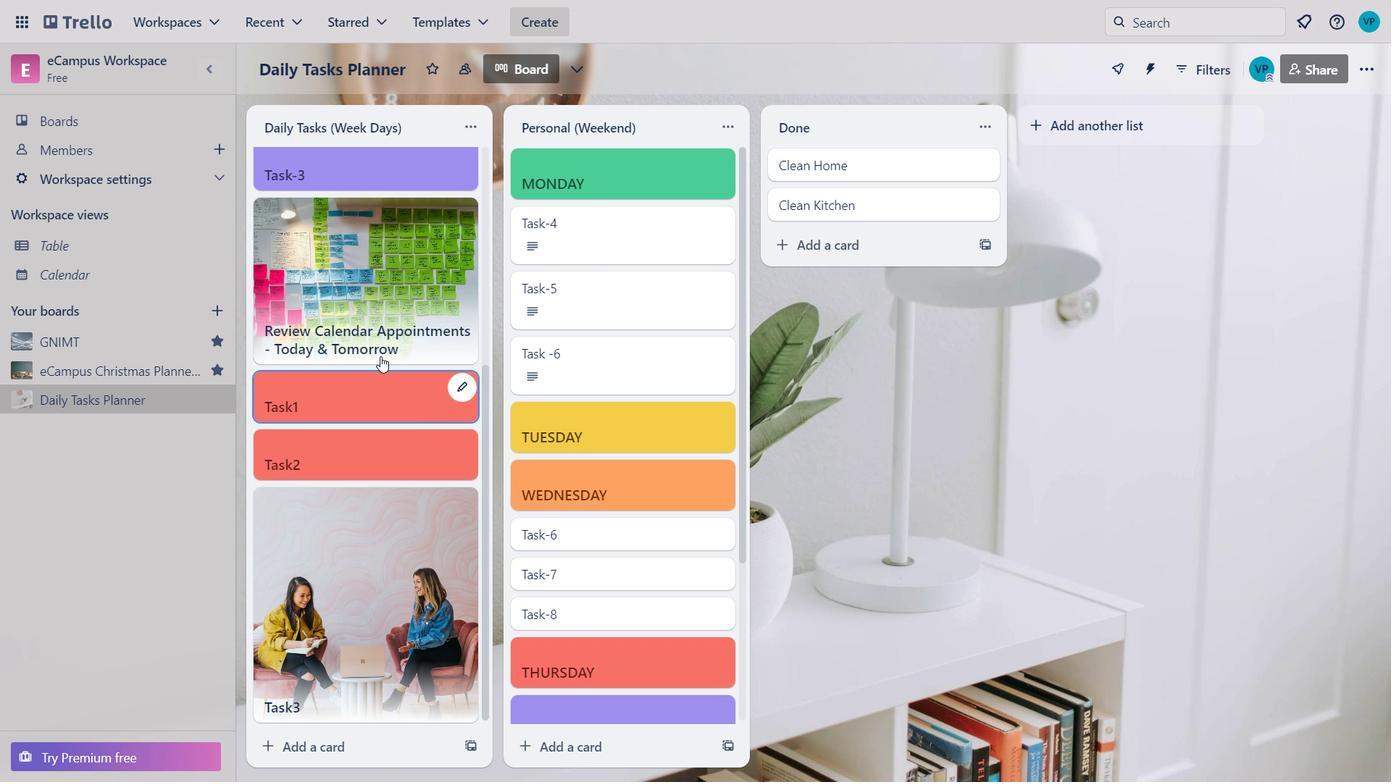 
Action: Mouse moved to (368, 316)
Screenshot: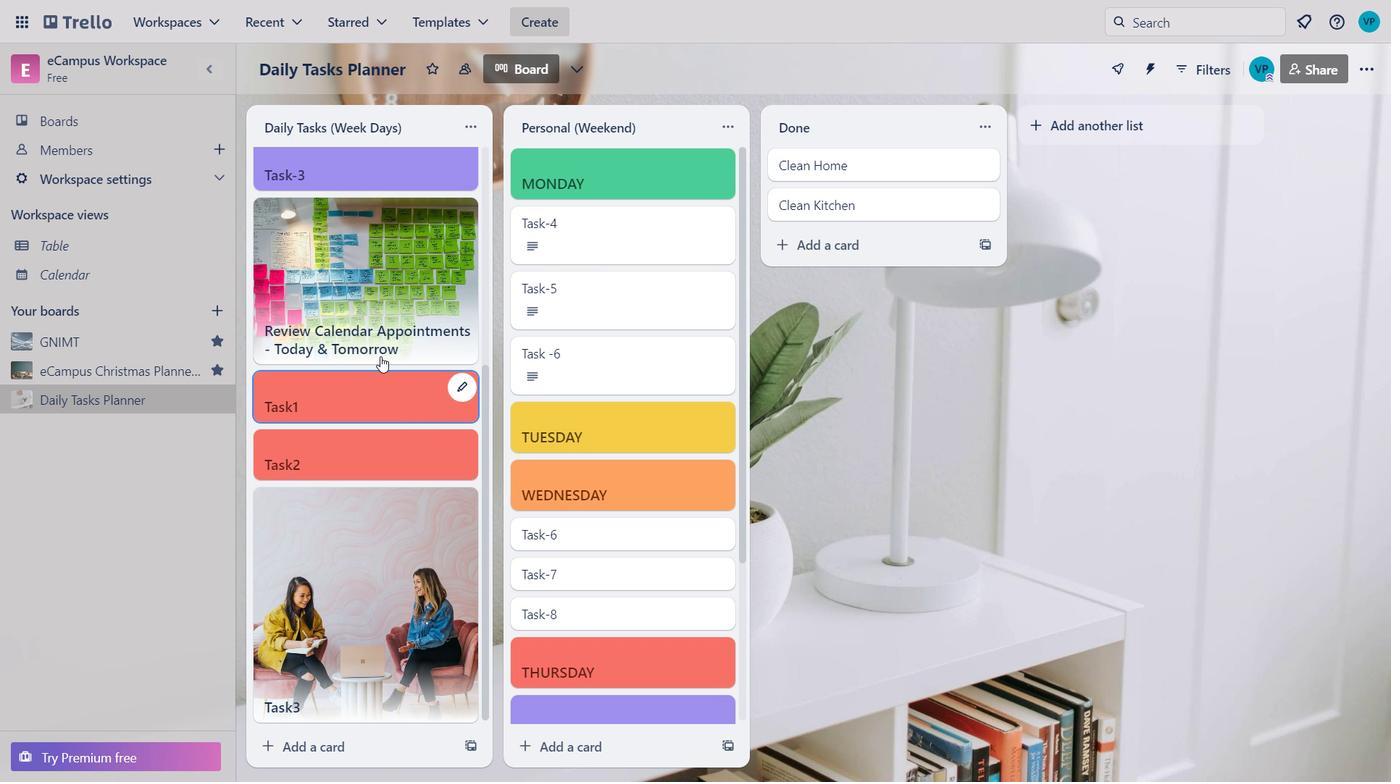 
Action: Mouse scrolled (368, 317) with delta (0, 0)
Screenshot: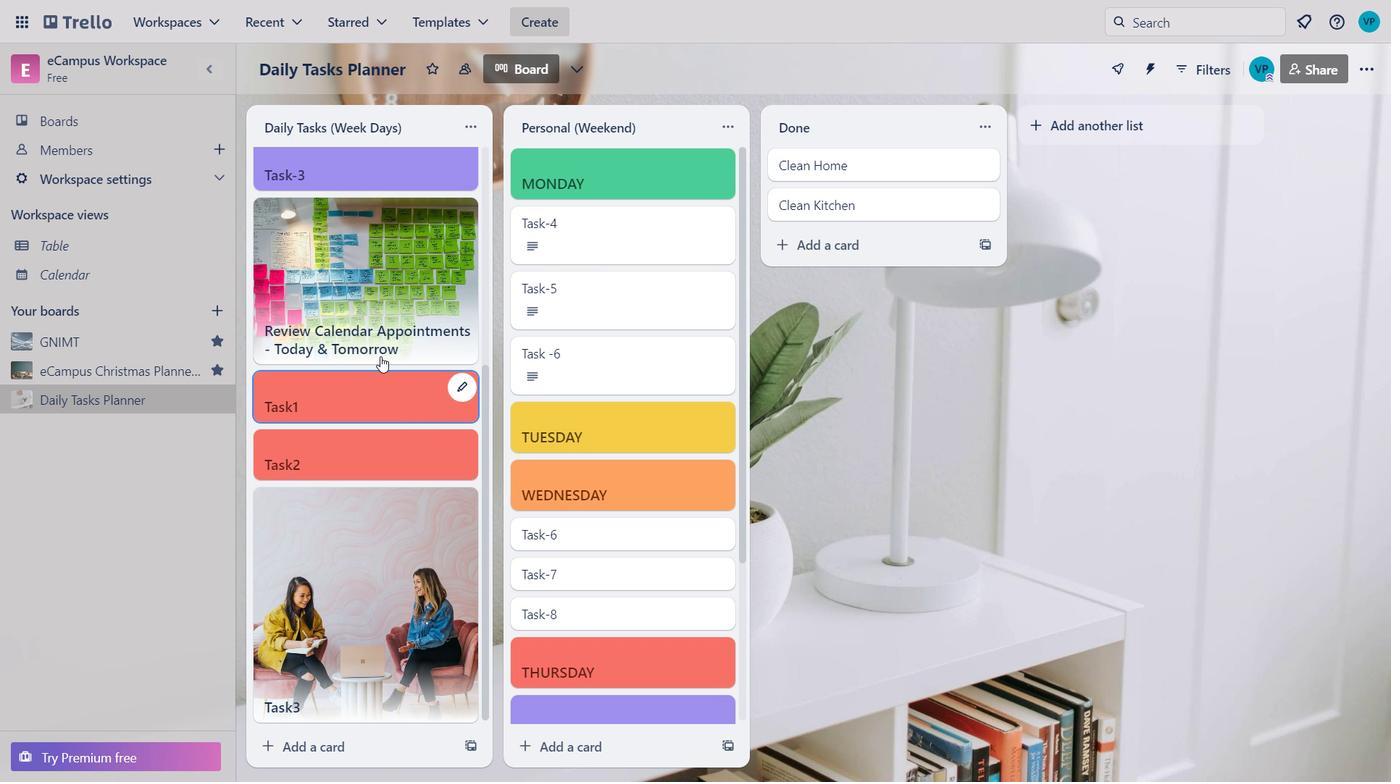 
Action: Mouse moved to (368, 304)
Screenshot: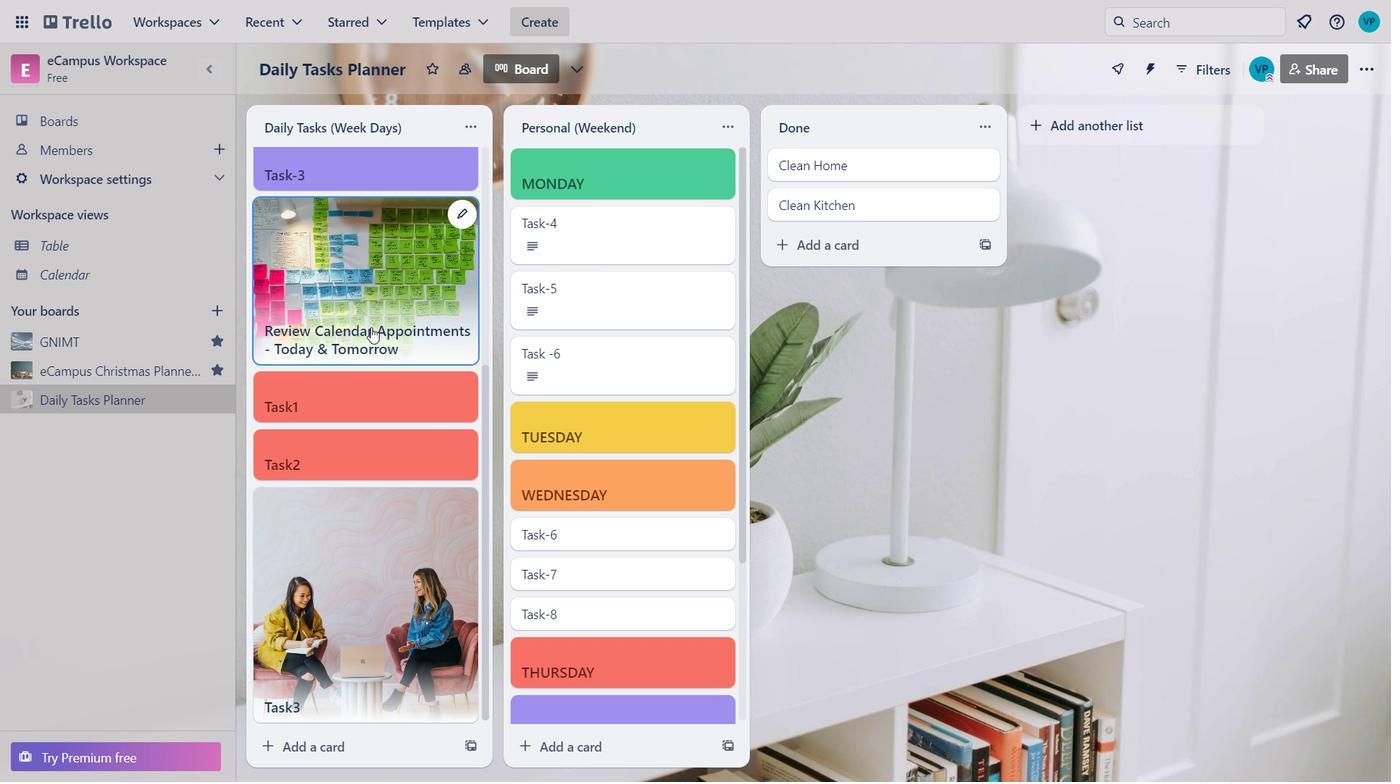 
Action: Mouse scrolled (368, 305) with delta (0, 0)
Screenshot: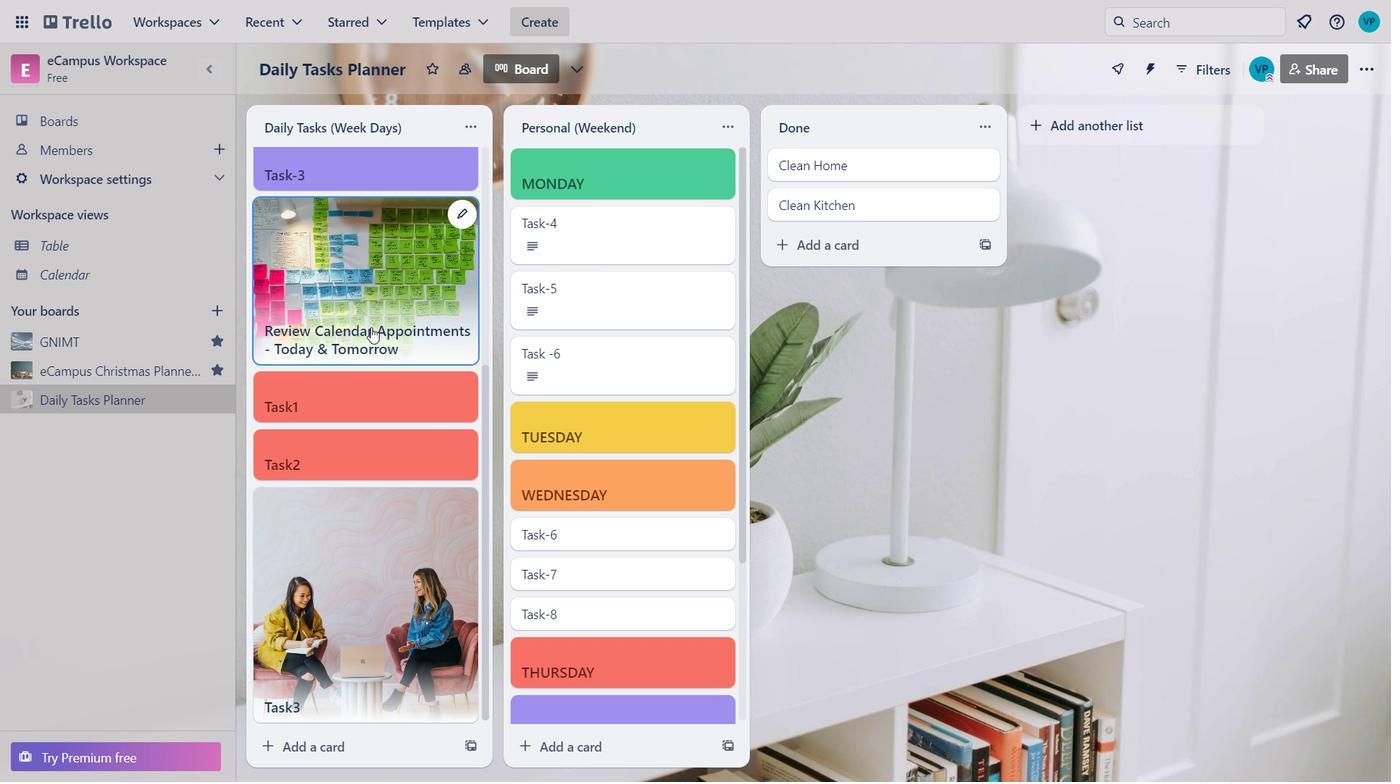 
Action: Mouse moved to (355, 360)
Screenshot: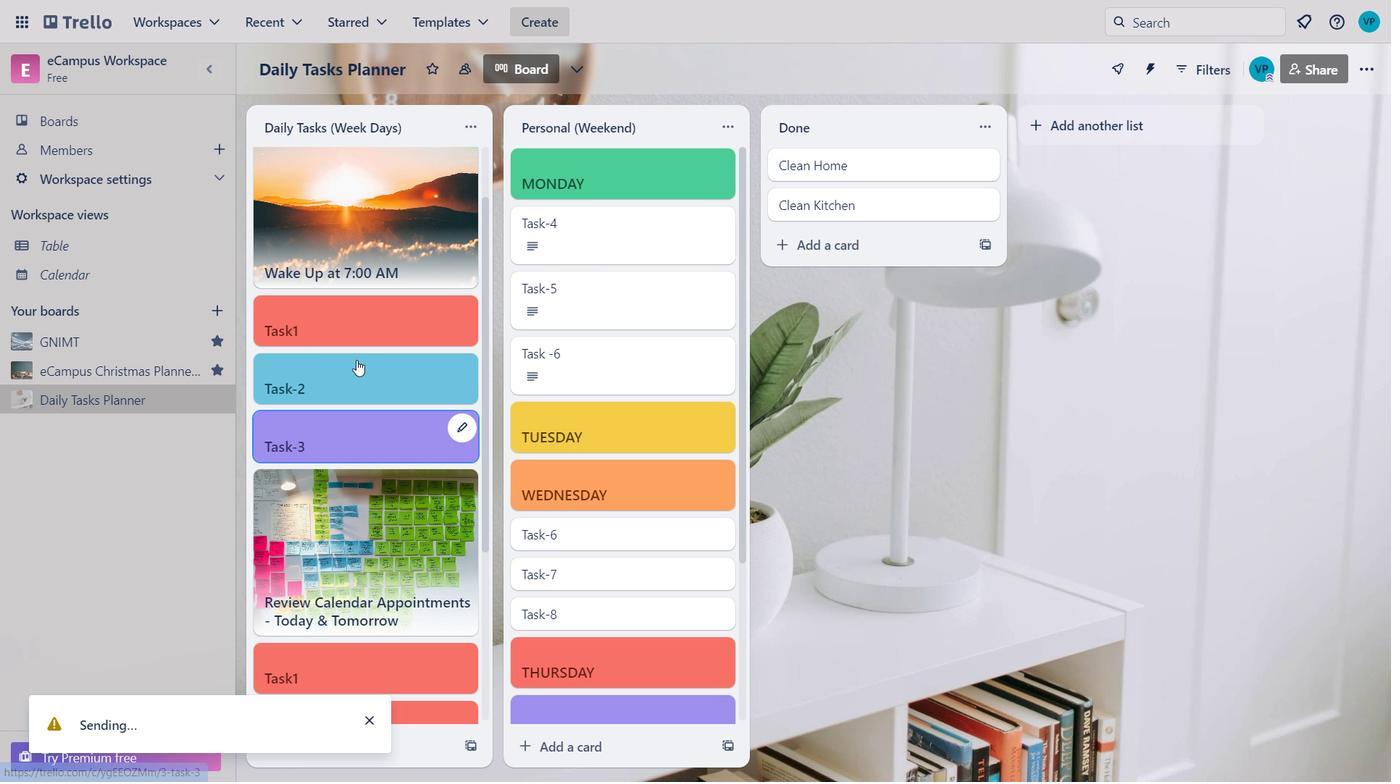 
Action: Mouse scrolled (355, 360) with delta (0, 0)
Screenshot: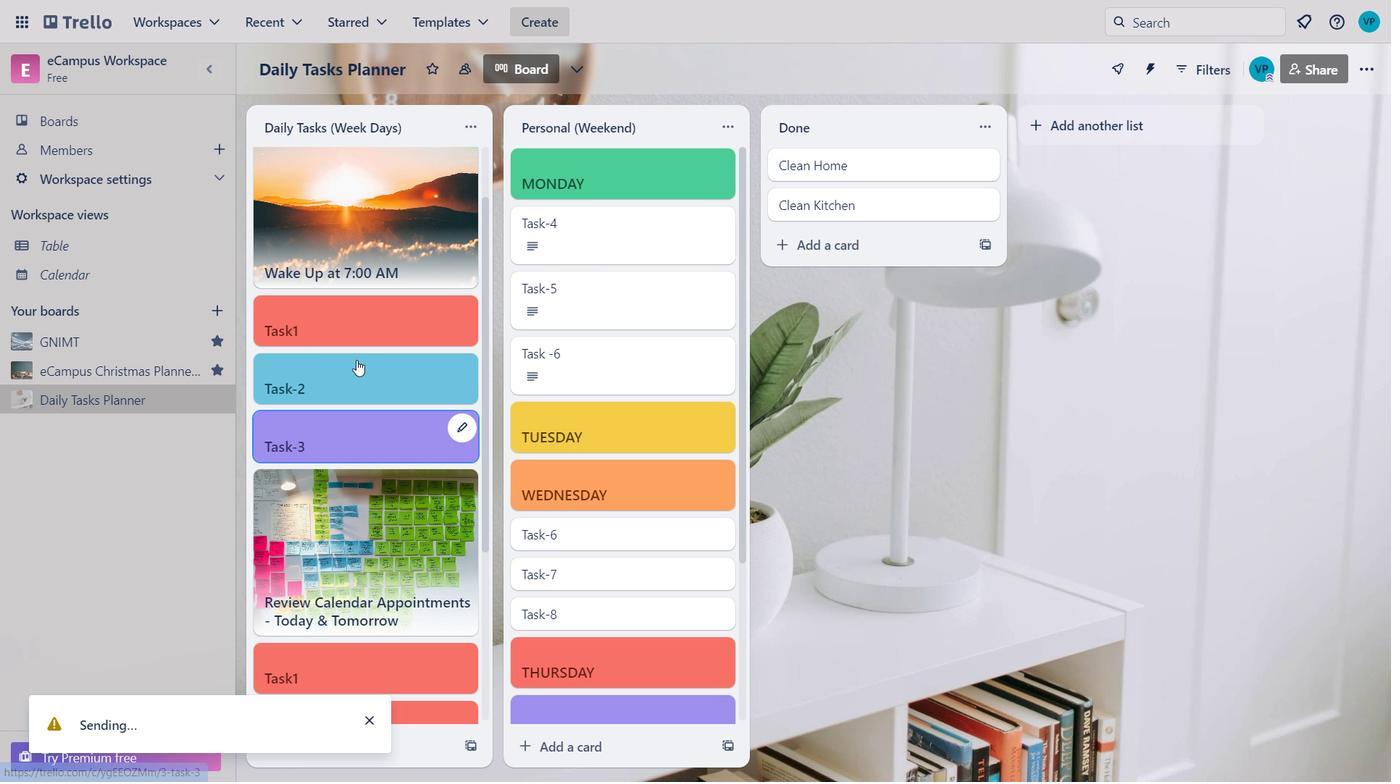 
Action: Mouse moved to (357, 365)
Screenshot: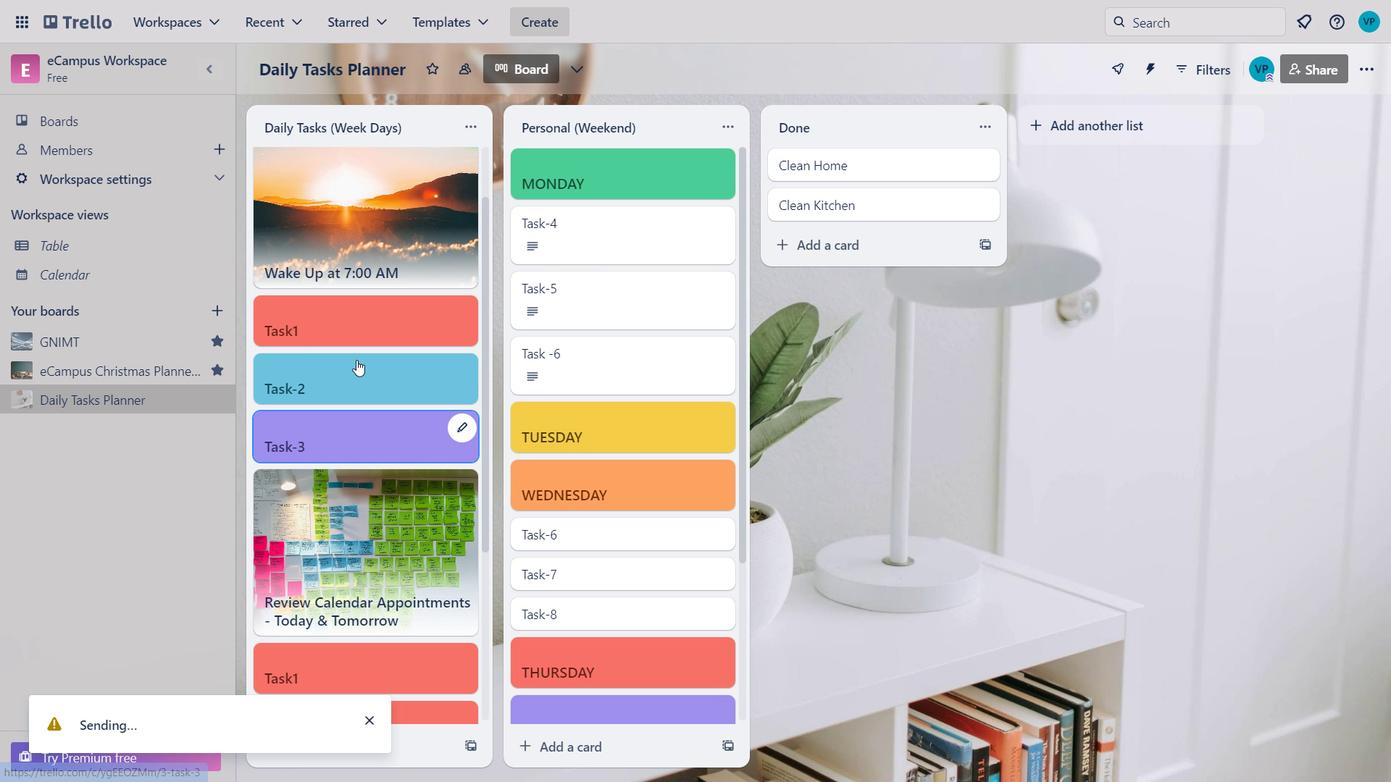 
Action: Mouse scrolled (357, 364) with delta (0, 0)
Screenshot: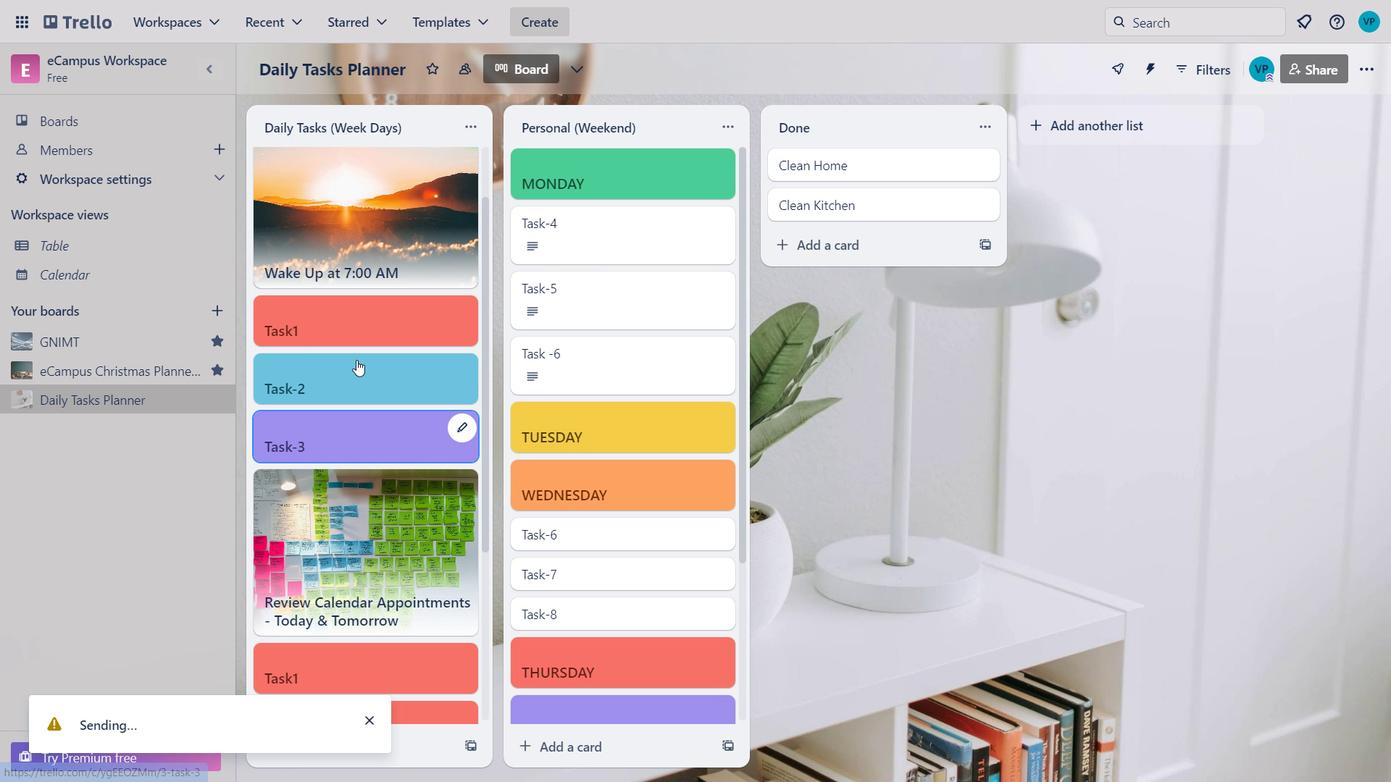 
Action: Mouse moved to (358, 367)
Screenshot: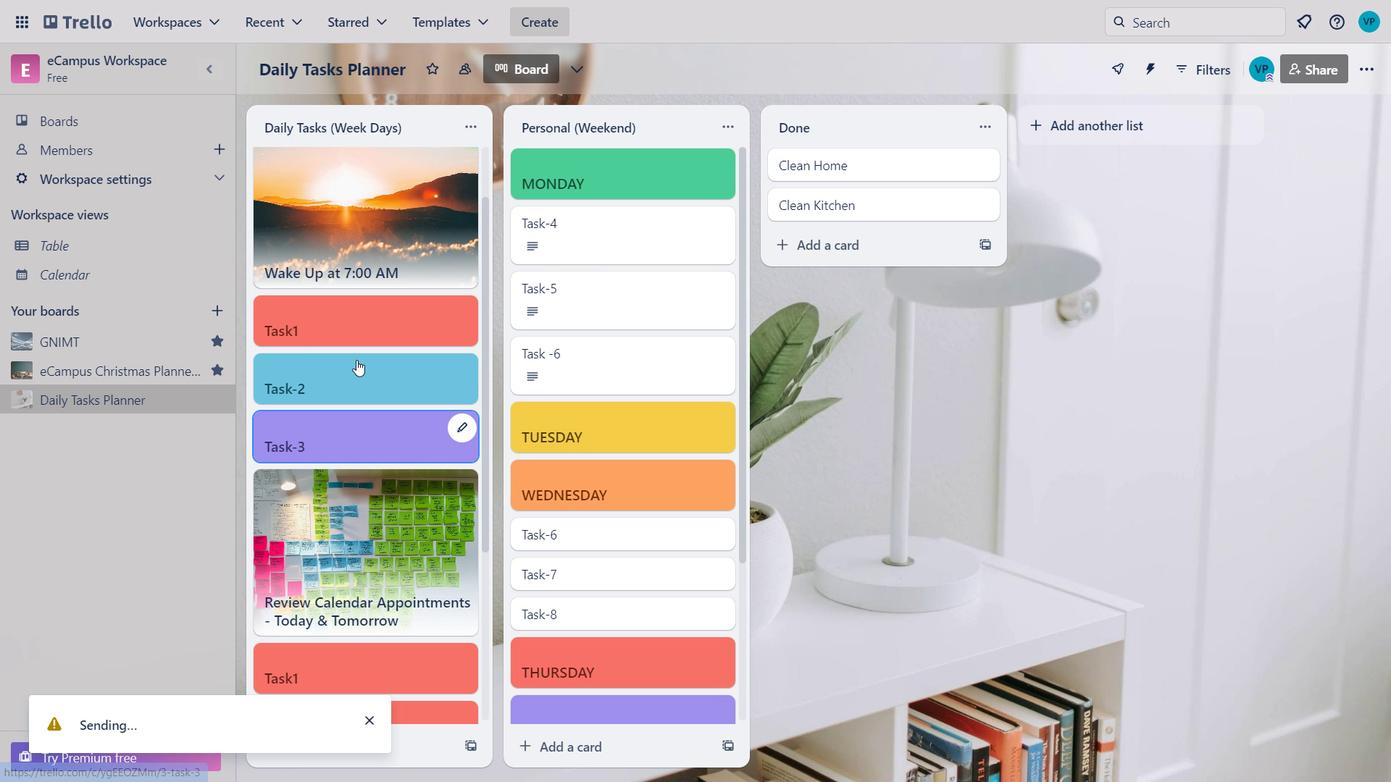 
Action: Mouse scrolled (358, 366) with delta (0, 0)
Screenshot: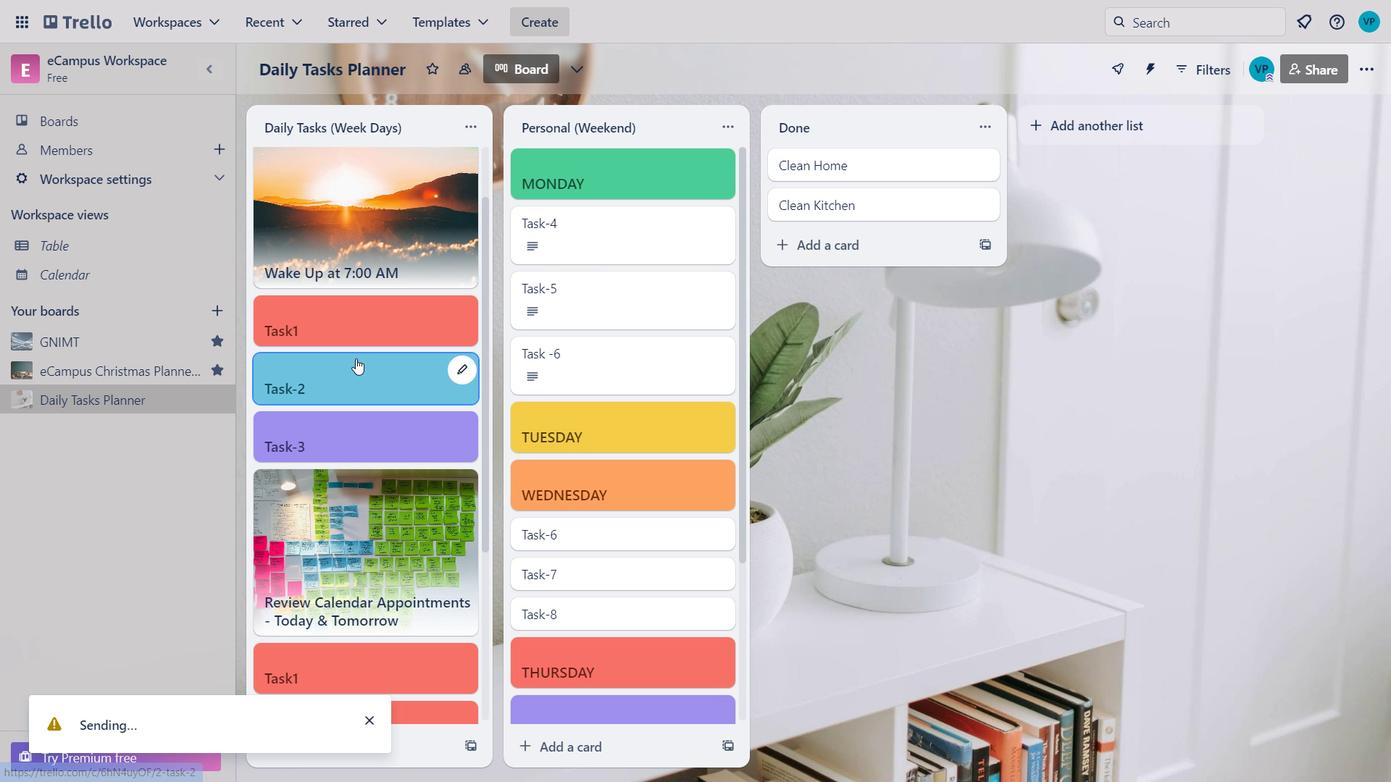 
Action: Mouse moved to (395, 206)
Screenshot: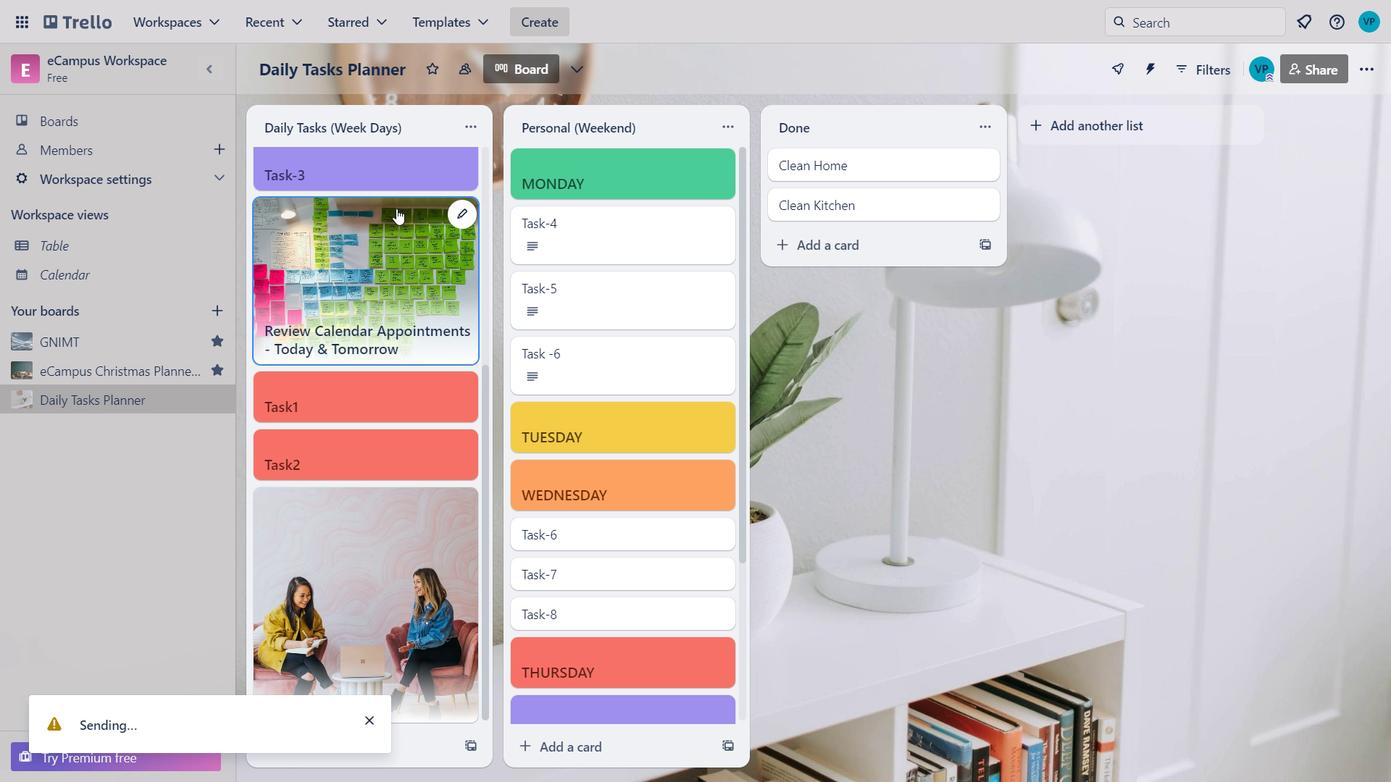 
Action: Mouse scrolled (395, 207) with delta (0, 0)
Screenshot: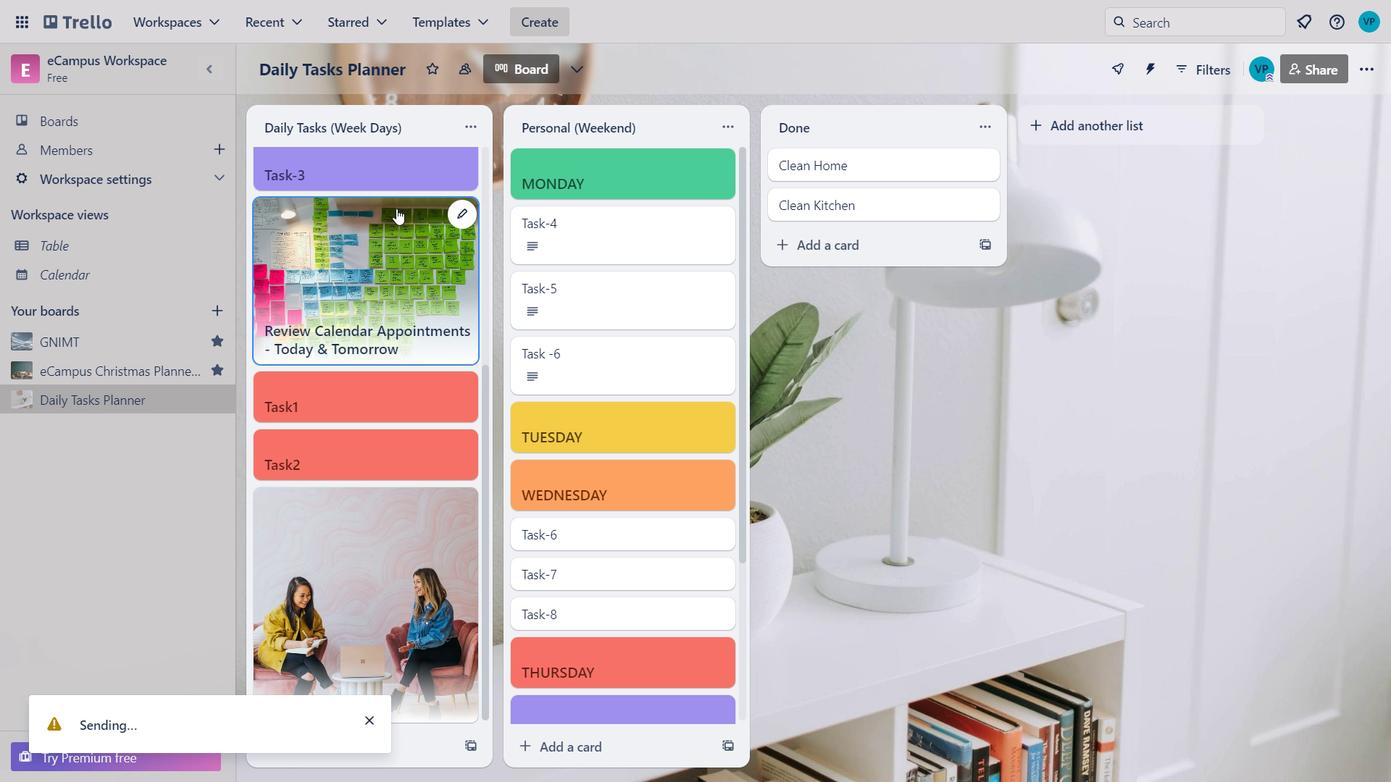
Action: Mouse moved to (394, 206)
Screenshot: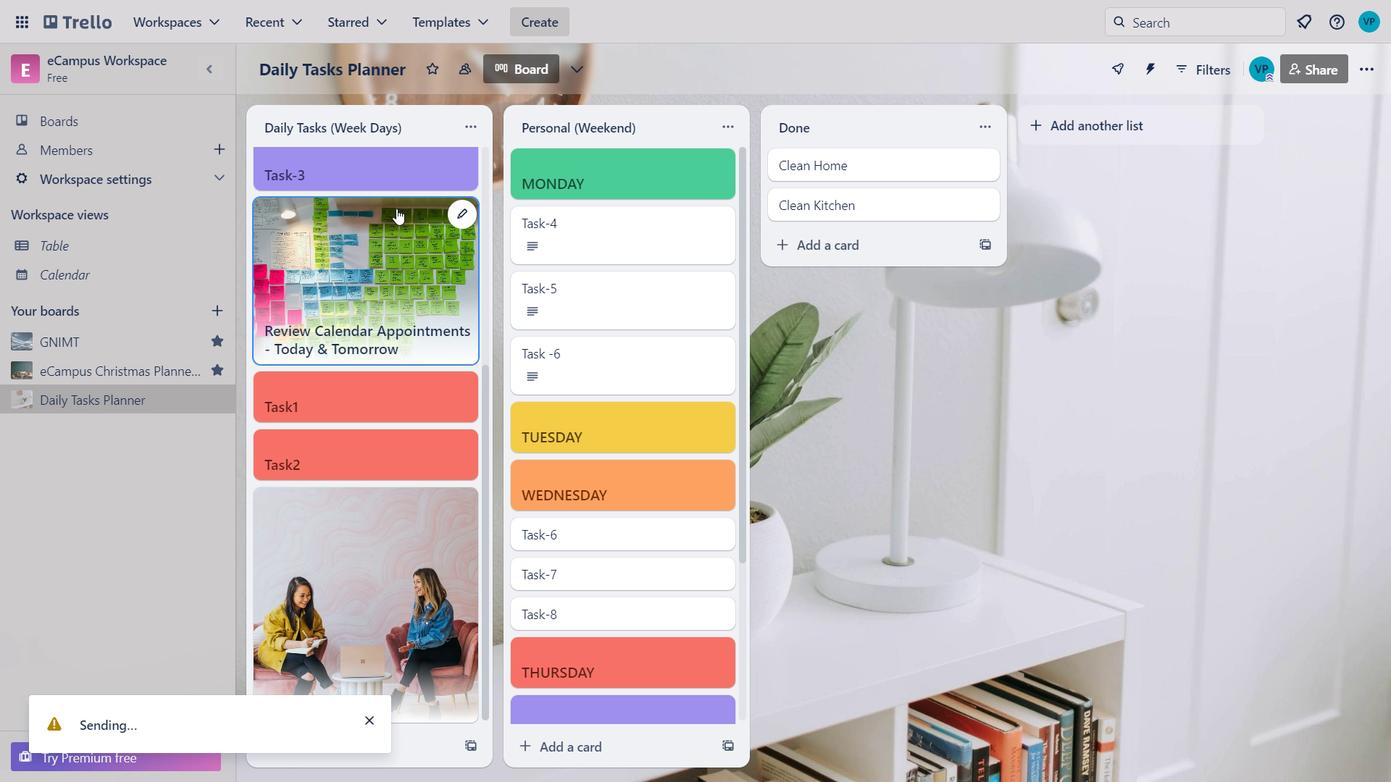 
Action: Mouse scrolled (394, 207) with delta (0, 0)
Screenshot: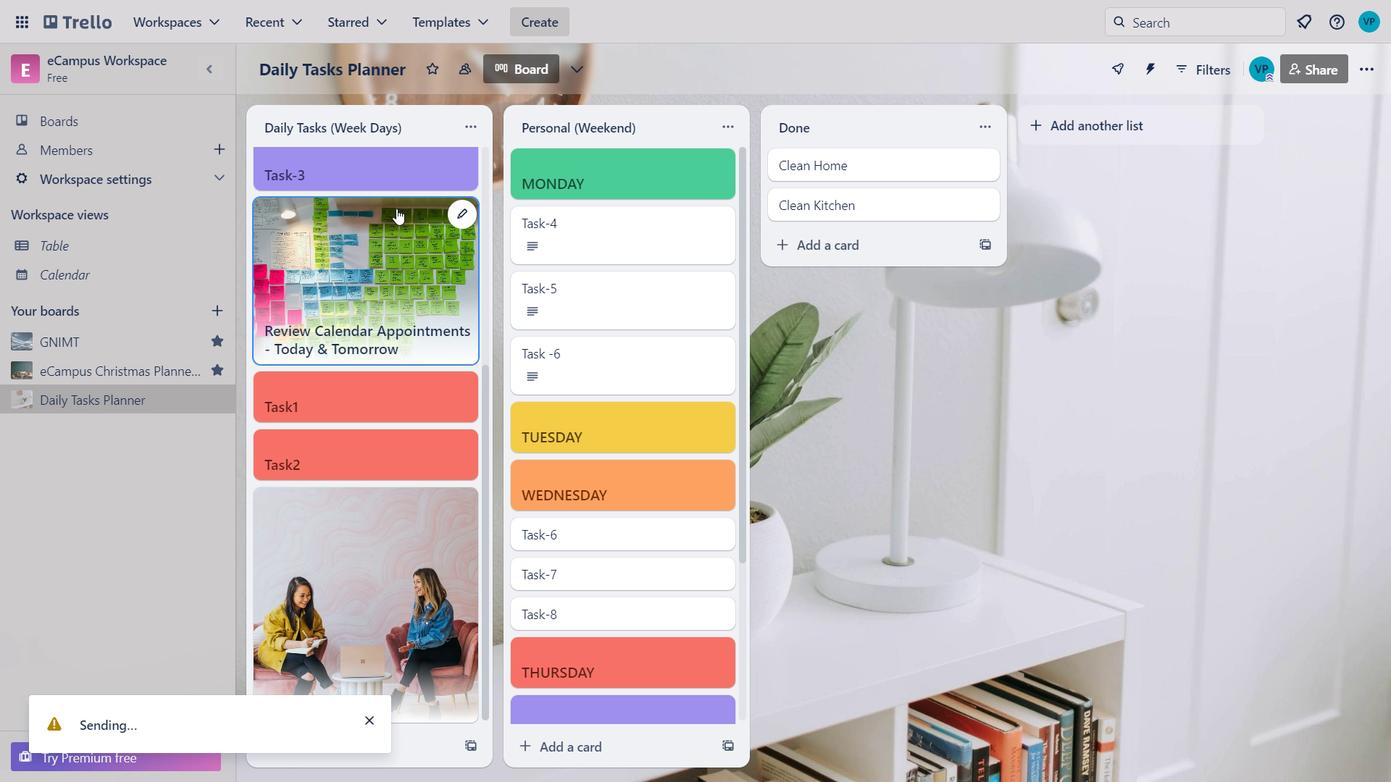 
Action: Mouse scrolled (394, 207) with delta (0, 0)
Screenshot: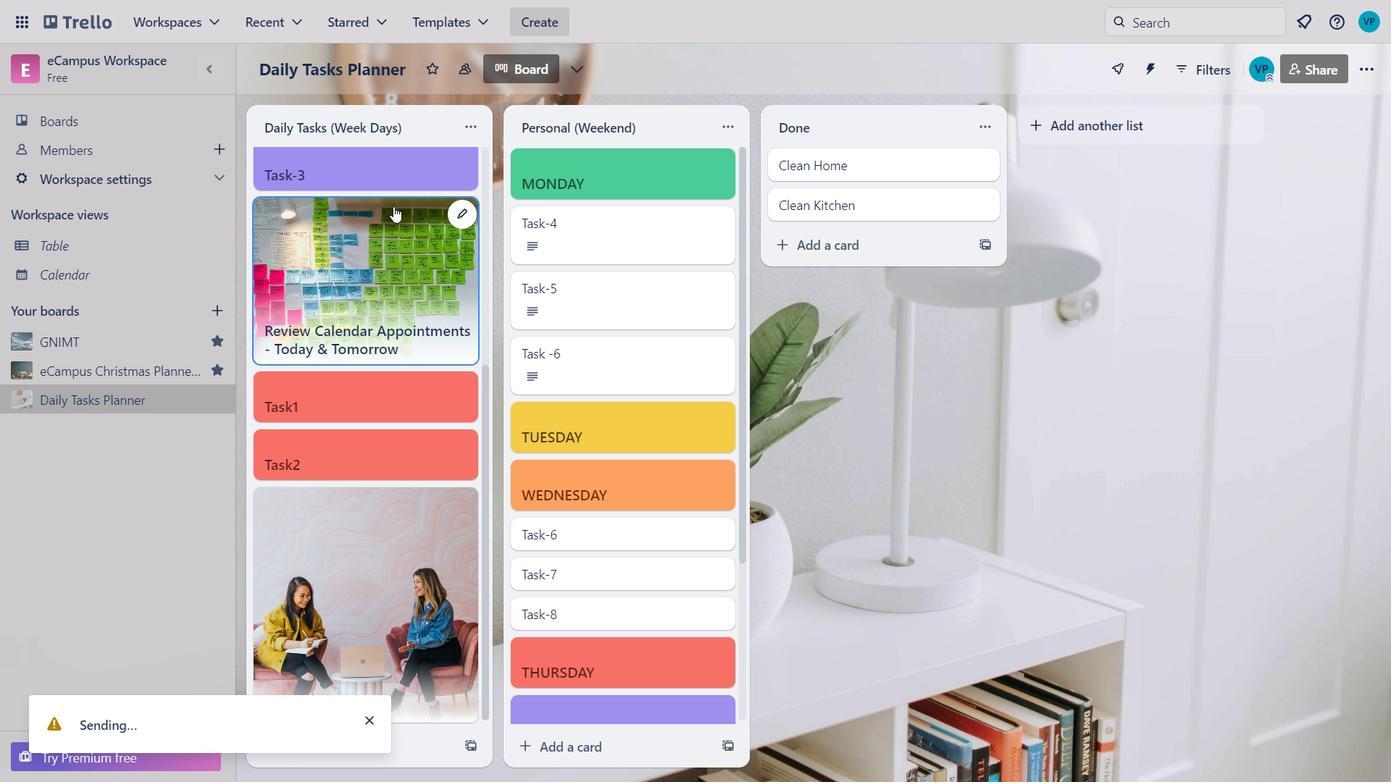 
Action: Mouse moved to (351, 594)
Screenshot: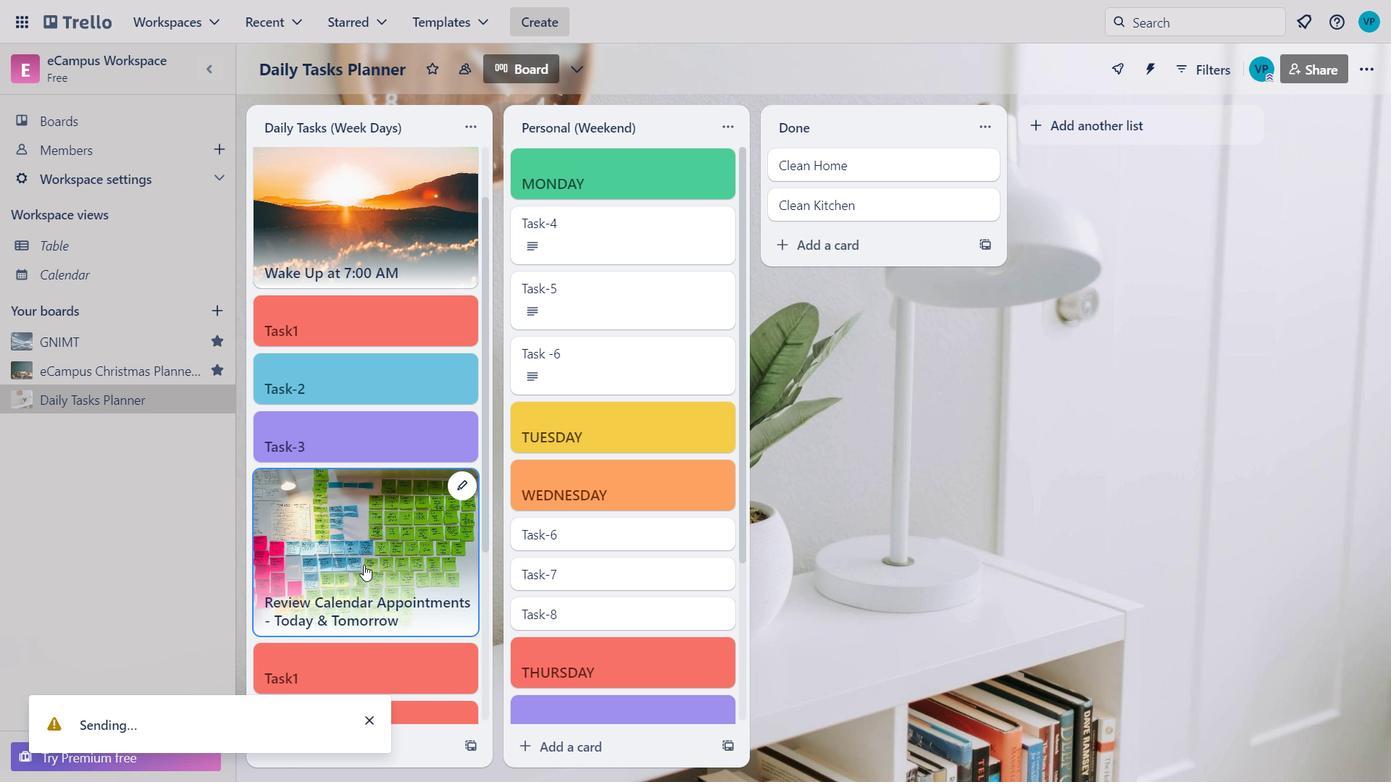 
Action: Mouse scrolled (351, 593) with delta (0, 0)
Screenshot: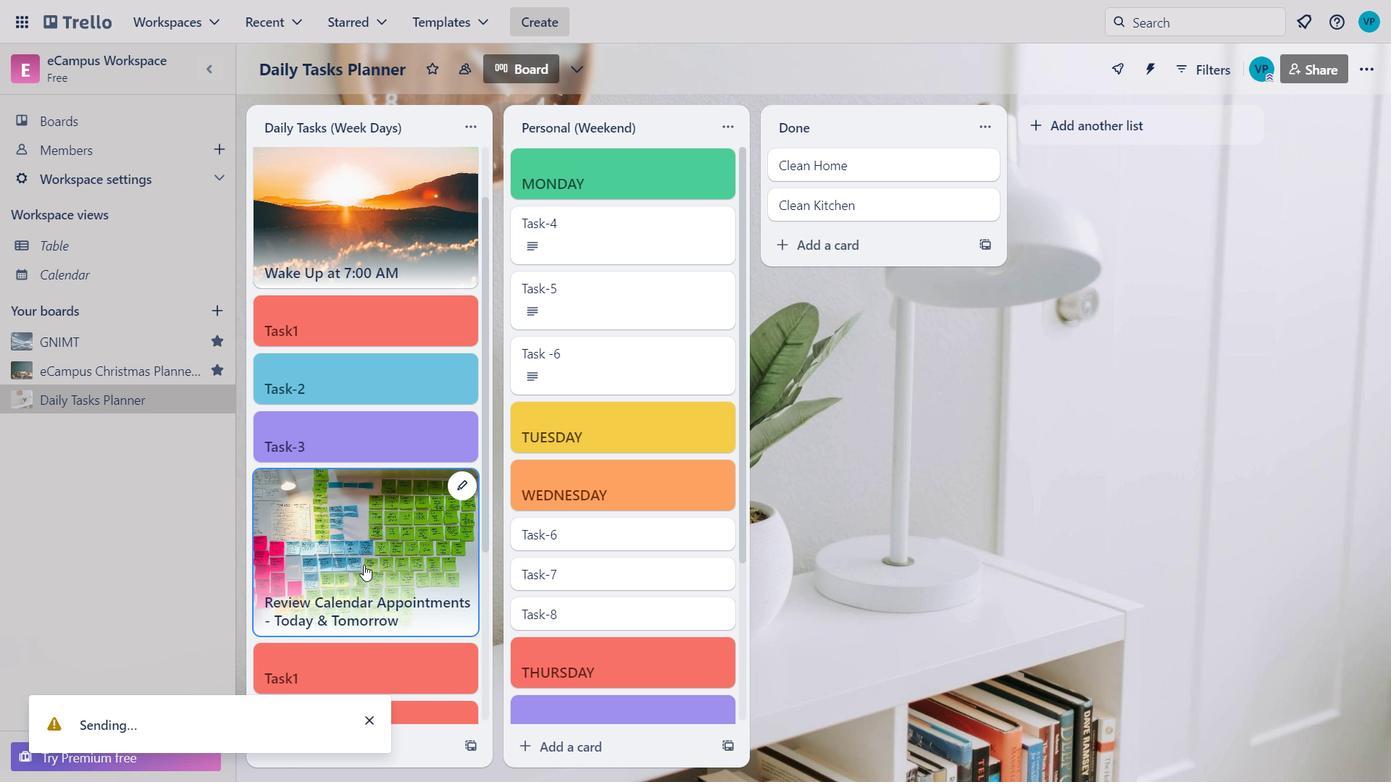 
Action: Mouse moved to (345, 572)
Screenshot: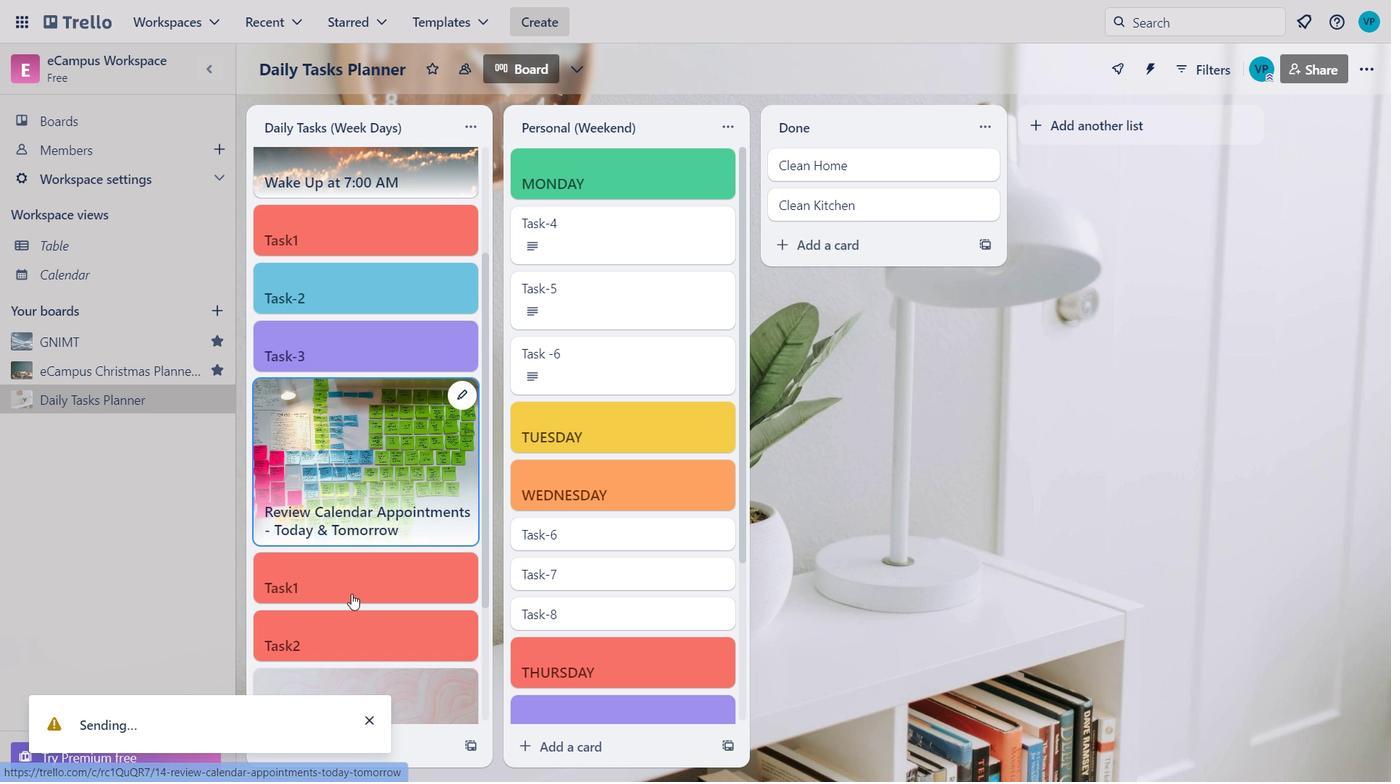 
Action: Mouse pressed left at (345, 572)
Screenshot: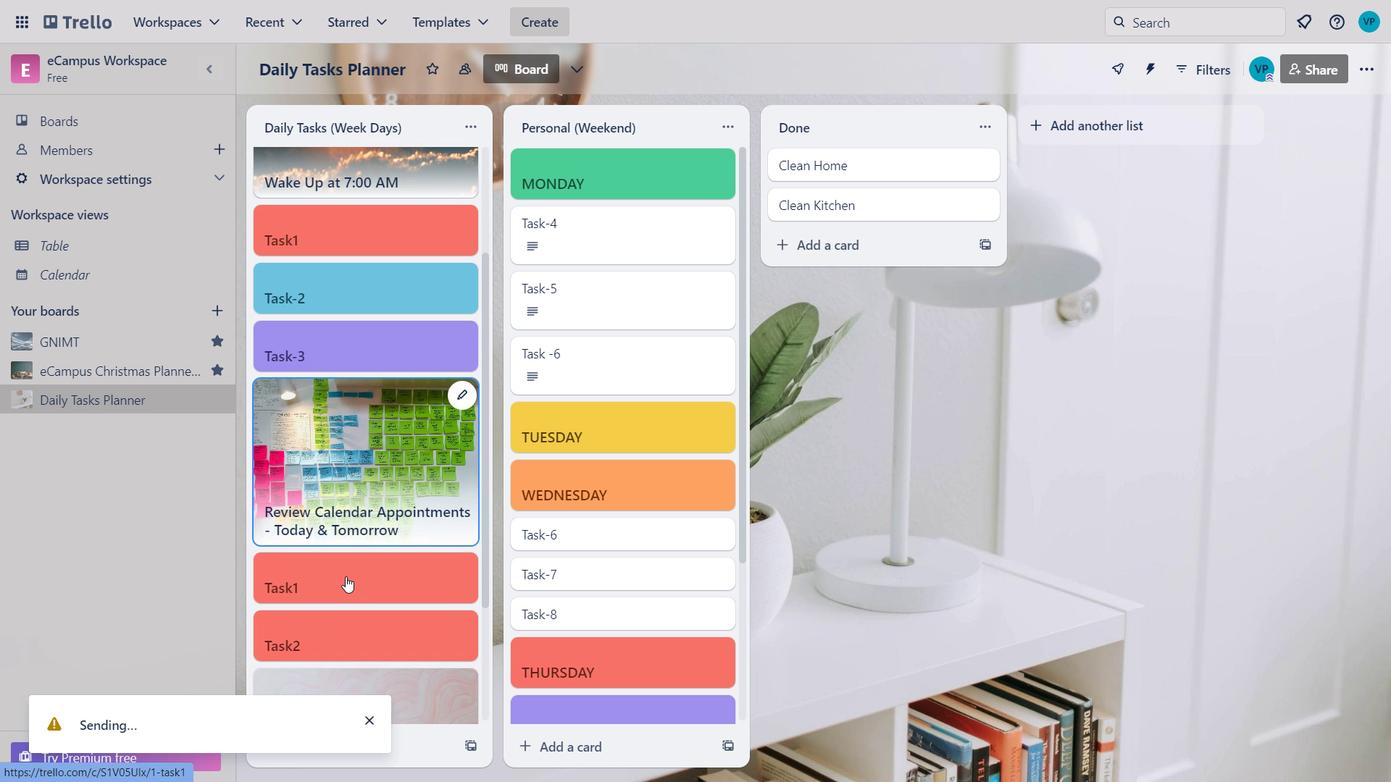 
Action: Mouse pressed left at (345, 572)
Screenshot: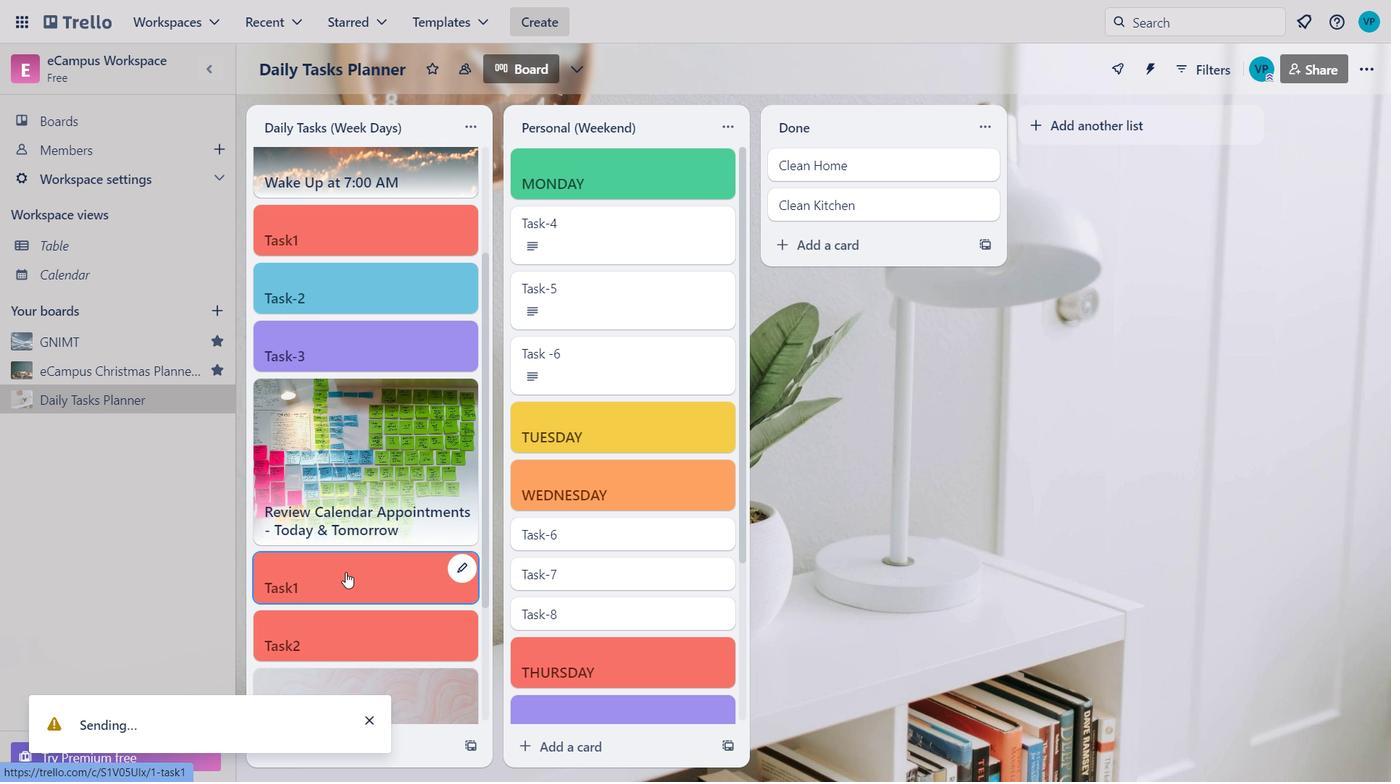 
Action: Mouse moved to (1094, 292)
Screenshot: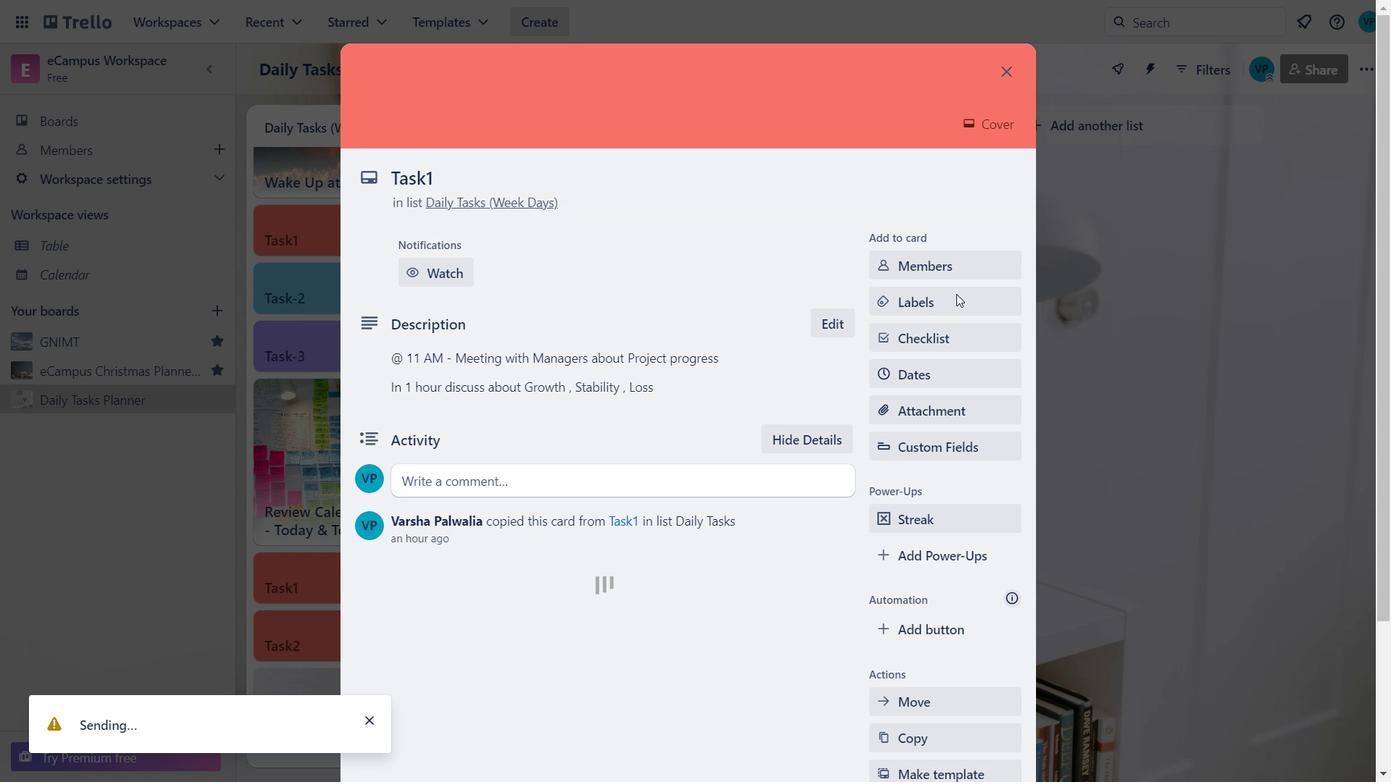 
Action: Mouse pressed left at (1094, 292)
Screenshot: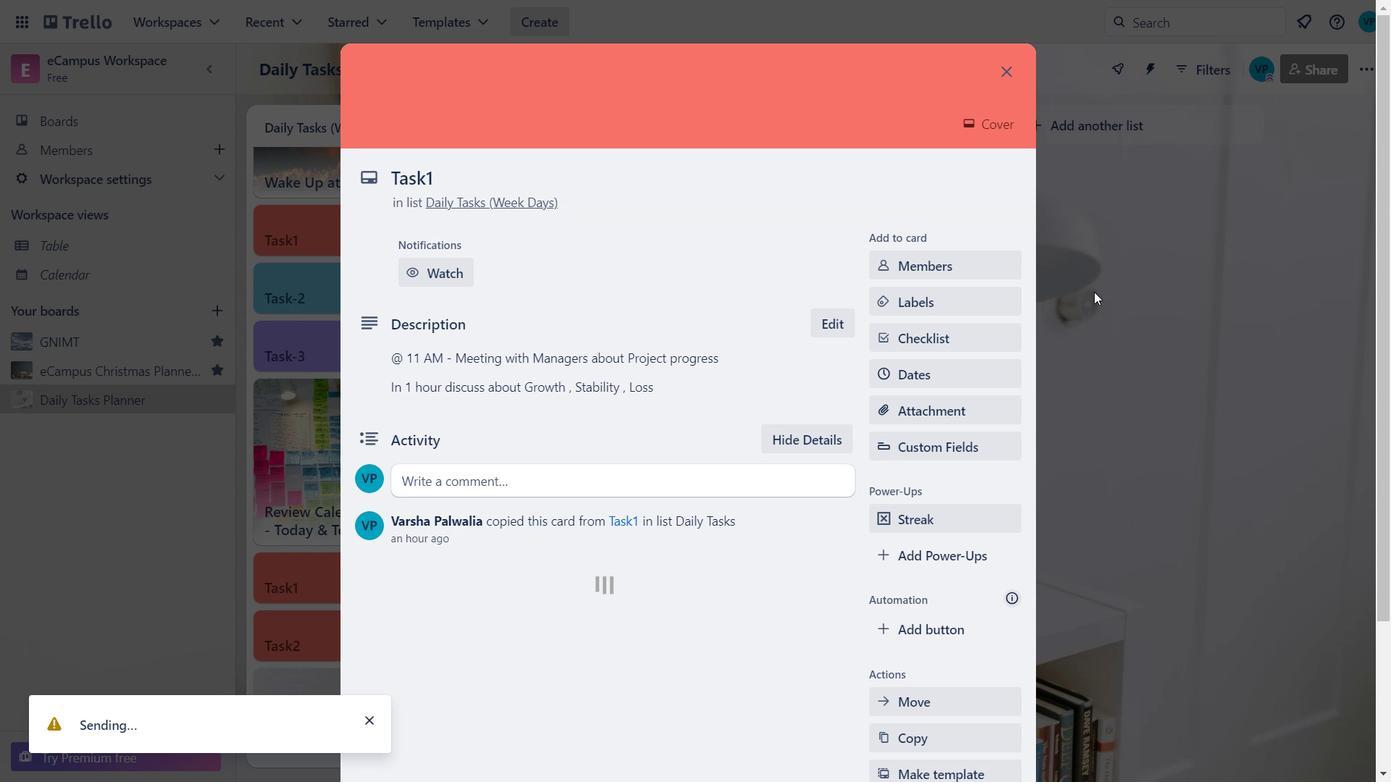 
Action: Mouse moved to (403, 528)
Screenshot: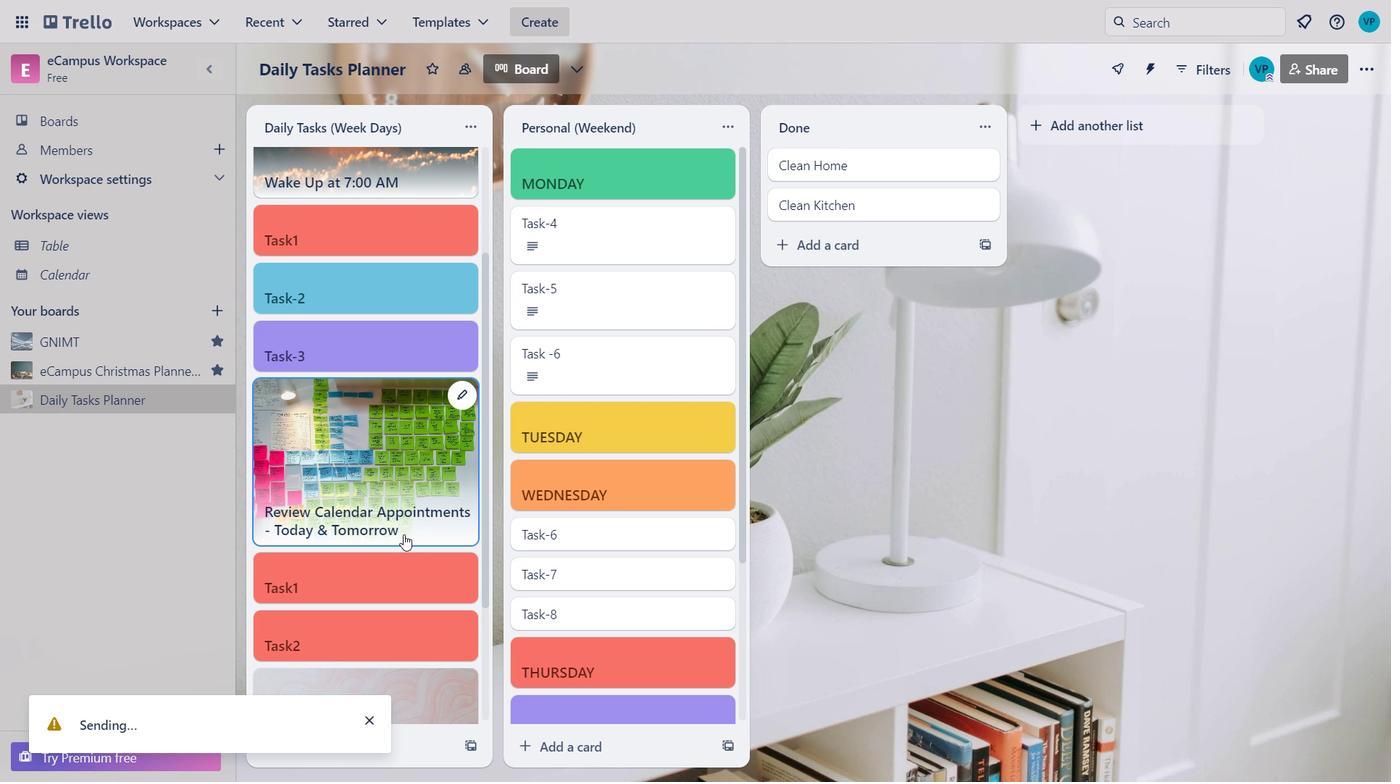 
Action: Mouse pressed left at (403, 528)
Screenshot: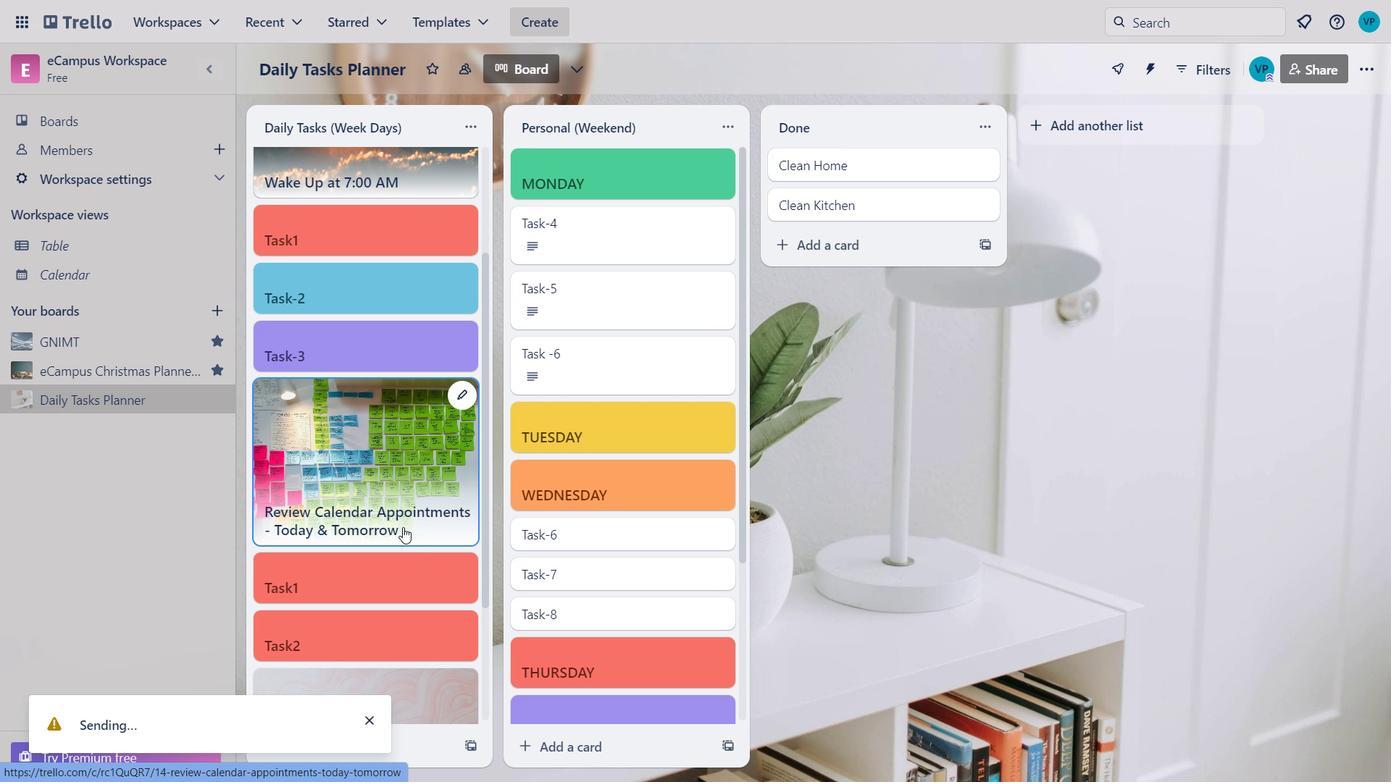 
Action: Mouse pressed left at (403, 528)
Screenshot: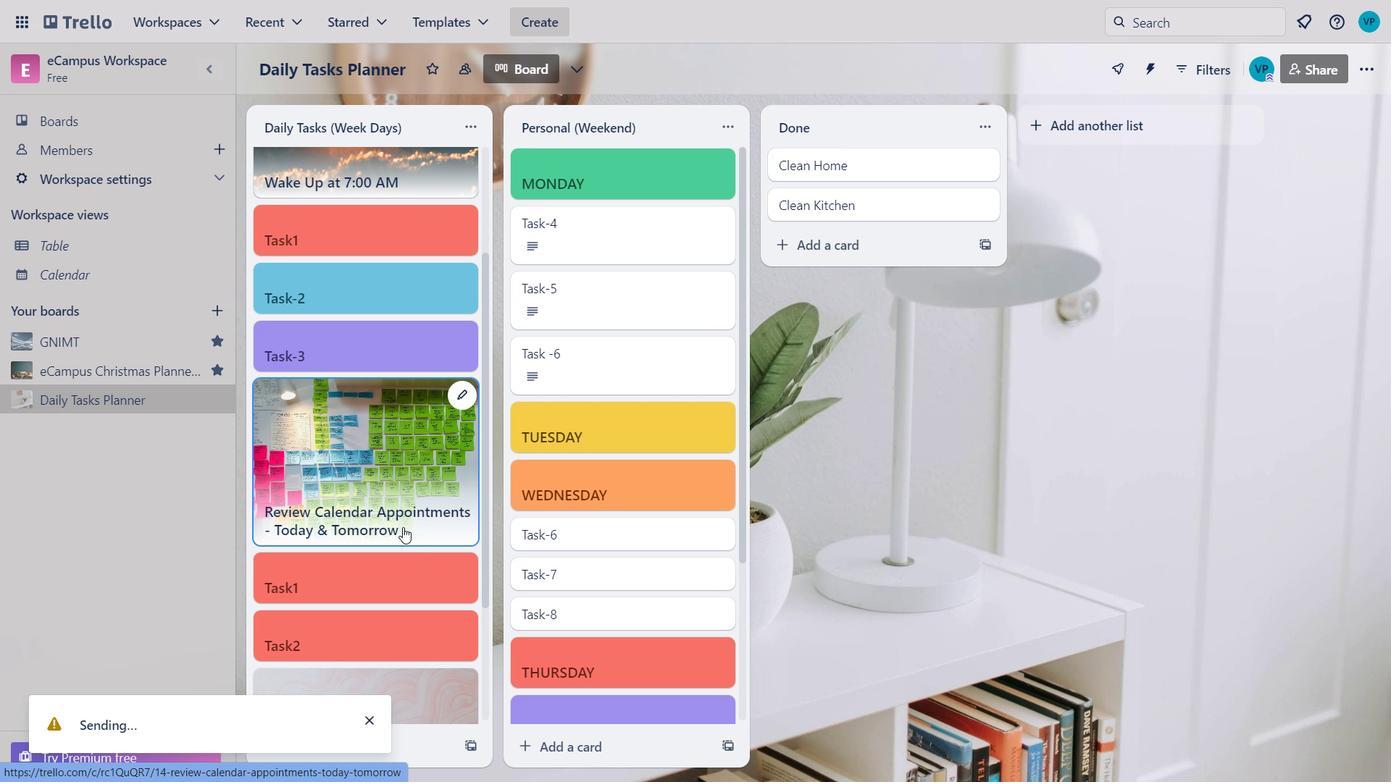 
Action: Mouse moved to (1122, 260)
Screenshot: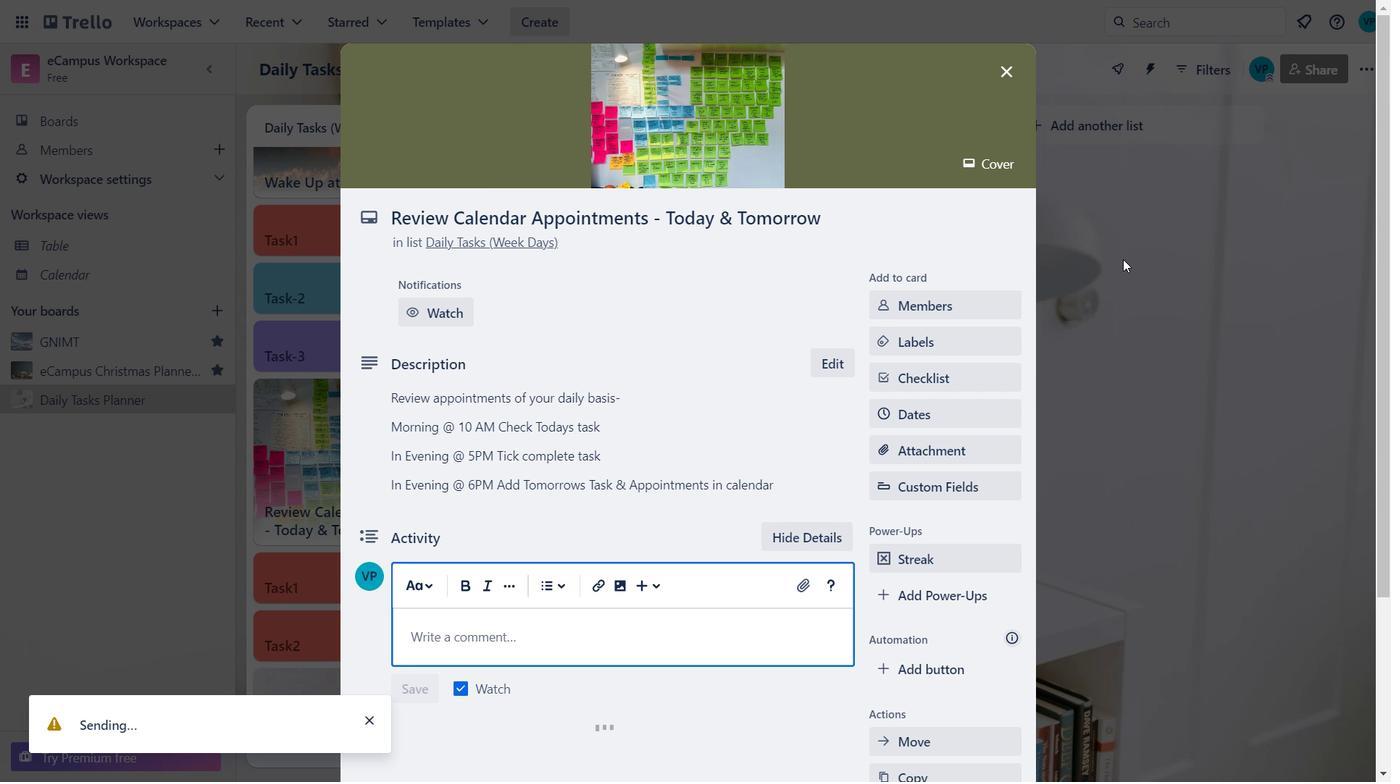 
Action: Mouse pressed left at (1122, 260)
Screenshot: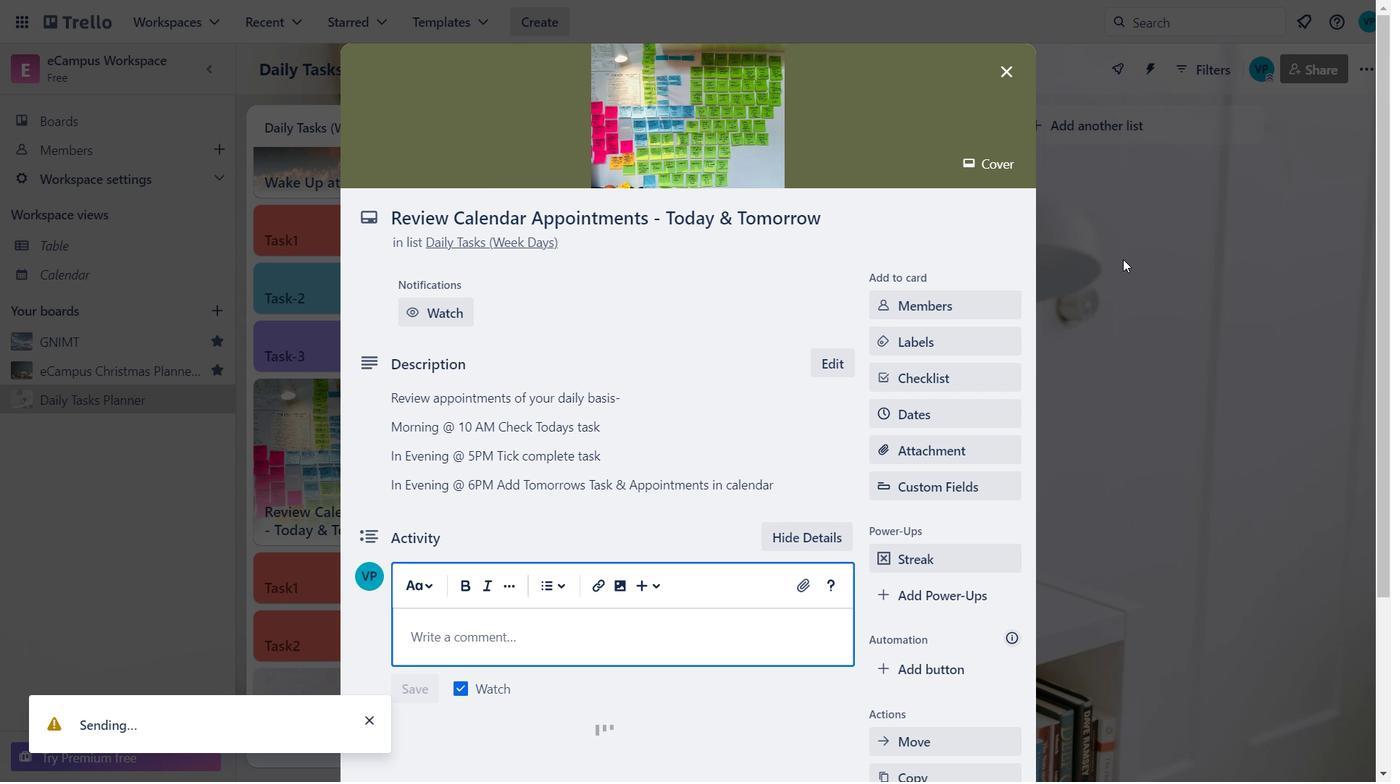 
Action: Mouse moved to (326, 337)
Screenshot: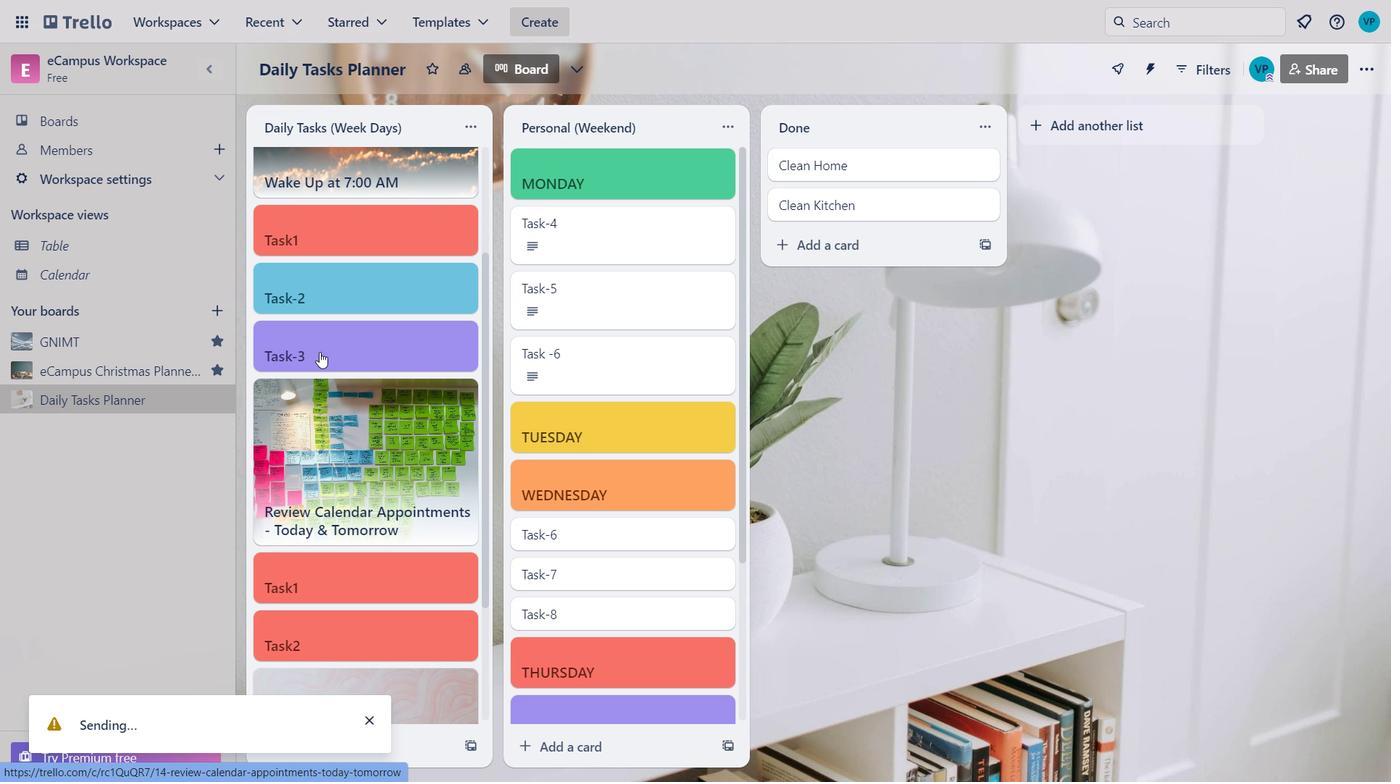 
Action: Mouse pressed left at (326, 337)
Screenshot: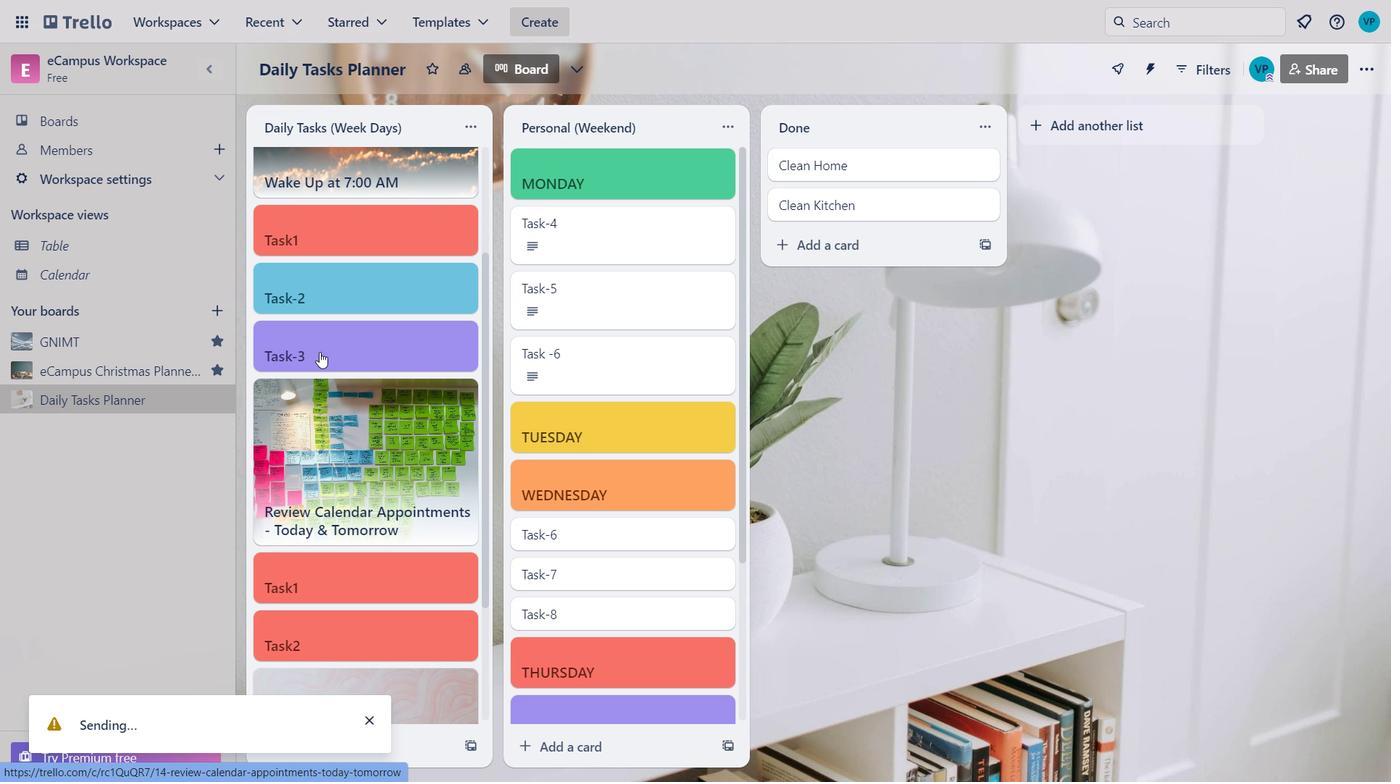 
Action: Mouse pressed left at (326, 337)
Screenshot: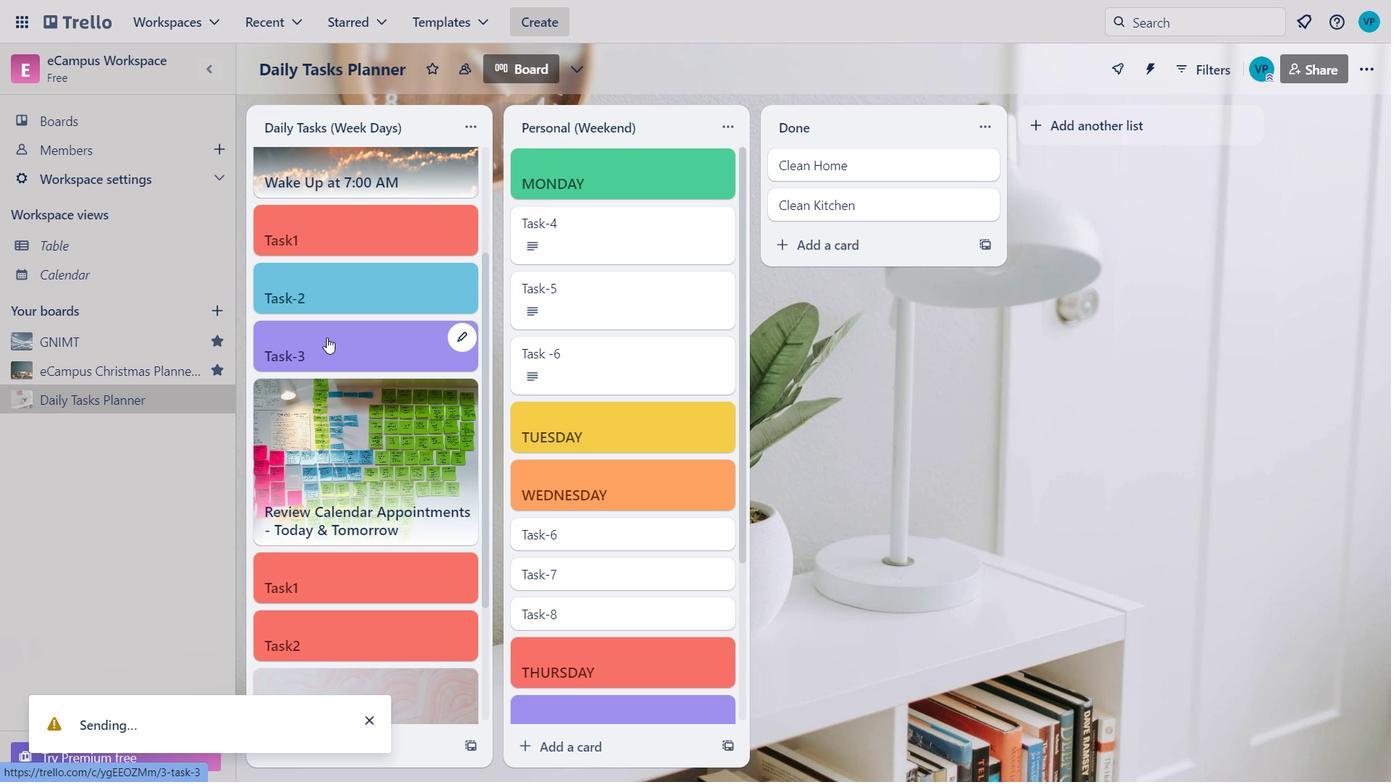 
Action: Mouse moved to (322, 366)
Screenshot: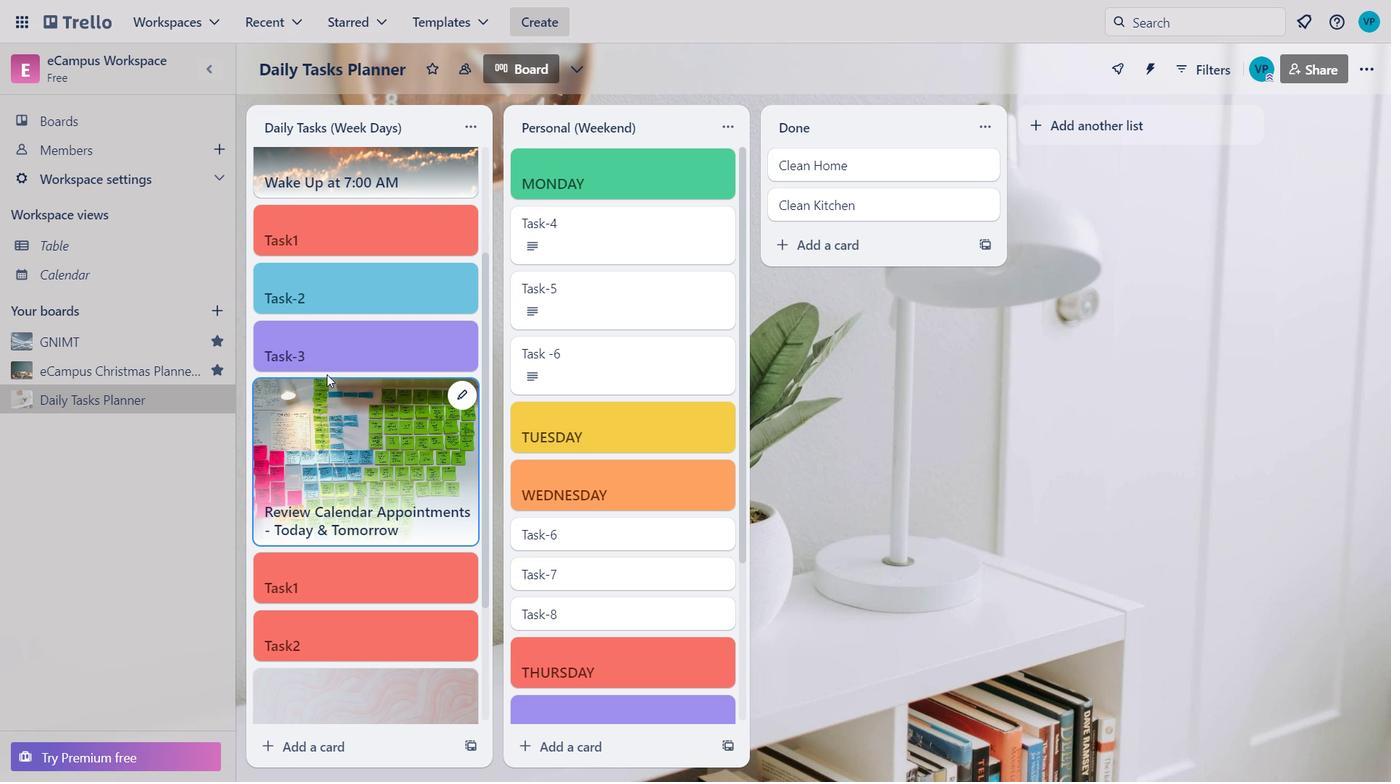 
Action: Mouse pressed left at (322, 366)
Screenshot: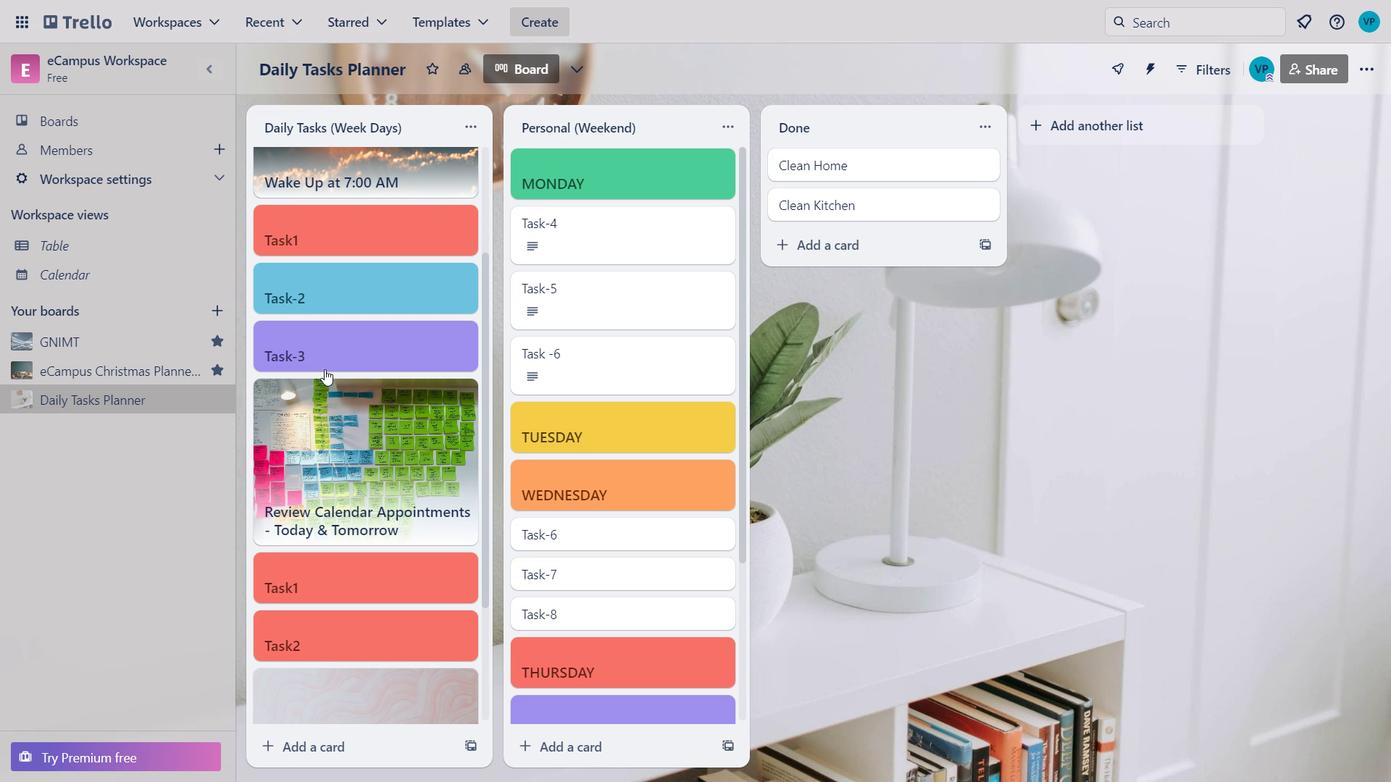 
Action: Mouse moved to (321, 366)
Screenshot: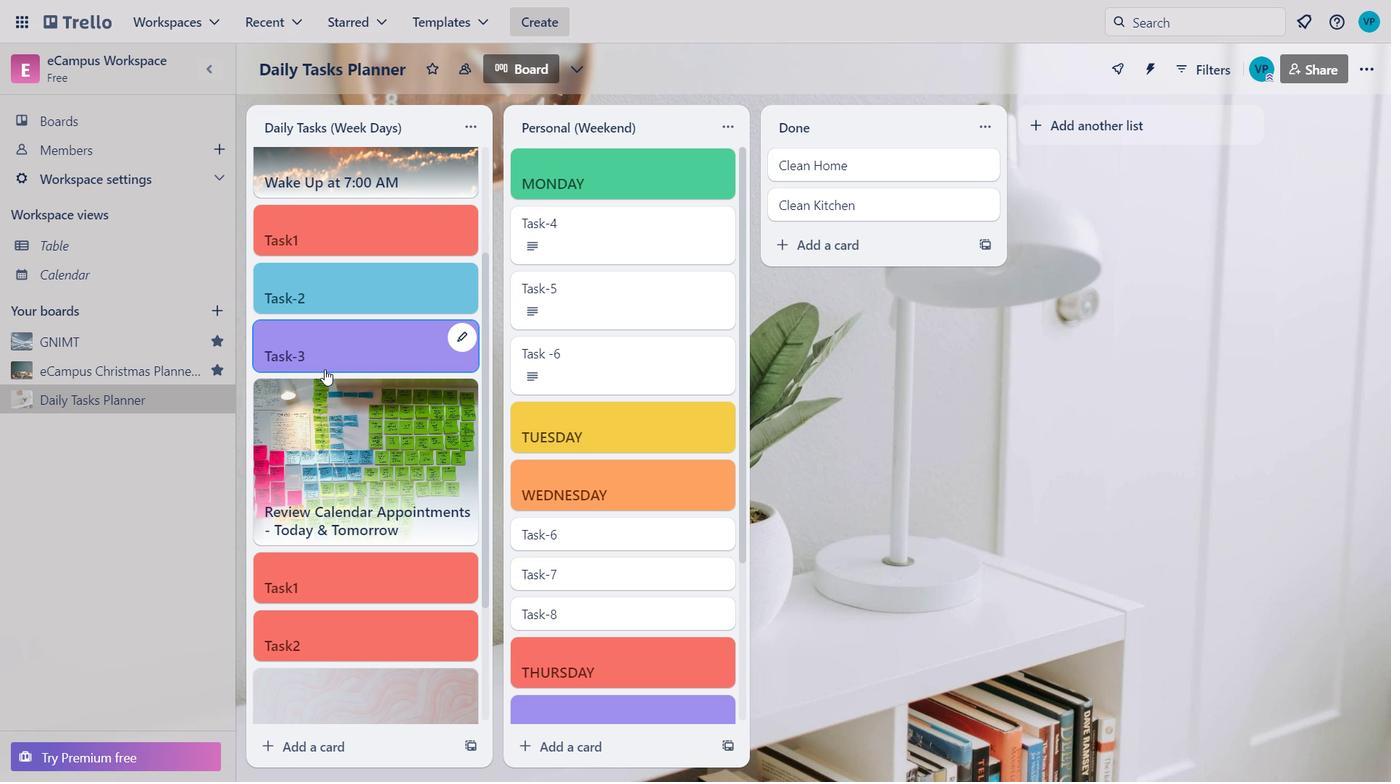 
Action: Mouse pressed left at (321, 366)
Screenshot: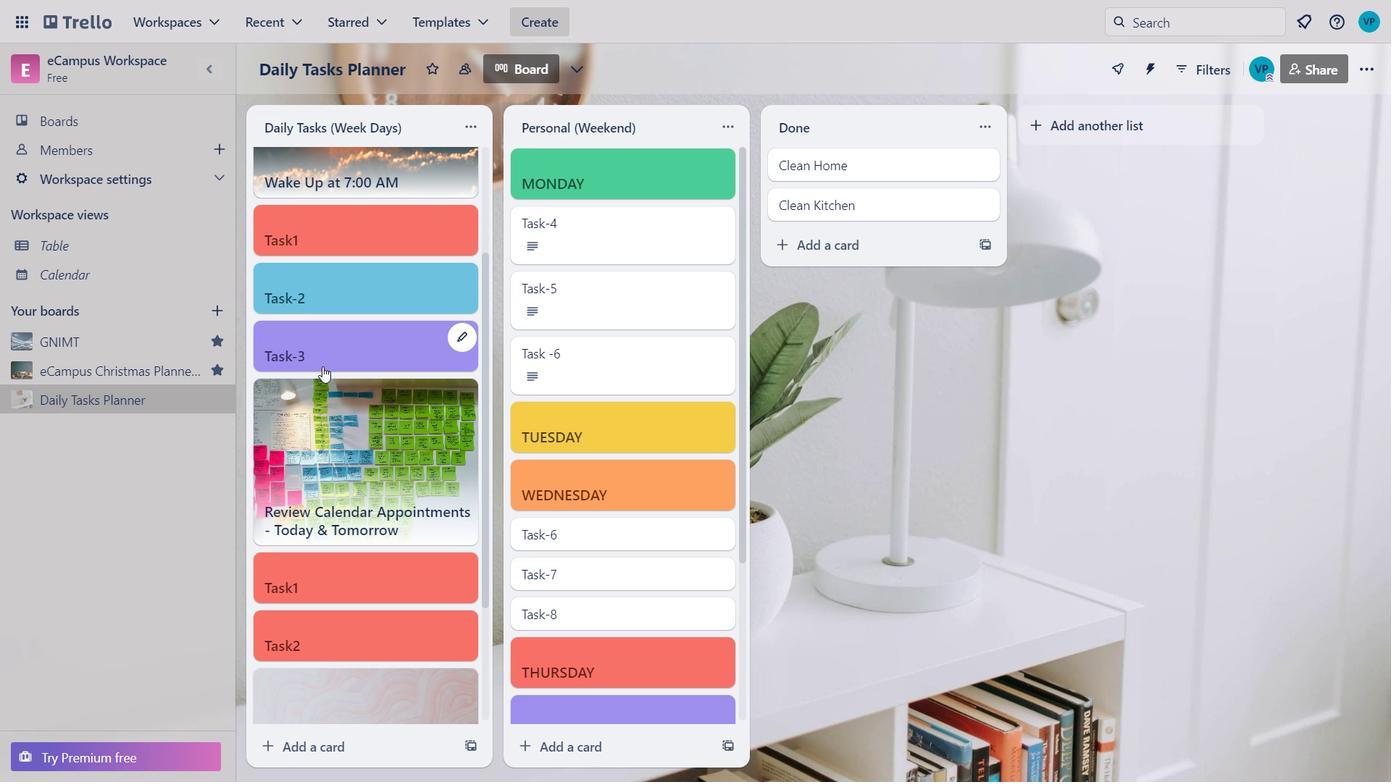 
Action: Mouse moved to (336, 331)
Screenshot: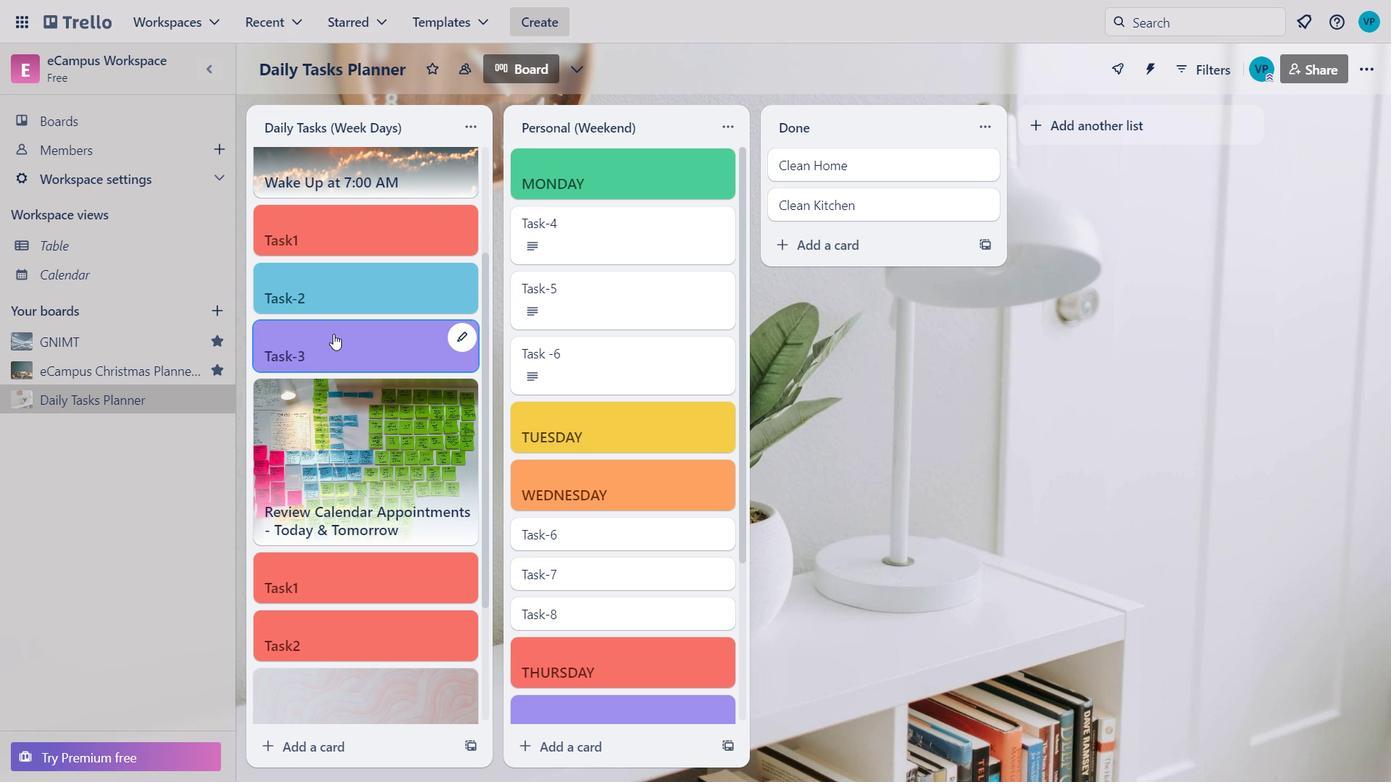 
Action: Mouse pressed left at (336, 331)
Screenshot: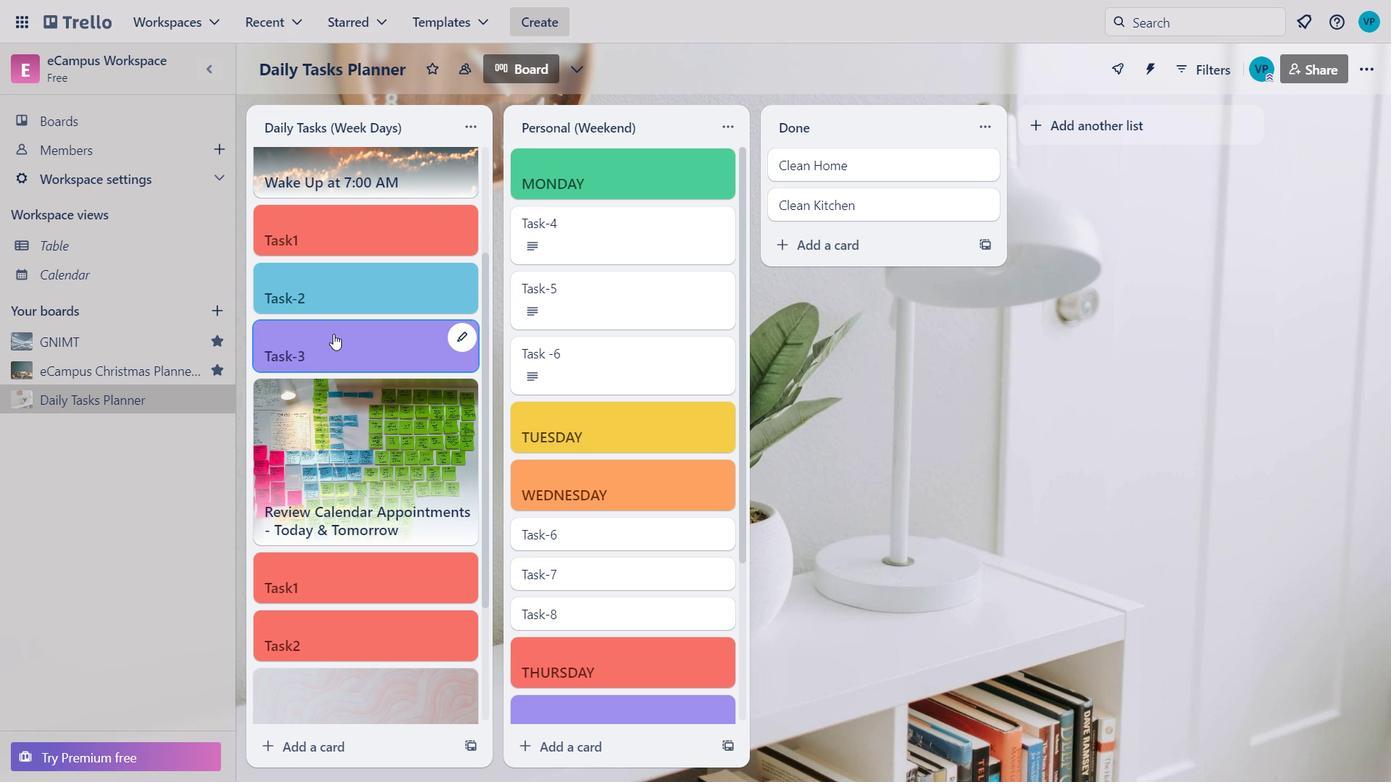 
Action: Mouse pressed left at (336, 331)
Screenshot: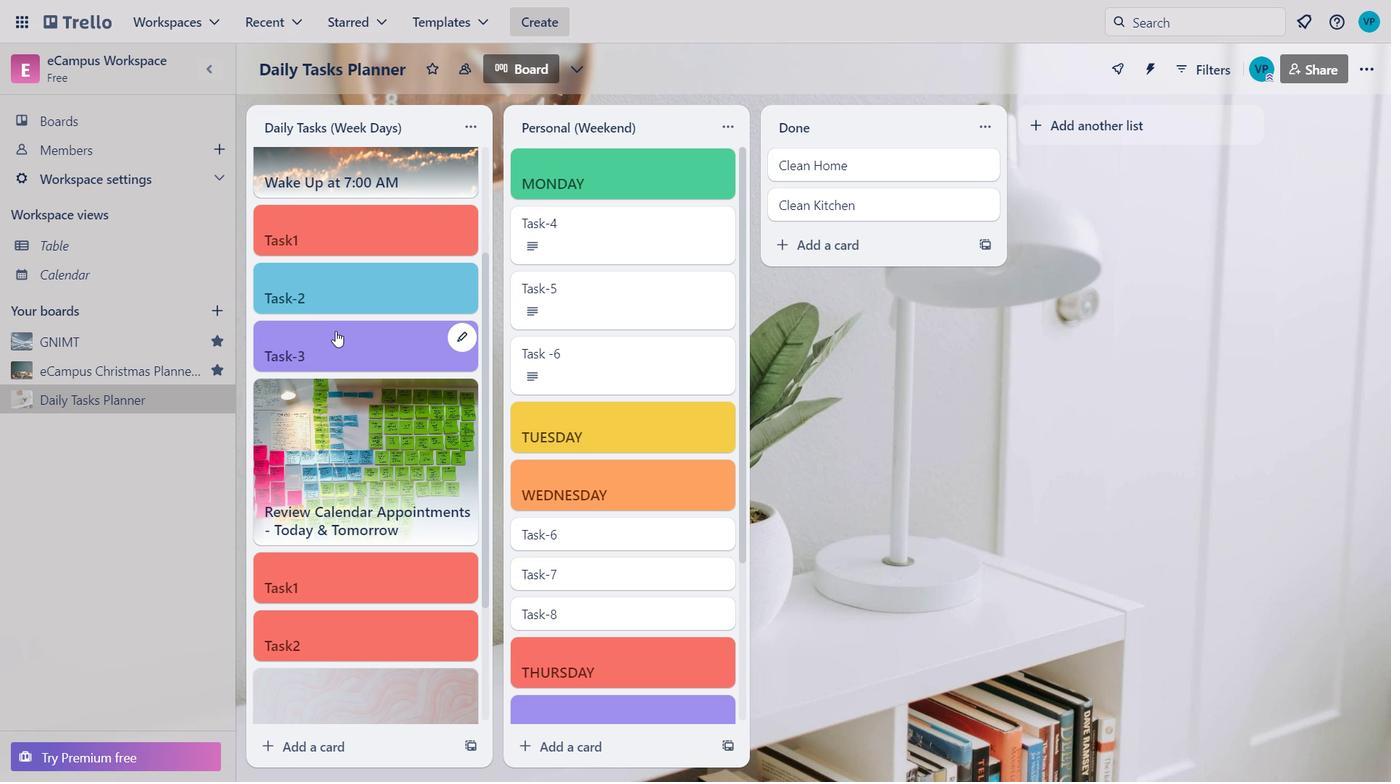 
Action: Mouse moved to (313, 331)
Screenshot: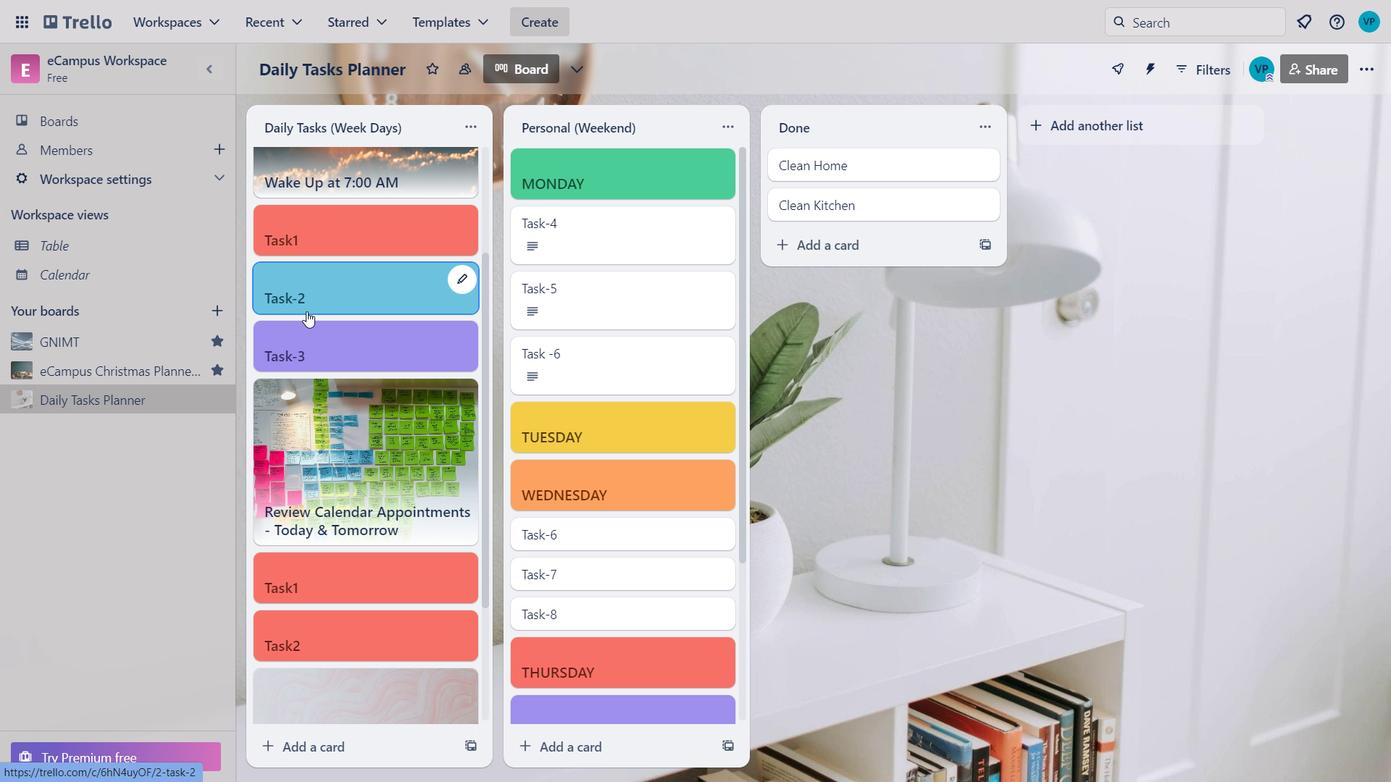 
Action: Mouse pressed left at (313, 331)
Screenshot: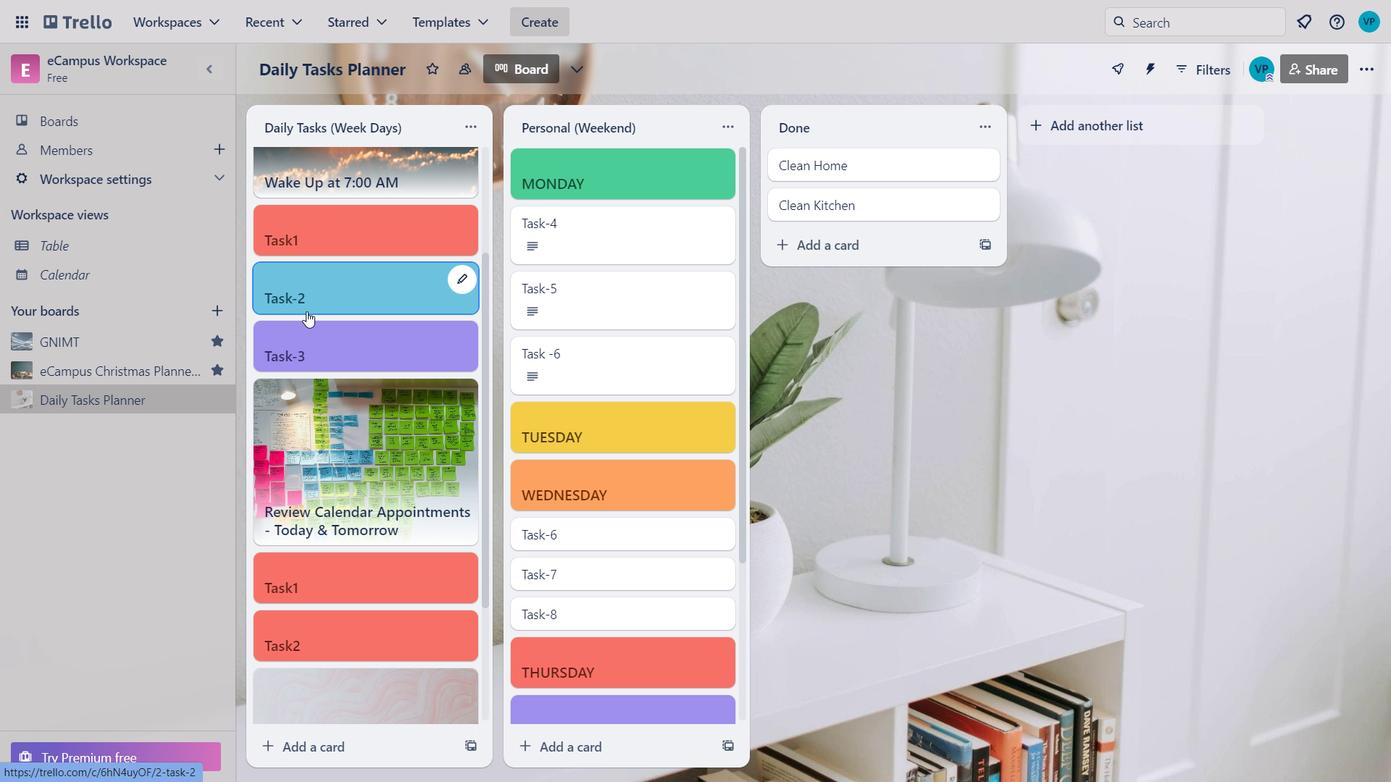 
Action: Mouse moved to (312, 331)
Screenshot: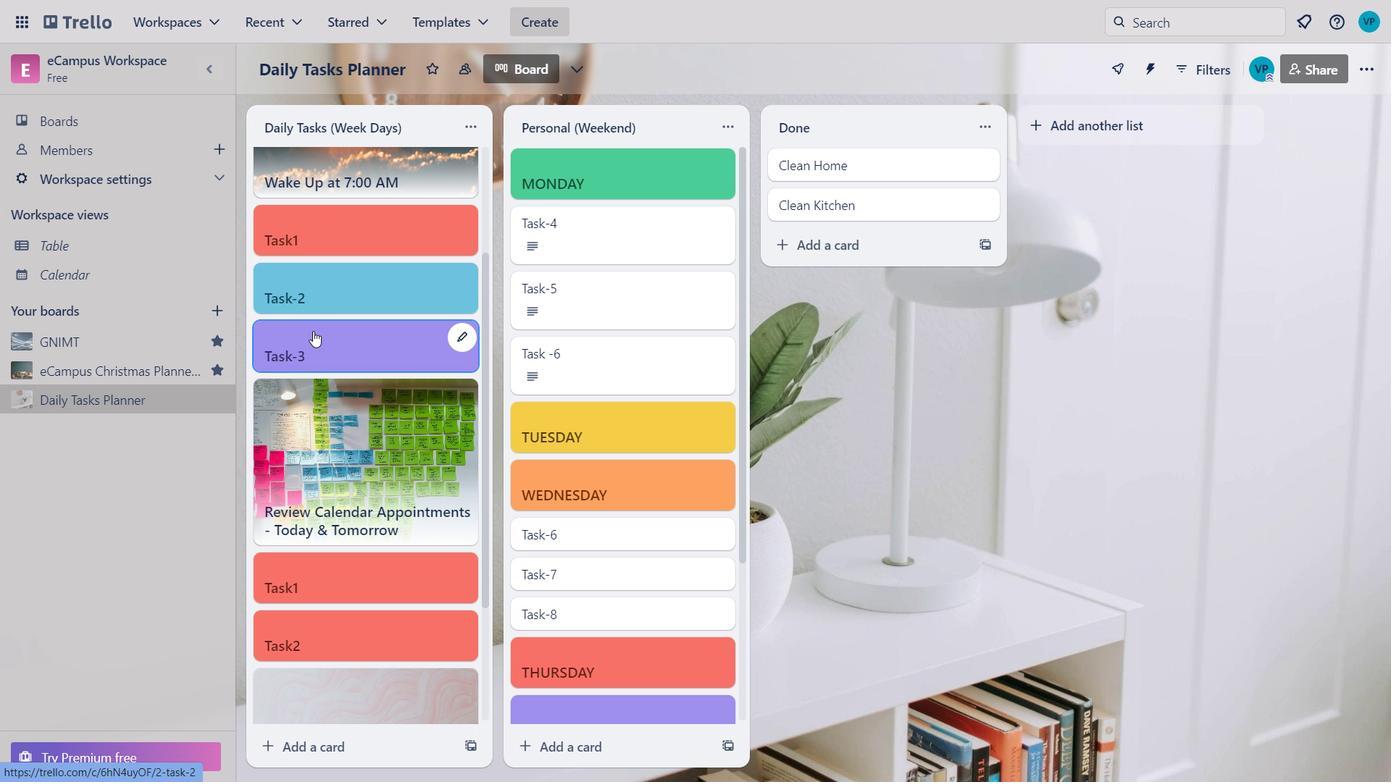 
Action: Mouse pressed left at (312, 331)
Screenshot: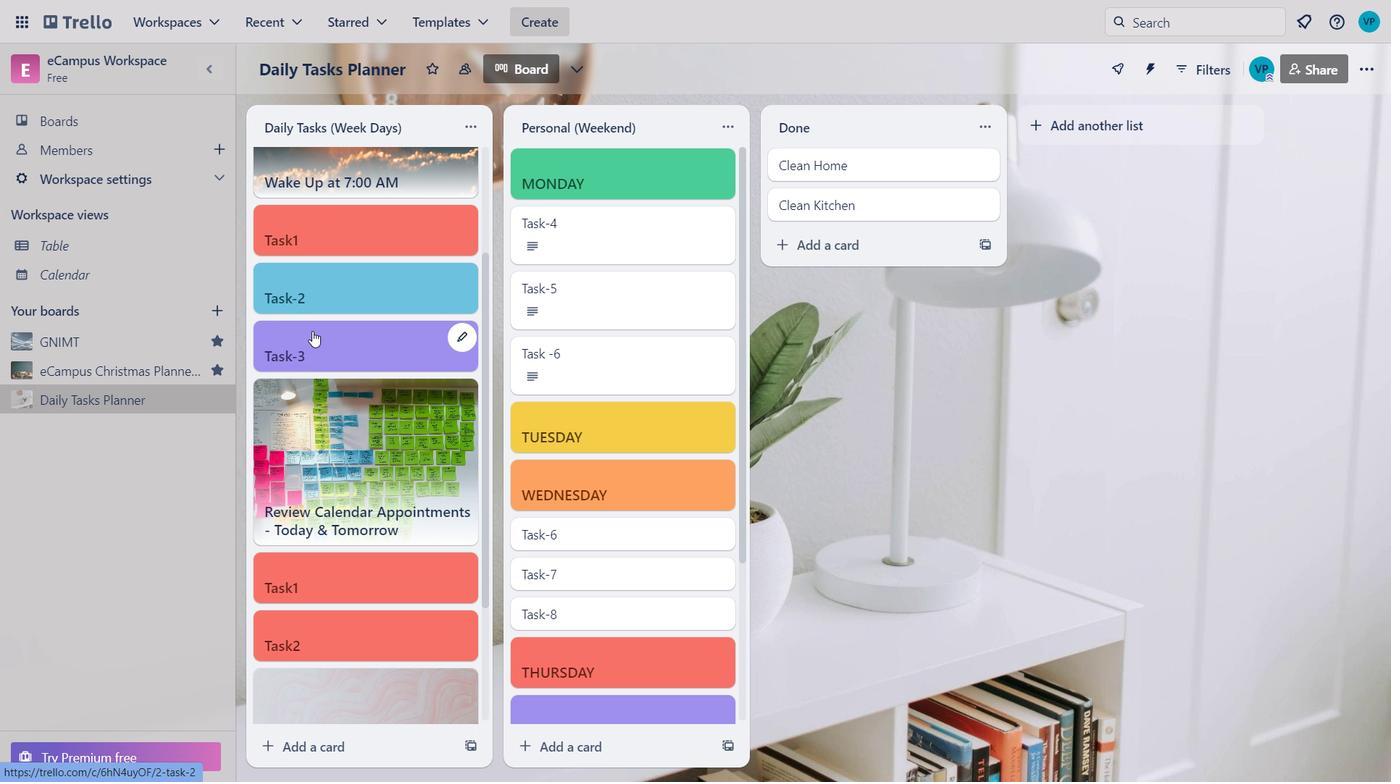 
Action: Mouse moved to (650, 321)
Screenshot: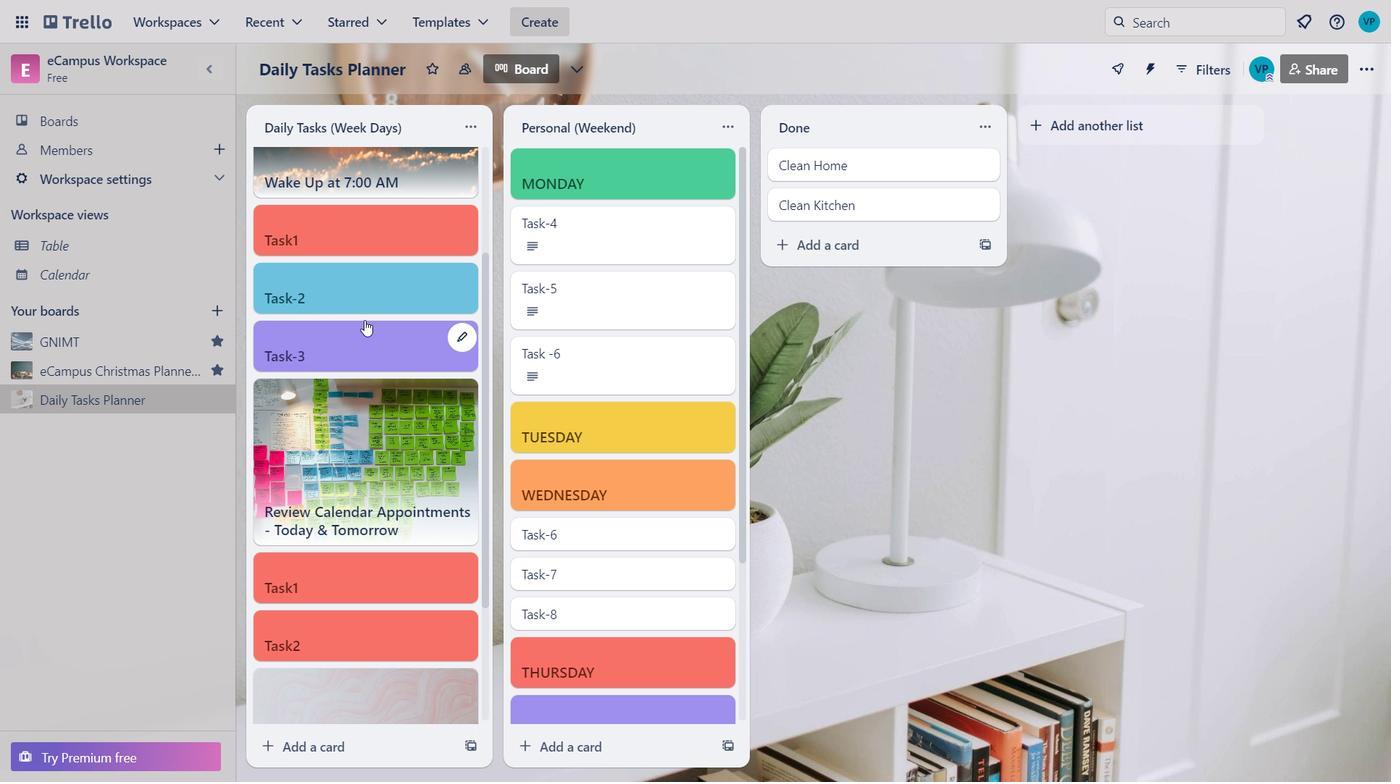 
Action: Mouse pressed left at (650, 321)
Screenshot: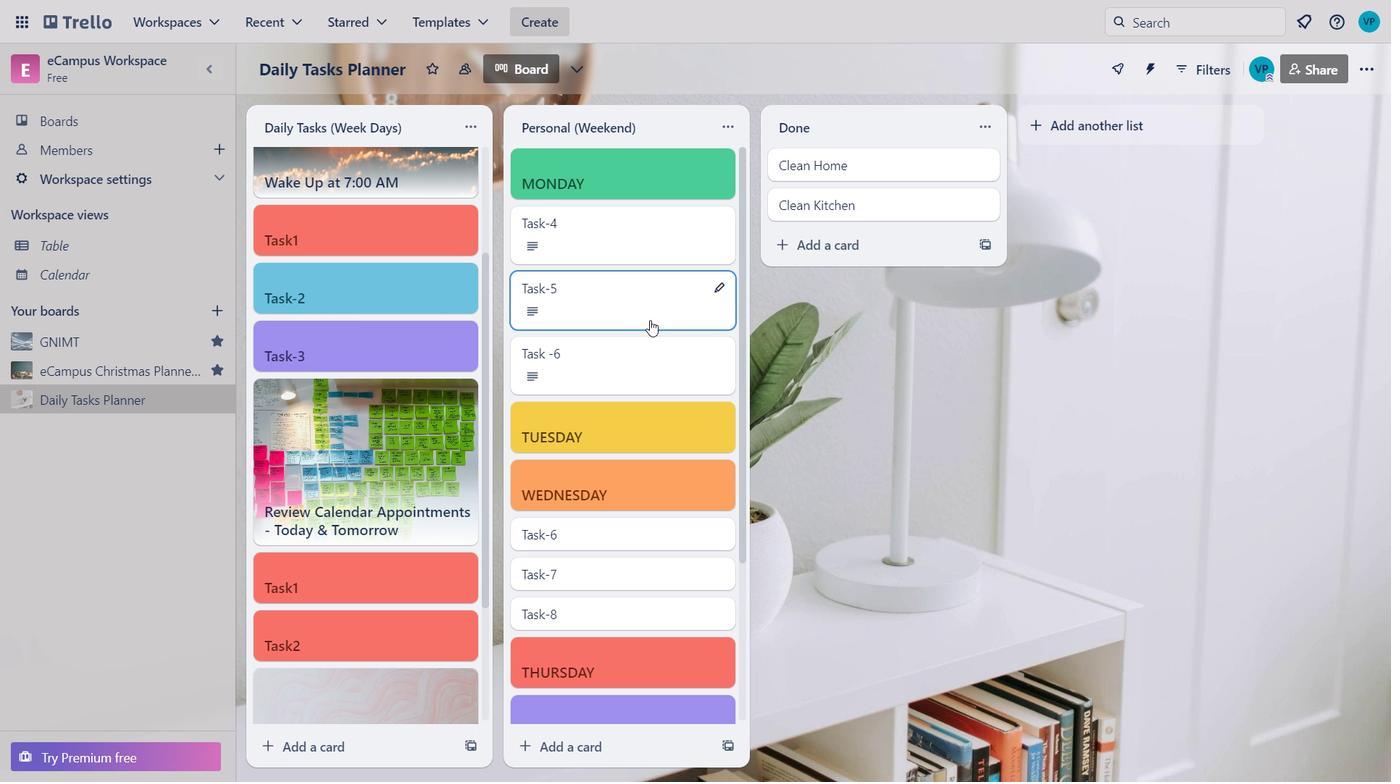 
Action: Mouse moved to (1008, 63)
Screenshot: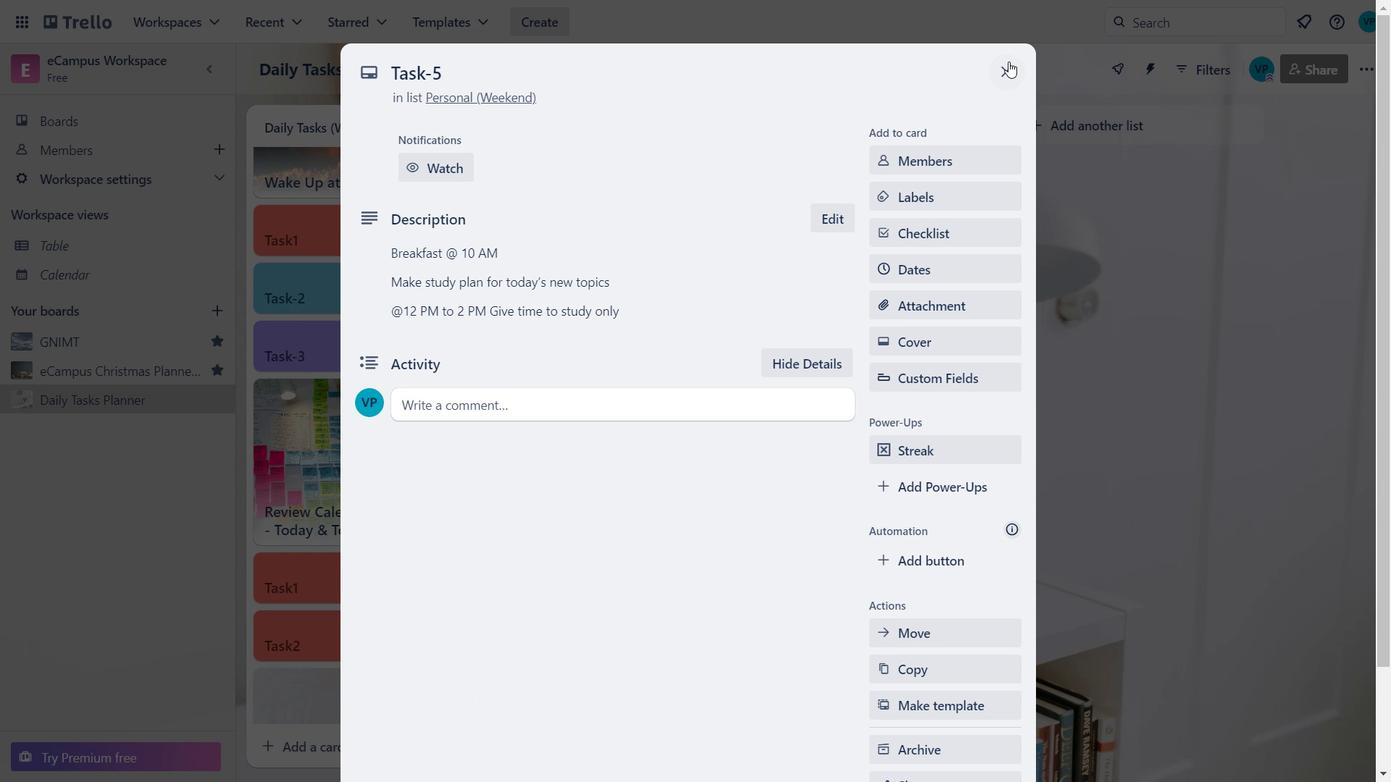 
Action: Mouse pressed left at (1008, 63)
Screenshot: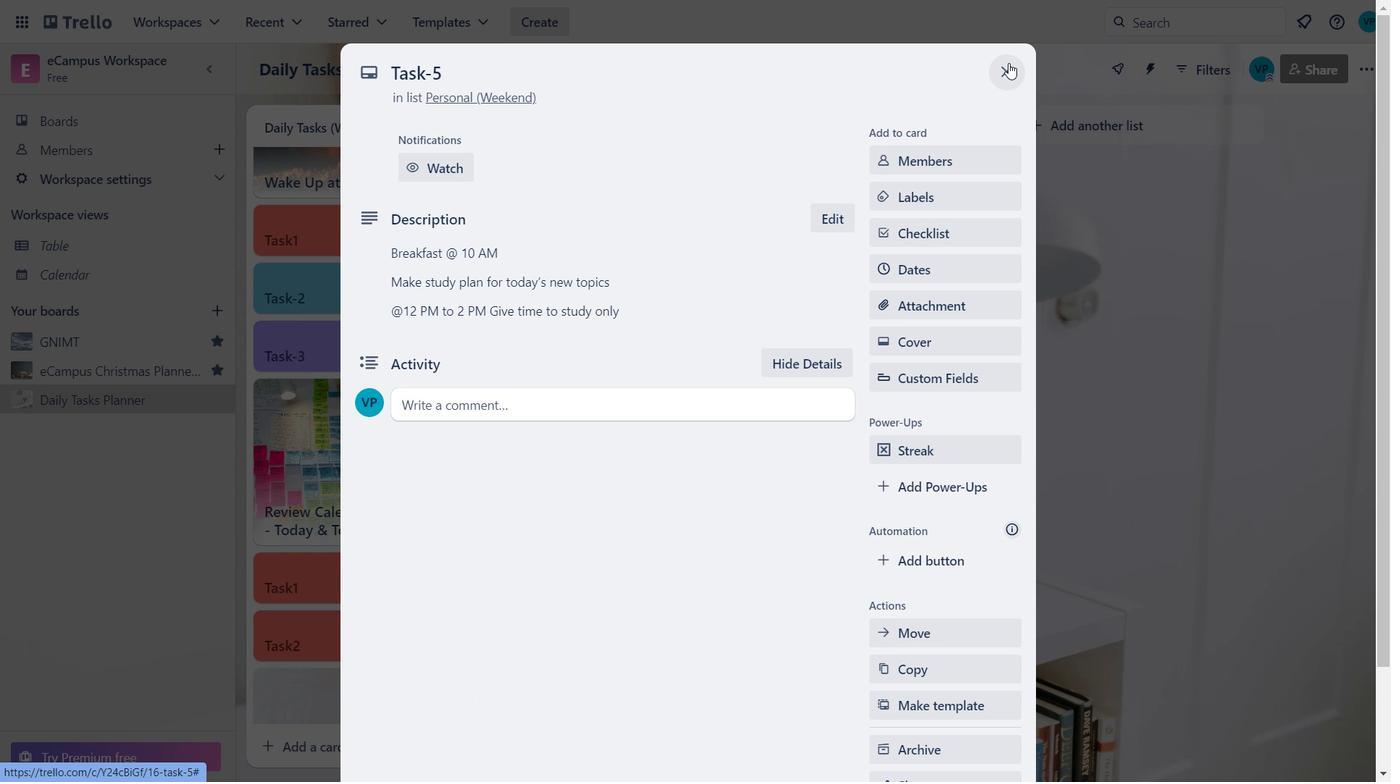 
Action: Mouse moved to (283, 342)
Screenshot: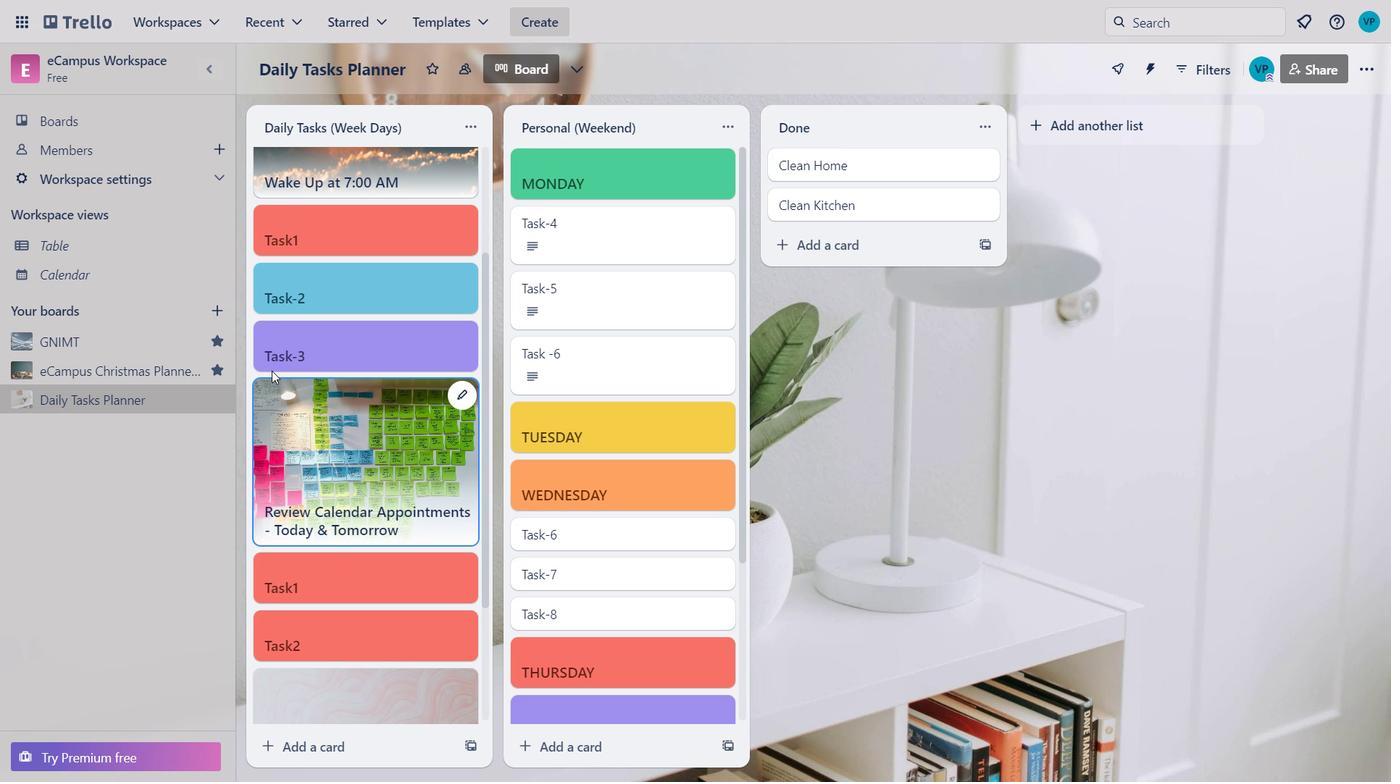 
Action: Mouse pressed left at (283, 342)
Screenshot: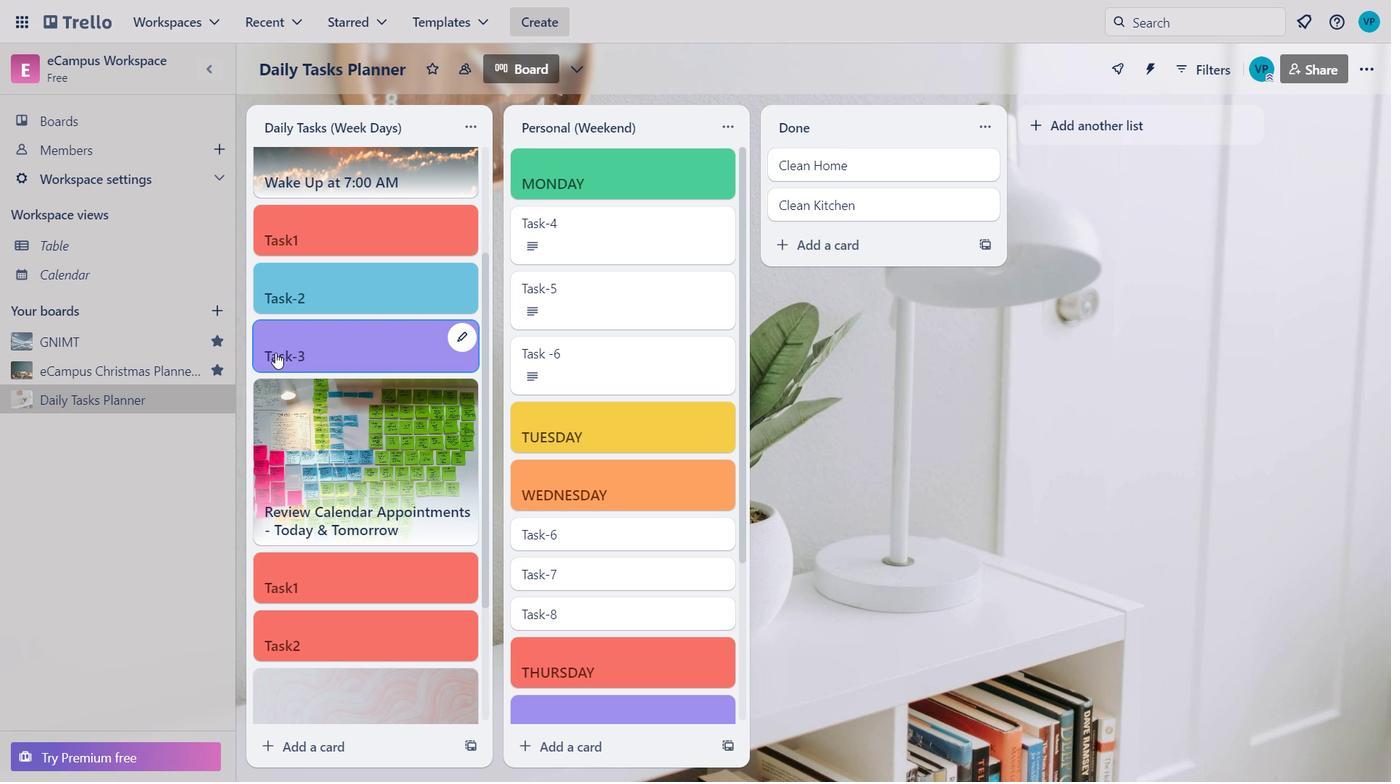 
Action: Mouse moved to (283, 340)
Screenshot: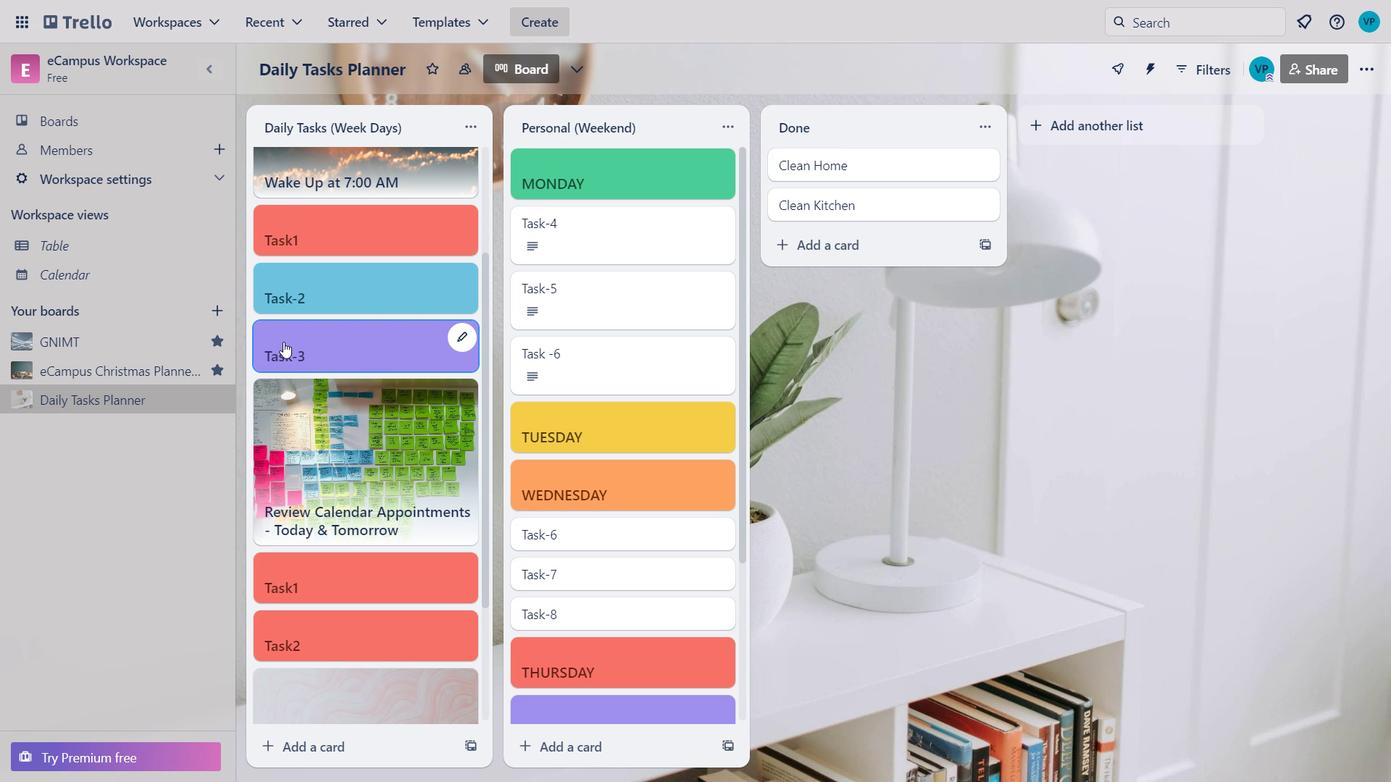 
Action: Mouse pressed left at (283, 340)
Screenshot: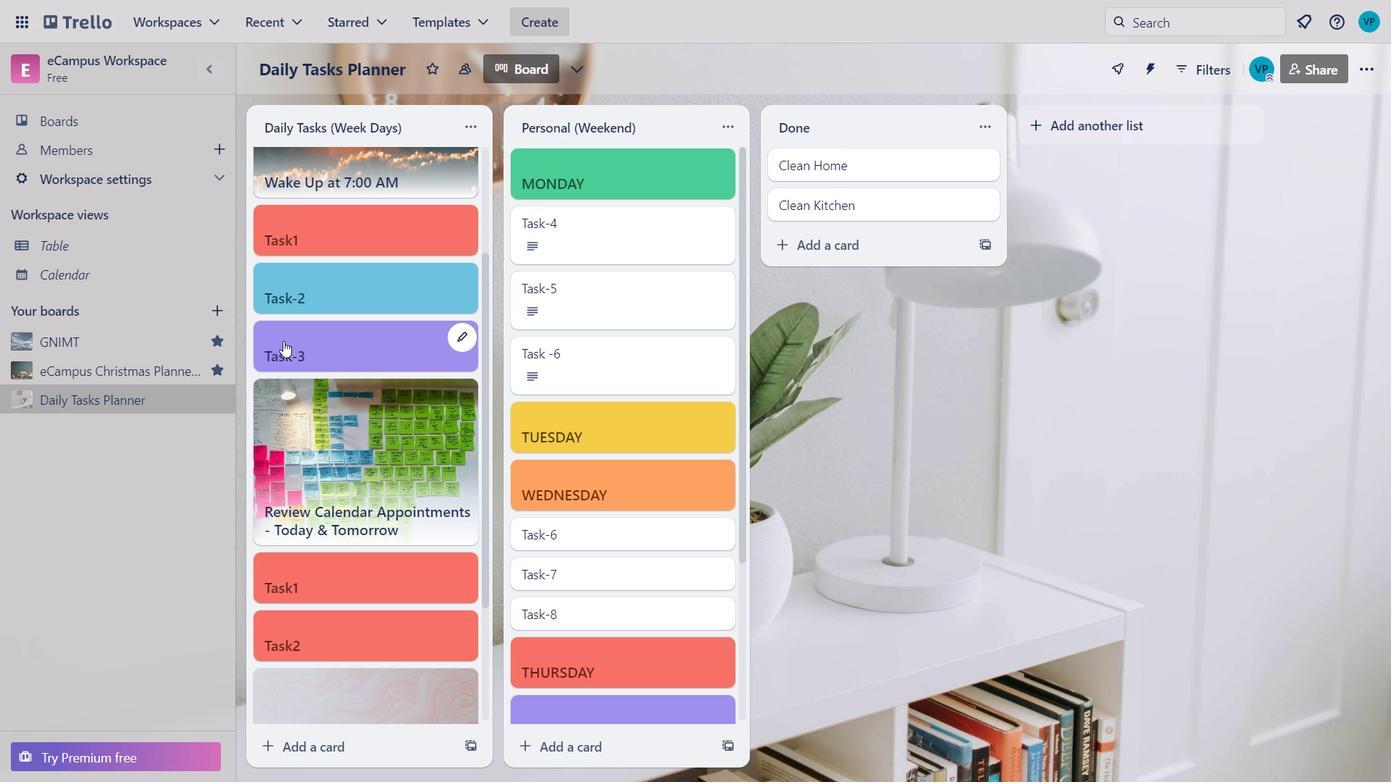 
Action: Mouse moved to (461, 329)
Screenshot: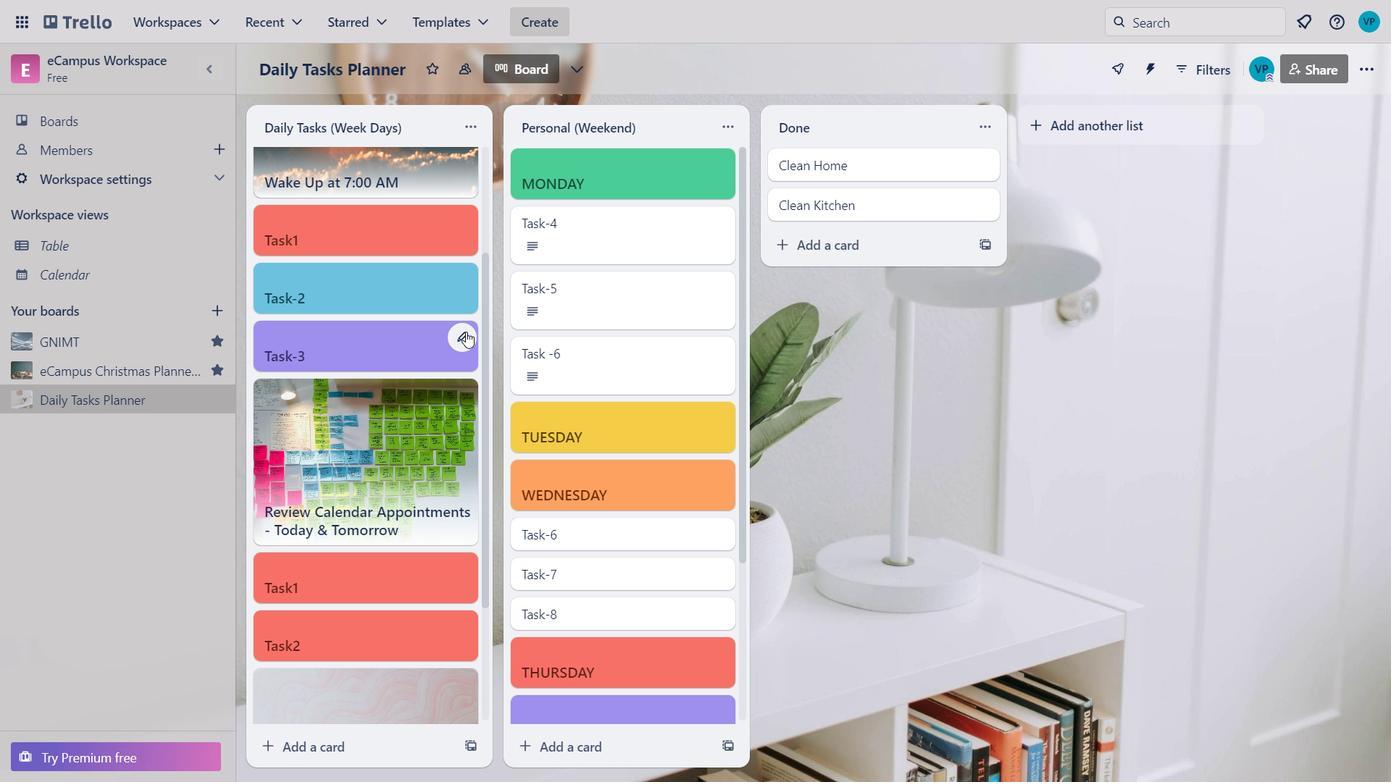 
Action: Mouse pressed left at (461, 329)
Screenshot: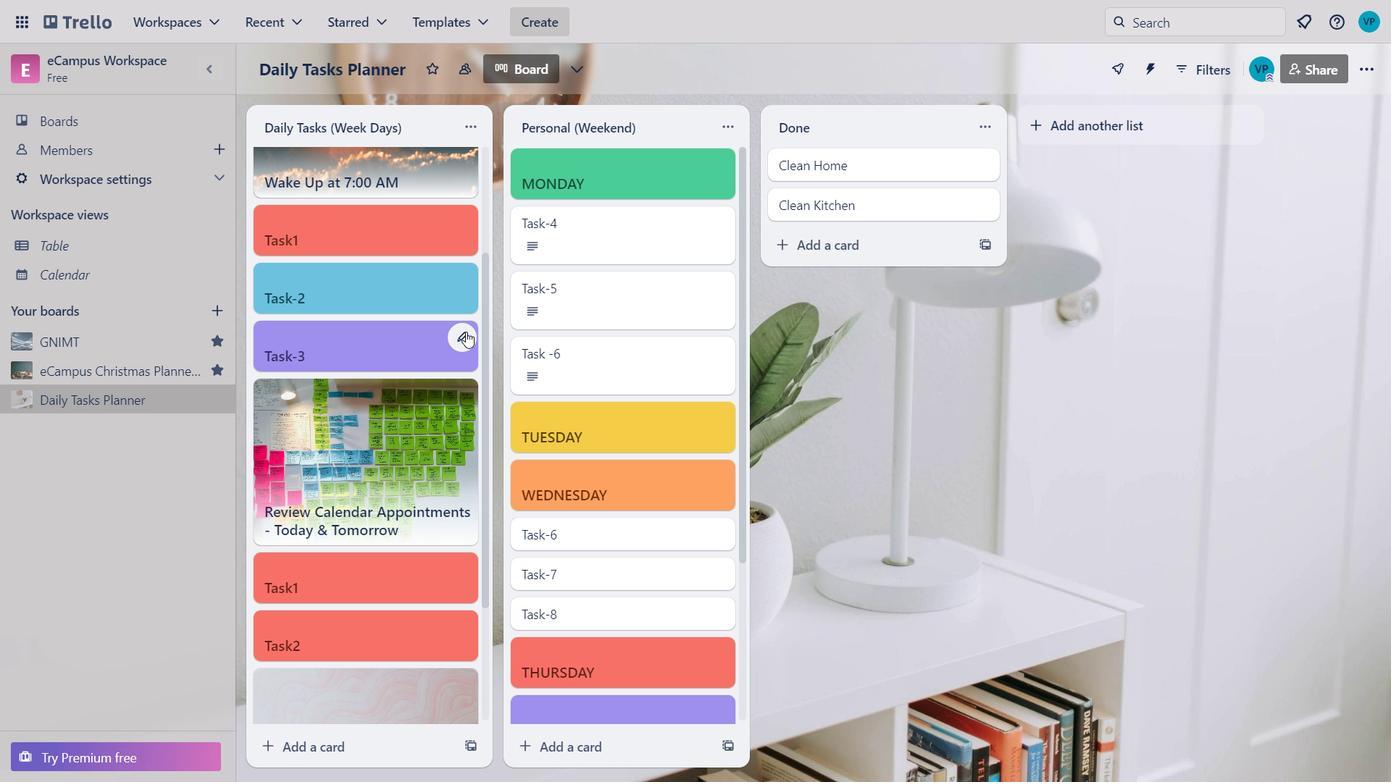 
Action: Mouse moved to (399, 435)
Screenshot: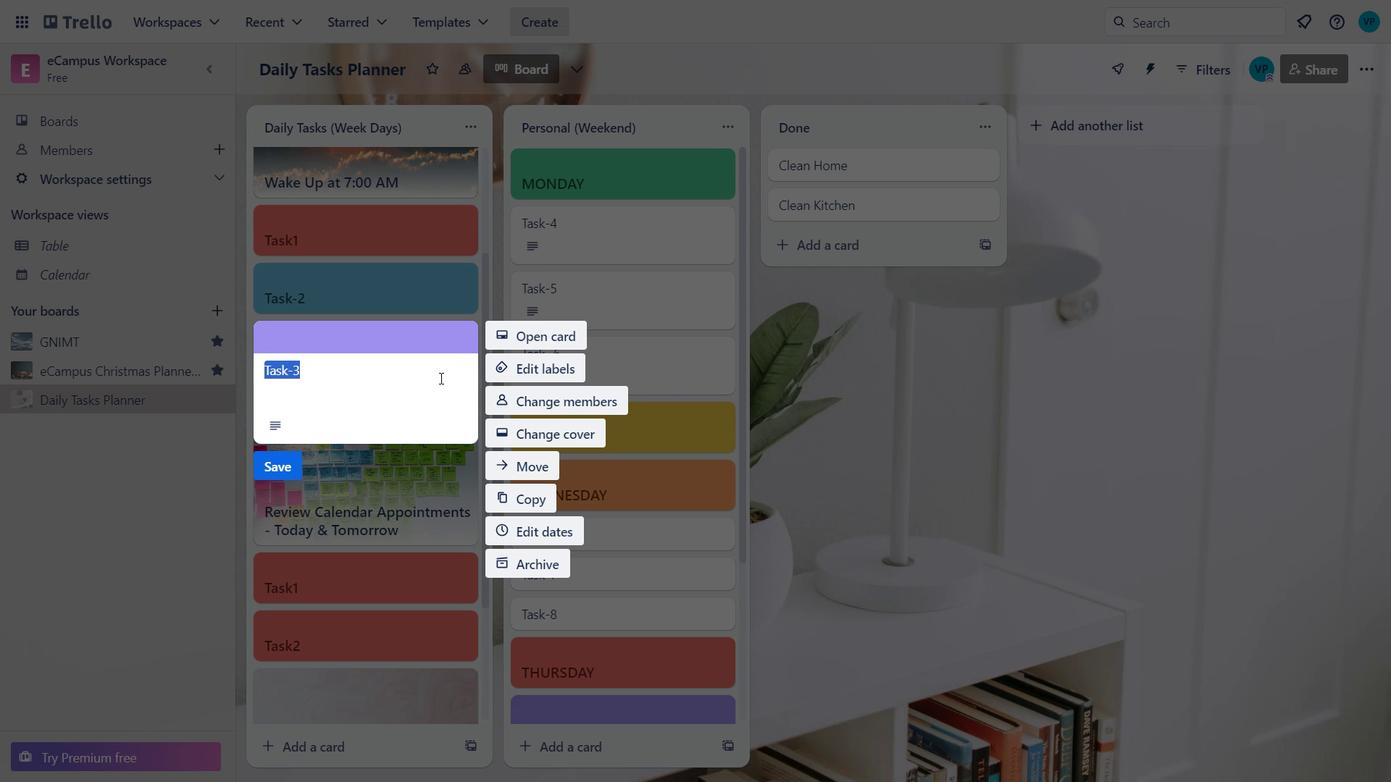 
Action: Mouse pressed left at (399, 435)
Screenshot: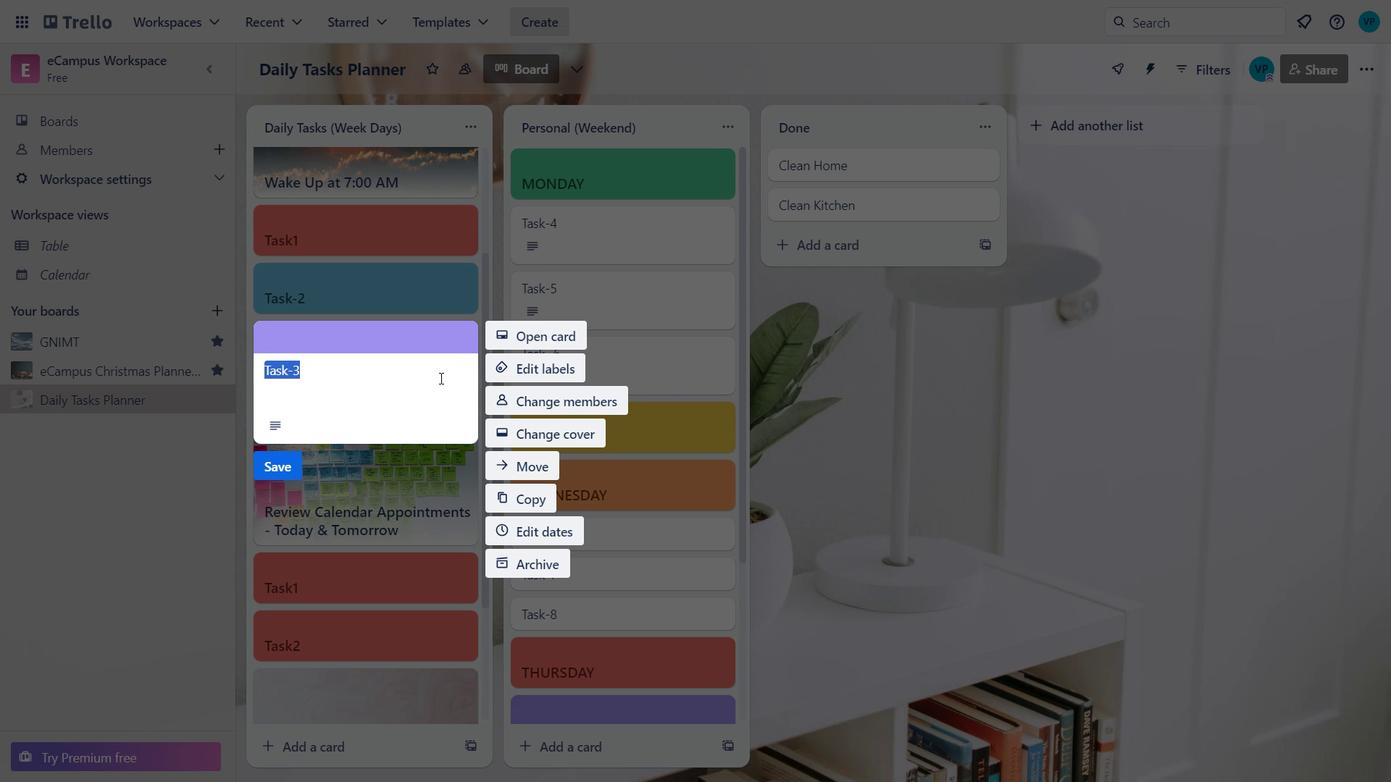 
Action: Mouse moved to (960, 382)
Screenshot: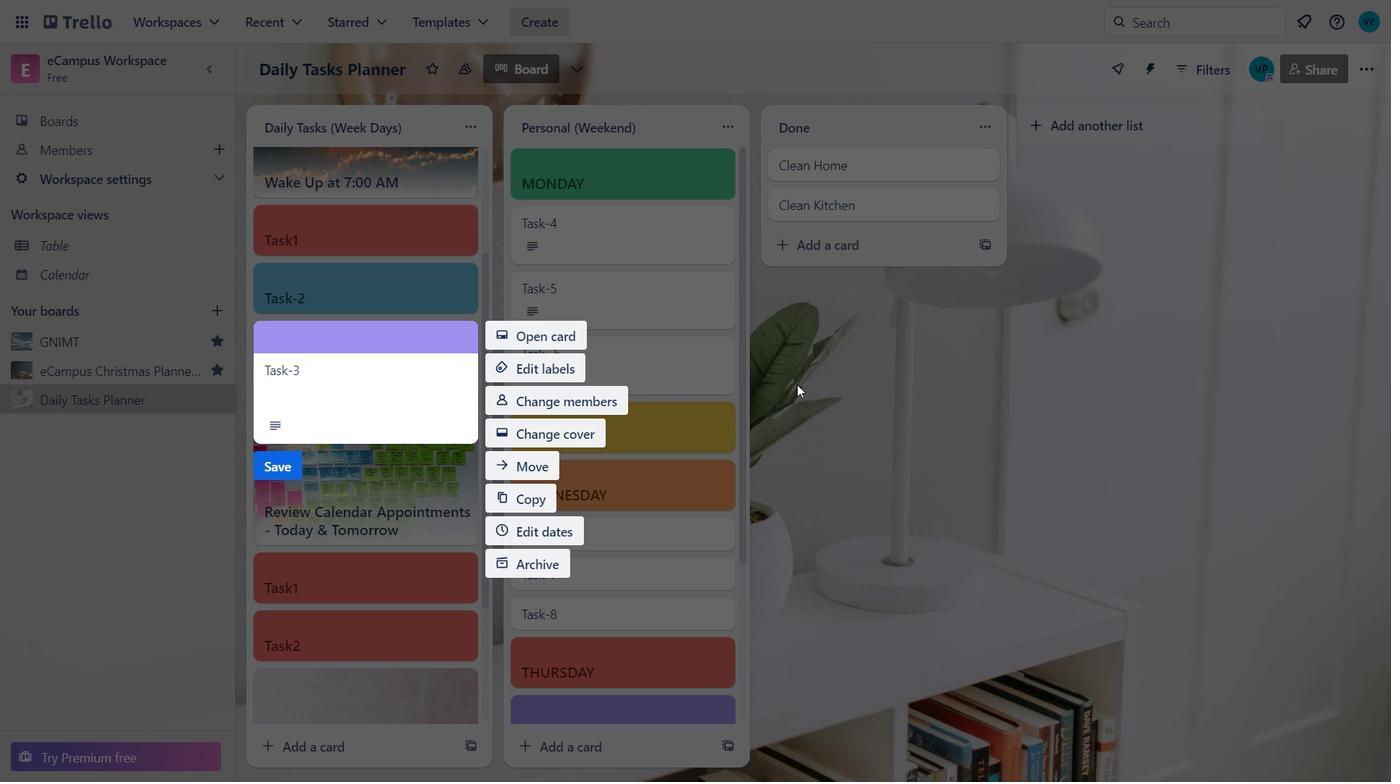 
Action: Mouse pressed left at (960, 382)
Screenshot: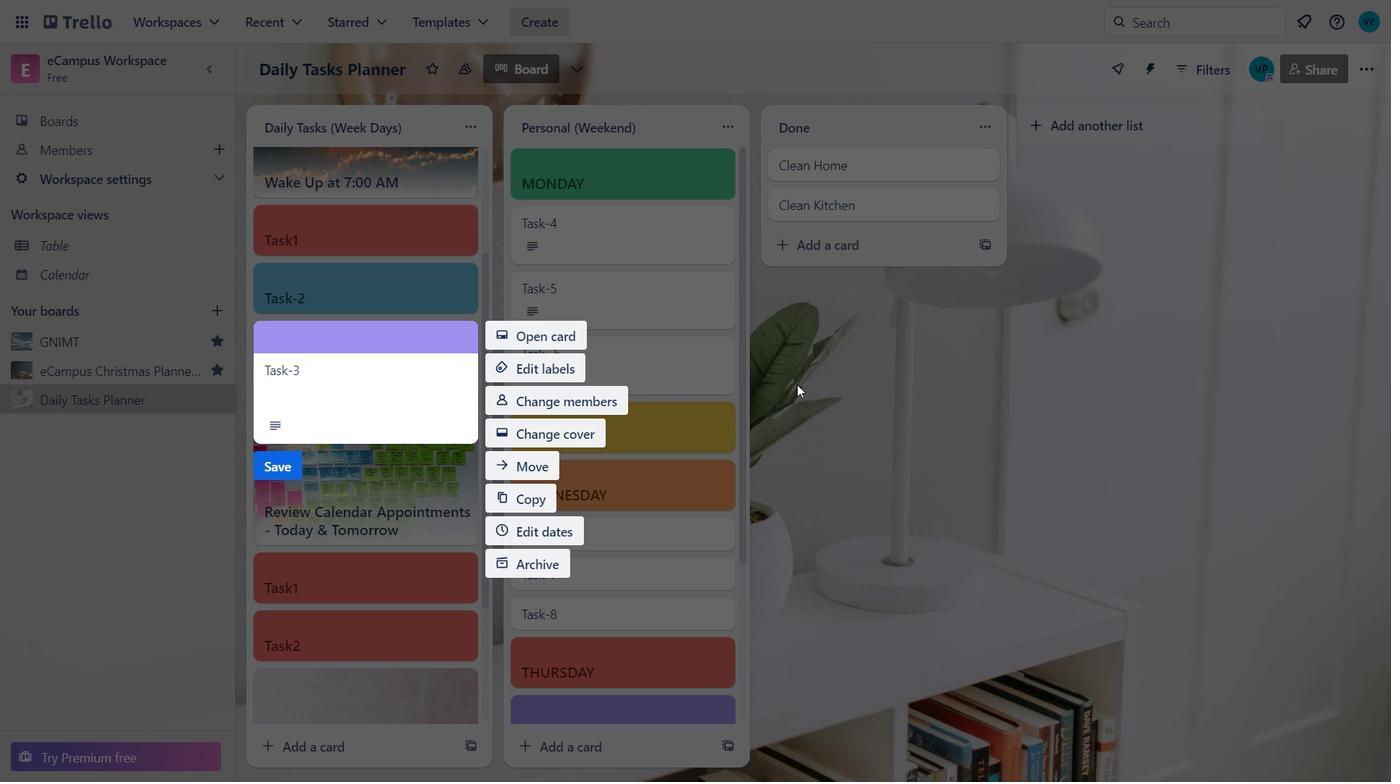 
Action: Mouse moved to (350, 287)
Screenshot: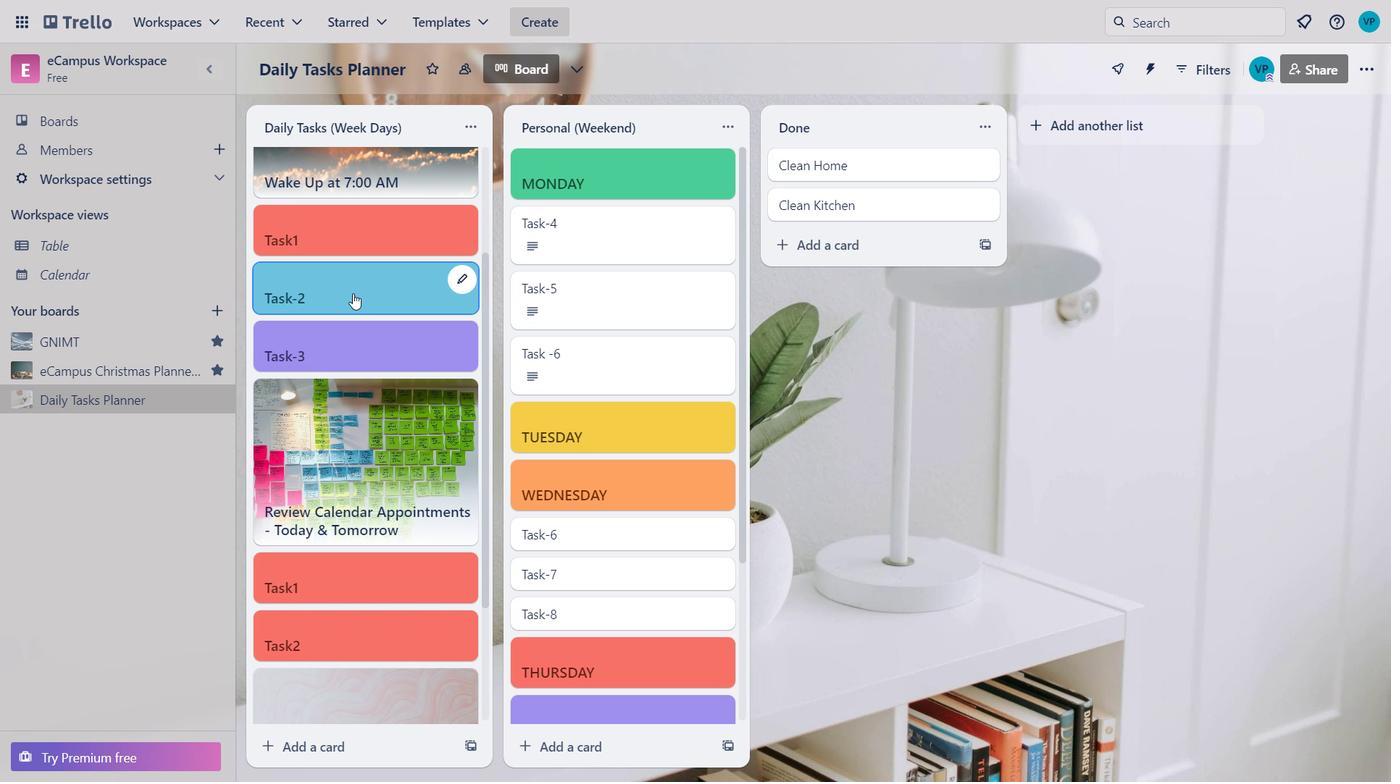 
Action: Mouse pressed left at (350, 287)
Screenshot: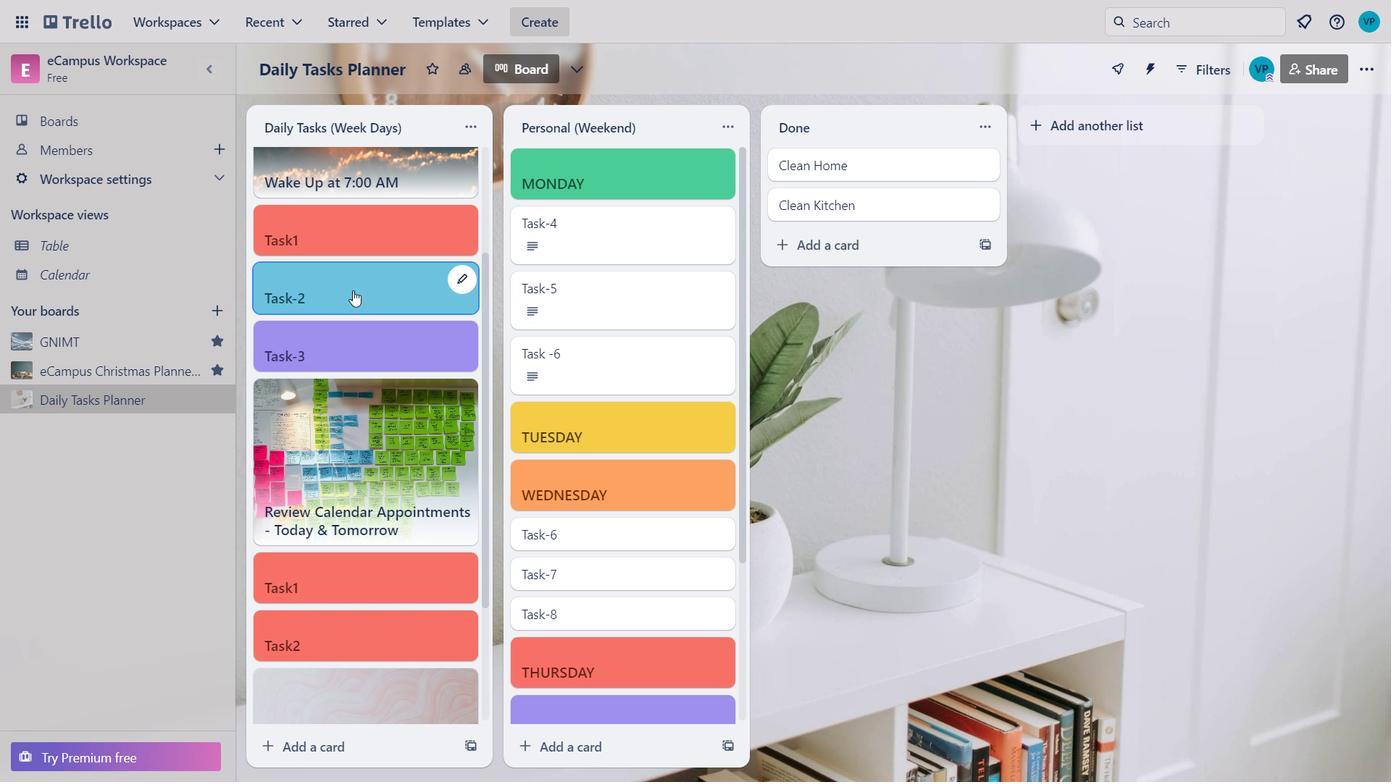 
Action: Mouse moved to (350, 286)
Screenshot: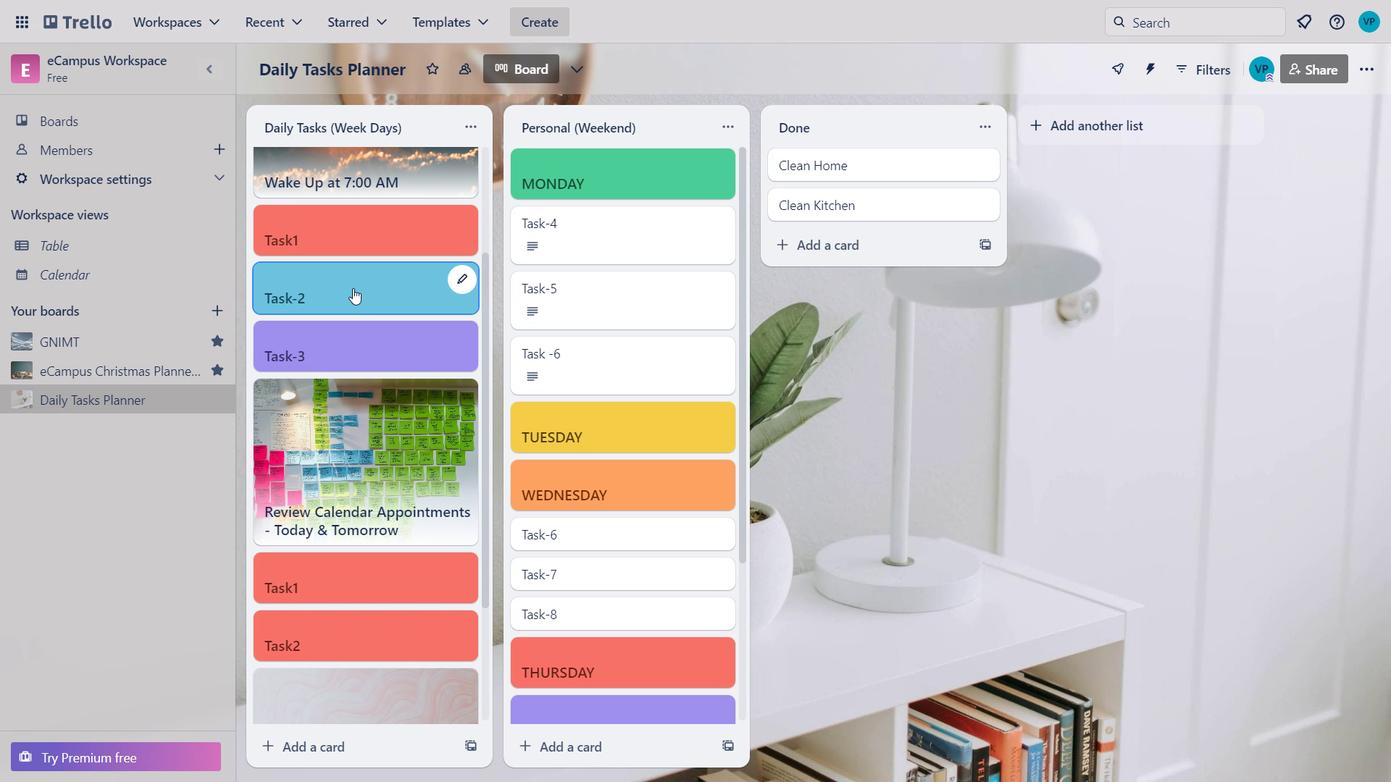 
Action: Mouse pressed left at (350, 286)
Screenshot: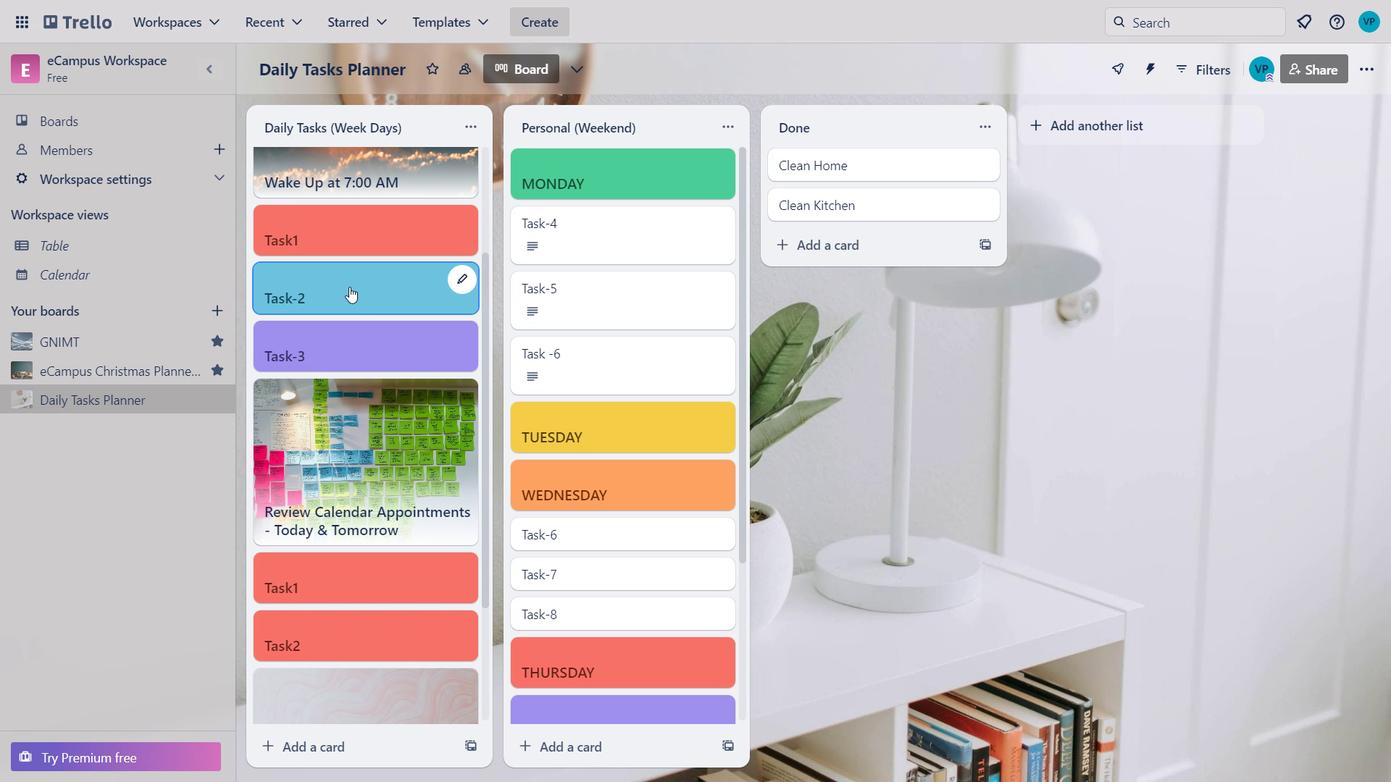 
Action: Mouse moved to (463, 354)
Screenshot: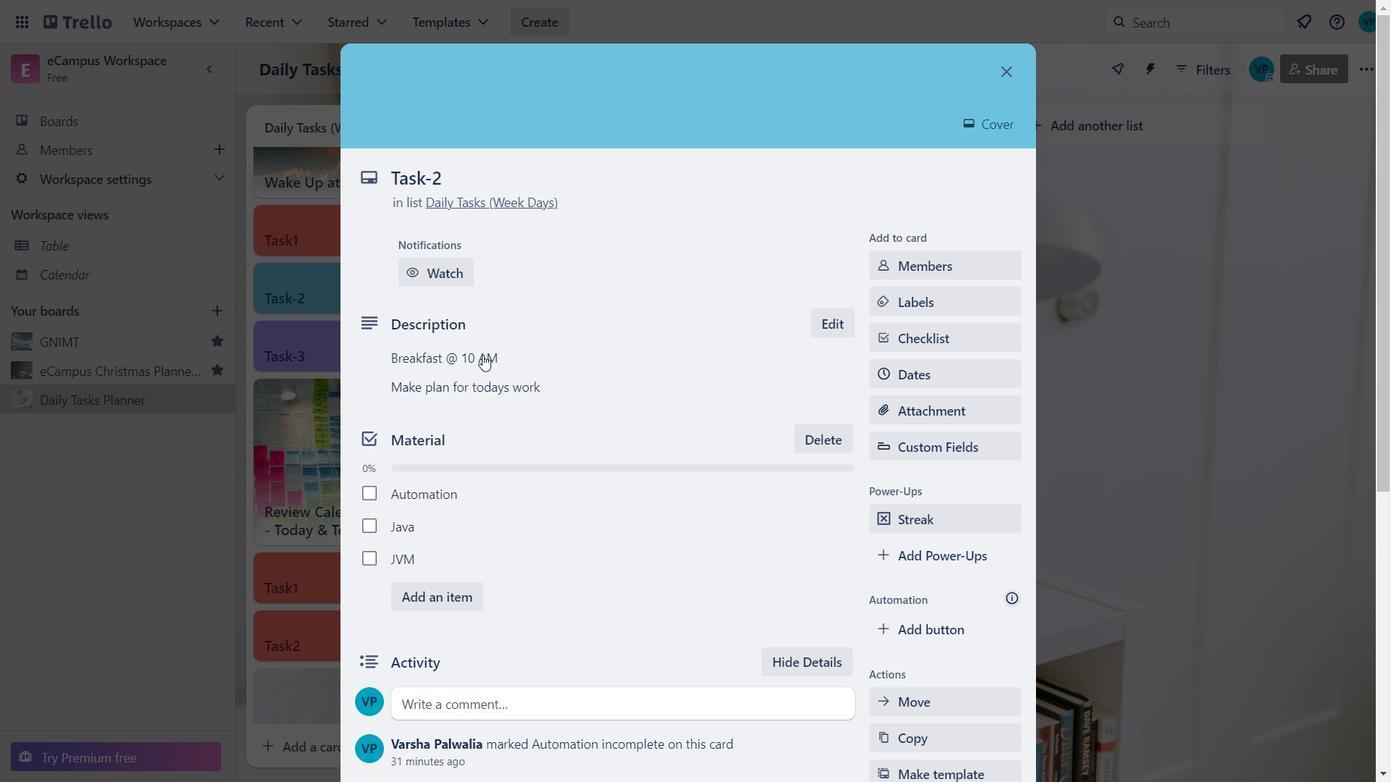 
Action: Mouse pressed left at (463, 354)
Screenshot: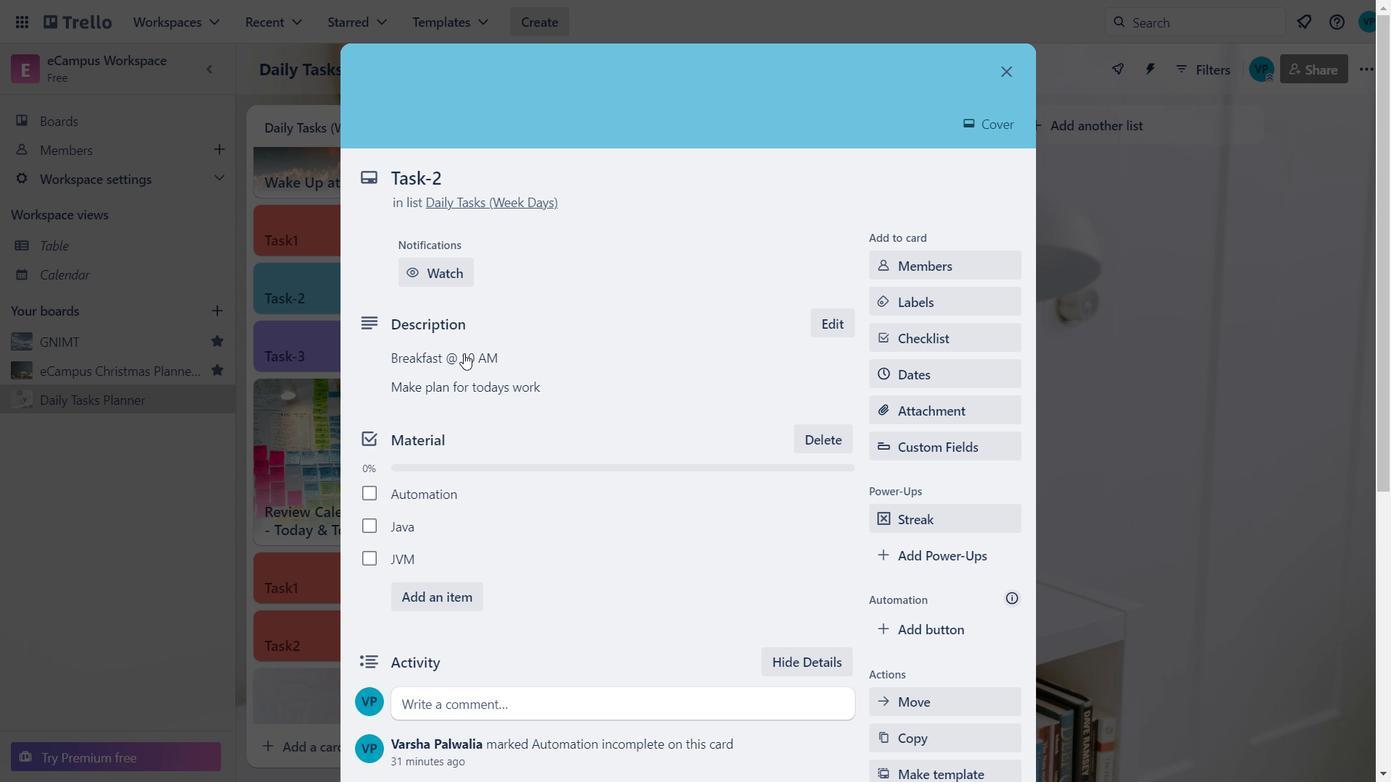
Action: Mouse pressed left at (463, 354)
Screenshot: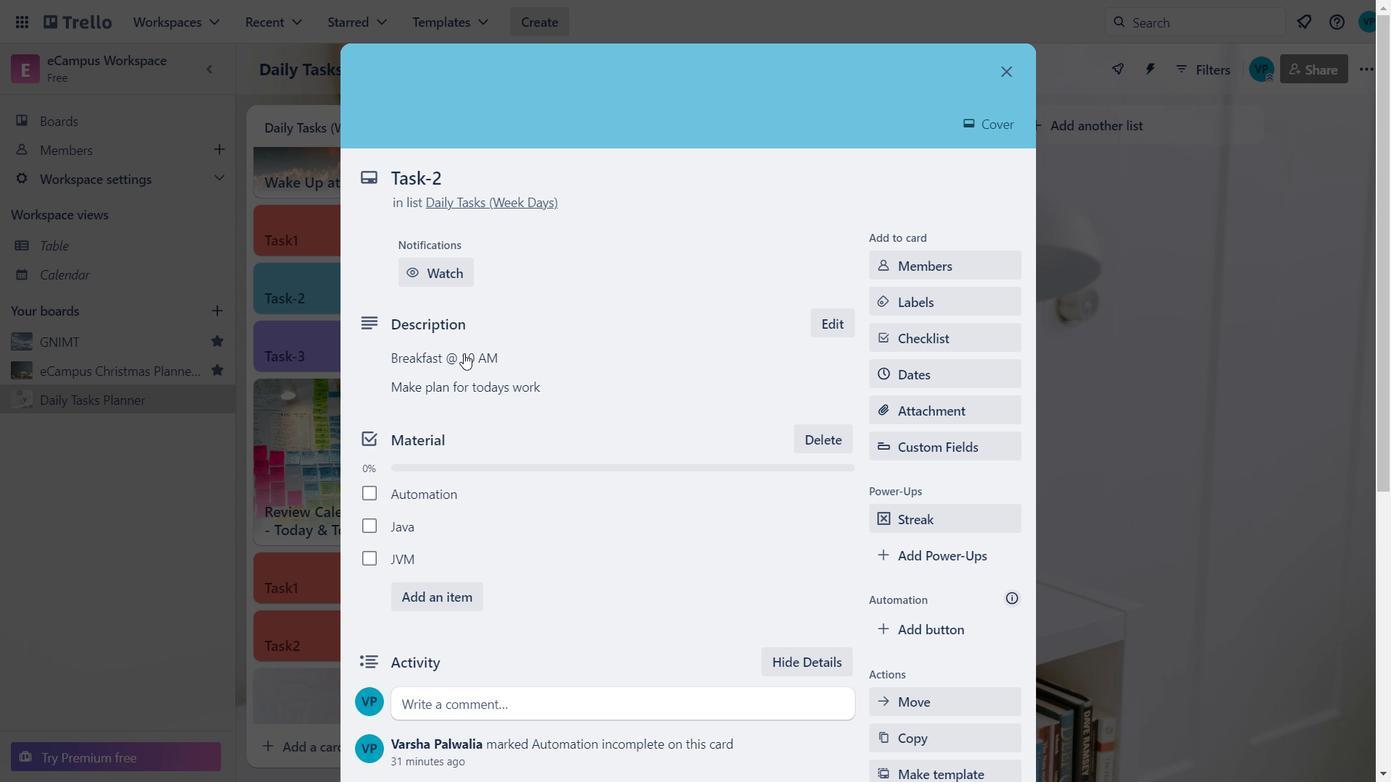 
Action: Mouse moved to (495, 423)
Screenshot: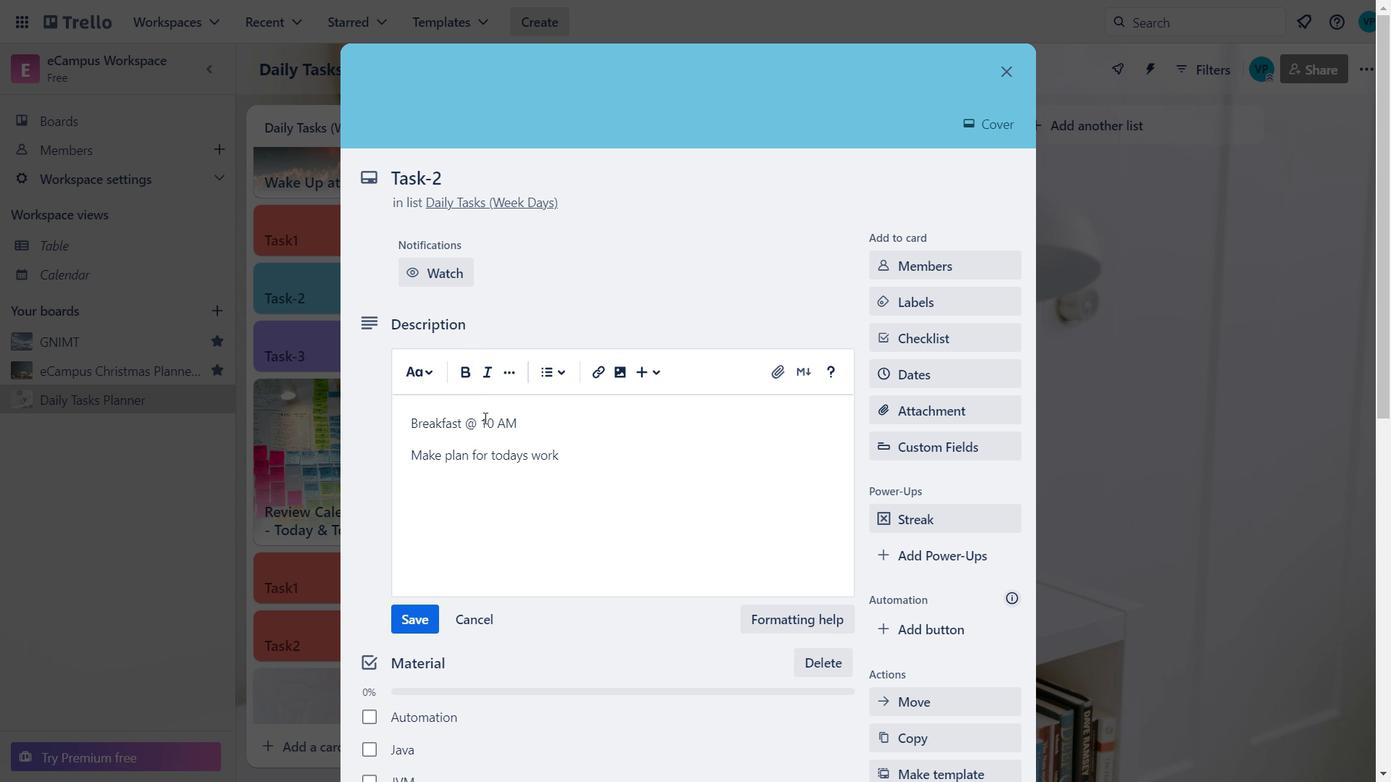 
Action: Mouse pressed left at (495, 423)
Screenshot: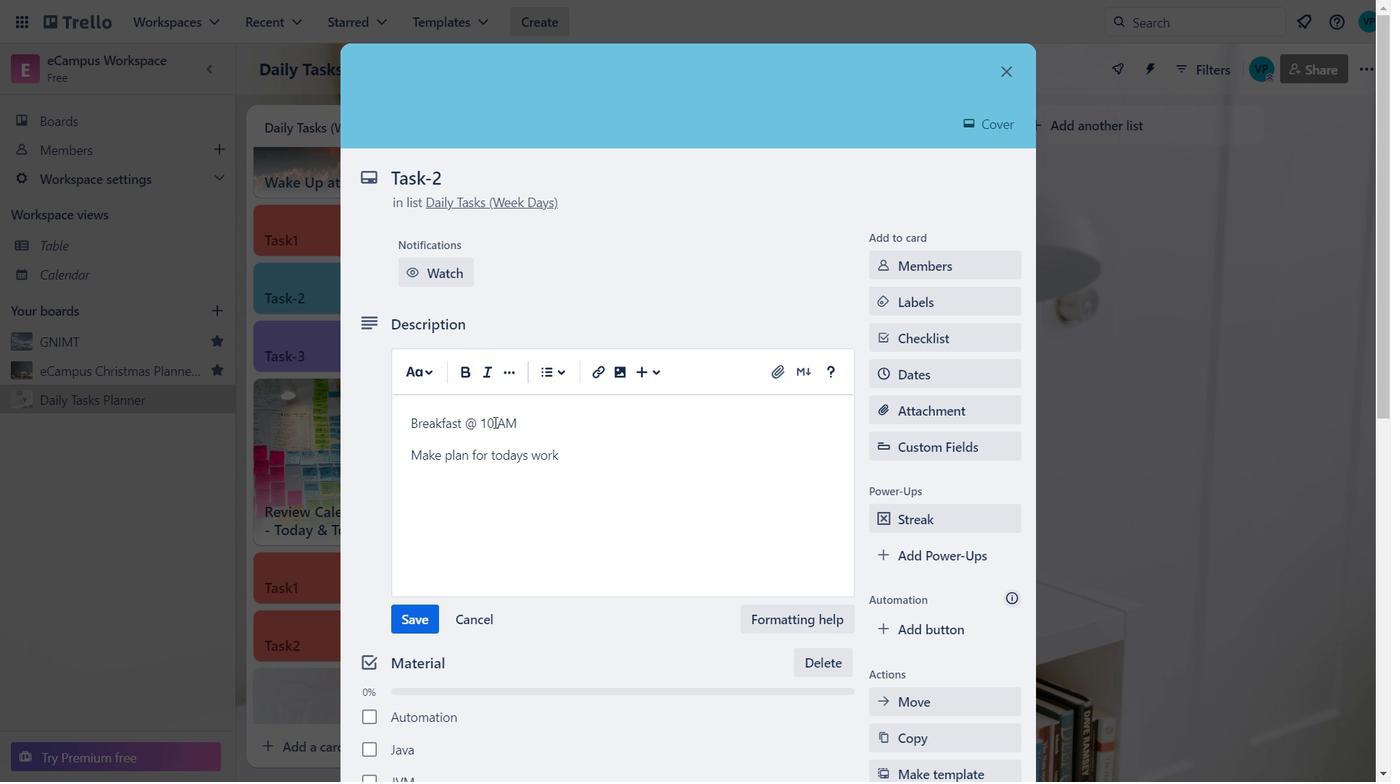 
Action: Mouse moved to (612, 287)
Screenshot: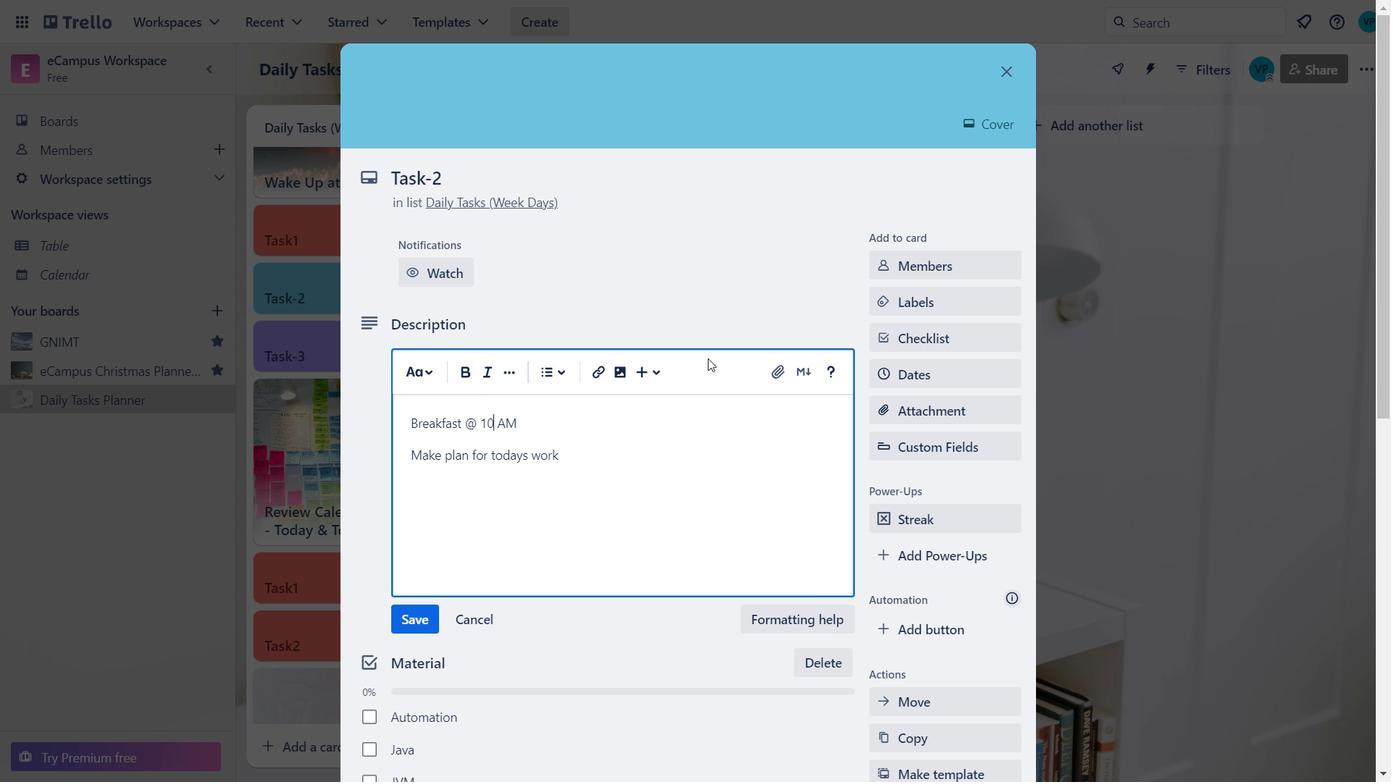 
Action: Key pressed <Key.backspace><Key.backspace>9
Screenshot: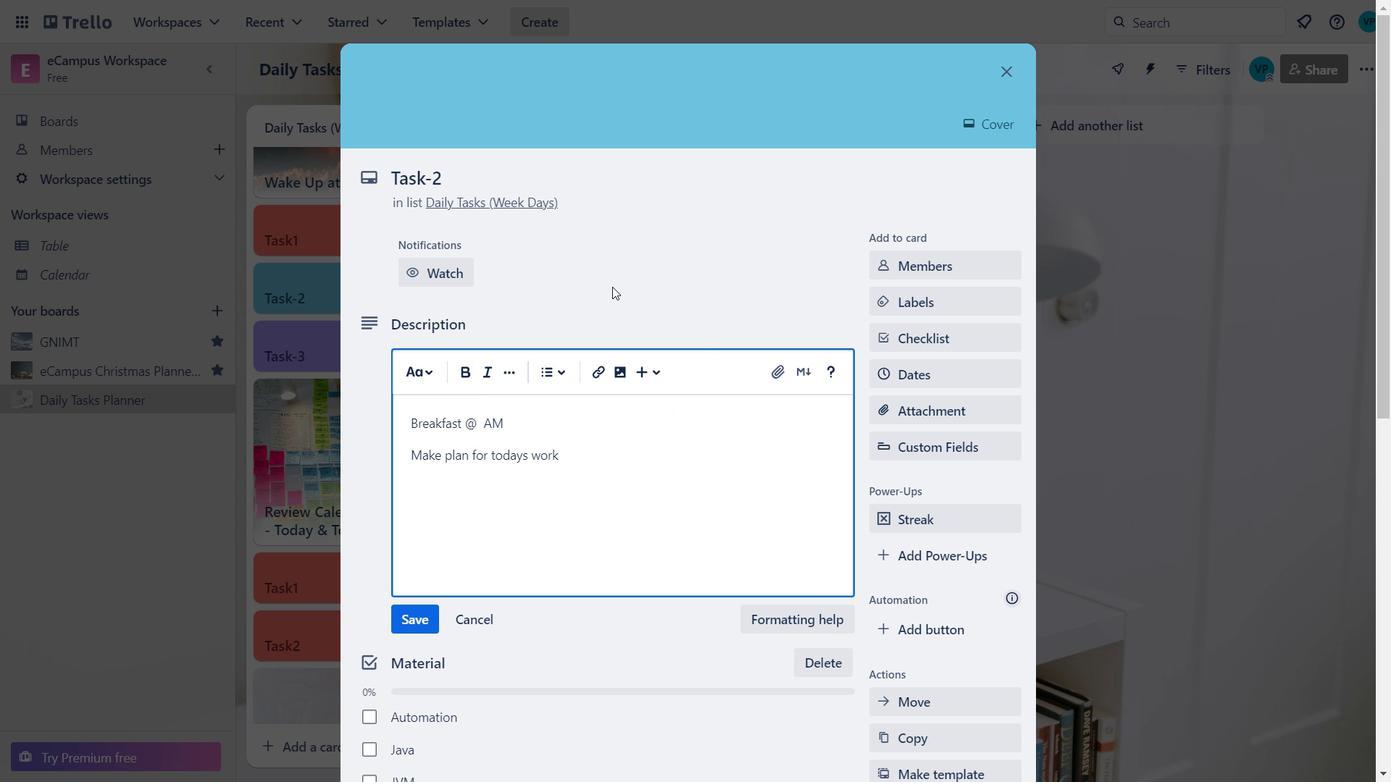 
Action: Mouse moved to (418, 614)
Screenshot: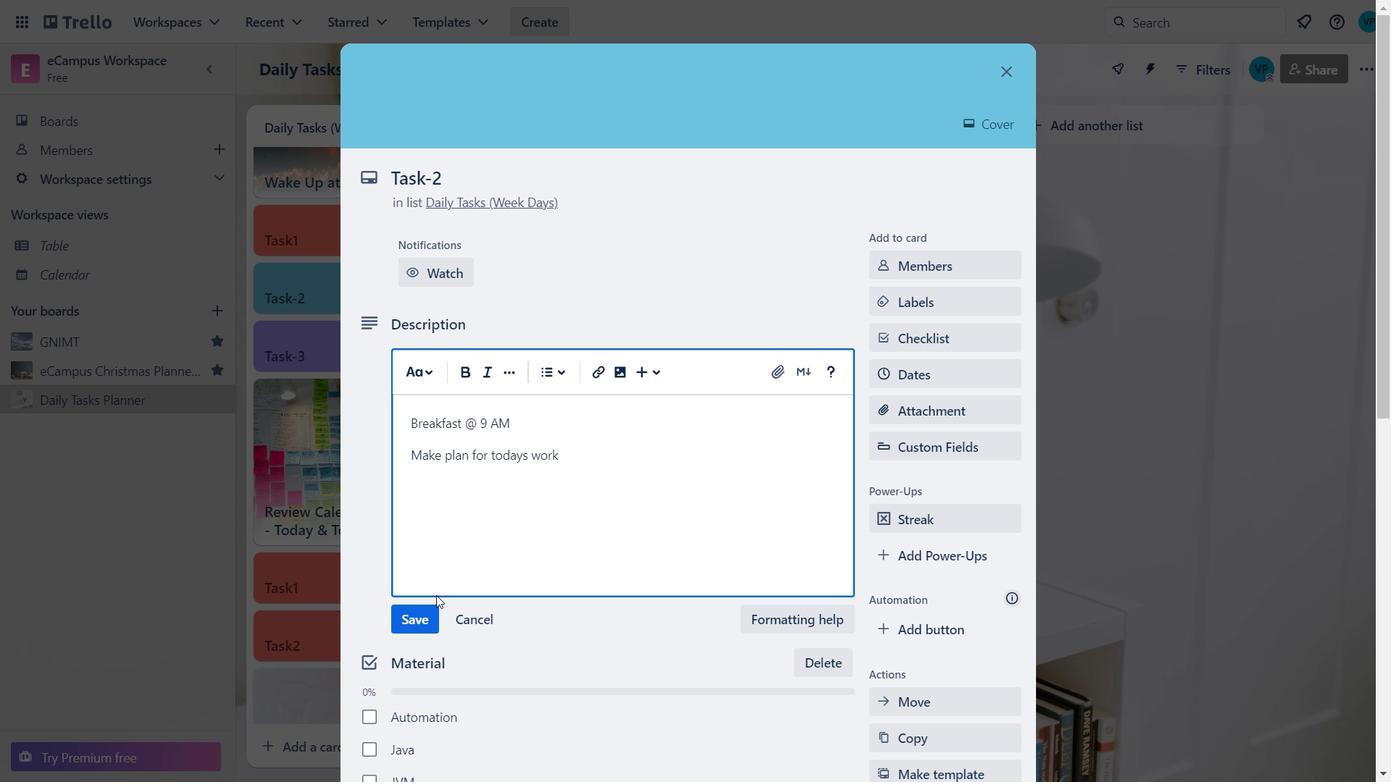 
Action: Mouse pressed left at (418, 614)
Screenshot: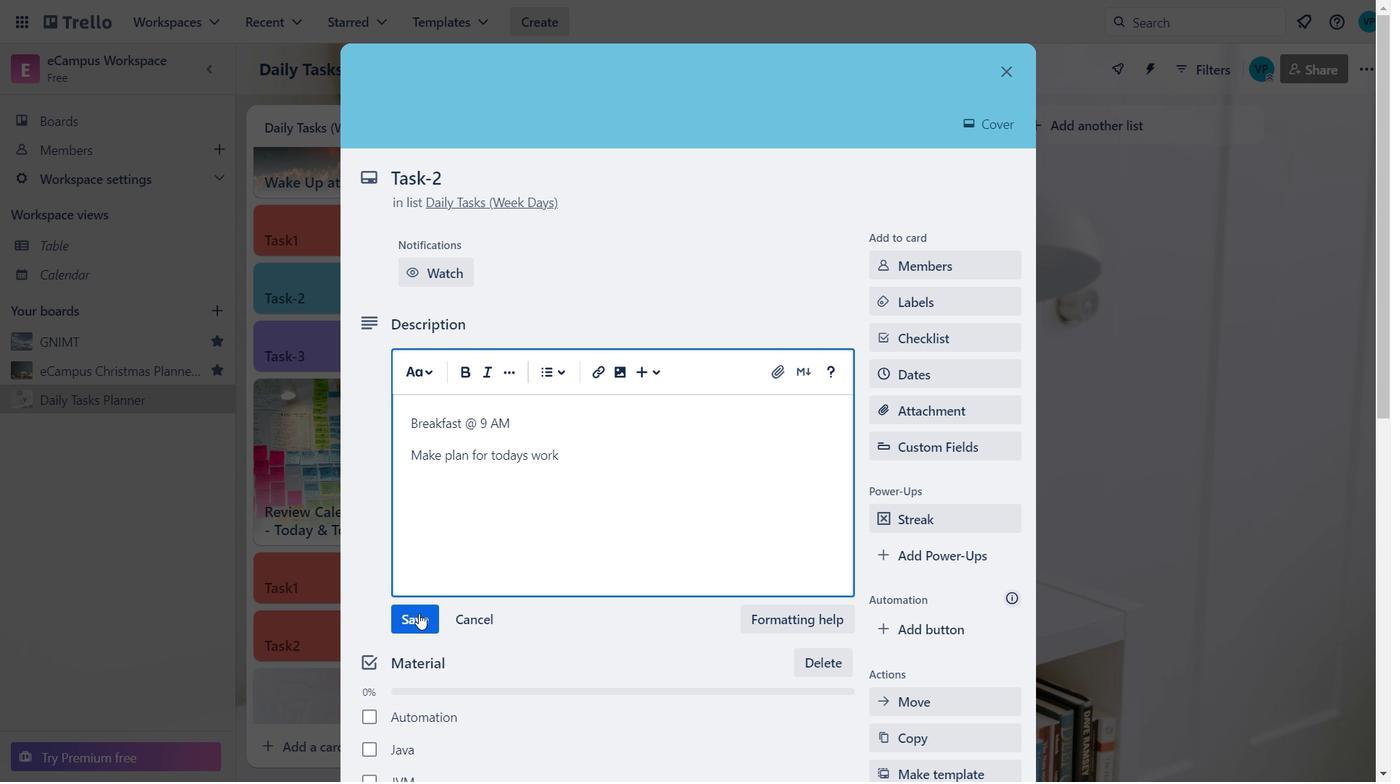
Action: Mouse moved to (1014, 75)
Screenshot: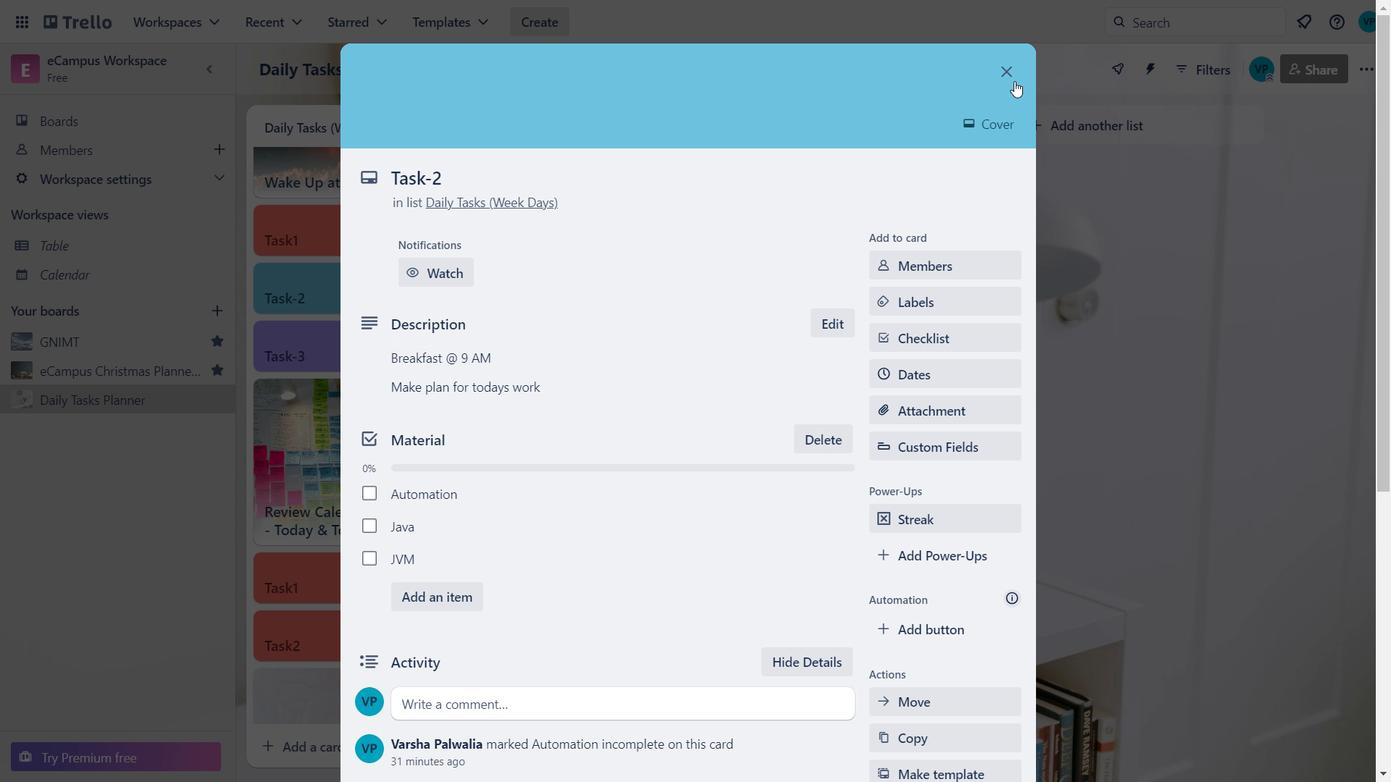 
Action: Mouse pressed left at (1014, 75)
Screenshot: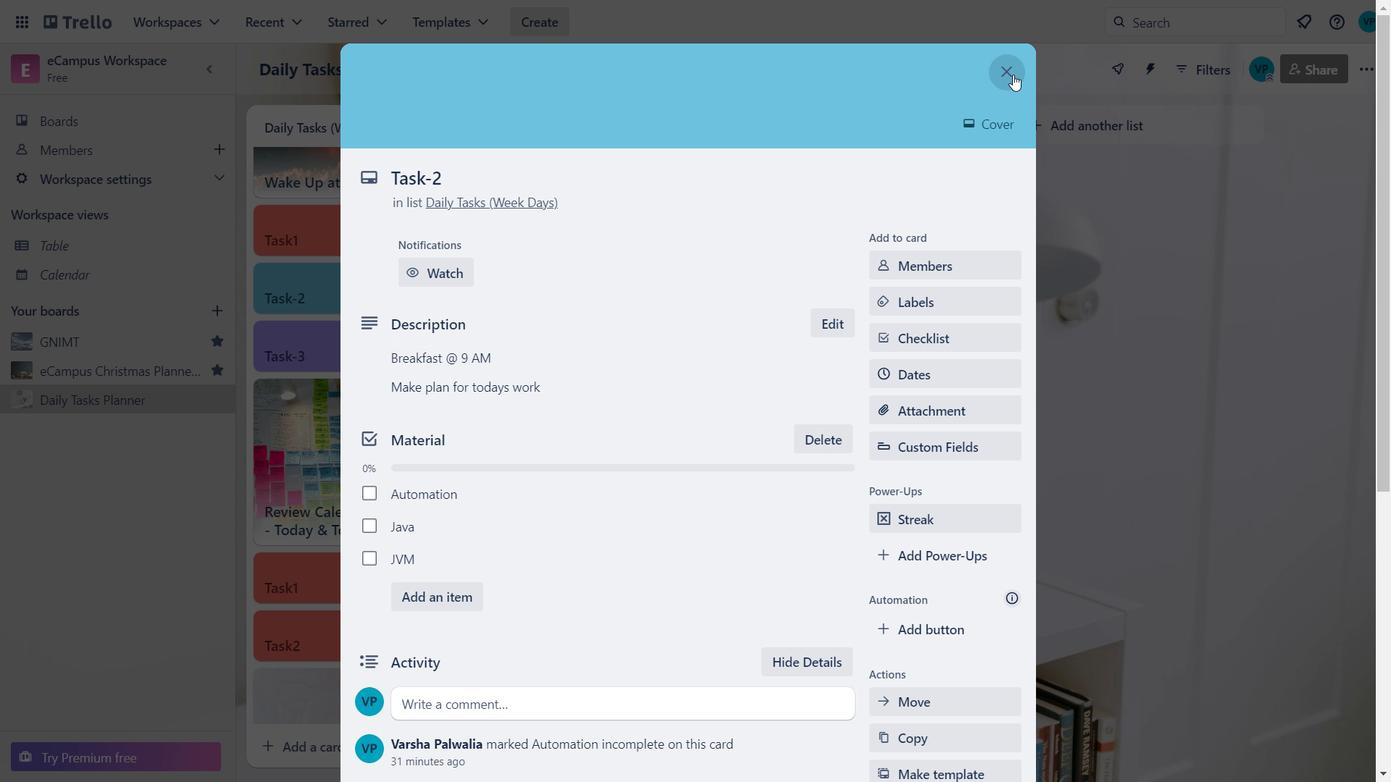 
Action: Mouse moved to (310, 330)
Screenshot: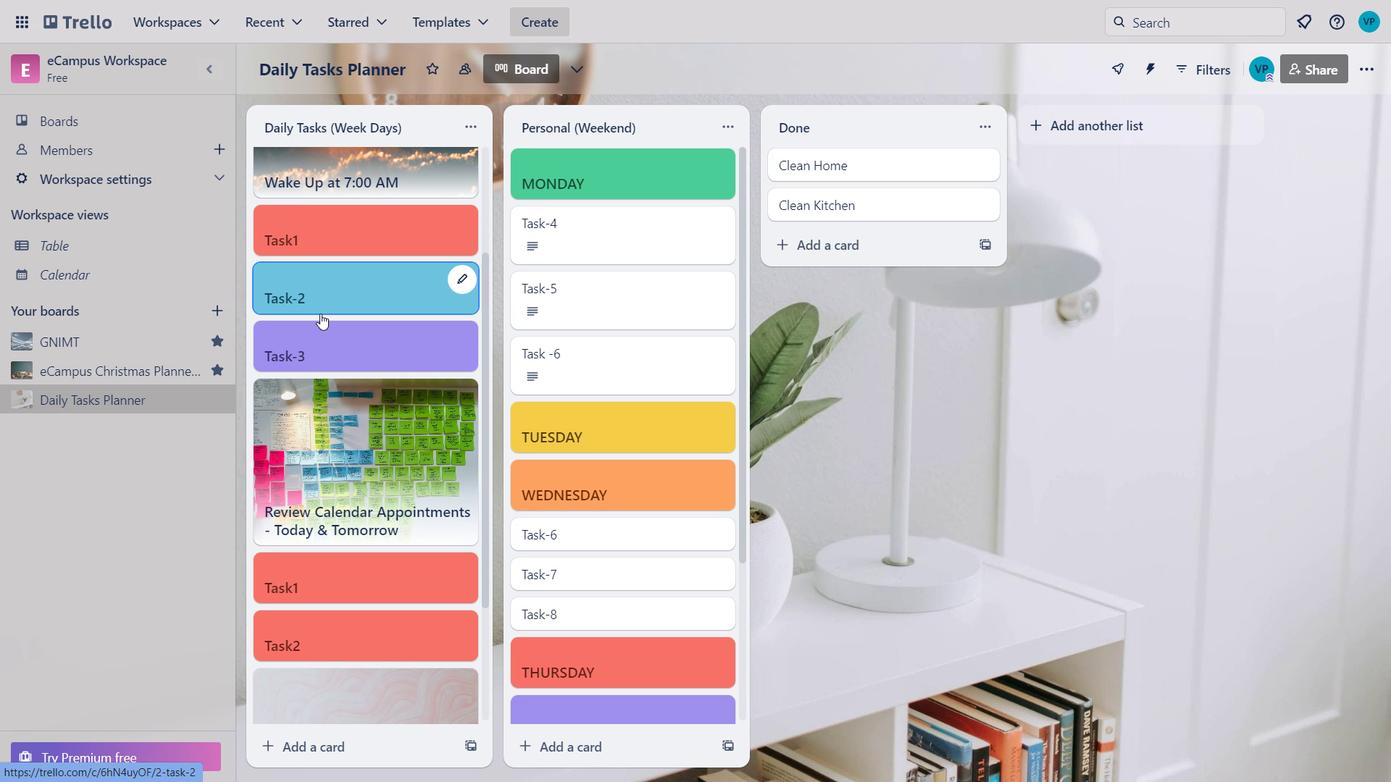 
Action: Mouse pressed left at (310, 330)
Screenshot: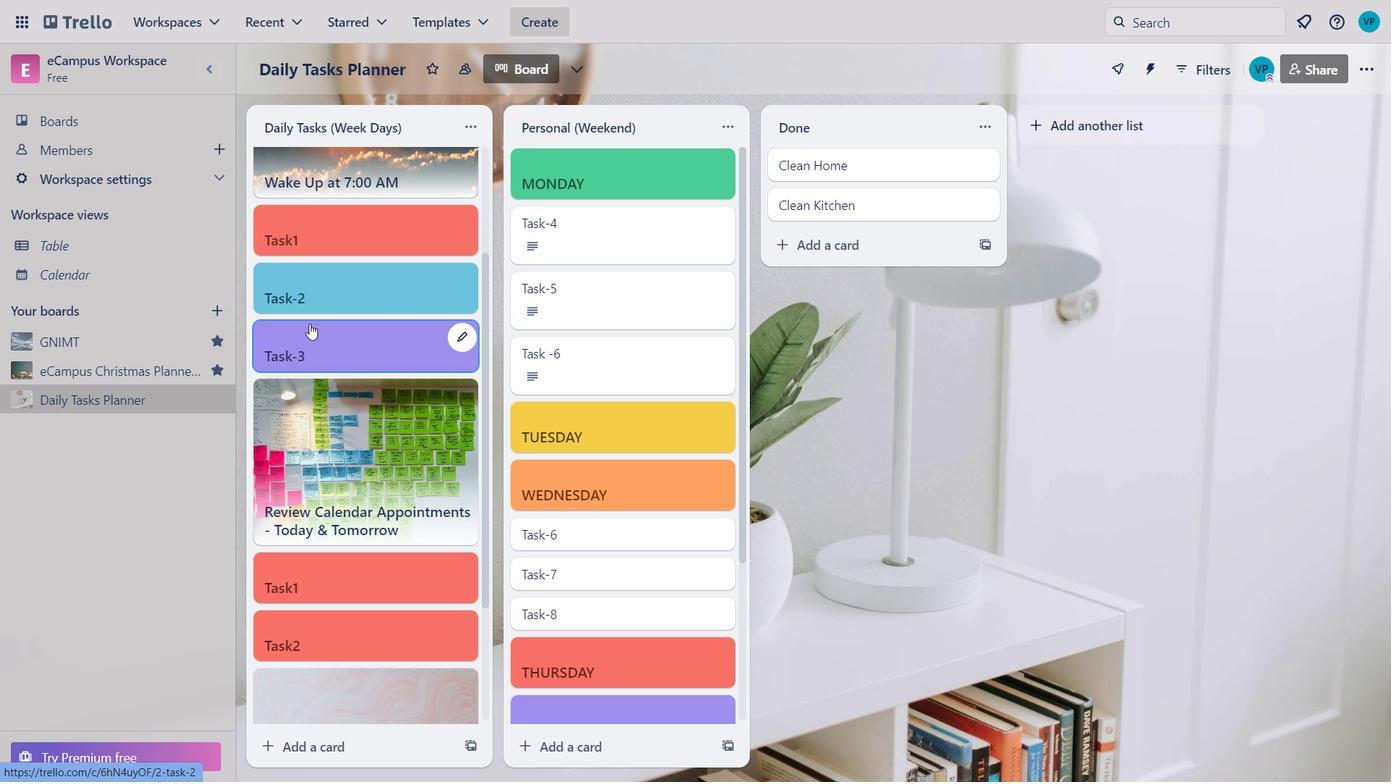 
Action: Mouse pressed left at (310, 330)
Screenshot: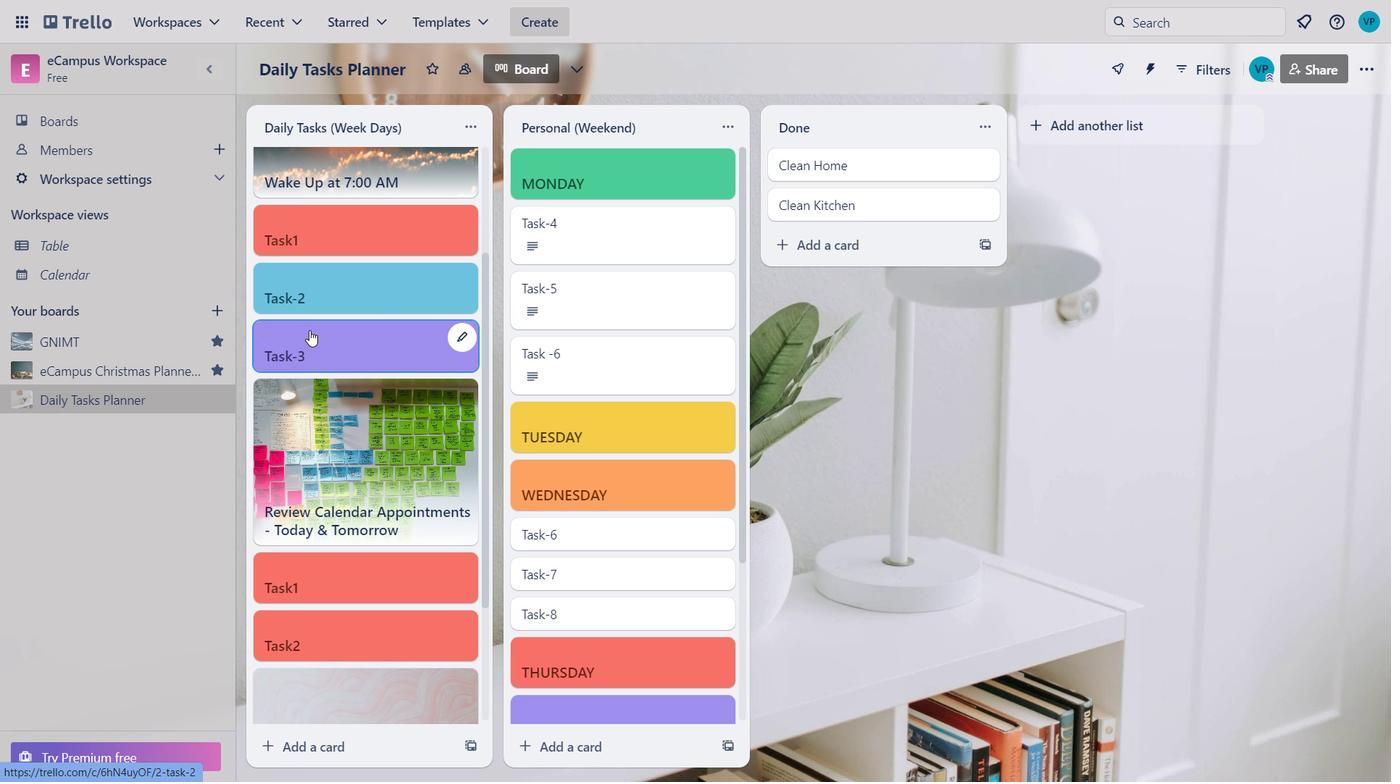 
Action: Mouse moved to (307, 330)
Screenshot: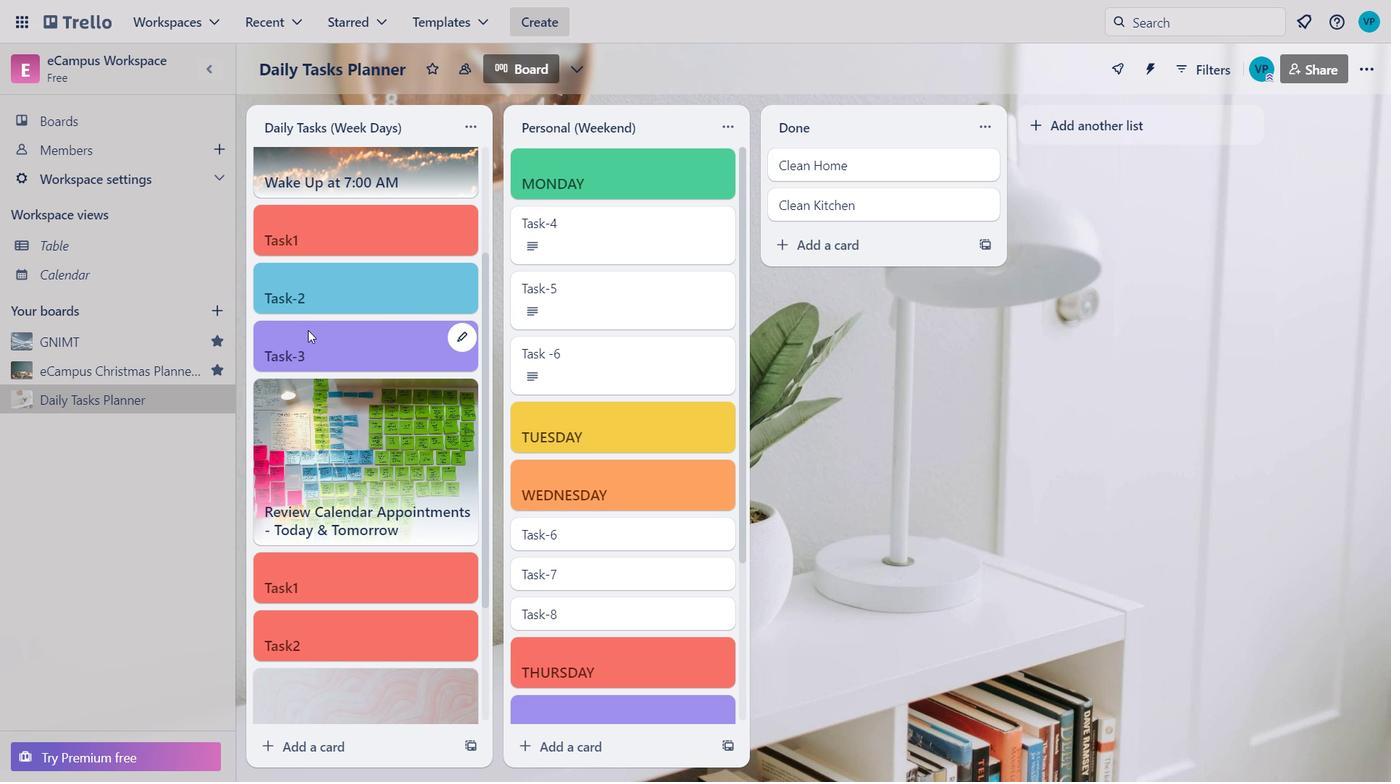 
Action: Mouse pressed left at (307, 330)
Screenshot: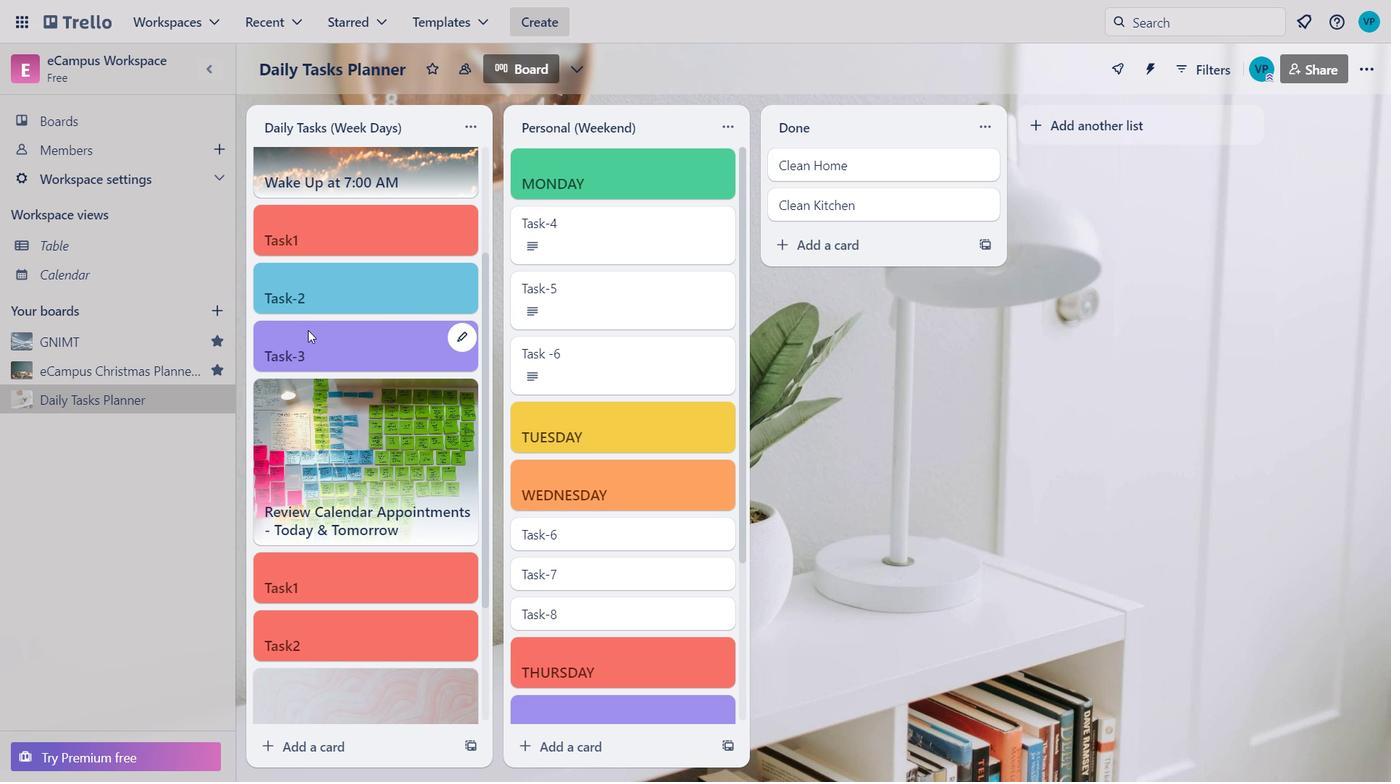 
Action: Mouse pressed left at (307, 330)
Screenshot: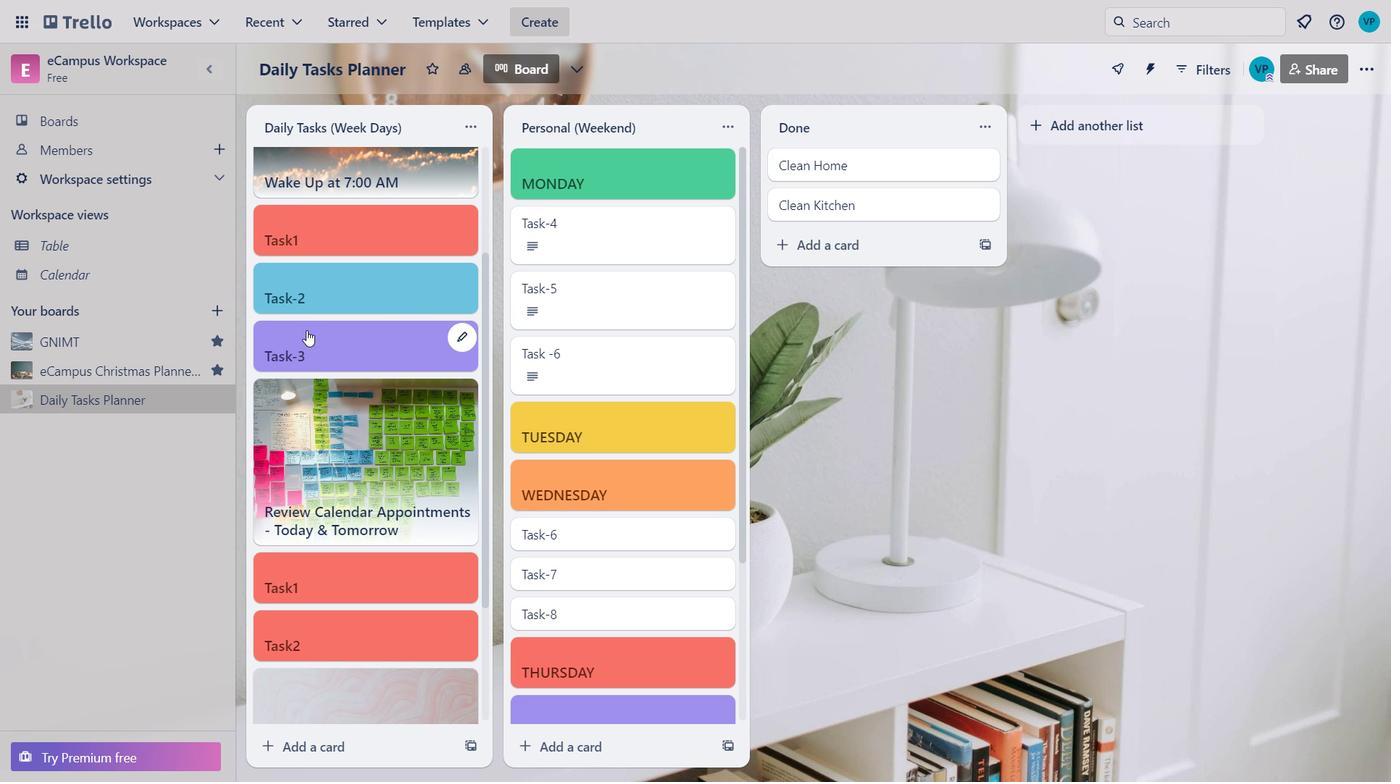 
Action: Mouse moved to (234, 416)
Screenshot: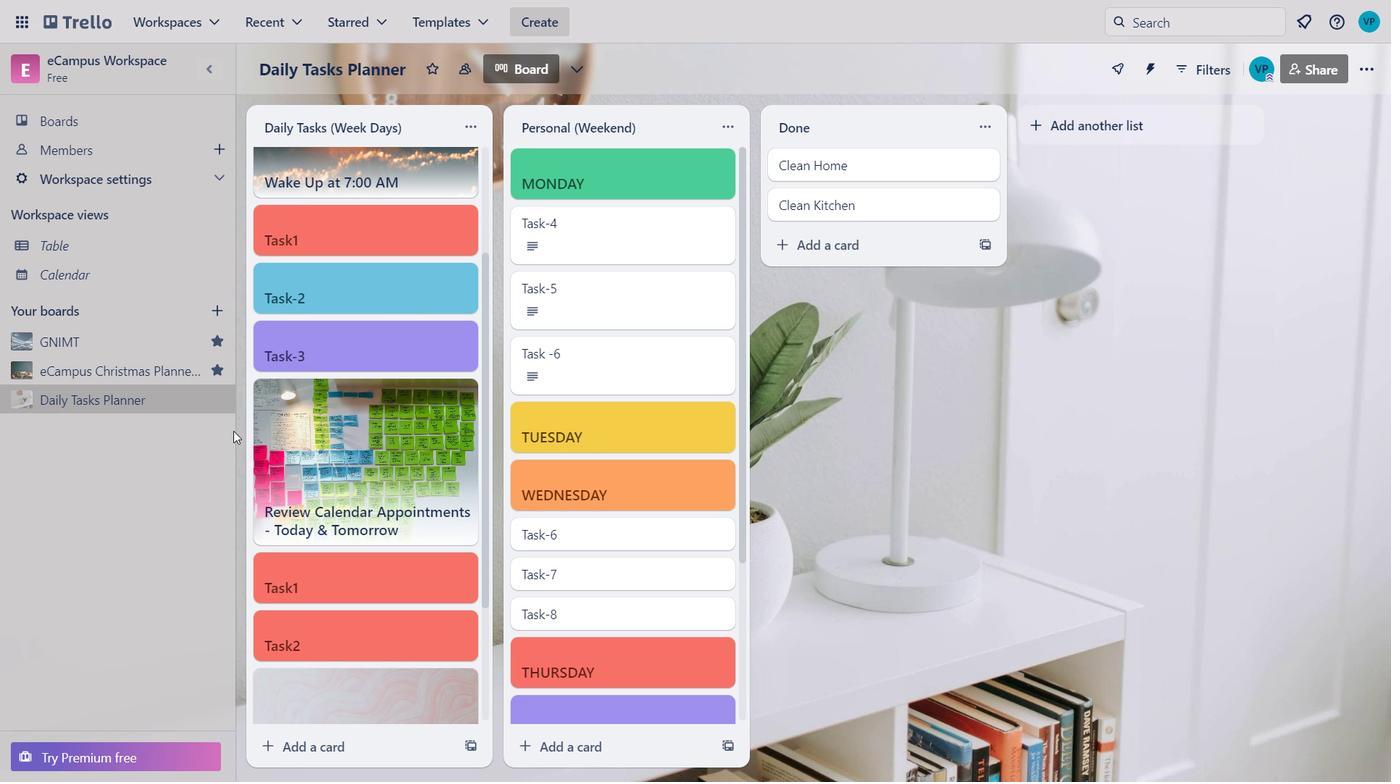 
Action: Mouse scrolled (234, 416) with delta (0, 0)
Screenshot: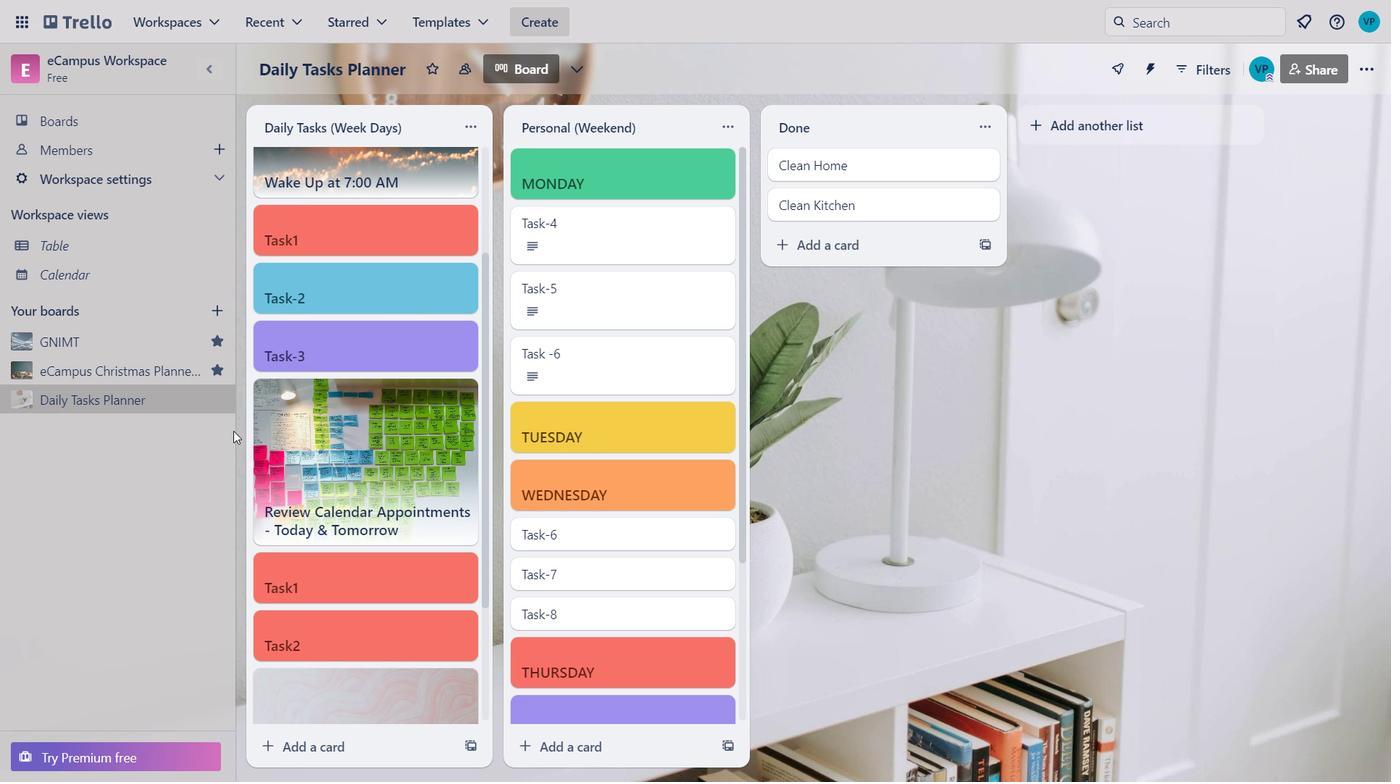 
Action: Mouse moved to (235, 409)
Screenshot: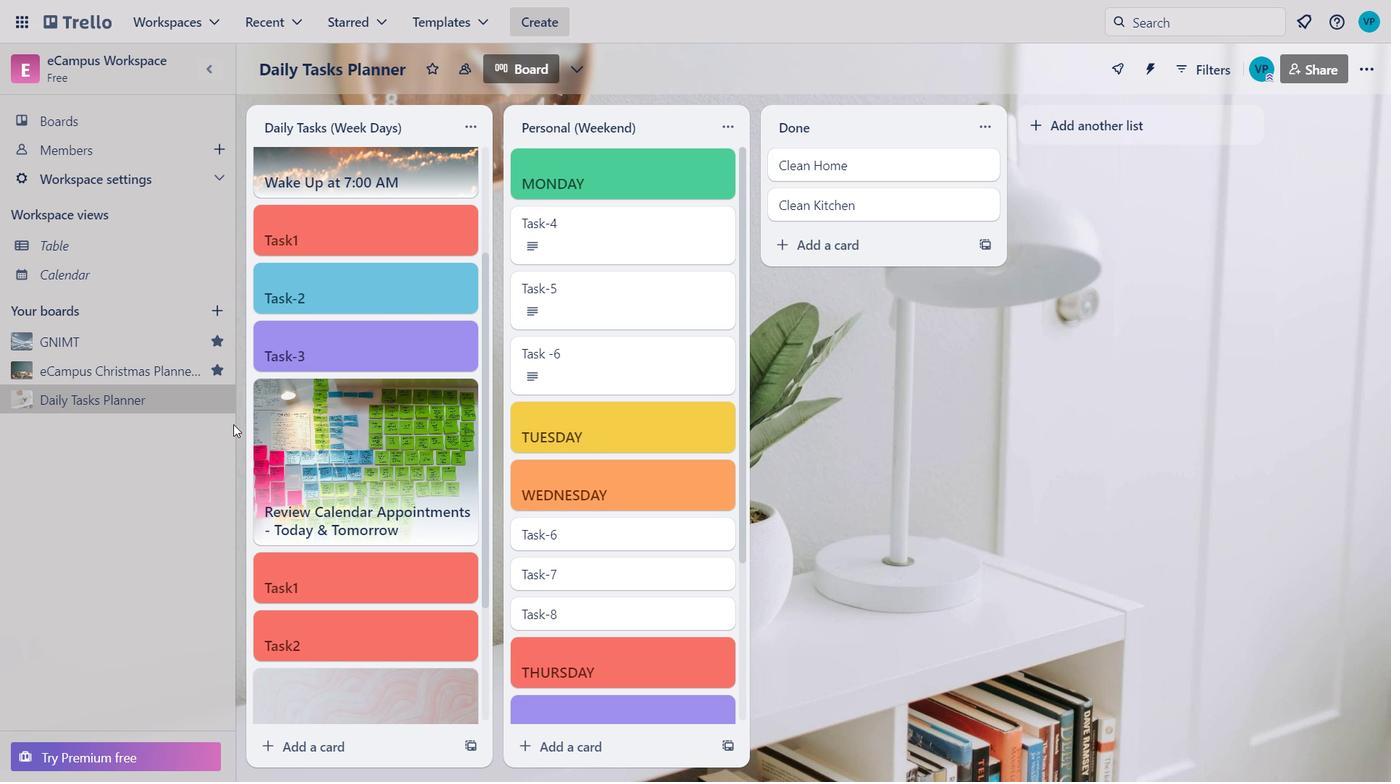 
Action: Mouse scrolled (235, 410) with delta (0, 0)
Screenshot: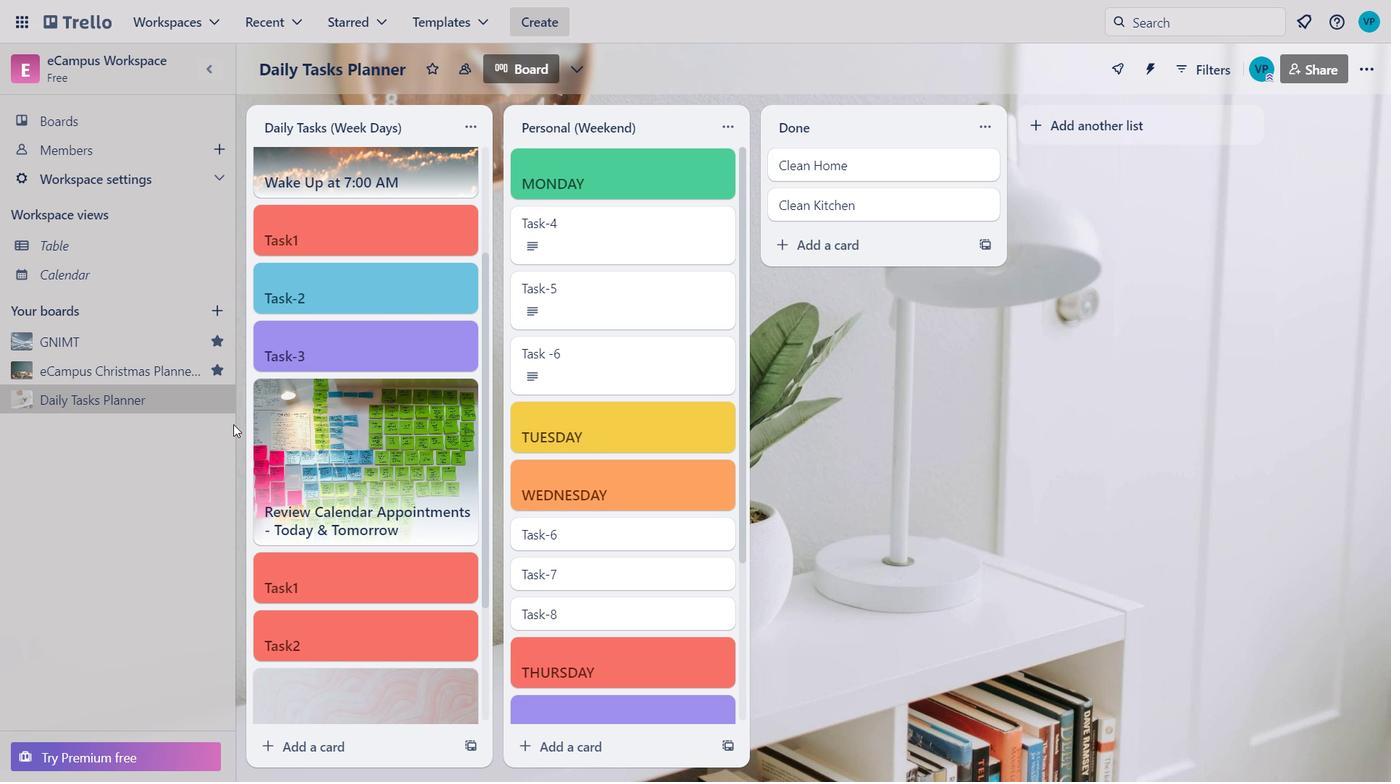 
Action: Mouse moved to (574, 223)
Screenshot: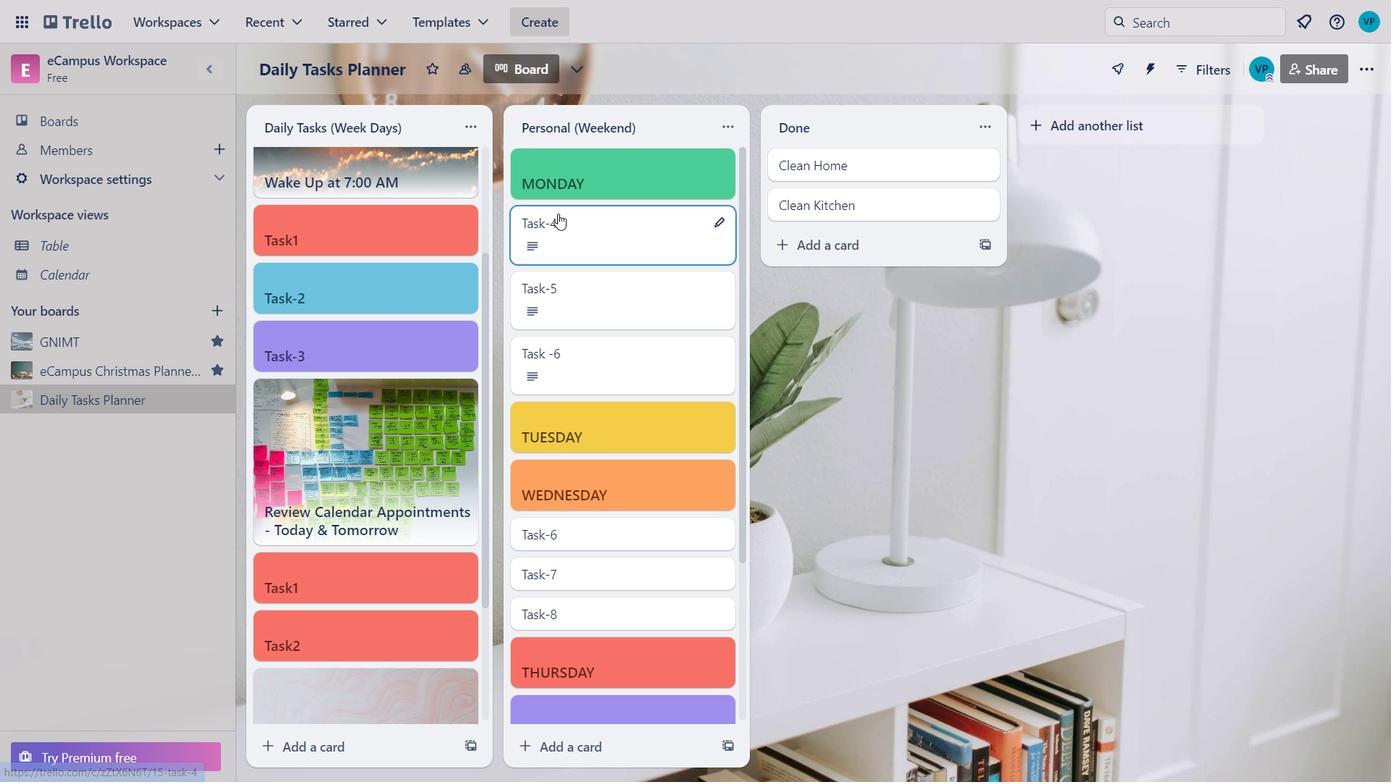 
Action: Mouse pressed left at (574, 223)
Screenshot: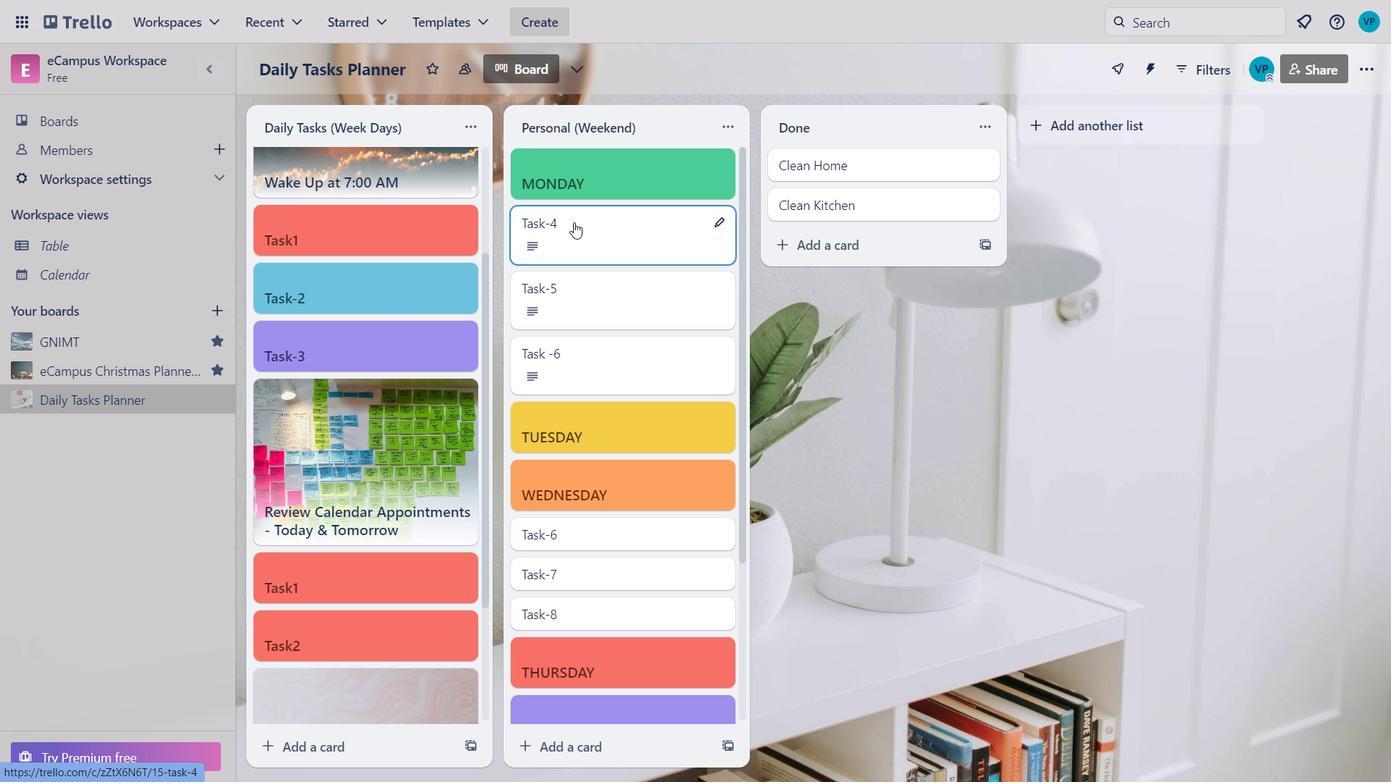 
Action: Mouse moved to (742, 368)
Screenshot: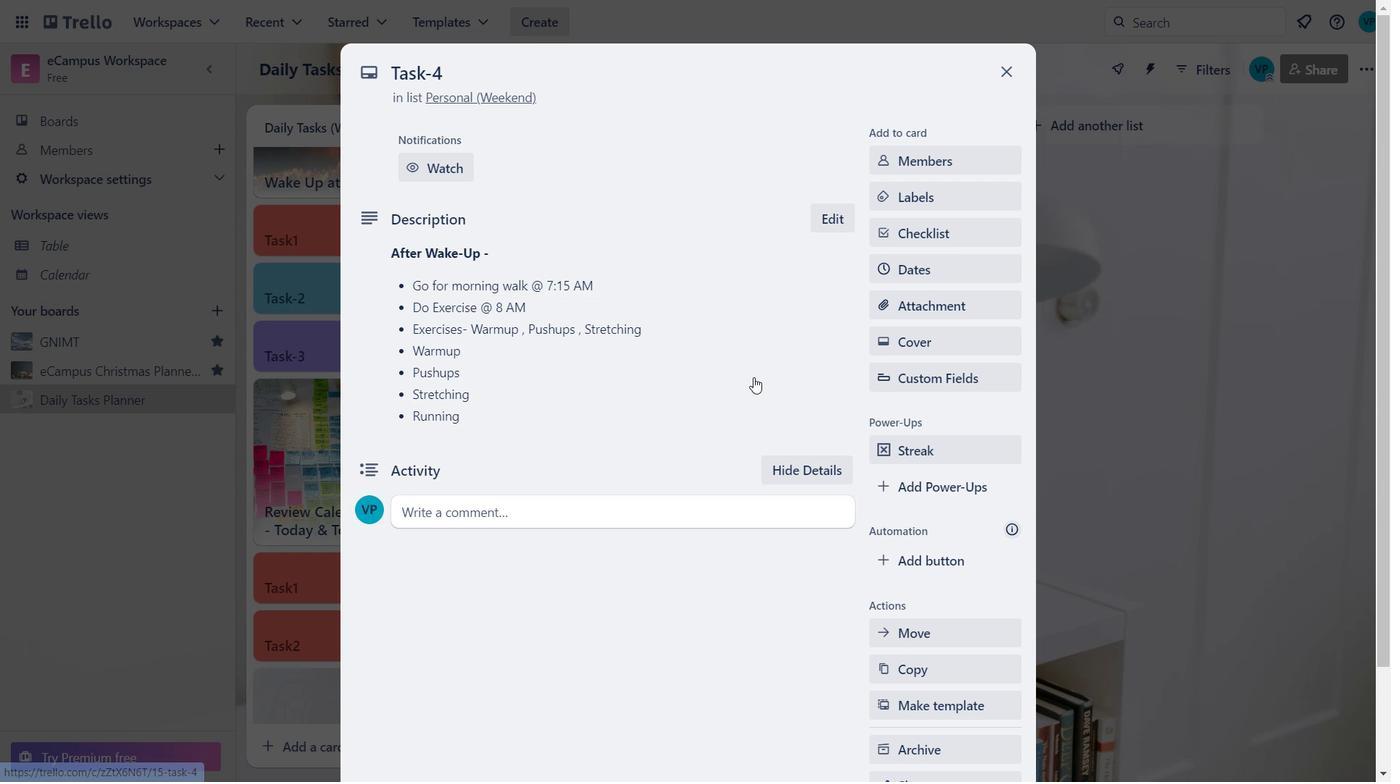 
Action: Mouse scrolled (742, 368) with delta (0, 0)
Screenshot: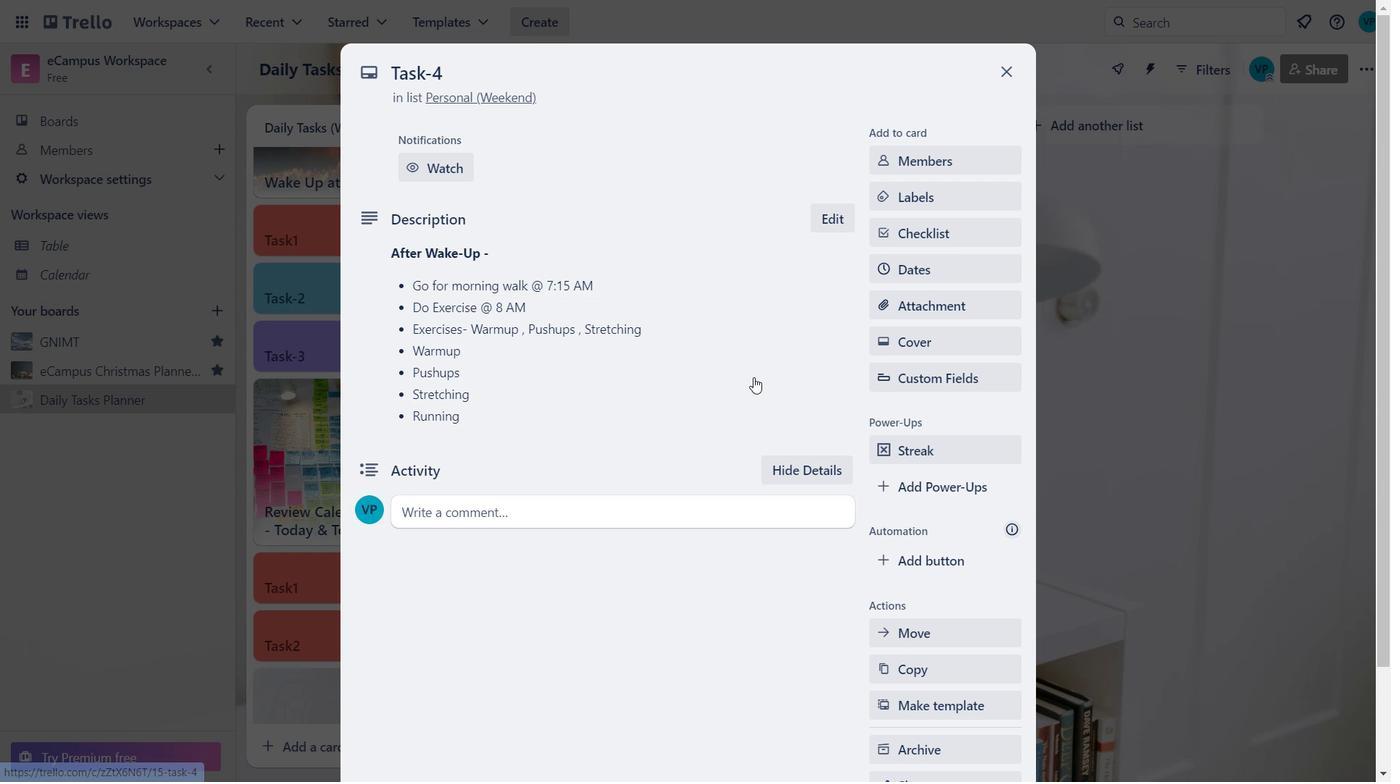 
Action: Mouse moved to (711, 338)
Screenshot: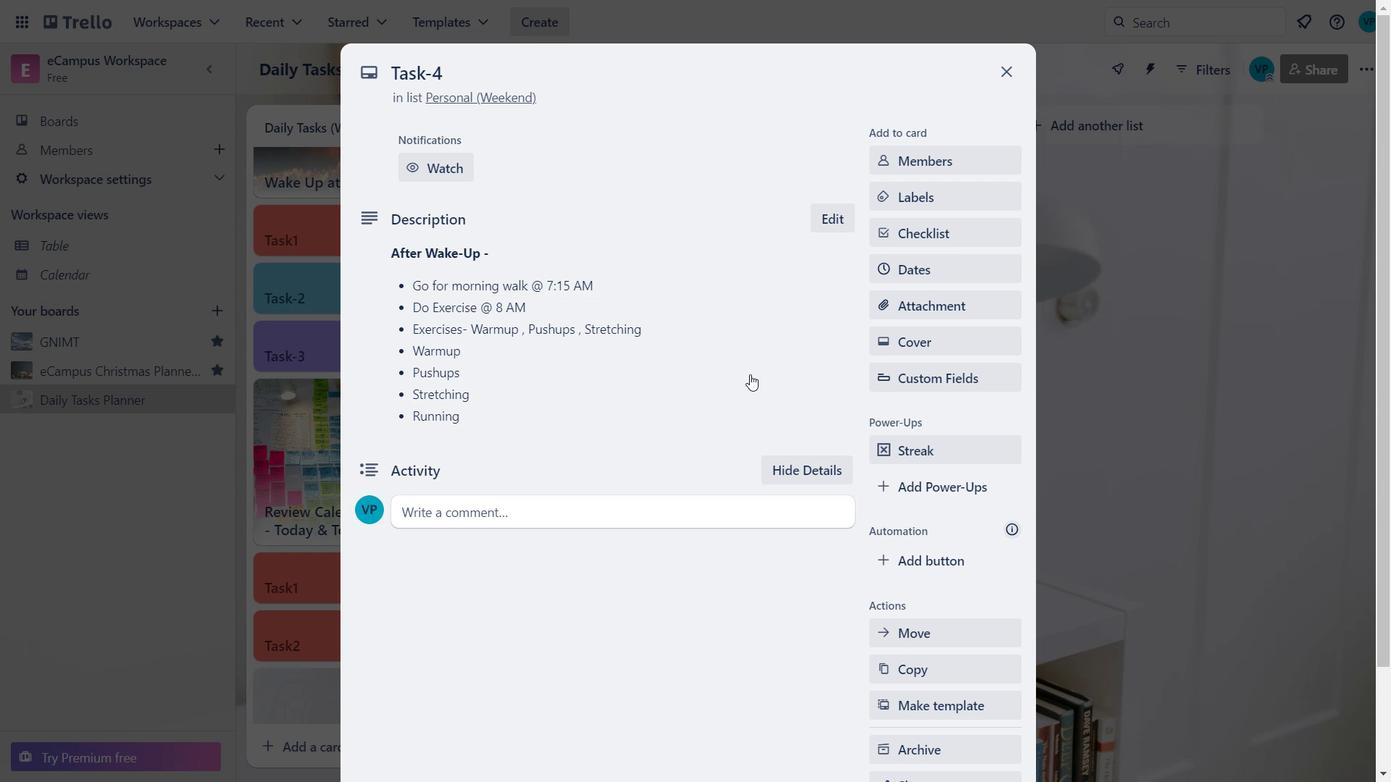 
Action: Mouse scrolled (711, 339) with delta (0, 0)
Screenshot: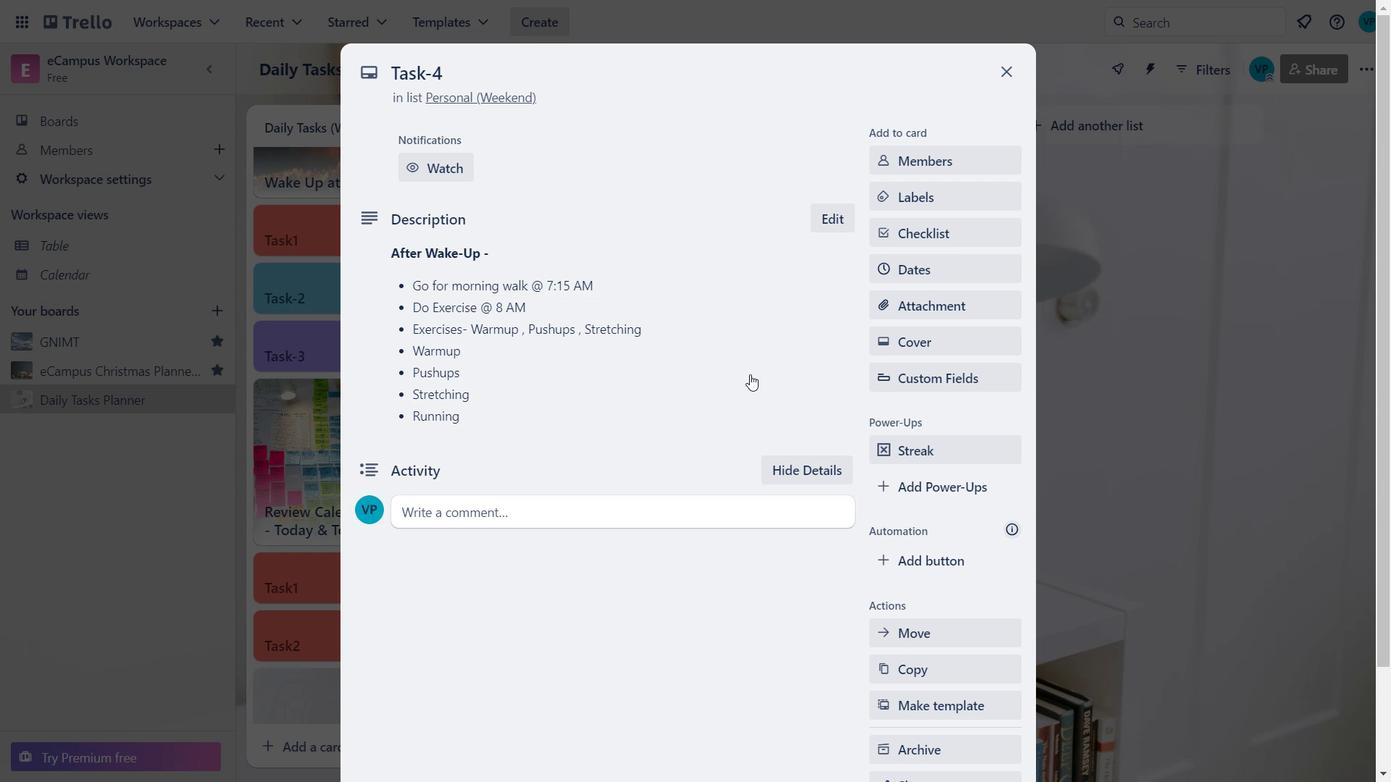 
Action: Mouse moved to (1007, 72)
Screenshot: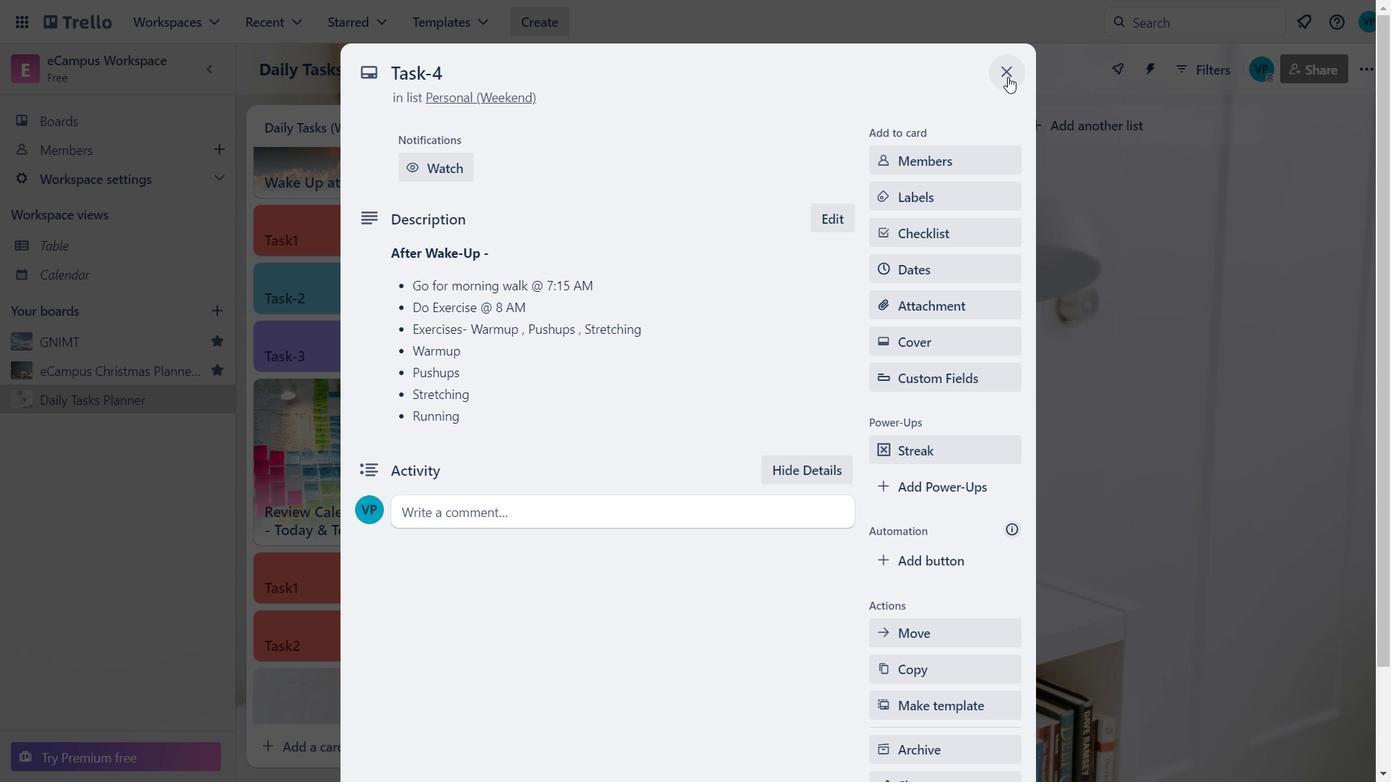 
Action: Mouse pressed left at (1007, 72)
Screenshot: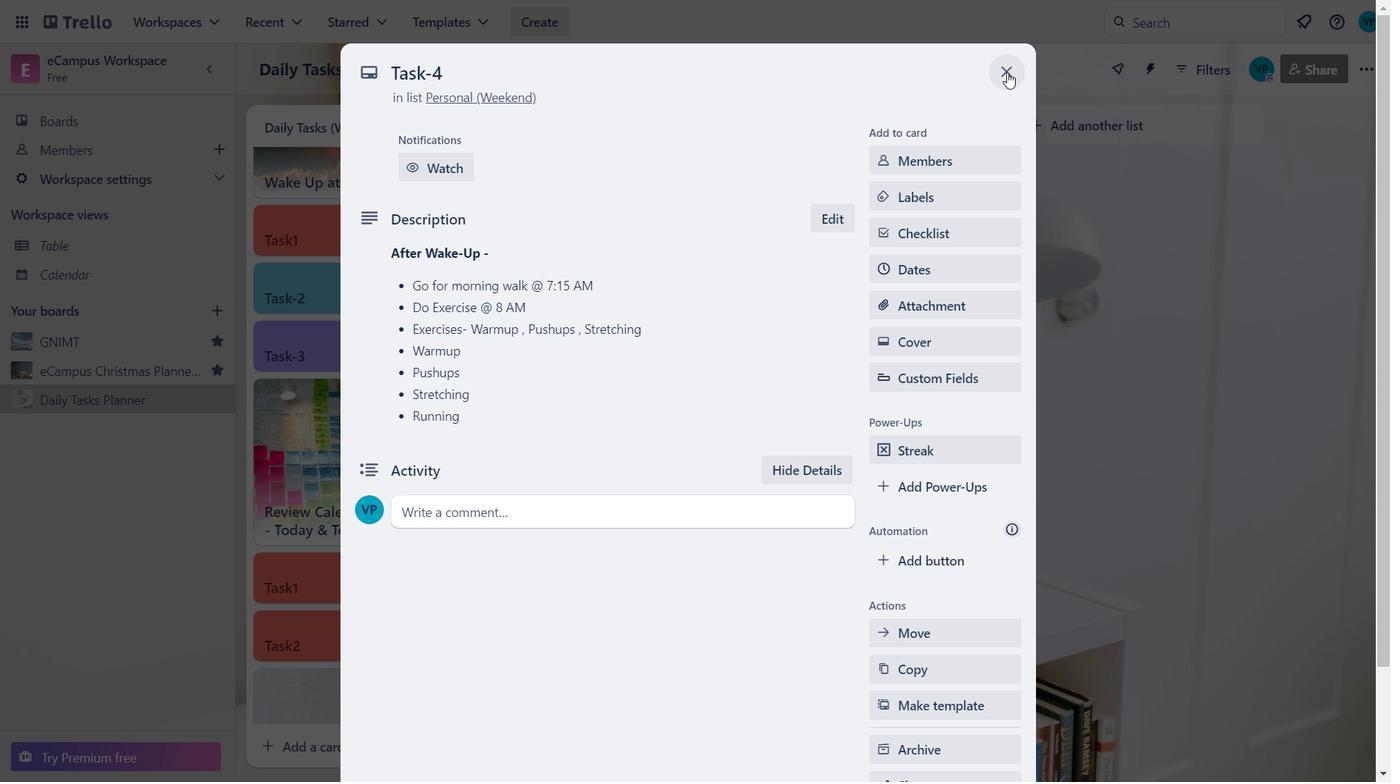 
Action: Mouse moved to (642, 435)
Screenshot: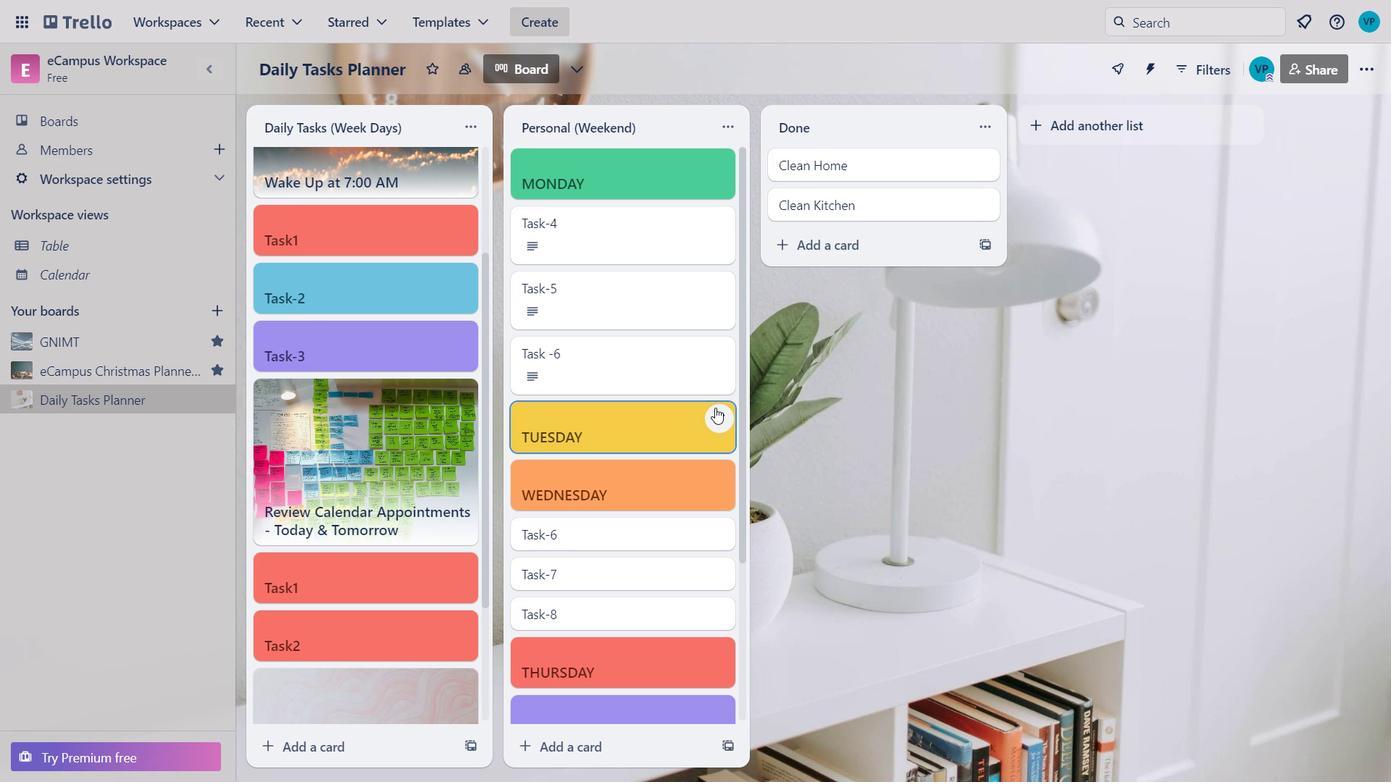 
Action: Mouse scrolled (642, 434) with delta (0, 0)
Screenshot: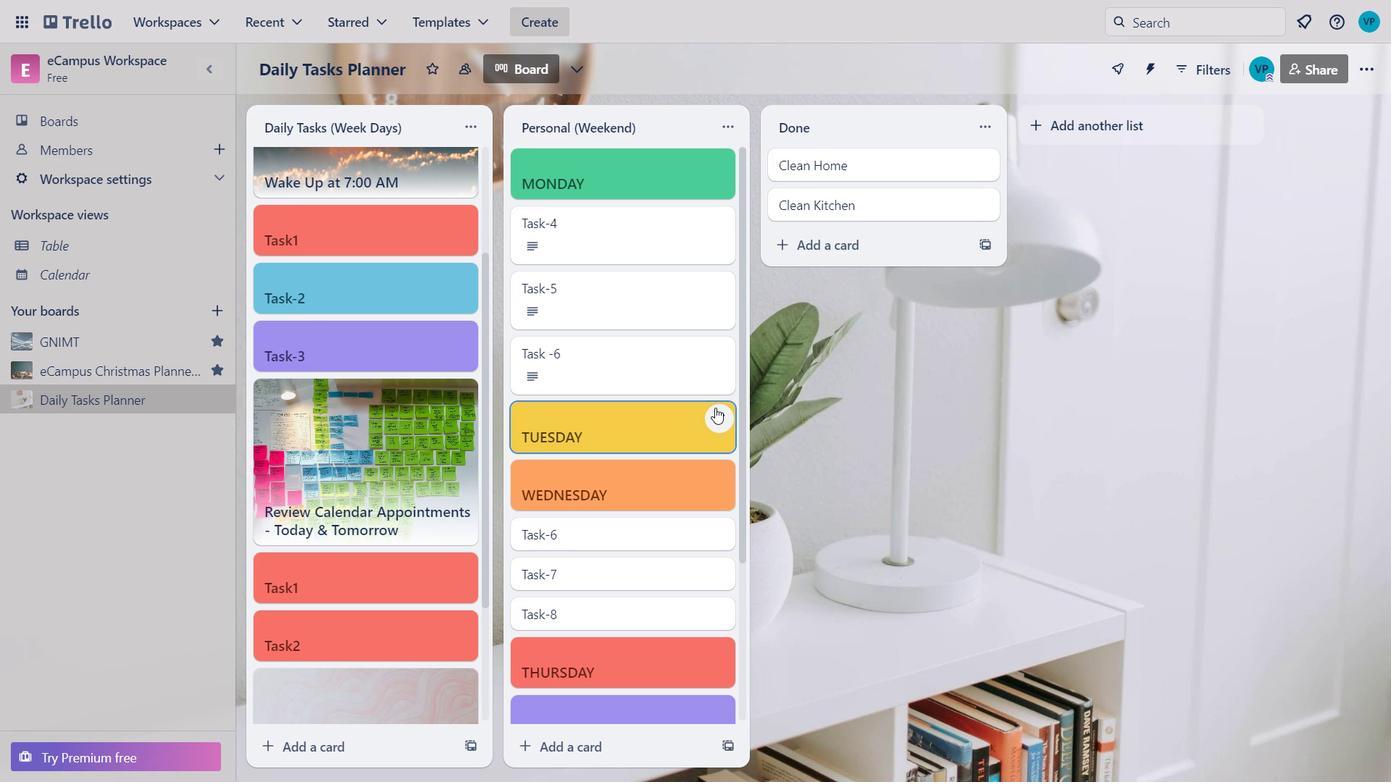 
Action: Mouse moved to (604, 446)
Screenshot: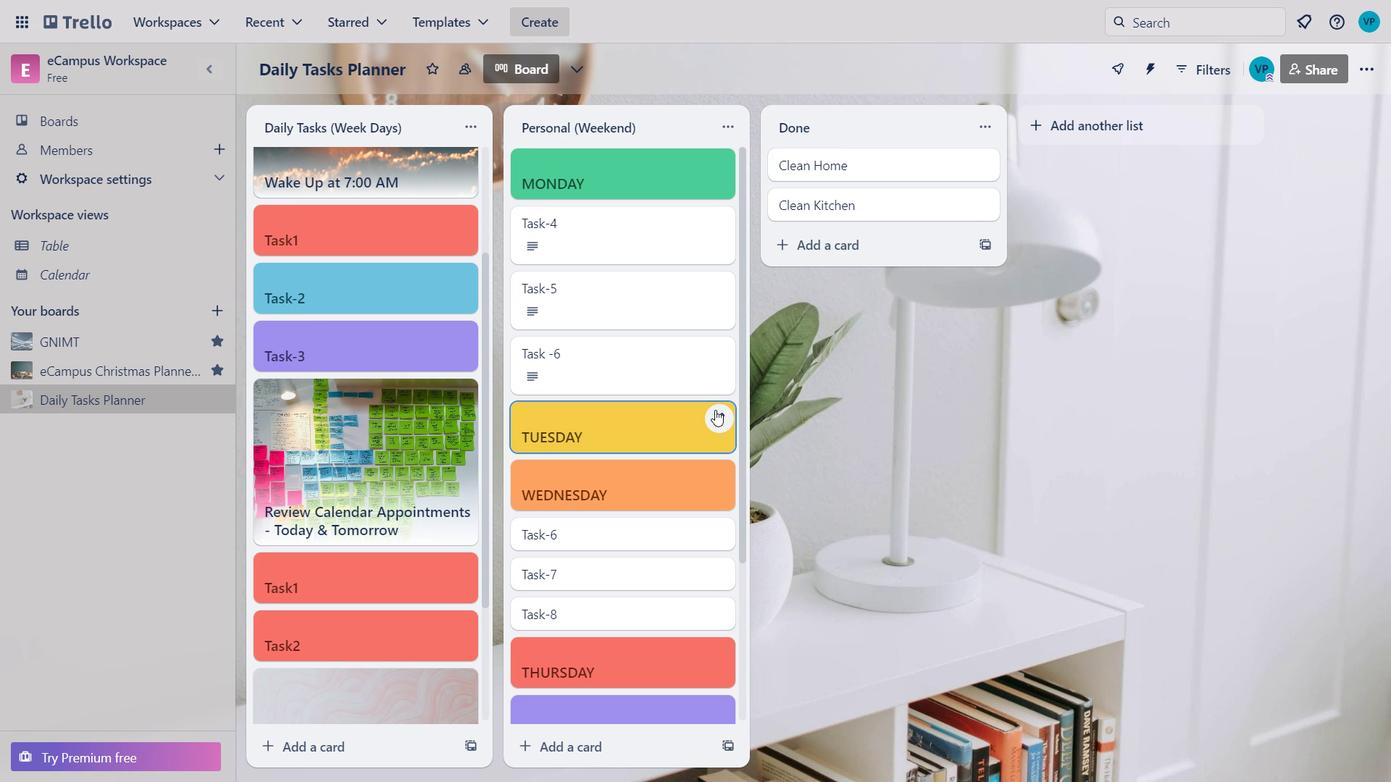 
Action: Mouse scrolled (604, 445) with delta (0, 0)
Screenshot: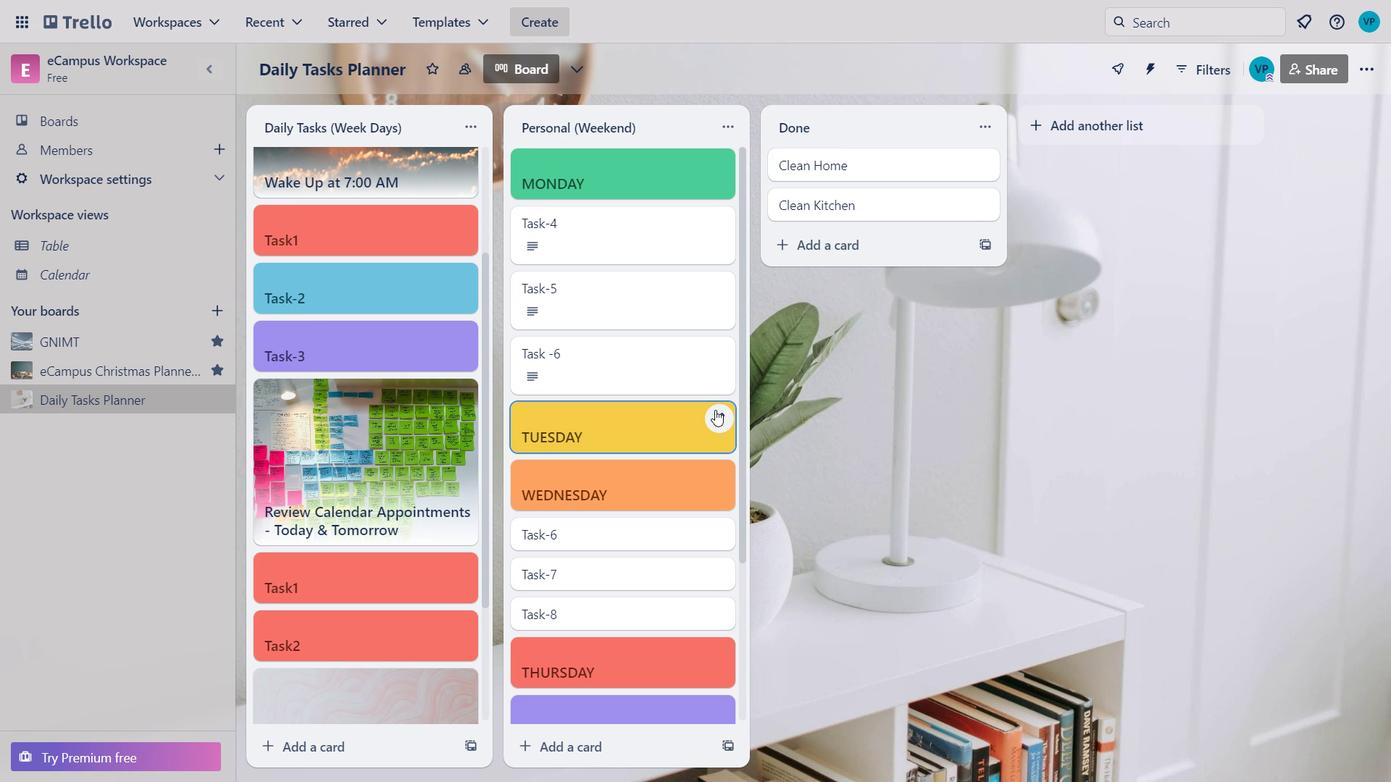 
Action: Mouse scrolled (604, 445) with delta (0, 0)
Screenshot: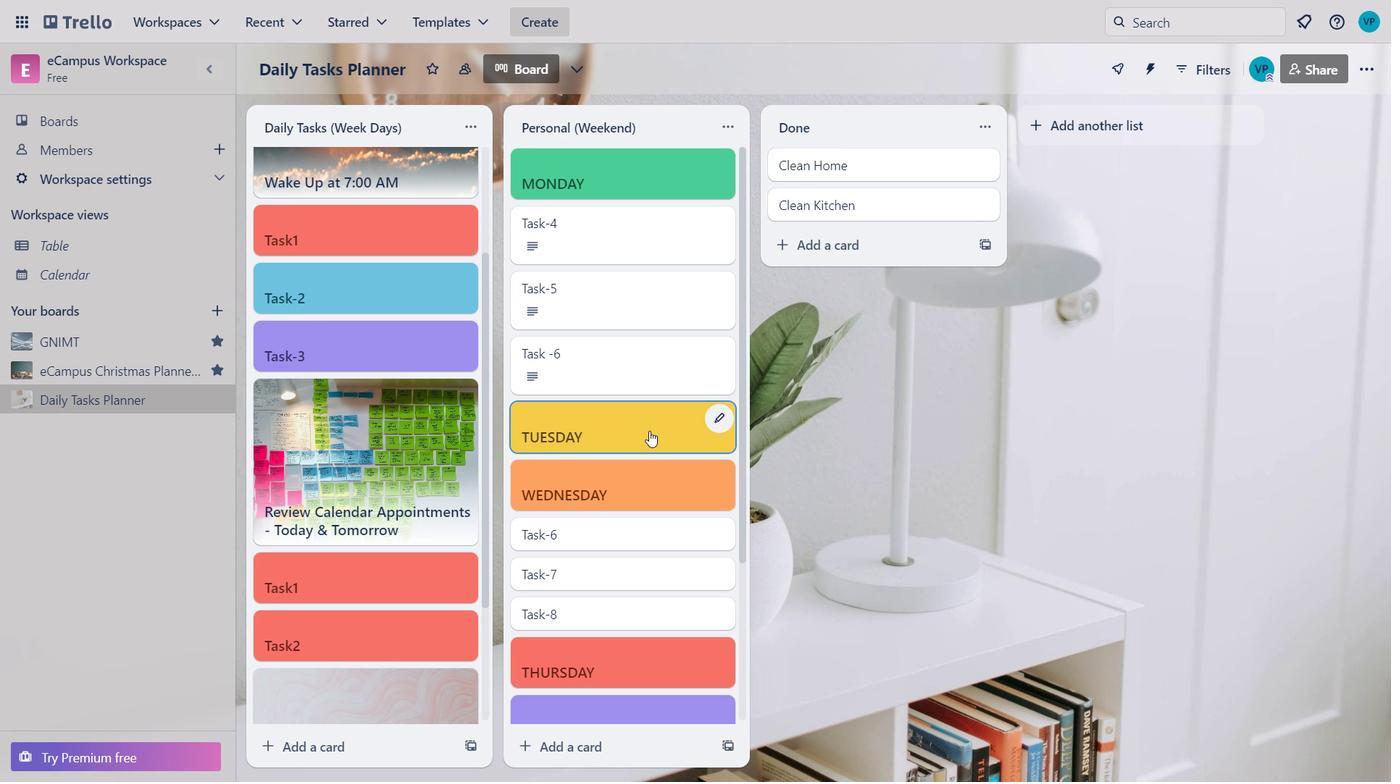 
Action: Mouse moved to (603, 446)
Screenshot: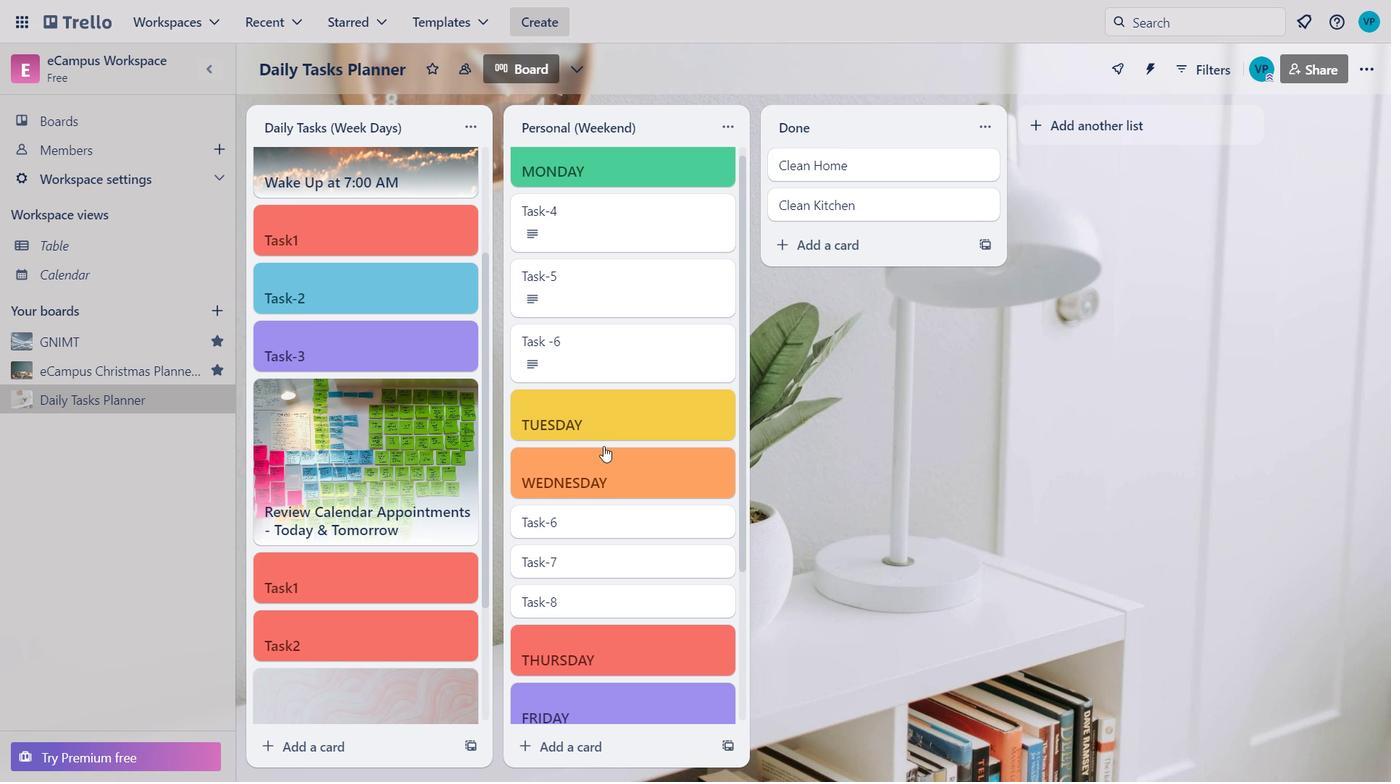 
Action: Mouse scrolled (603, 445) with delta (0, 0)
Screenshot: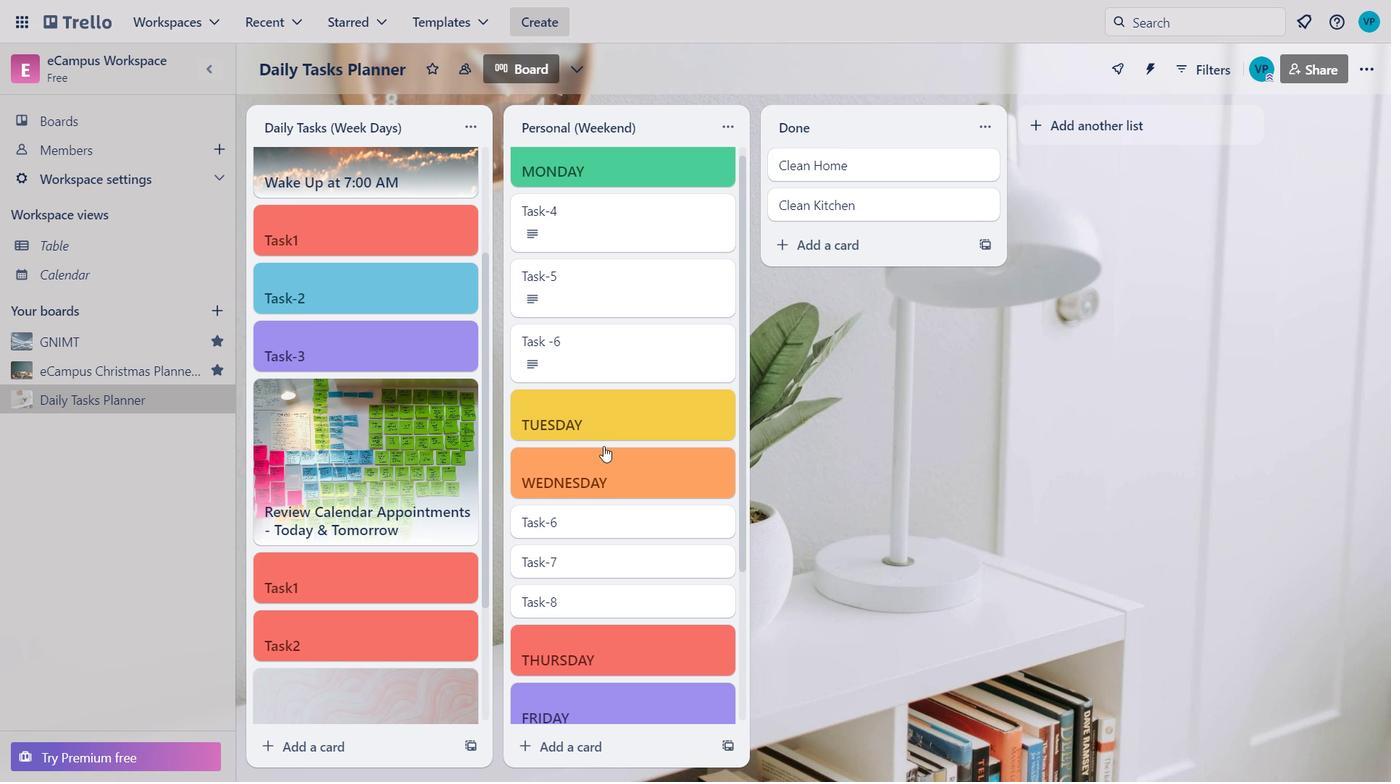 
Action: Mouse moved to (599, 447)
Screenshot: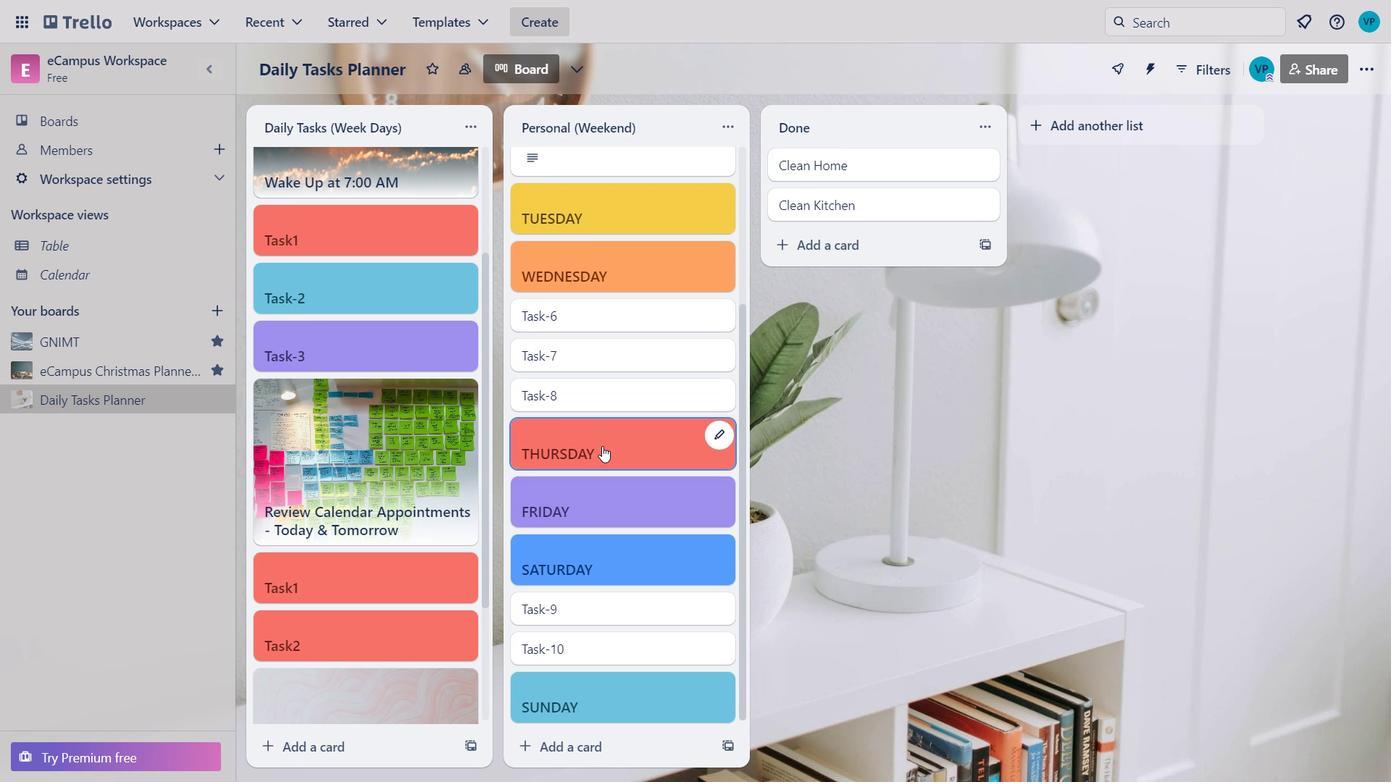 
Action: Mouse scrolled (599, 447) with delta (0, 0)
Screenshot: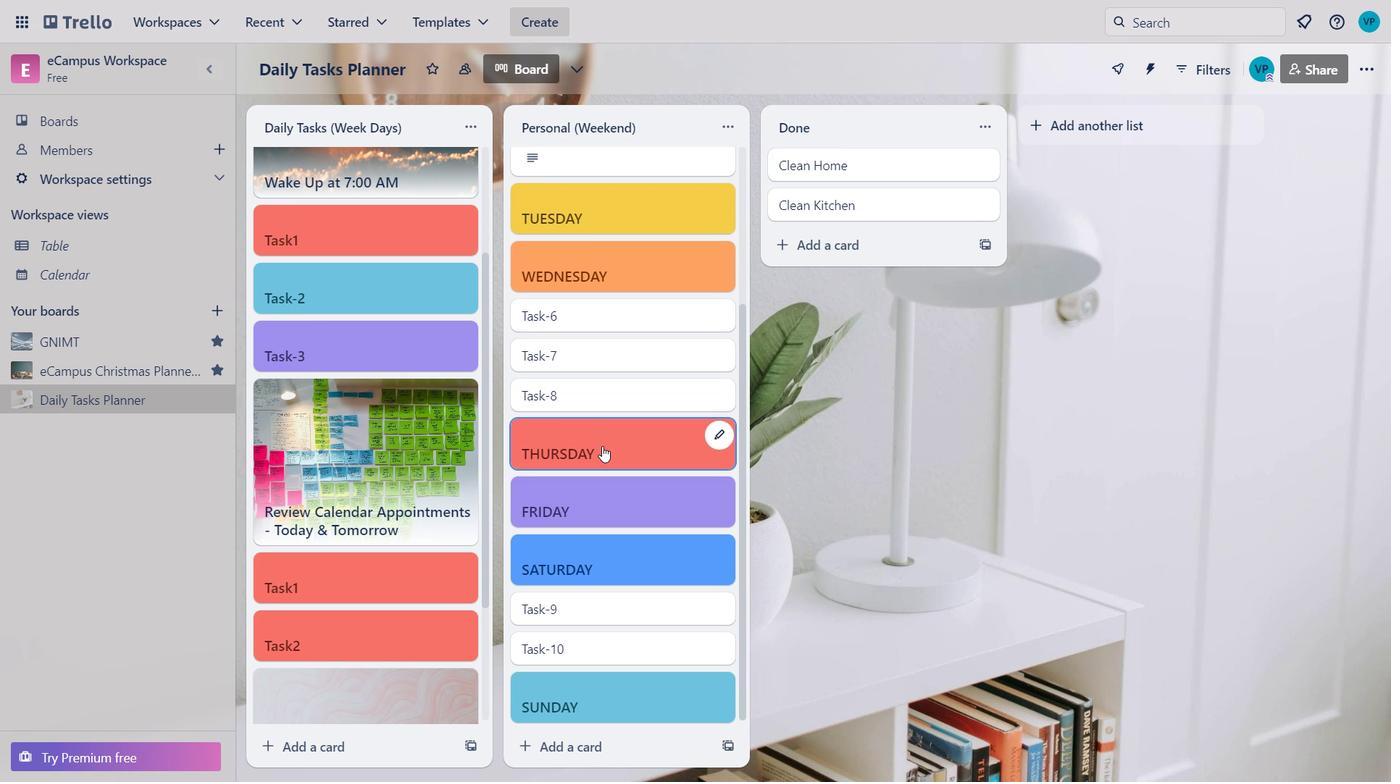 
Action: Mouse moved to (598, 441)
Screenshot: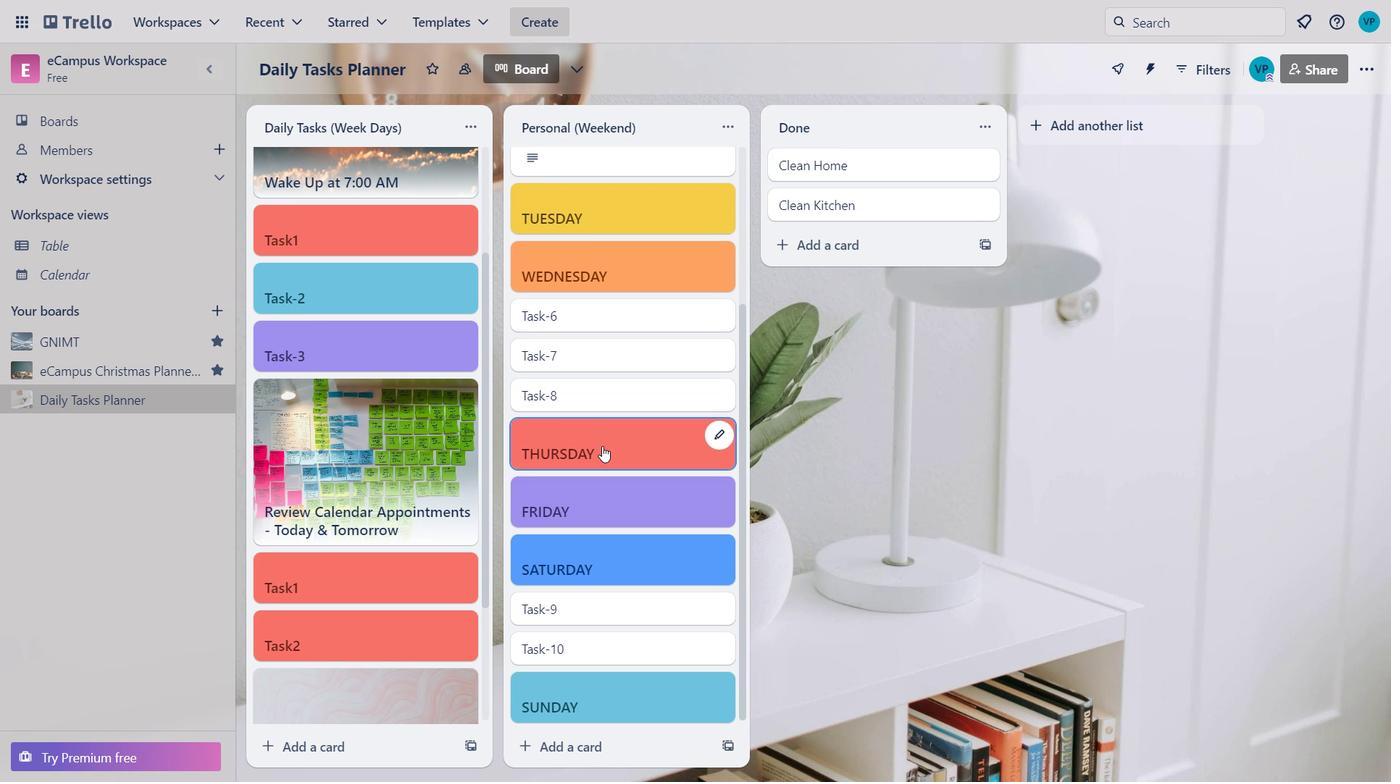 
Action: Mouse scrolled (598, 442) with delta (0, 0)
Screenshot: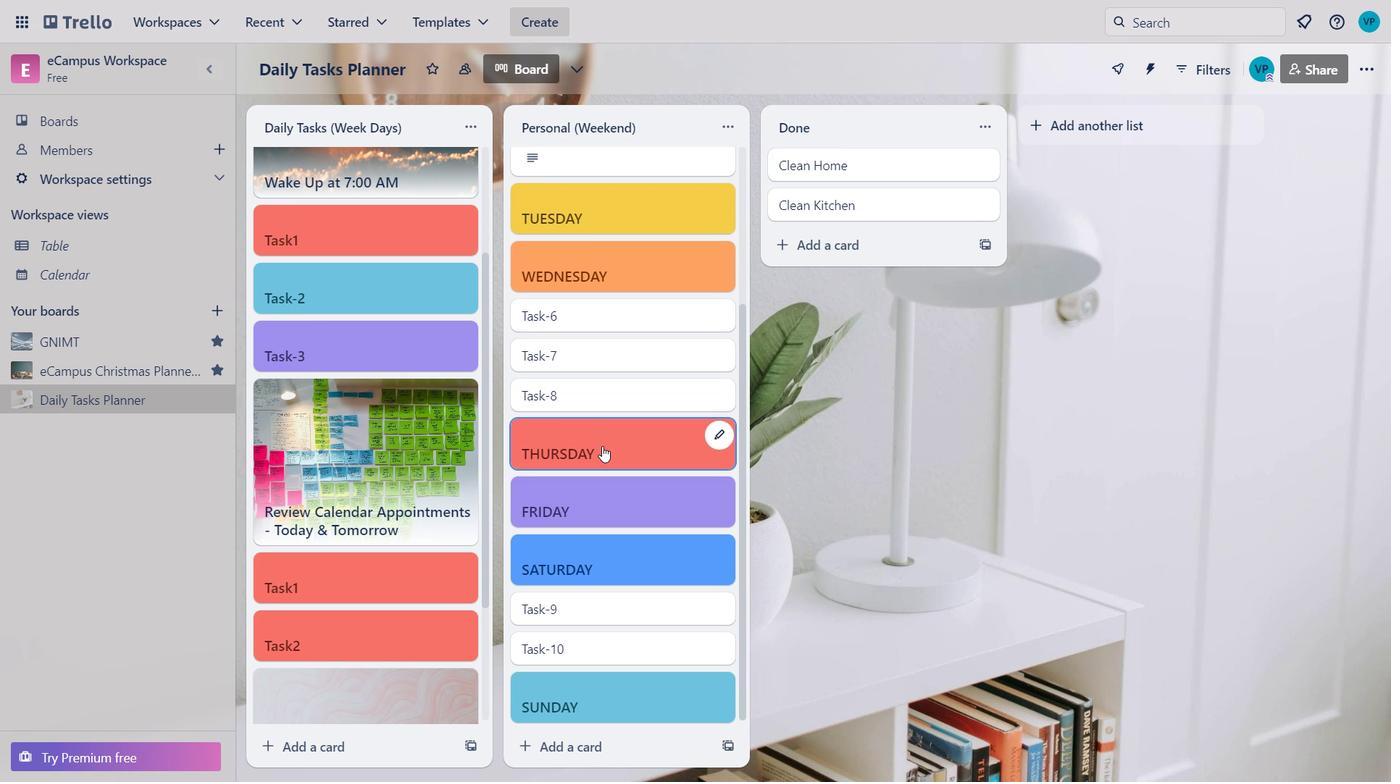 
Action: Mouse moved to (592, 425)
Screenshot: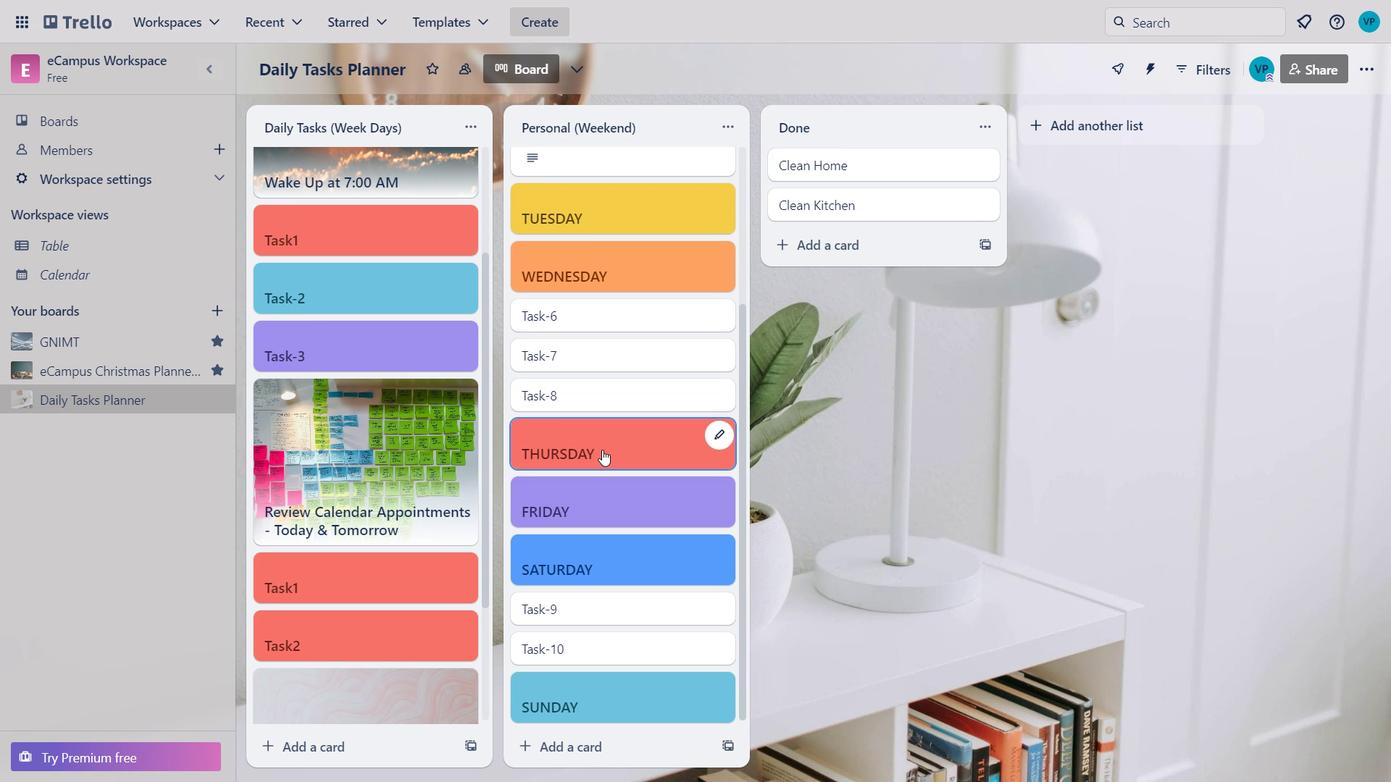 
Action: Mouse scrolled (592, 426) with delta (0, 0)
Screenshot: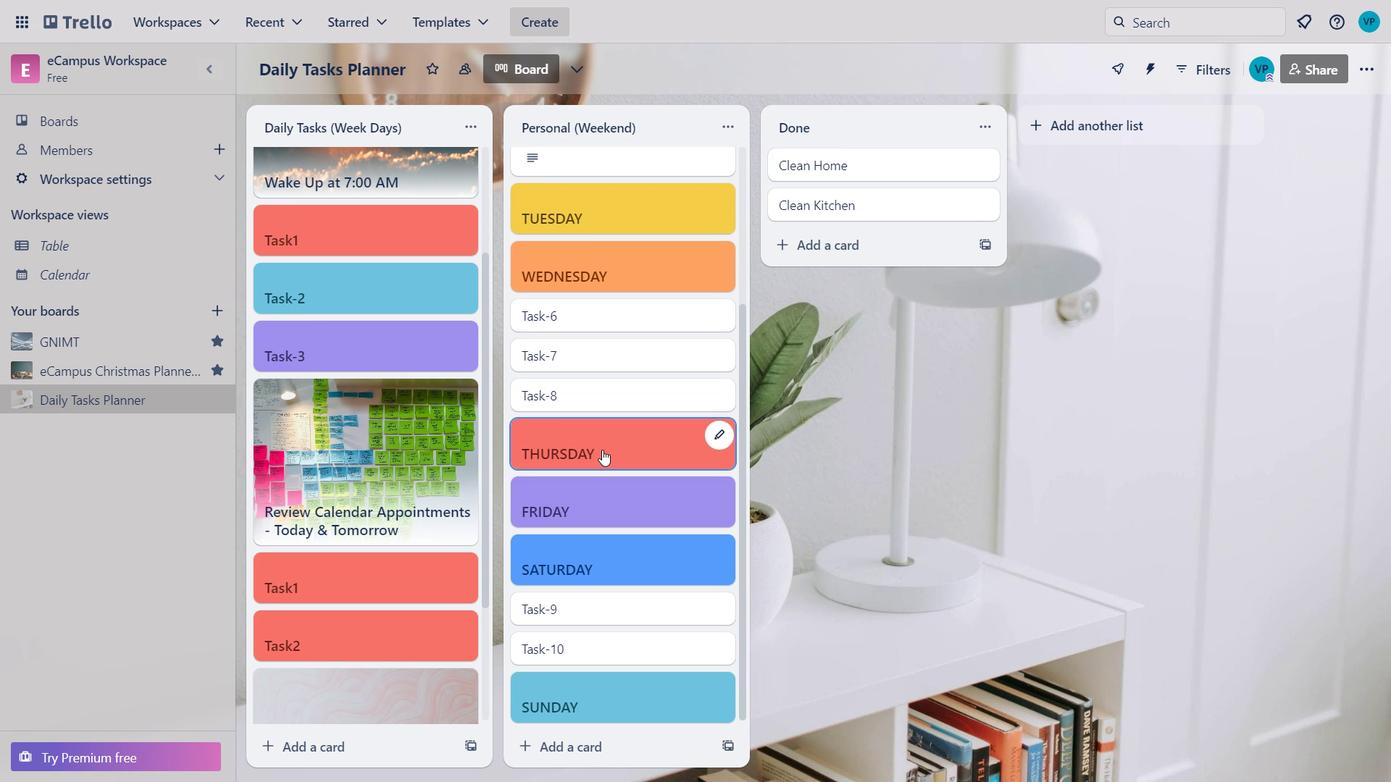 
Action: Mouse moved to (587, 390)
Screenshot: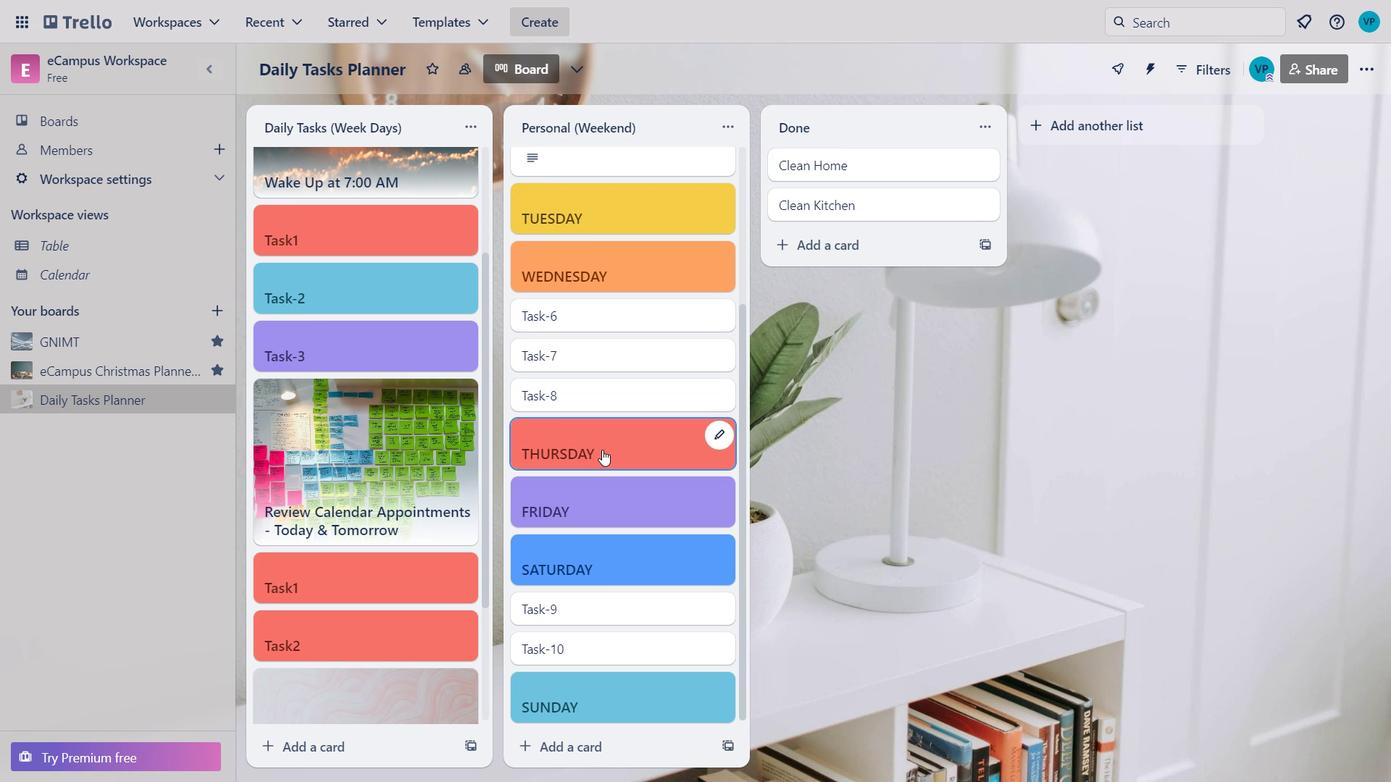 
Action: Mouse scrolled (587, 391) with delta (0, 0)
Screenshot: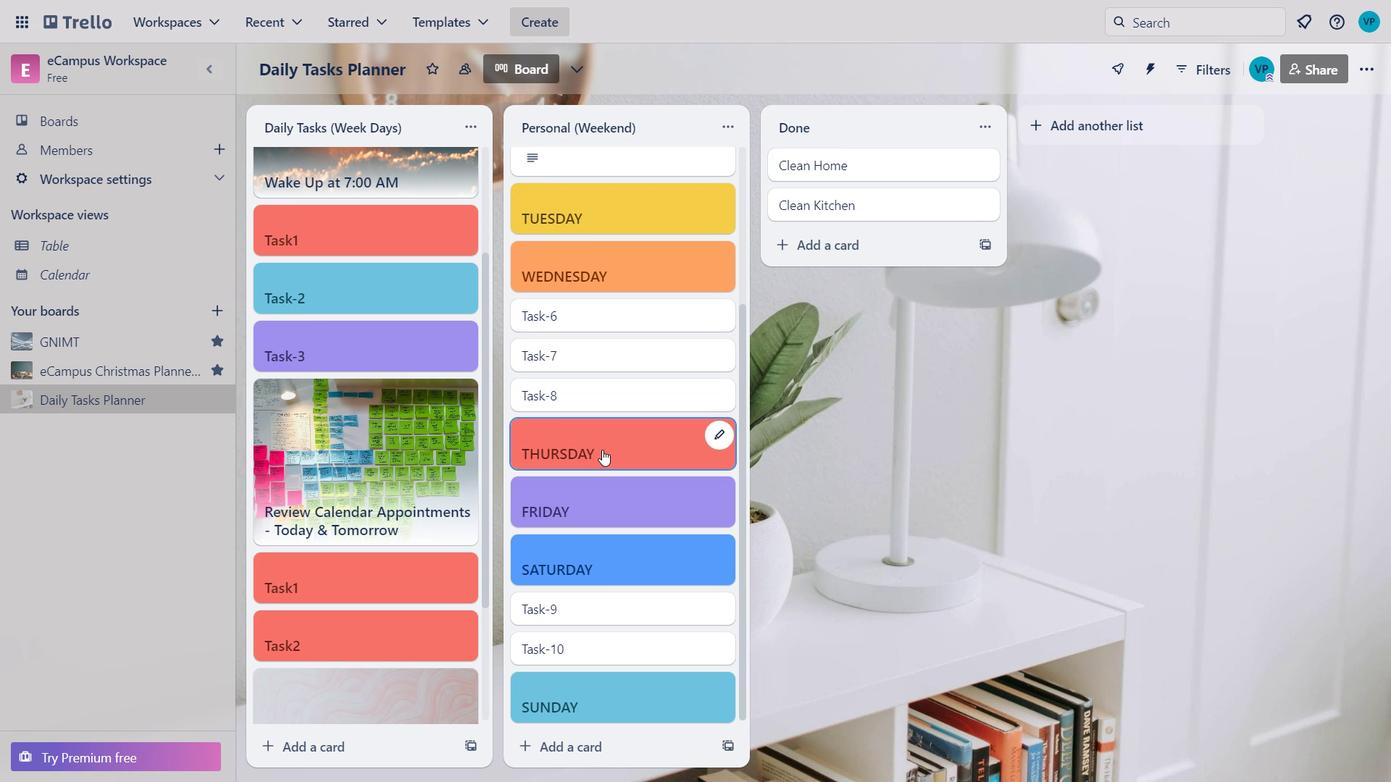
Action: Mouse moved to (551, 282)
Screenshot: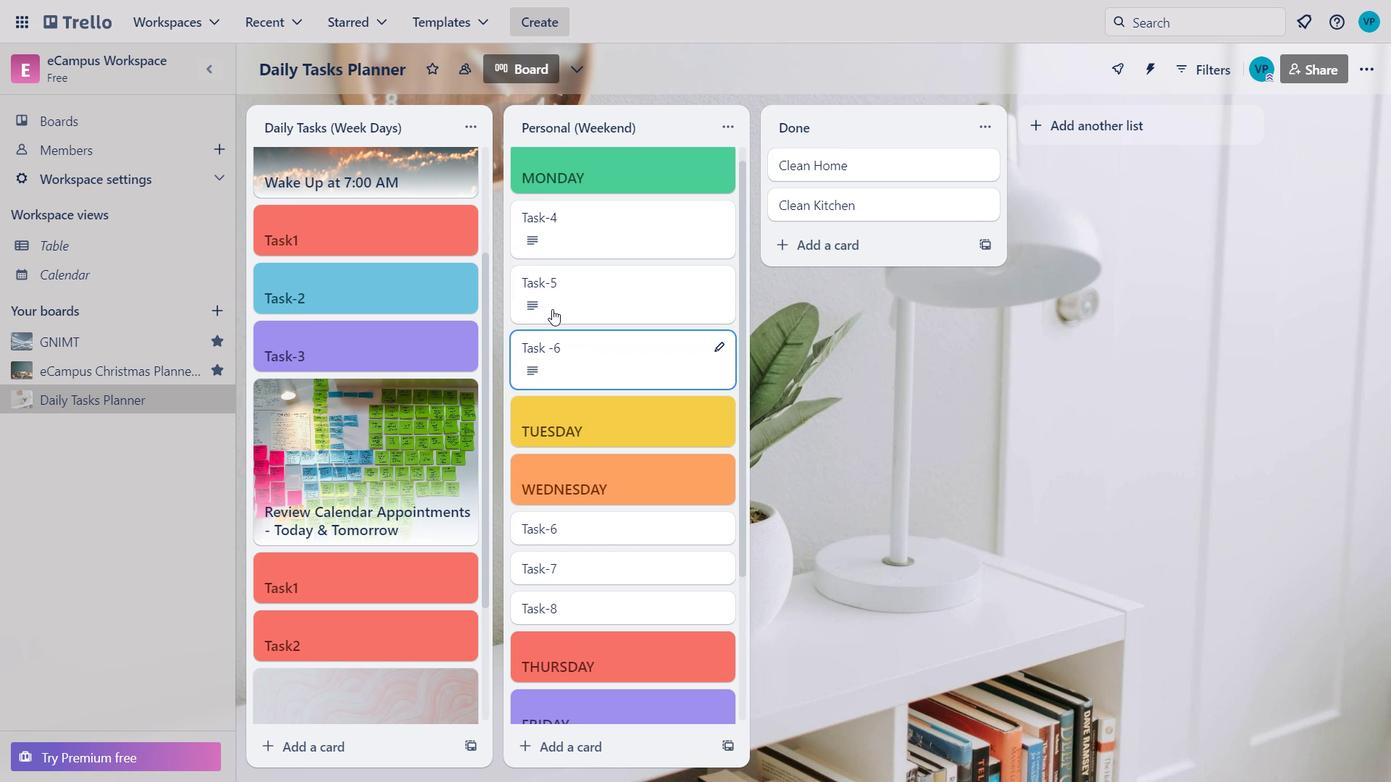 
Action: Mouse scrolled (551, 283) with delta (0, 0)
Screenshot: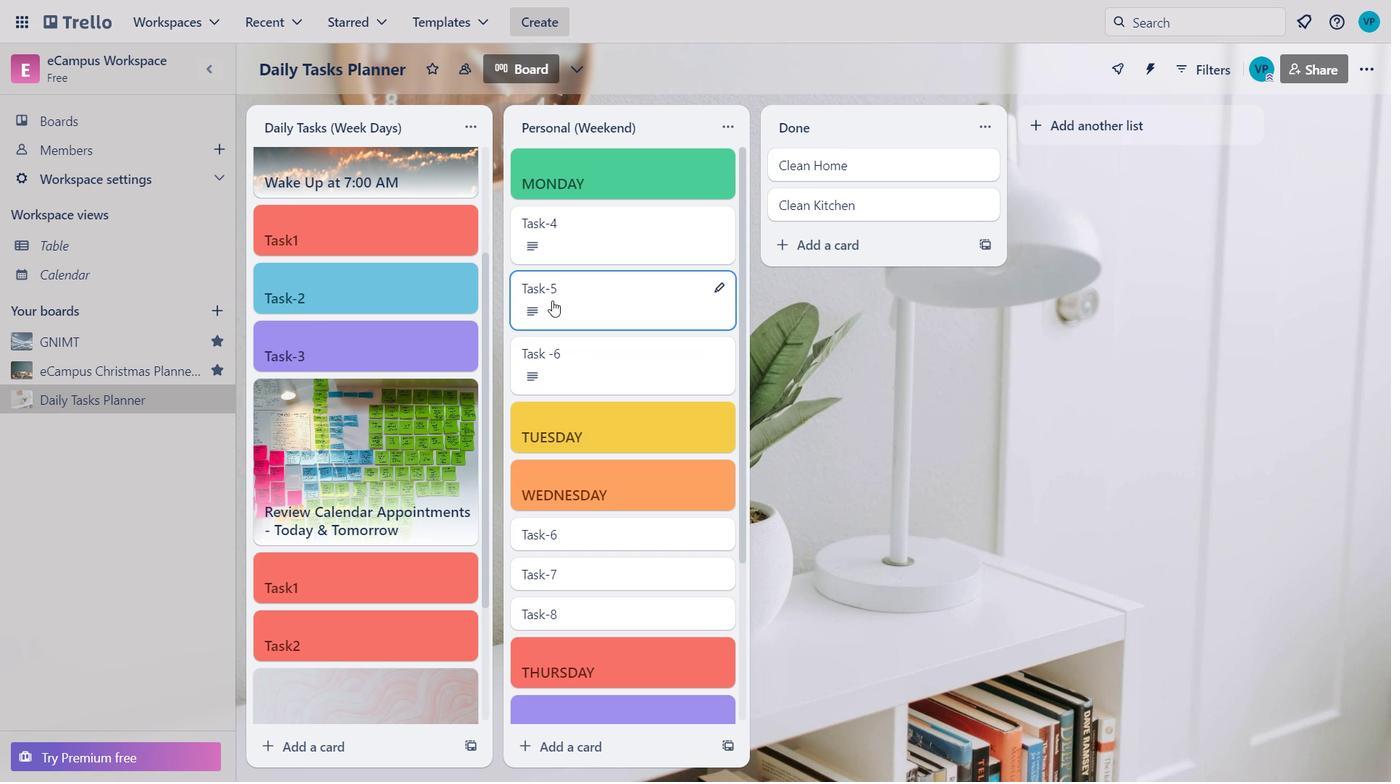 
Action: Mouse moved to (550, 268)
Screenshot: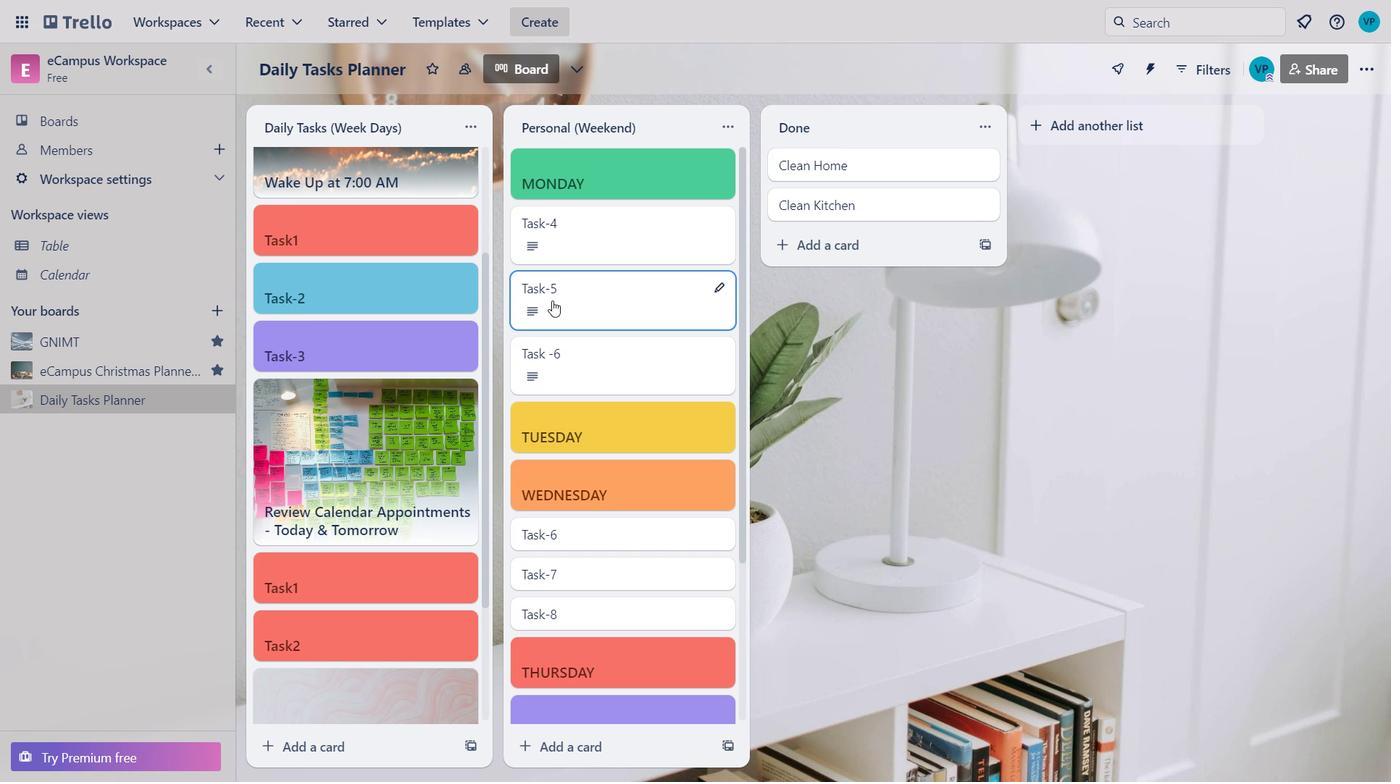 
Action: Mouse scrolled (550, 269) with delta (0, 0)
Screenshot: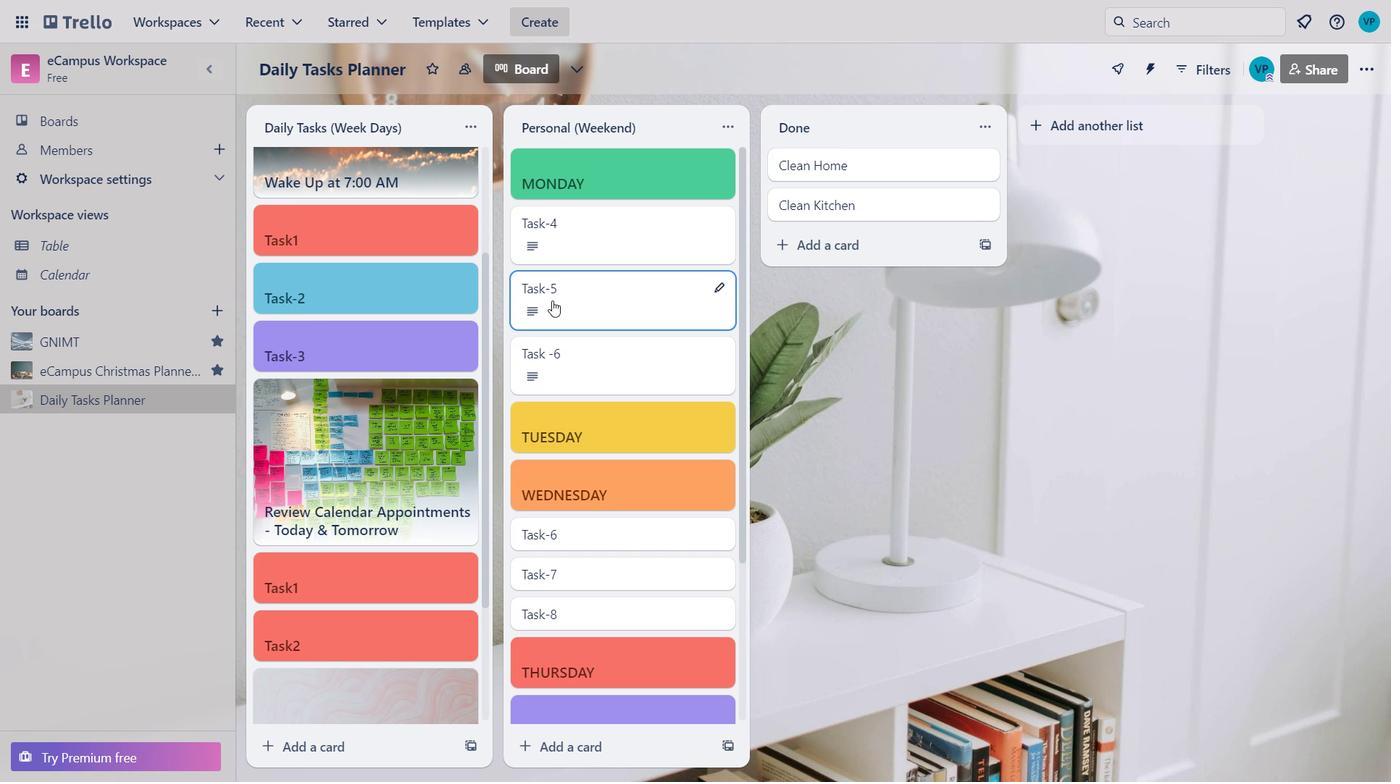 
Action: Mouse moved to (565, 216)
Screenshot: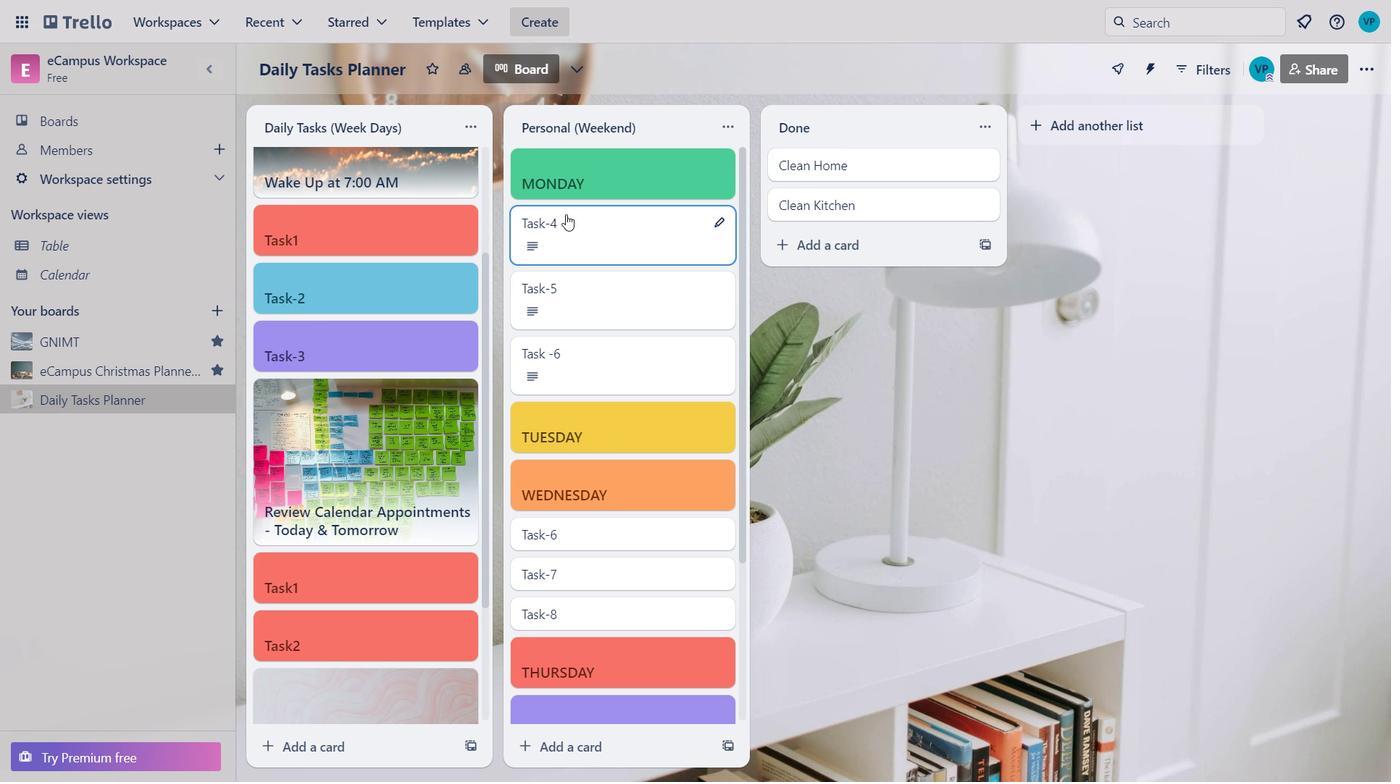 
Action: Mouse pressed left at (565, 216)
Screenshot: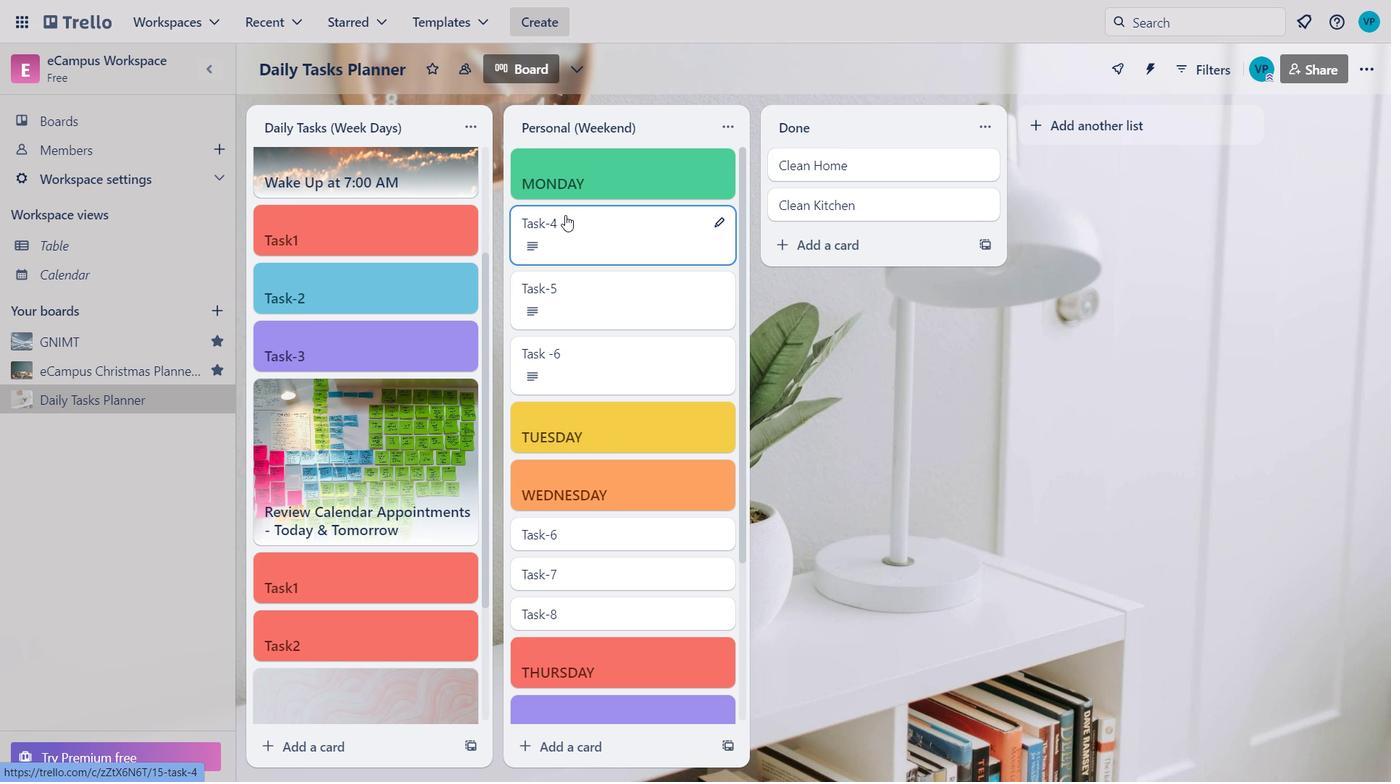 
Action: Mouse pressed left at (565, 216)
Screenshot: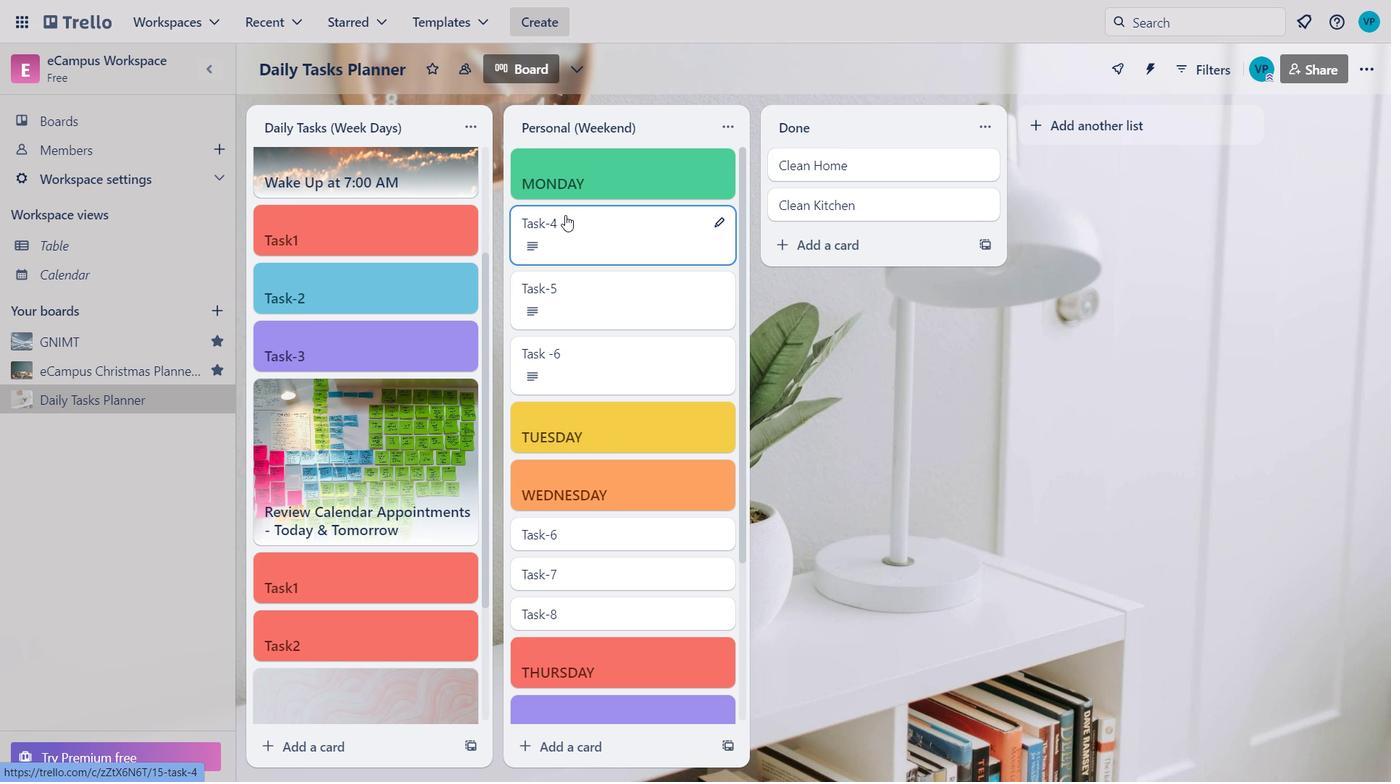 
Action: Mouse moved to (1000, 76)
Screenshot: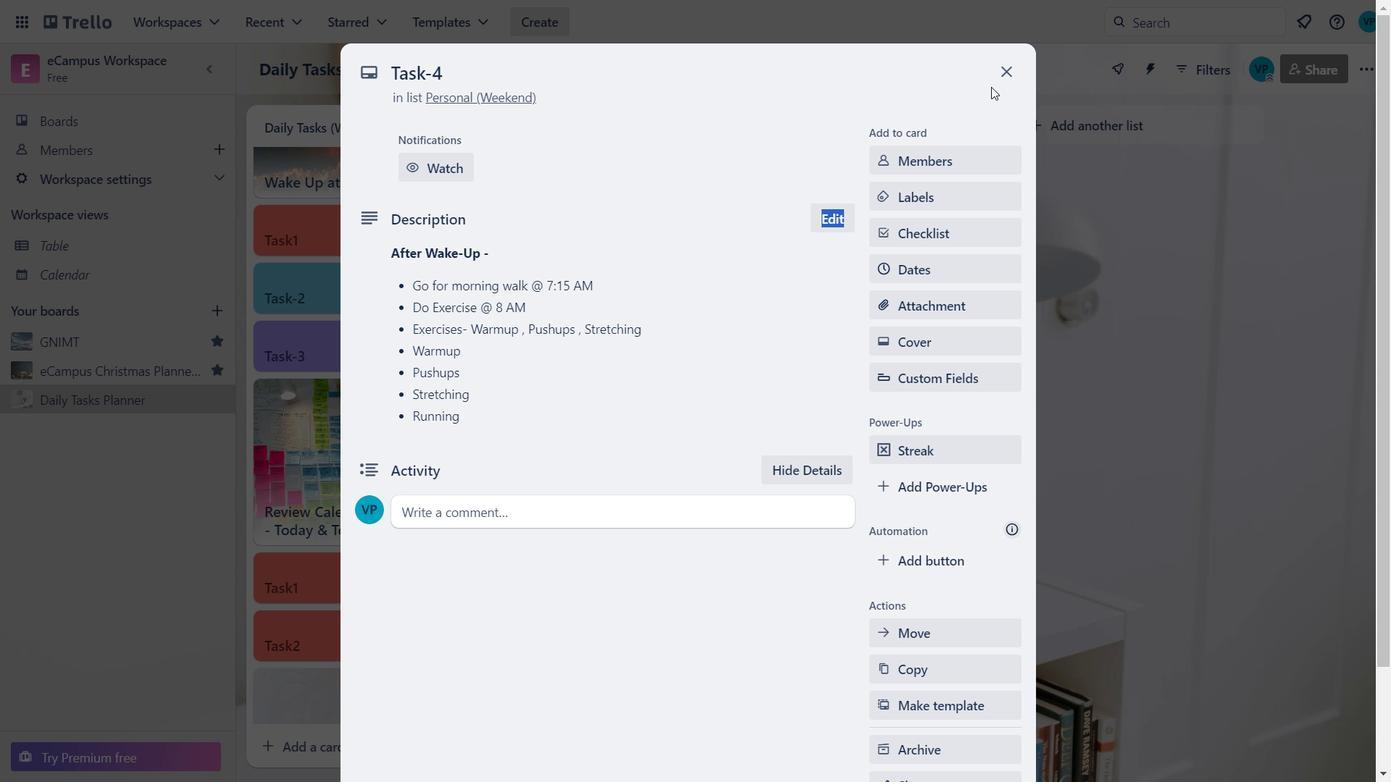 
Action: Mouse pressed left at (1000, 76)
Screenshot: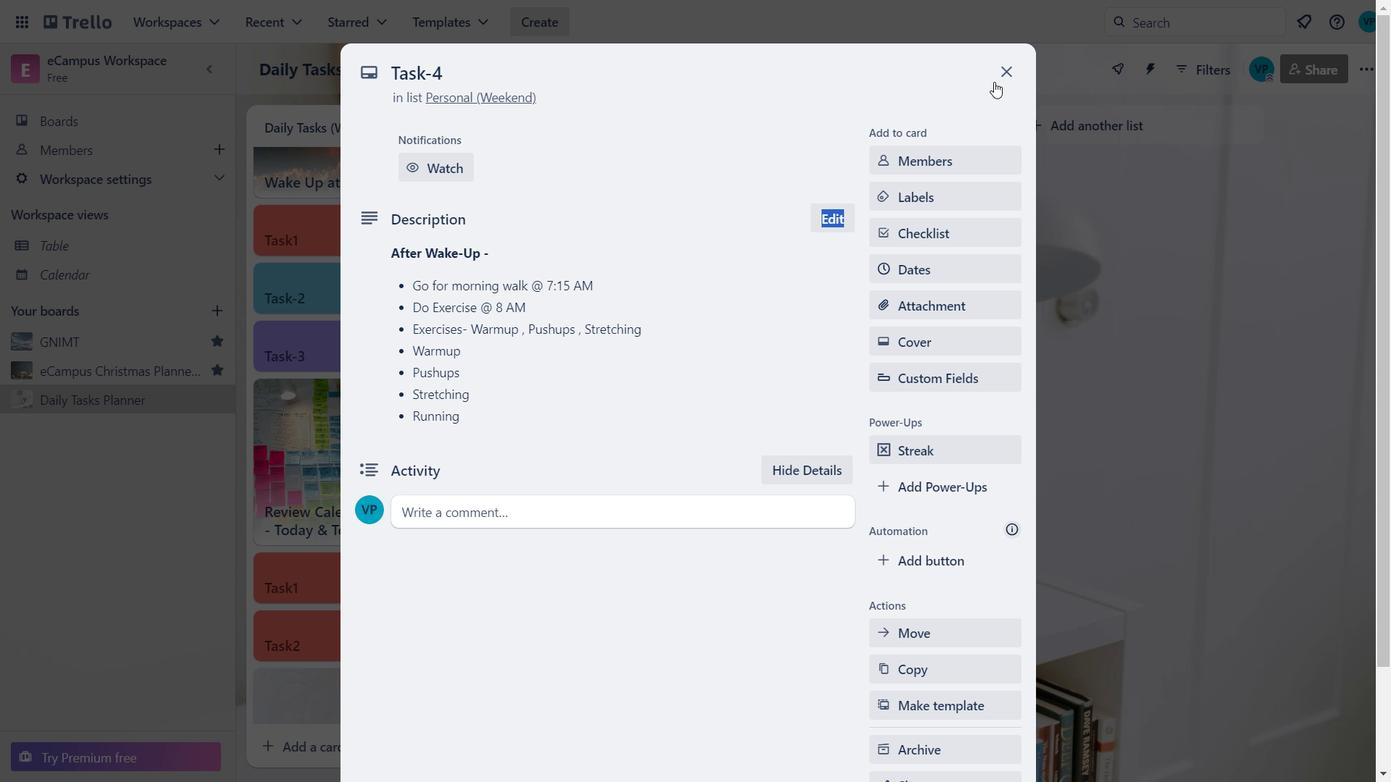 
Action: Mouse moved to (439, 625)
Screenshot: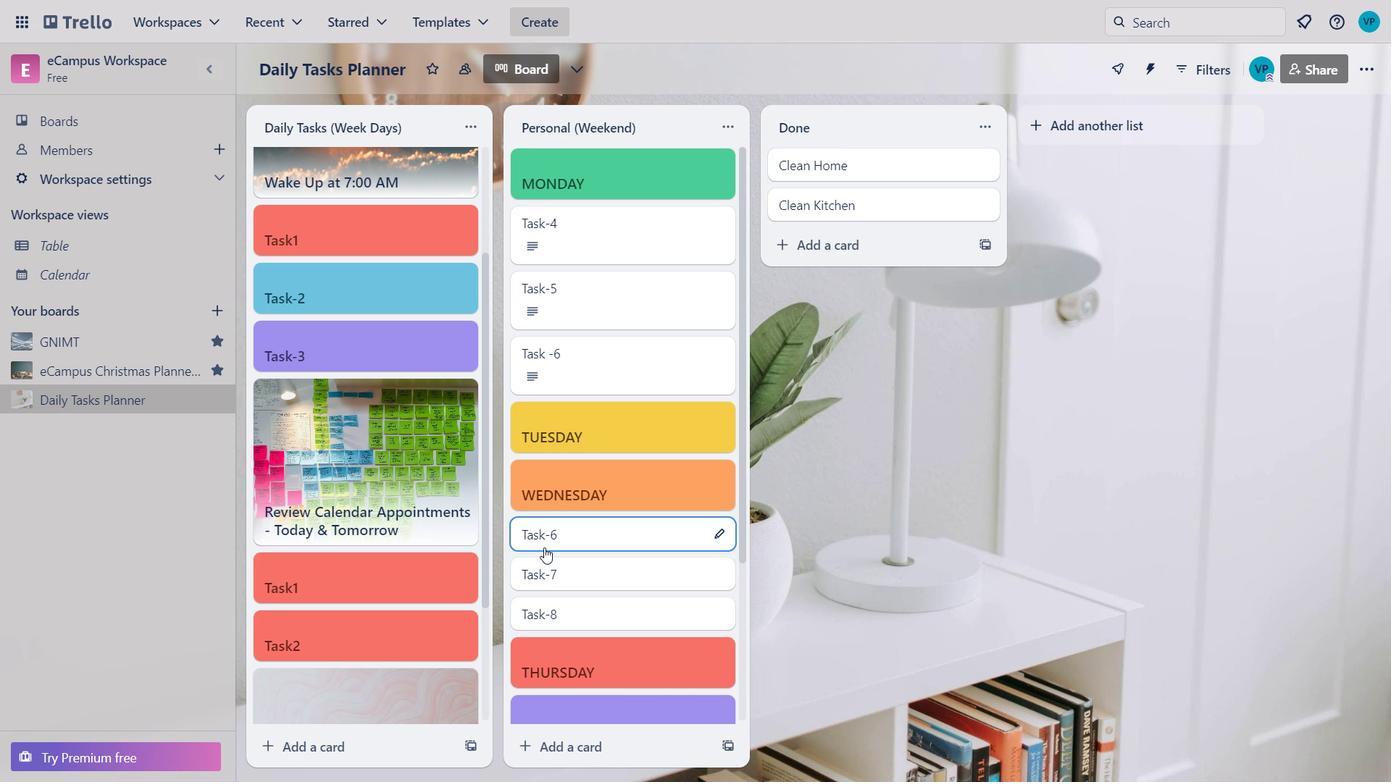 
Action: Mouse scrolled (439, 624) with delta (0, 0)
Screenshot: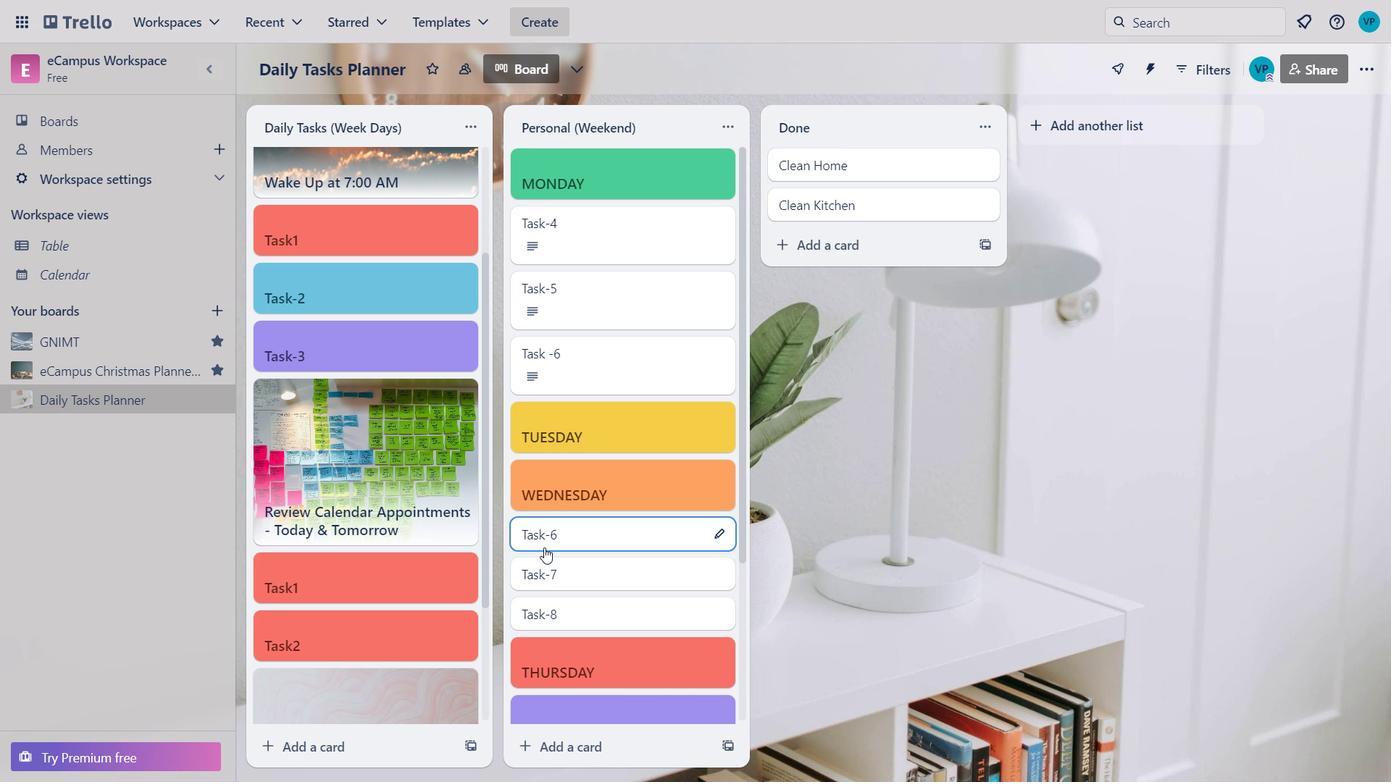 
Action: Mouse moved to (439, 631)
Screenshot: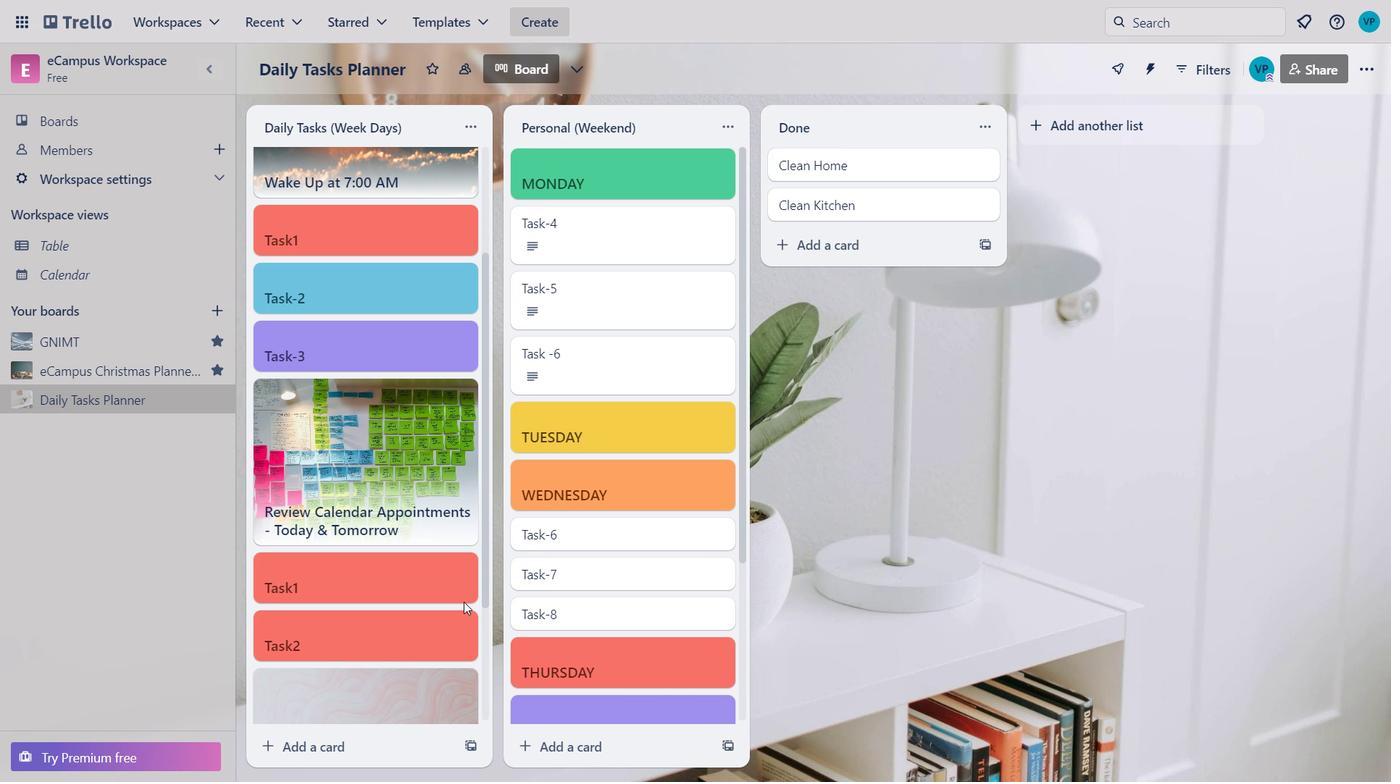 
Action: Mouse scrolled (439, 630) with delta (0, 0)
Screenshot: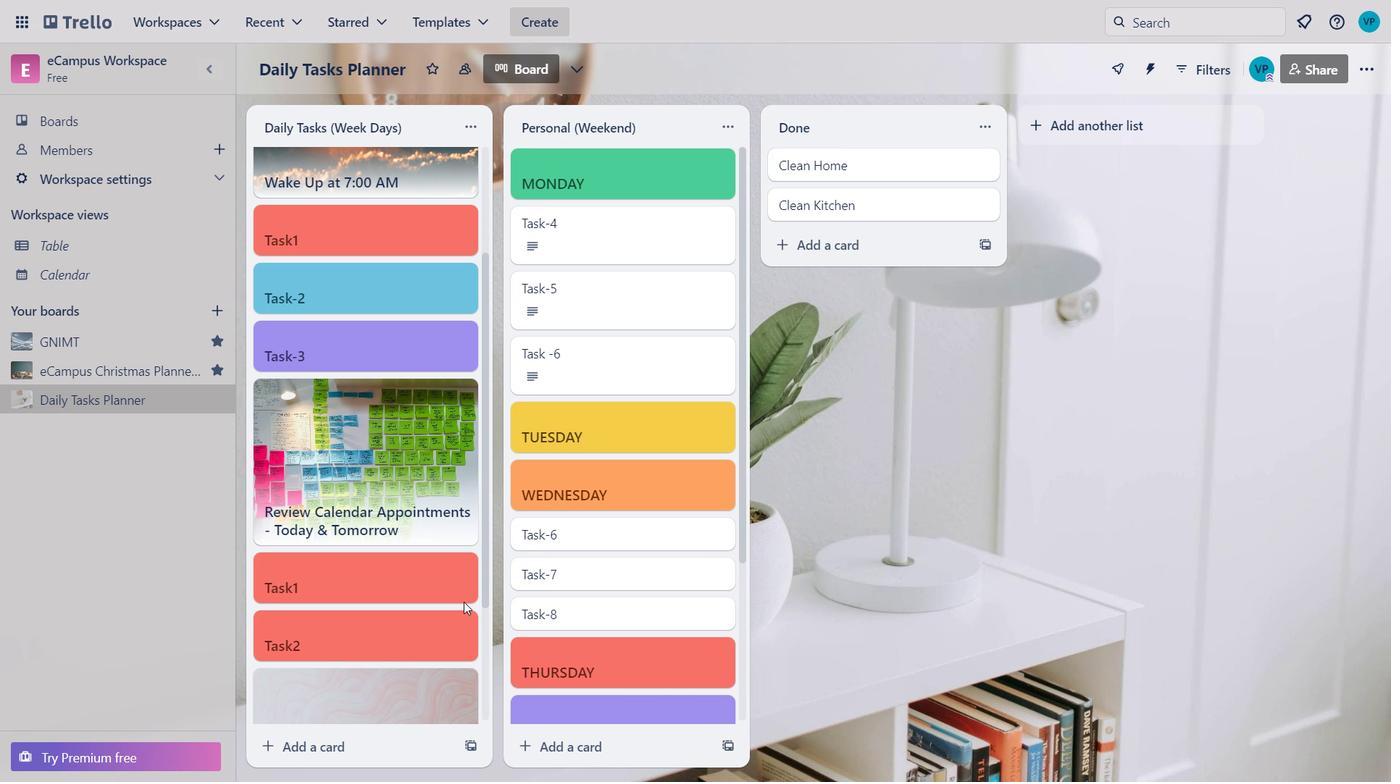 
Action: Mouse scrolled (439, 630) with delta (0, 0)
Screenshot: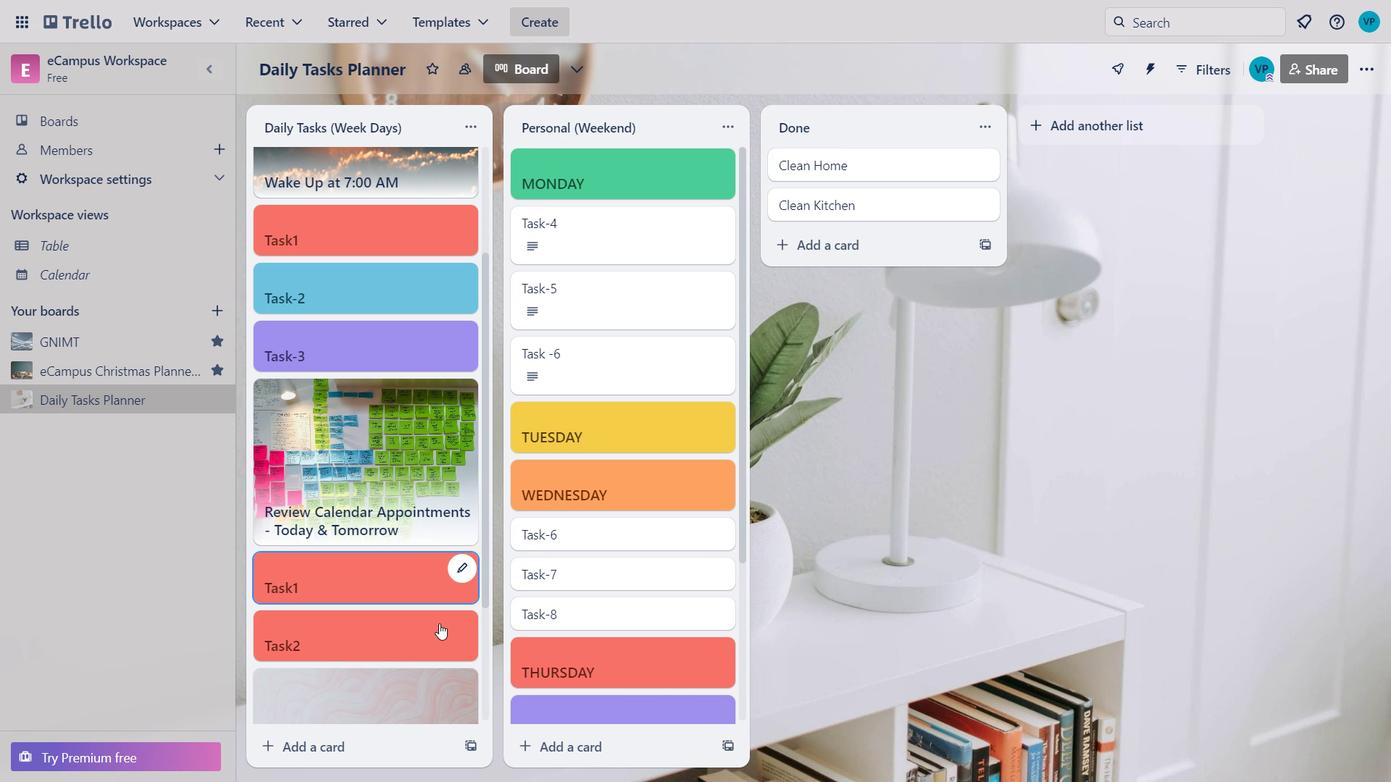 
Action: Mouse moved to (576, 525)
Screenshot: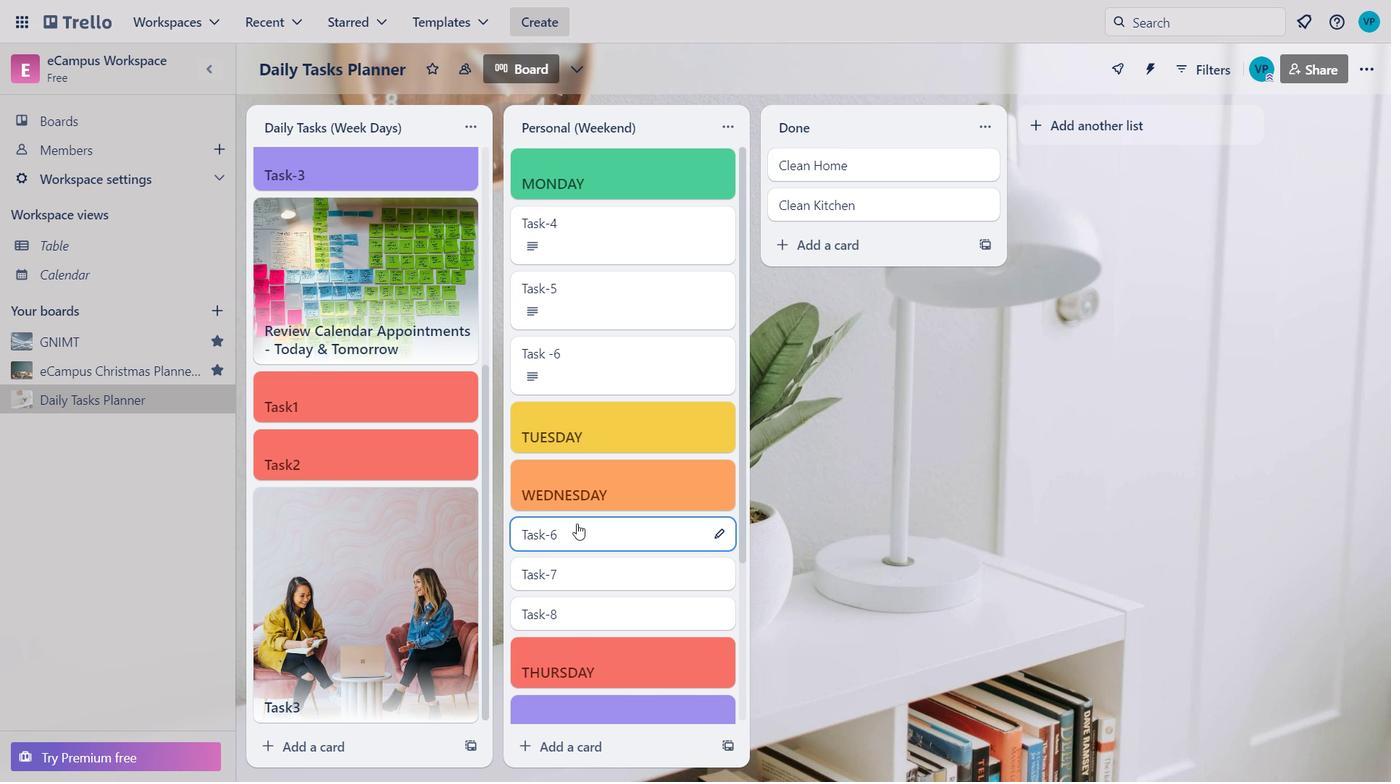 
Action: Mouse scrolled (576, 524) with delta (0, 0)
